 Task: Get directions from Kilimanjaro, Tanzania to Ngorongoro Conservation Area, Tanzania and explore the nearby things to do with rating 3 and above and open @ 11:00 am Monday
Action: Mouse moved to (254, 56)
Screenshot: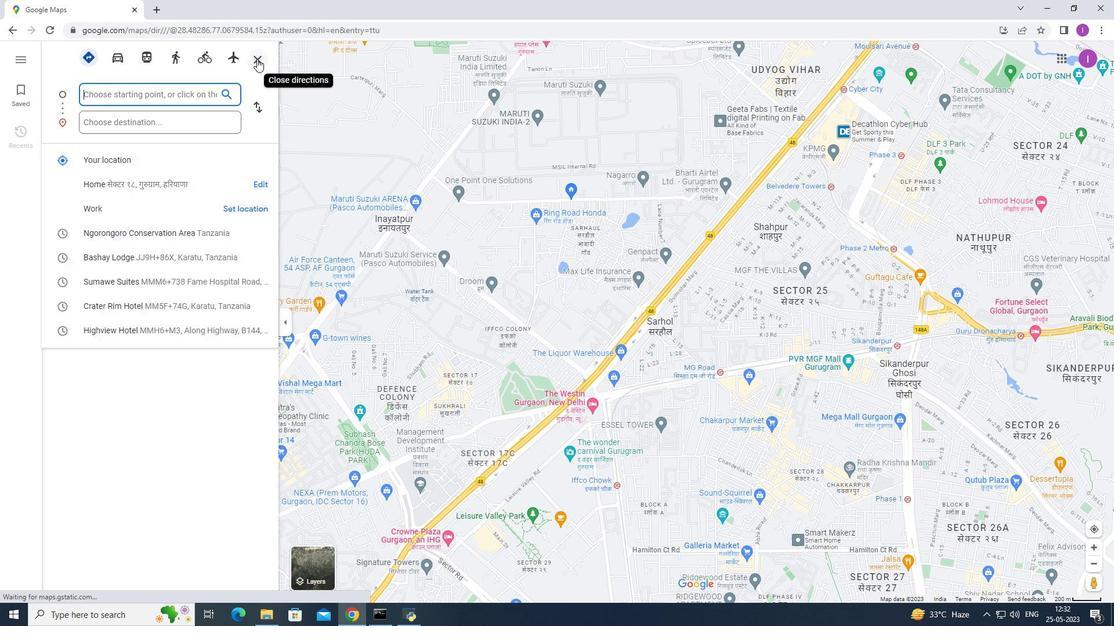 
Action: Mouse pressed left at (254, 56)
Screenshot: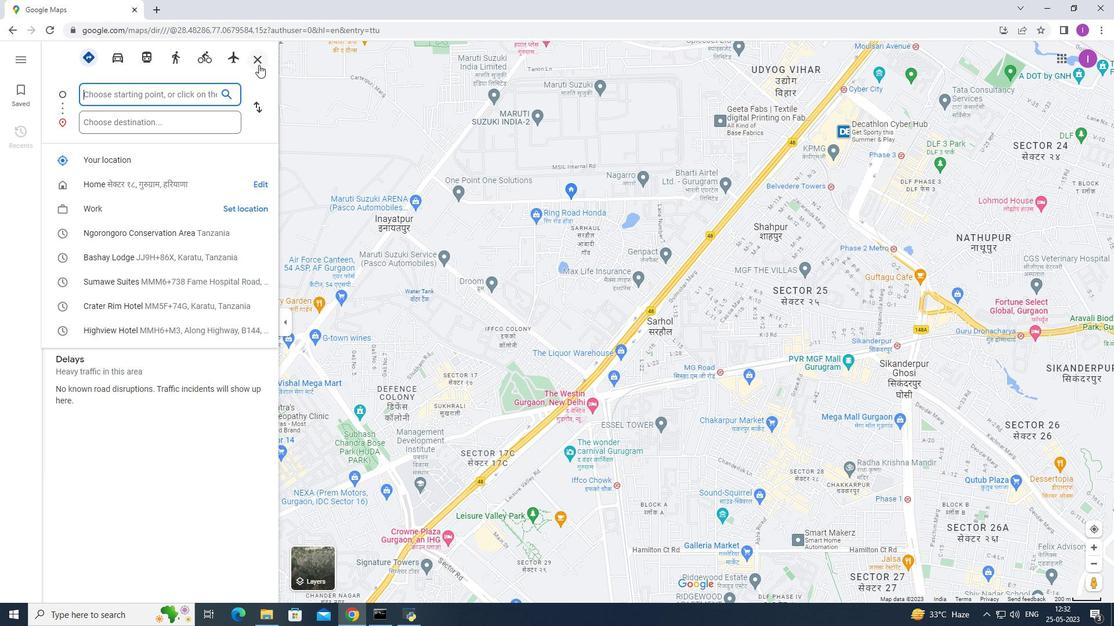 
Action: Mouse moved to (95, 95)
Screenshot: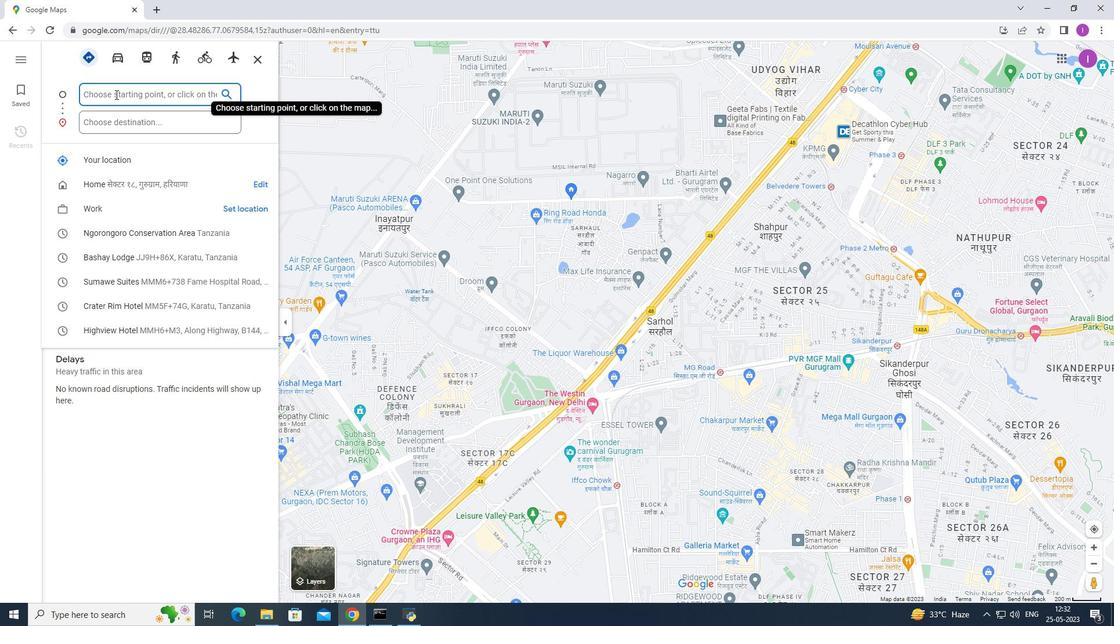 
Action: Mouse pressed left at (95, 95)
Screenshot: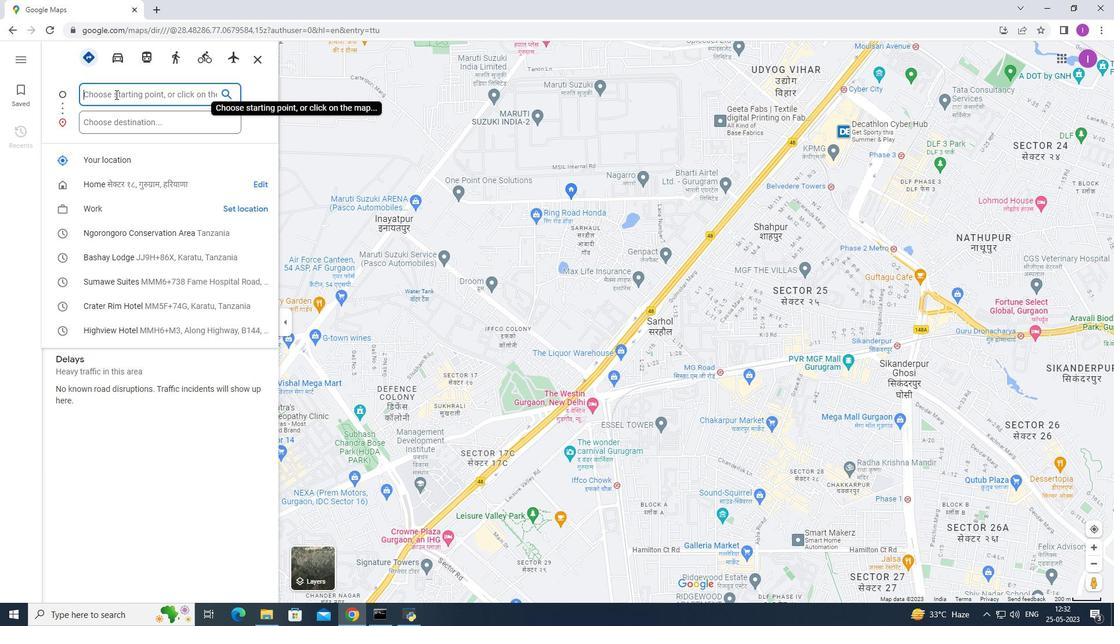 
Action: Key pressed <Key.shift><Key.shift><Key.shift><Key.shift><Key.shift><Key.shift><Key.shift><Key.shift><Key.shift>Kil
Screenshot: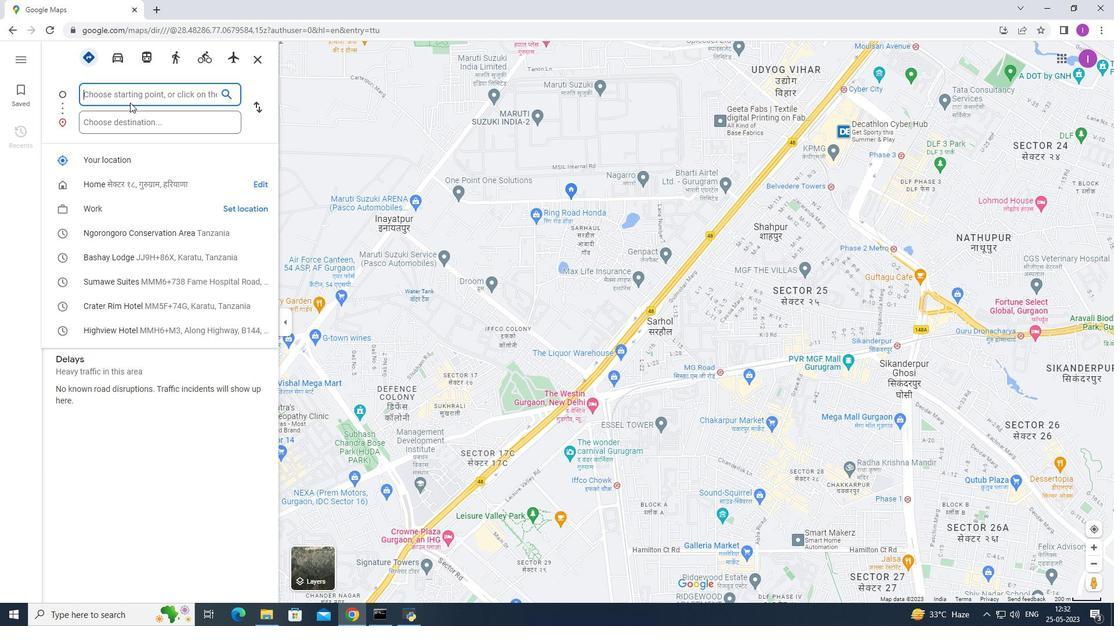 
Action: Mouse moved to (123, 161)
Screenshot: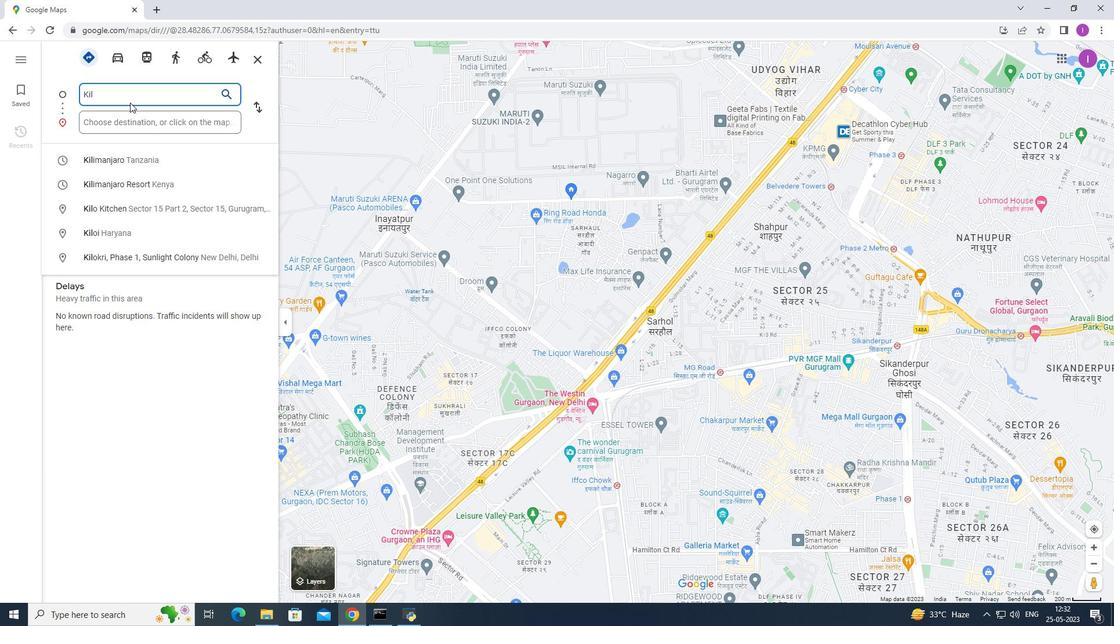 
Action: Mouse pressed left at (123, 161)
Screenshot: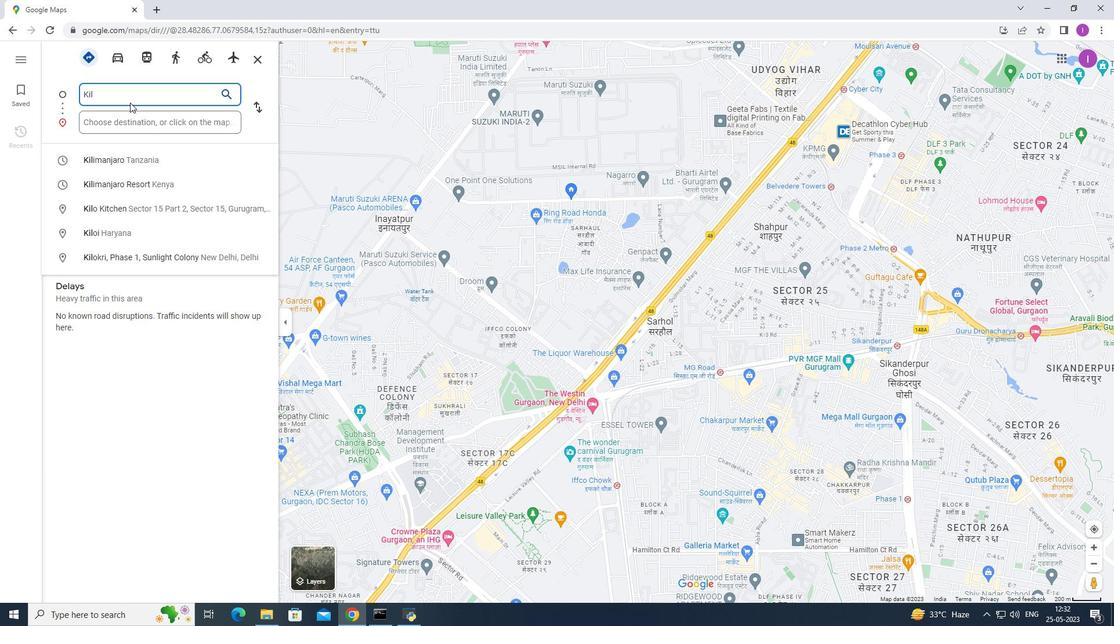 
Action: Mouse moved to (127, 124)
Screenshot: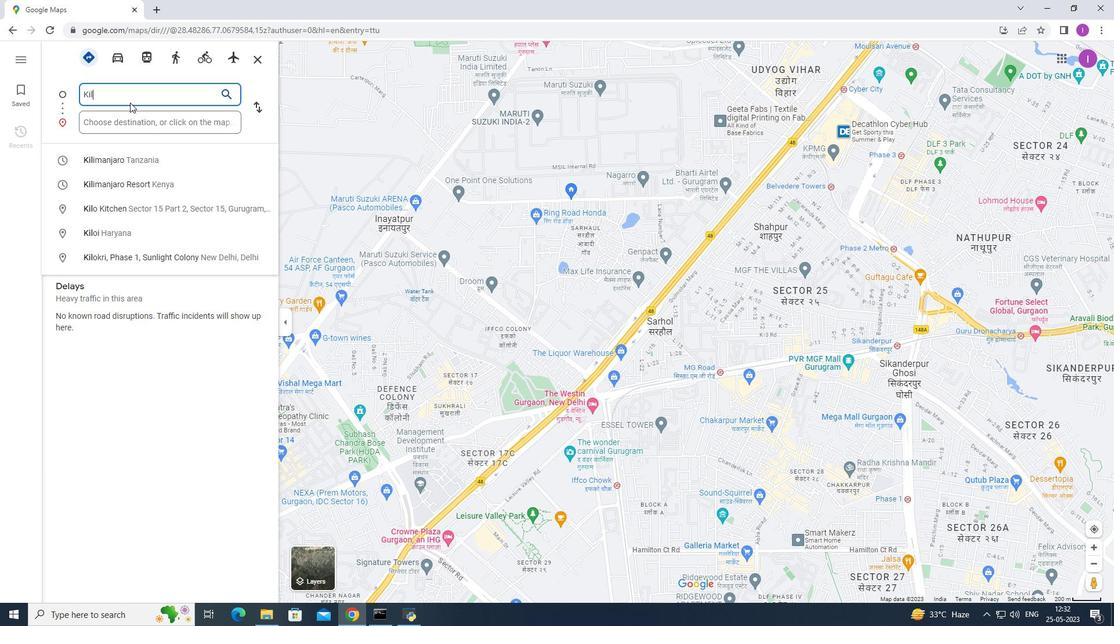 
Action: Mouse pressed left at (127, 124)
Screenshot: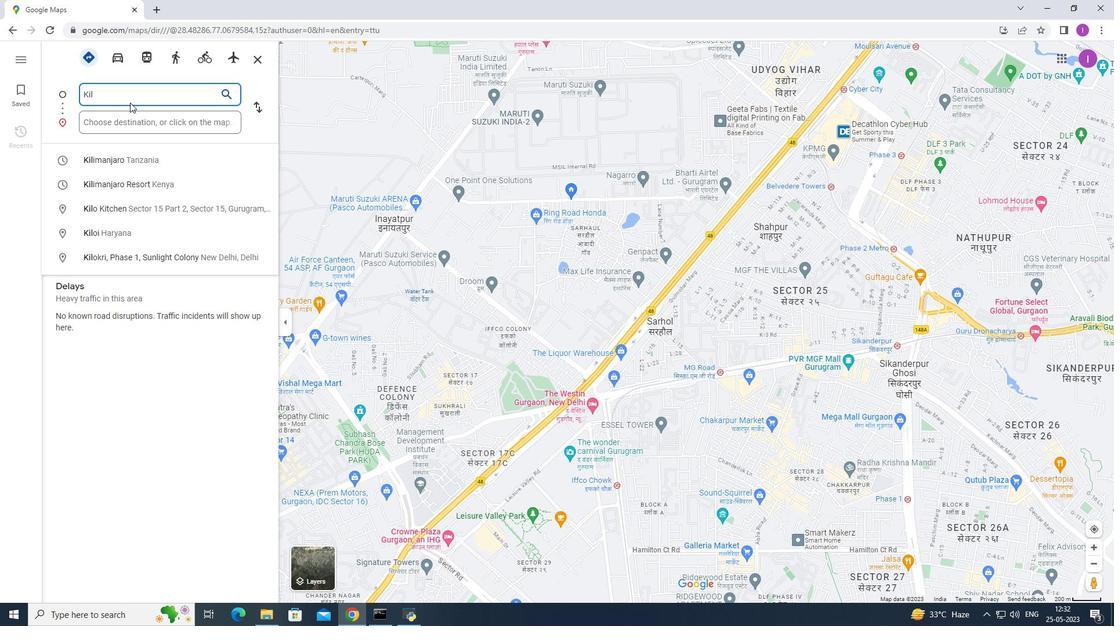 
Action: Key pressed <Key.shift>No<Key.backspace>gorongoro<Key.space><Key.shift>Conservation
Screenshot: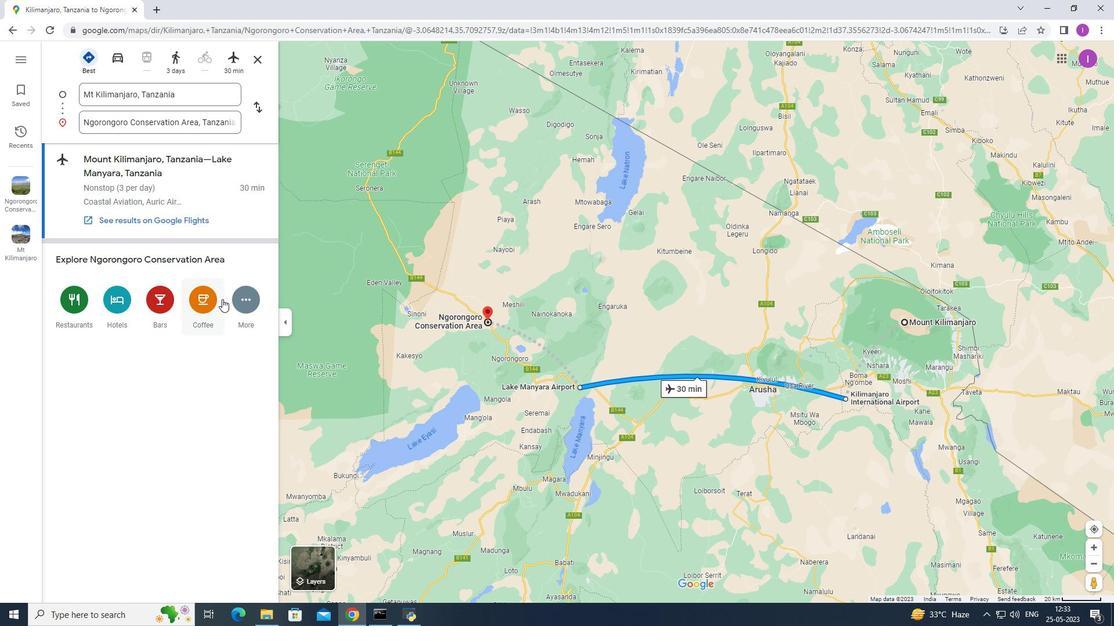 
Action: Mouse moved to (150, 164)
Screenshot: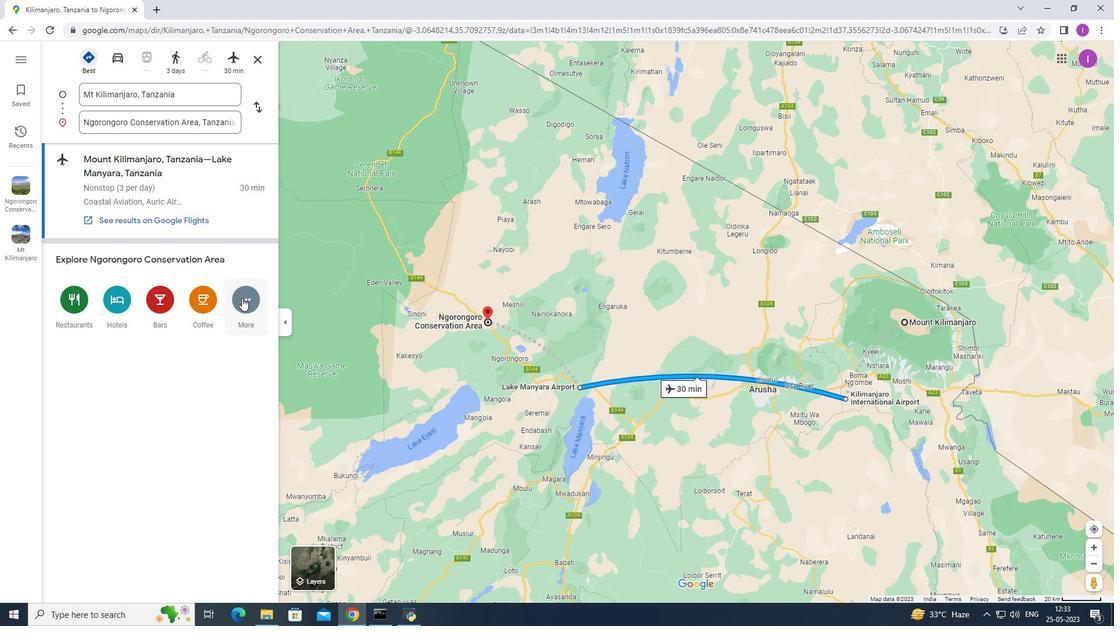 
Action: Mouse pressed left at (150, 164)
Screenshot: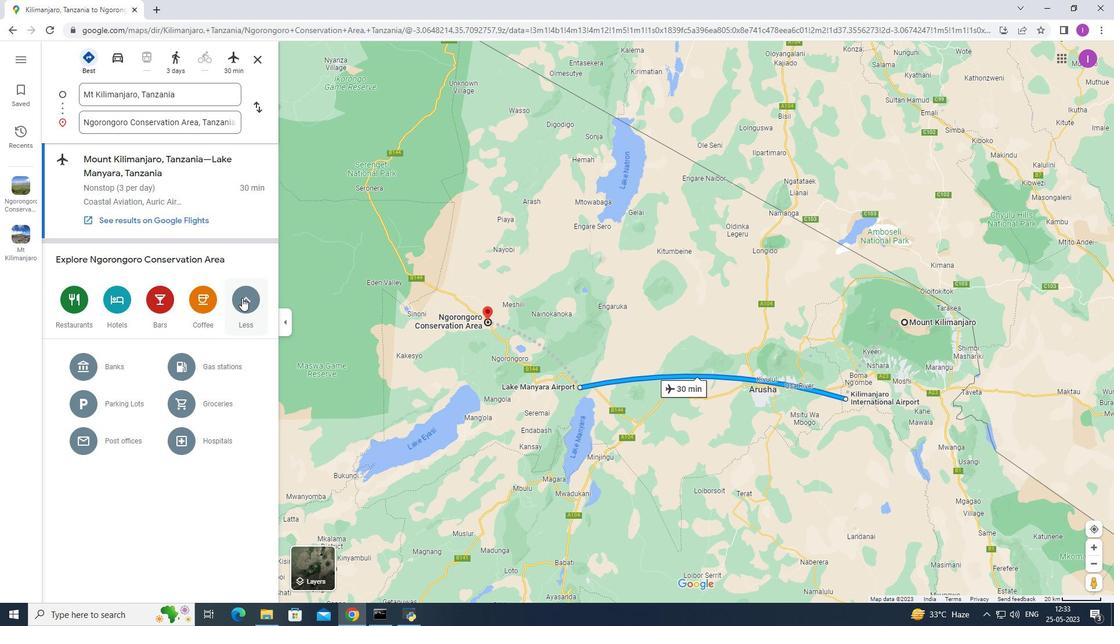 
Action: Mouse moved to (82, 59)
Screenshot: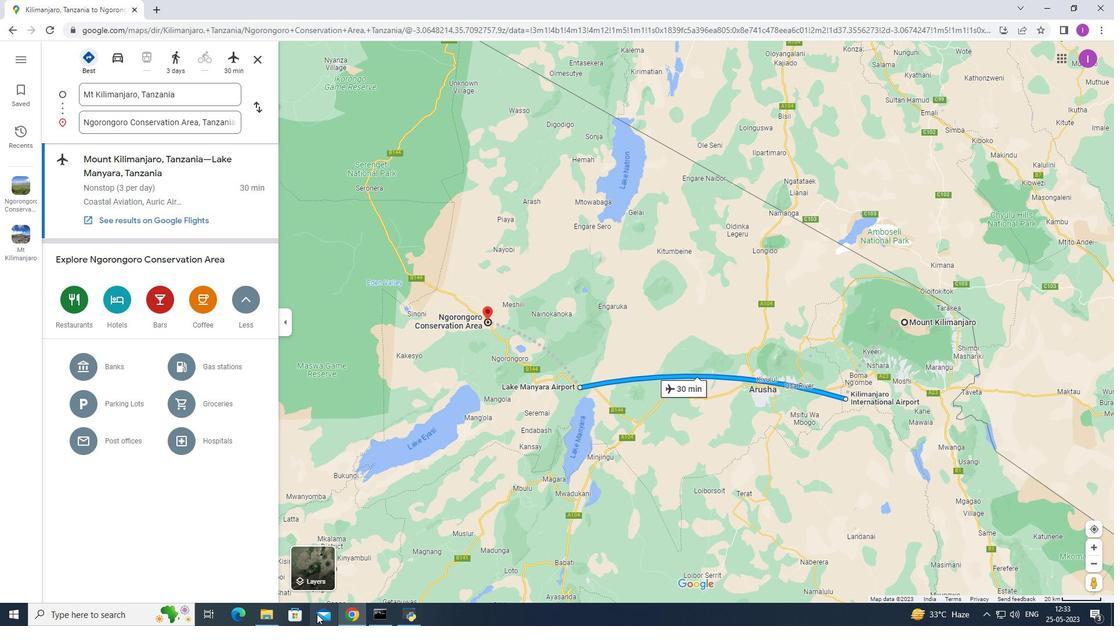 
Action: Mouse pressed left at (82, 59)
Screenshot: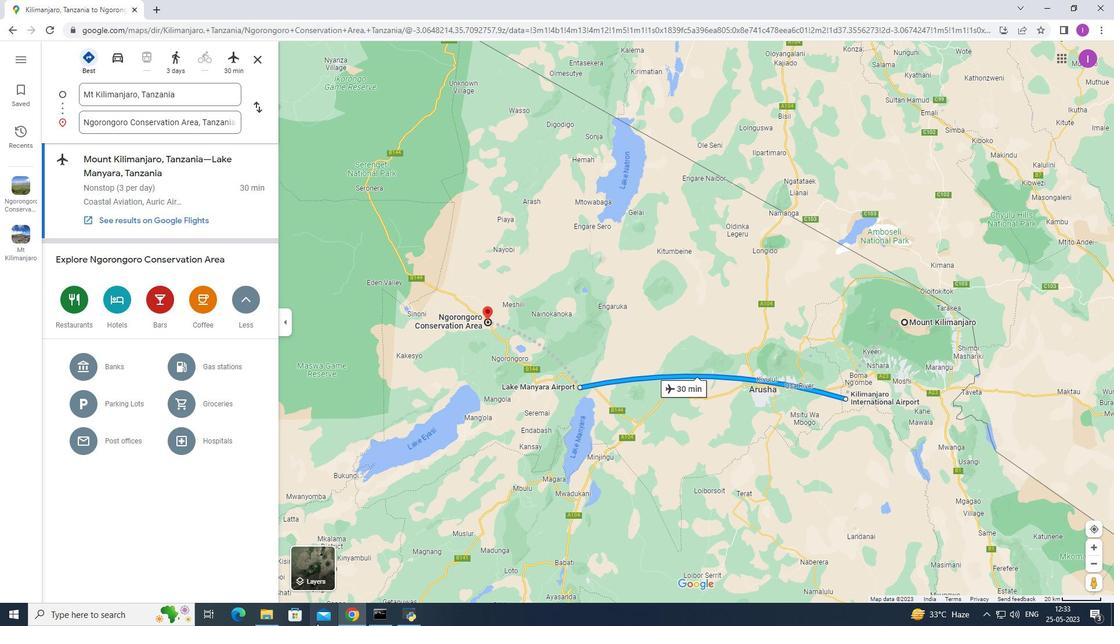 
Action: Mouse moved to (92, 57)
Screenshot: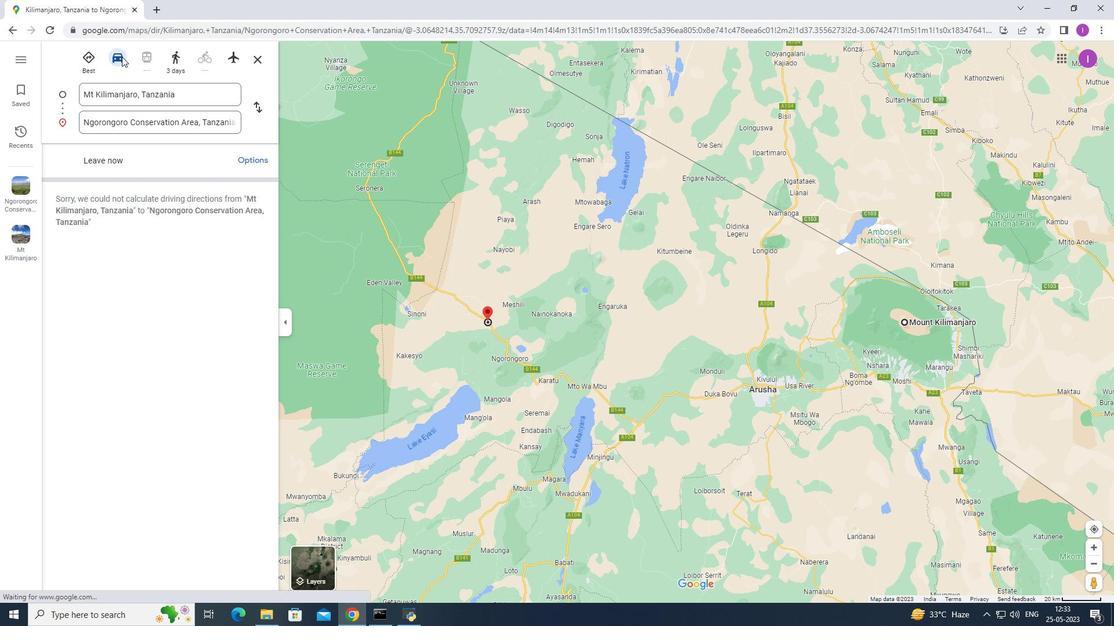 
Action: Mouse pressed left at (92, 57)
Screenshot: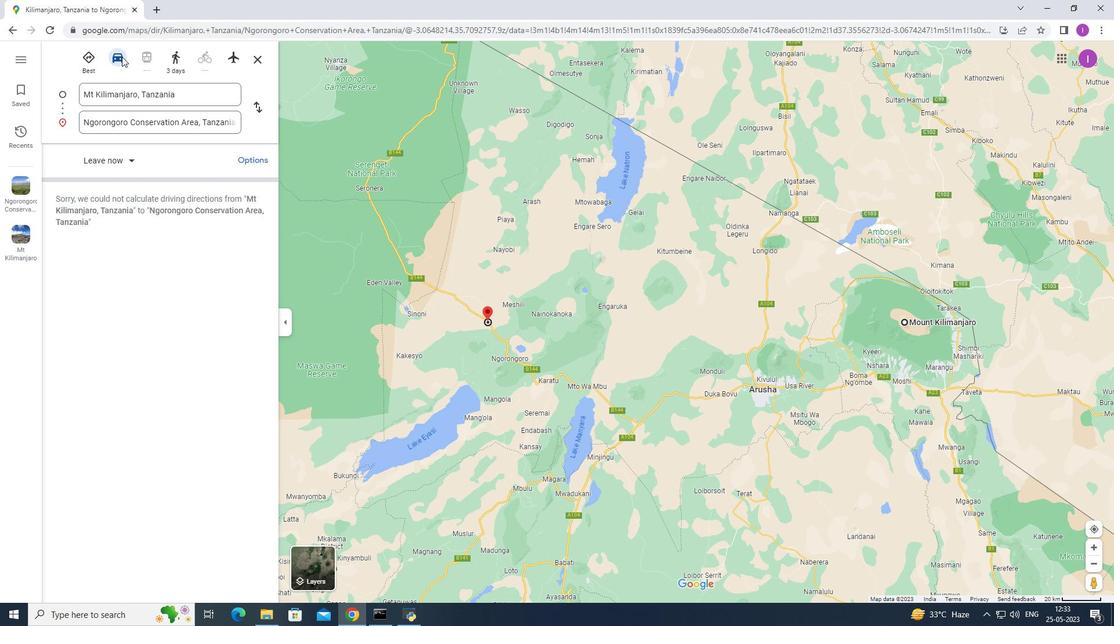 
Action: Mouse moved to (247, 298)
Screenshot: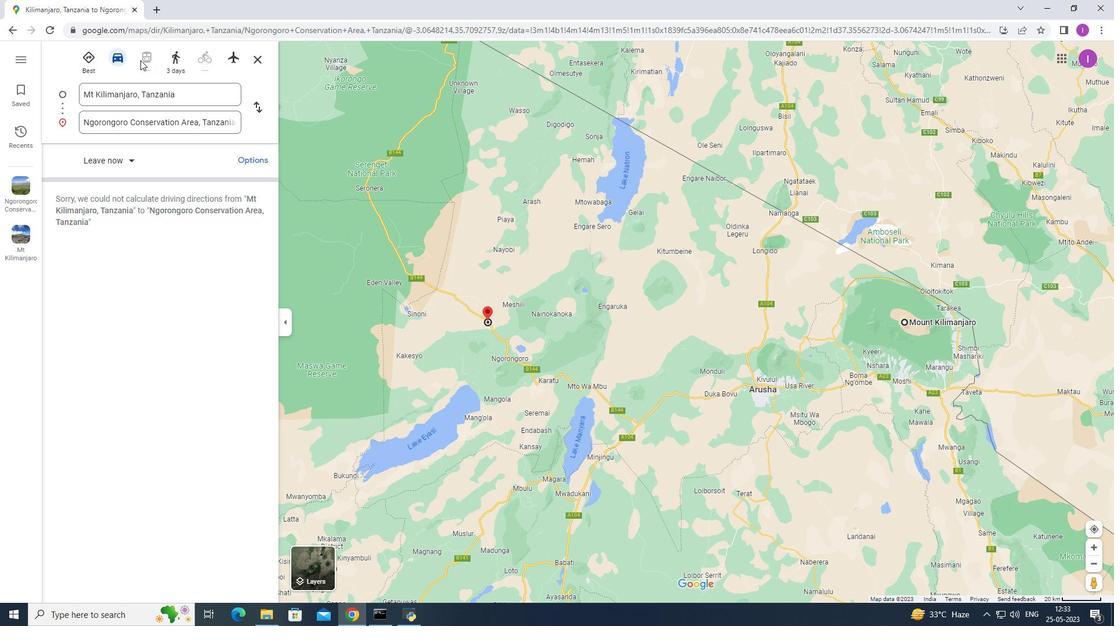 
Action: Mouse pressed left at (247, 298)
Screenshot: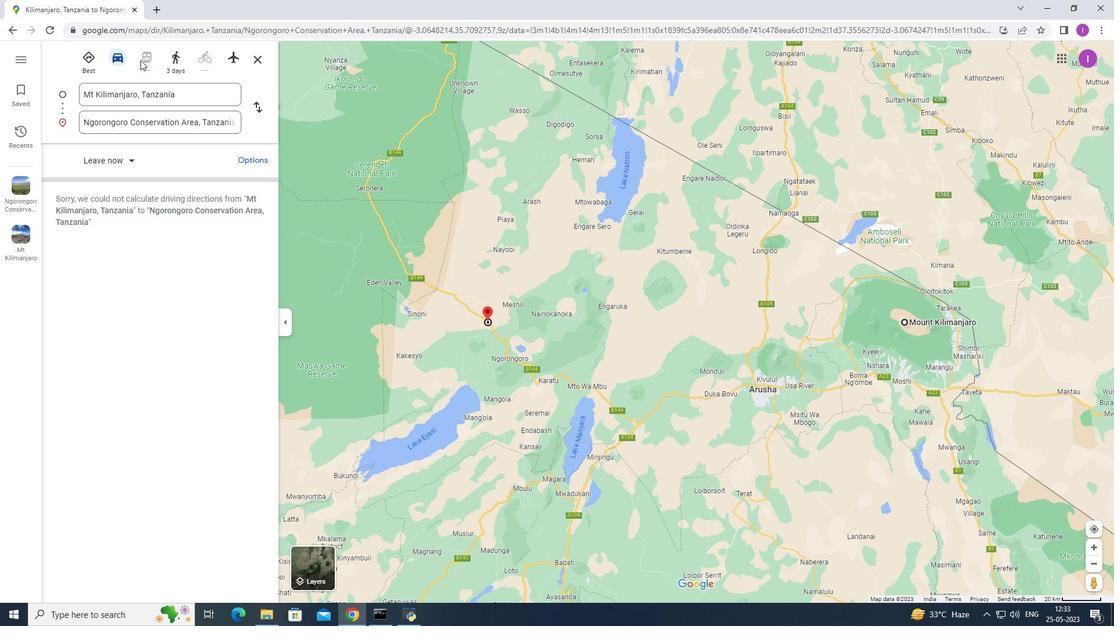 
Action: Mouse moved to (246, 298)
Screenshot: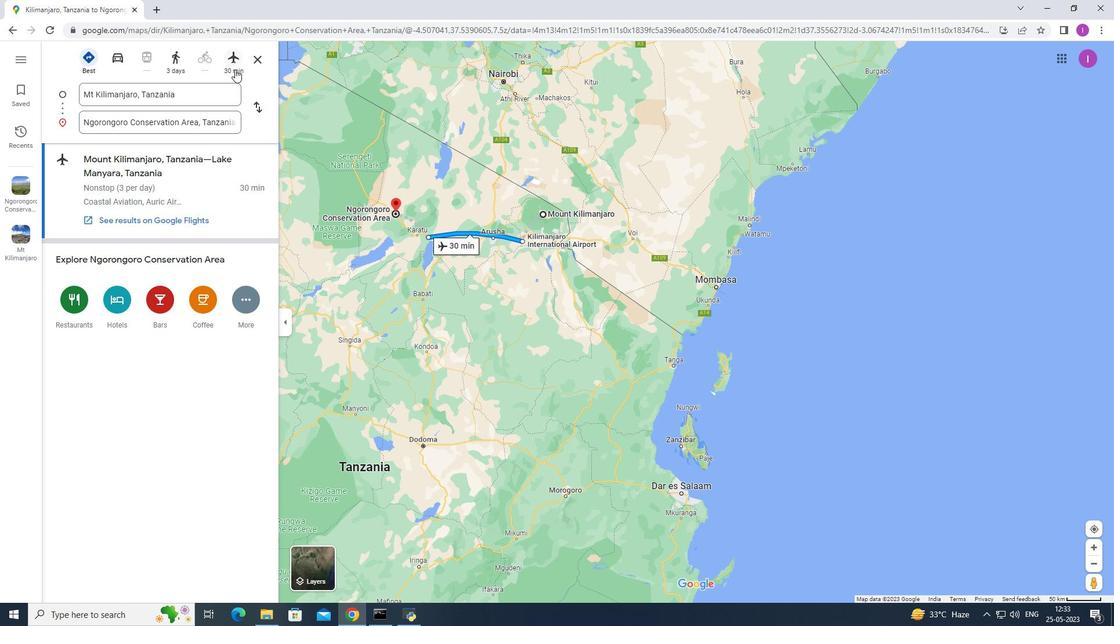 
Action: Mouse pressed left at (246, 298)
Screenshot: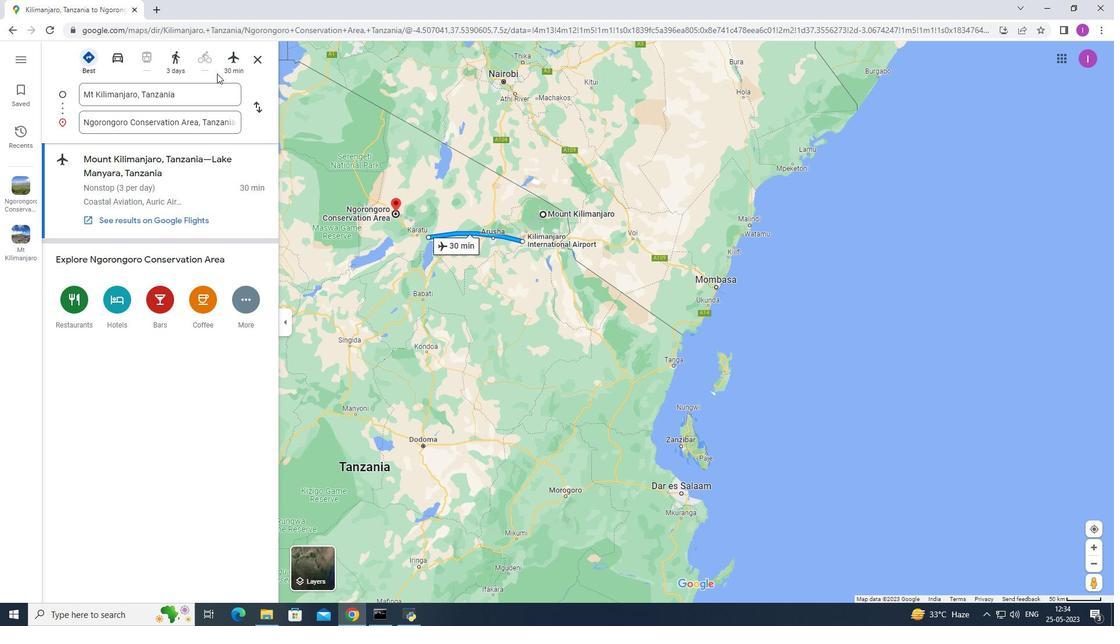
Action: Mouse moved to (118, 61)
Screenshot: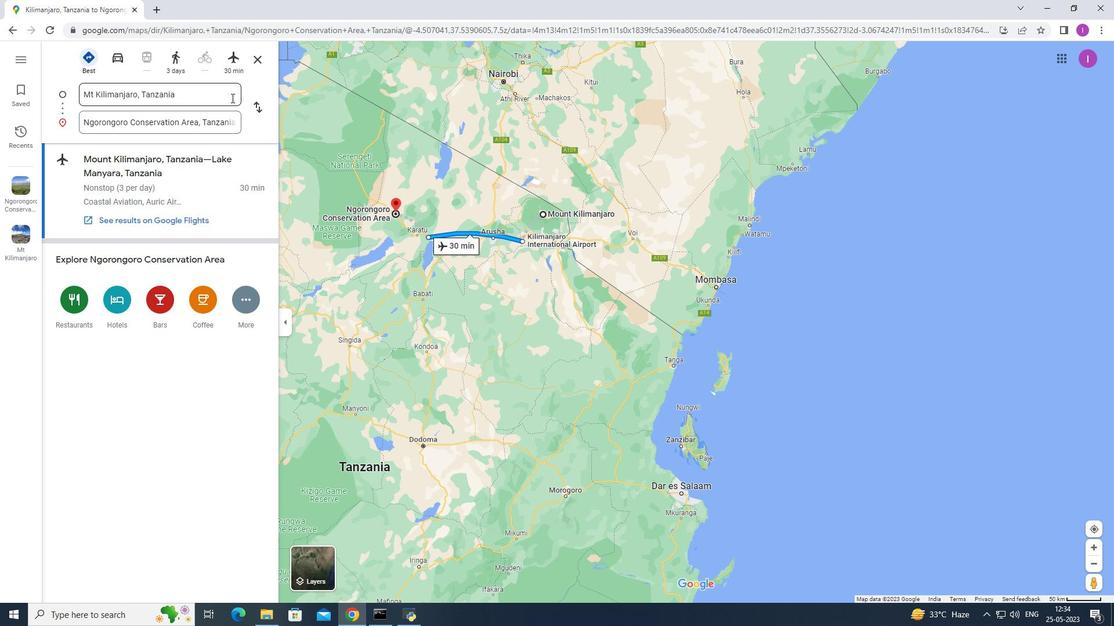 
Action: Mouse pressed left at (118, 61)
Screenshot: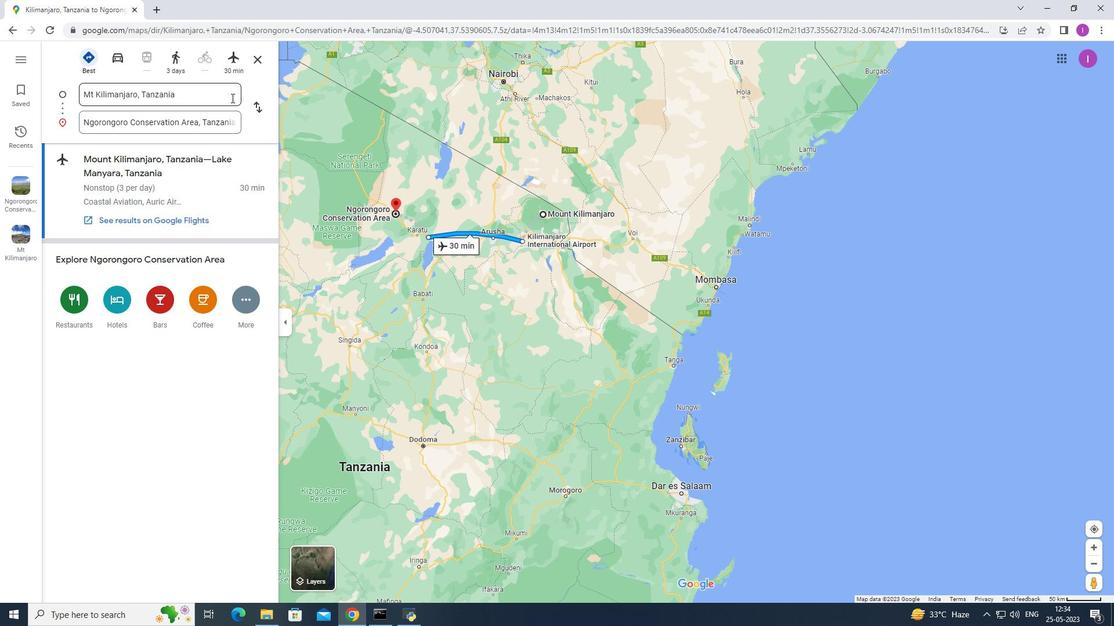 
Action: Mouse moved to (95, 70)
Screenshot: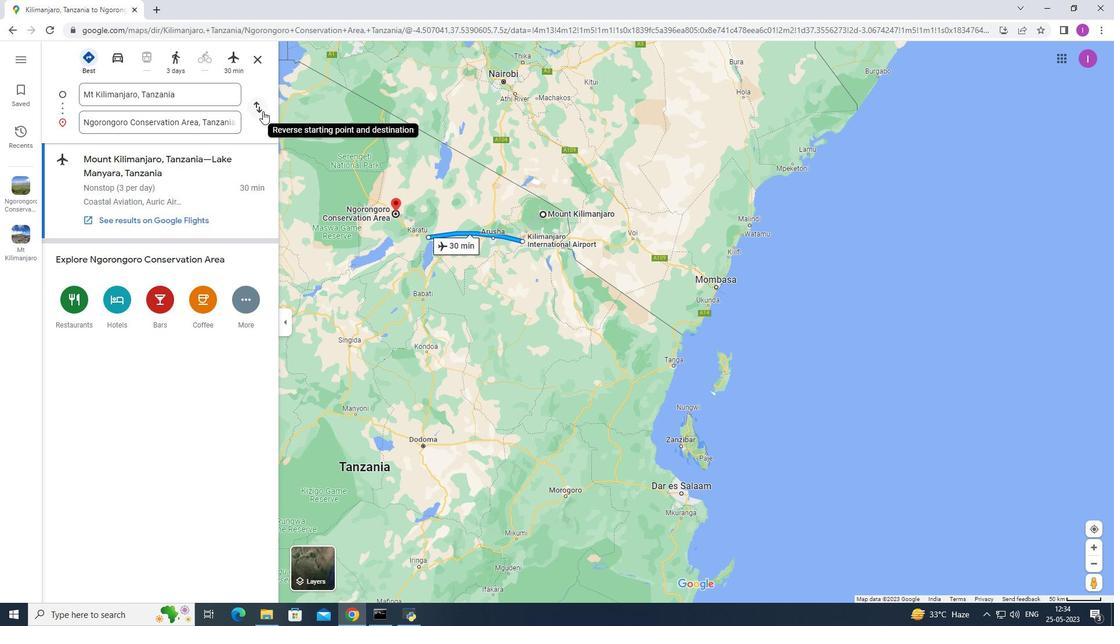 
Action: Mouse pressed left at (95, 70)
Screenshot: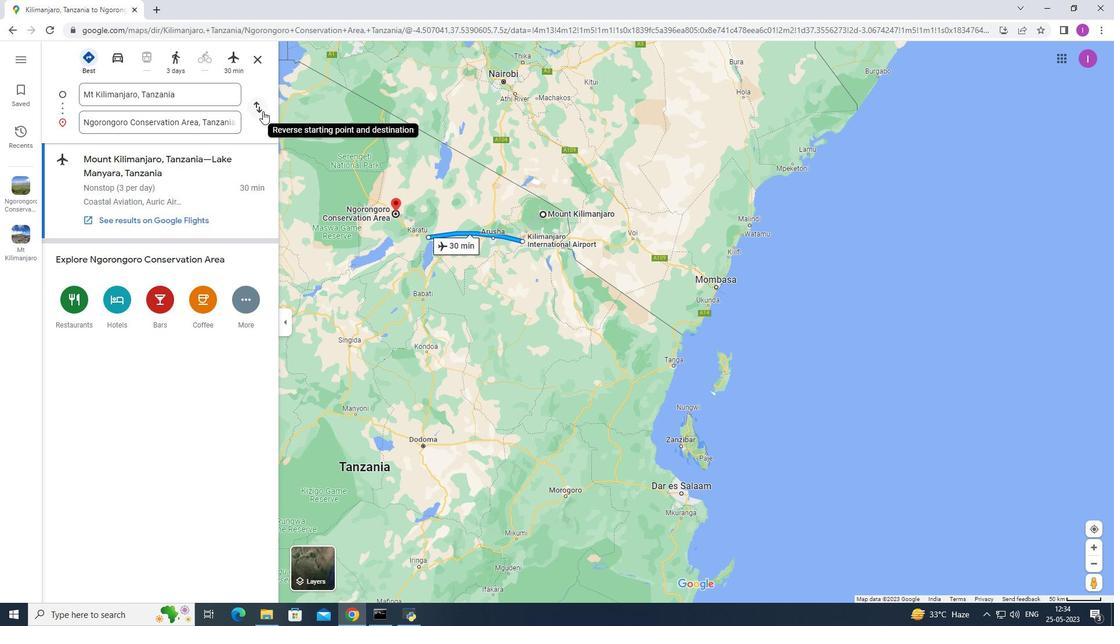 
Action: Mouse moved to (124, 218)
Screenshot: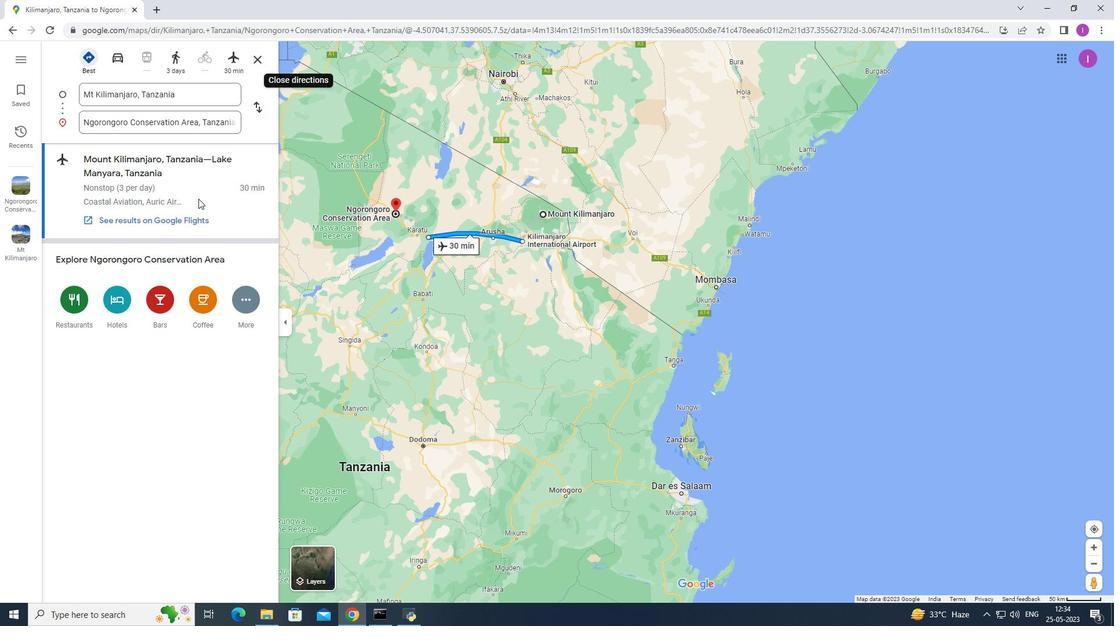 
Action: Mouse pressed left at (124, 218)
Screenshot: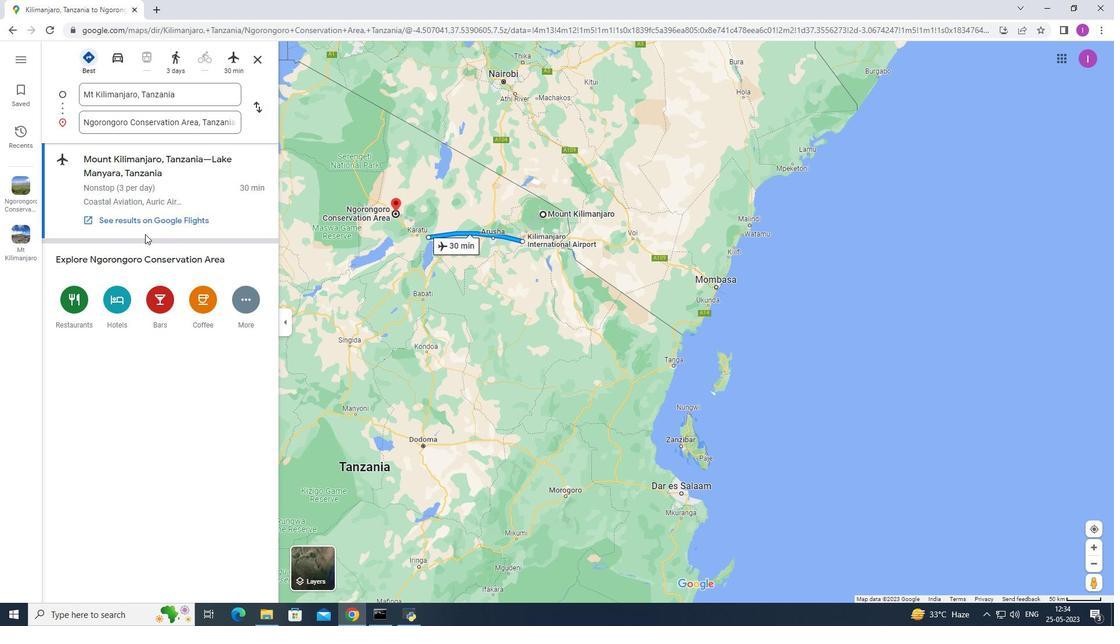 
Action: Mouse moved to (13, 31)
Screenshot: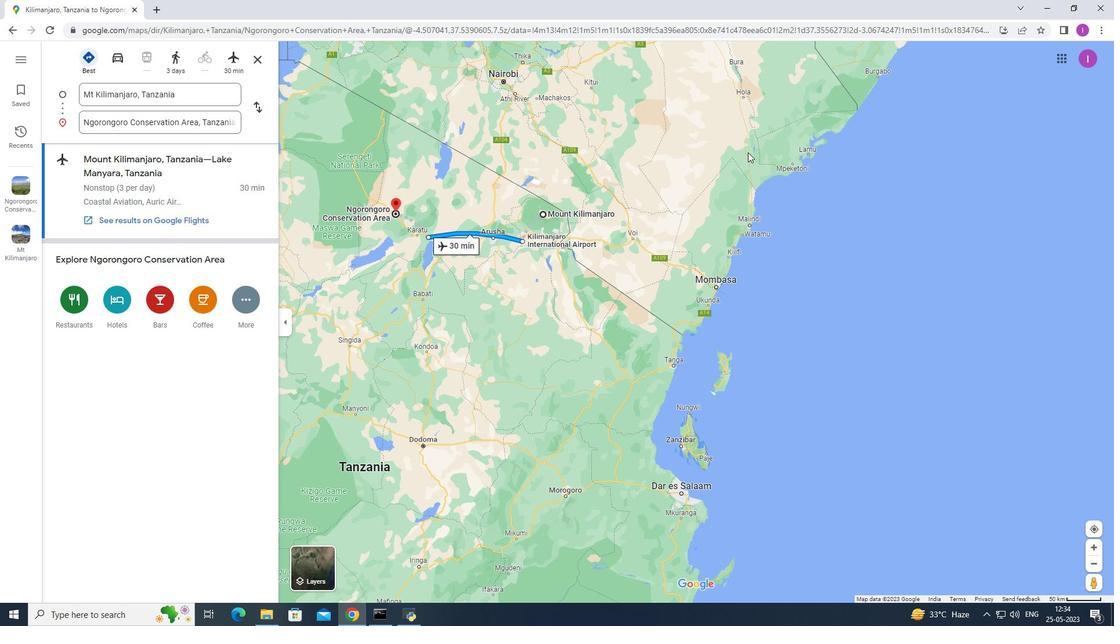 
Action: Mouse pressed left at (13, 31)
Screenshot: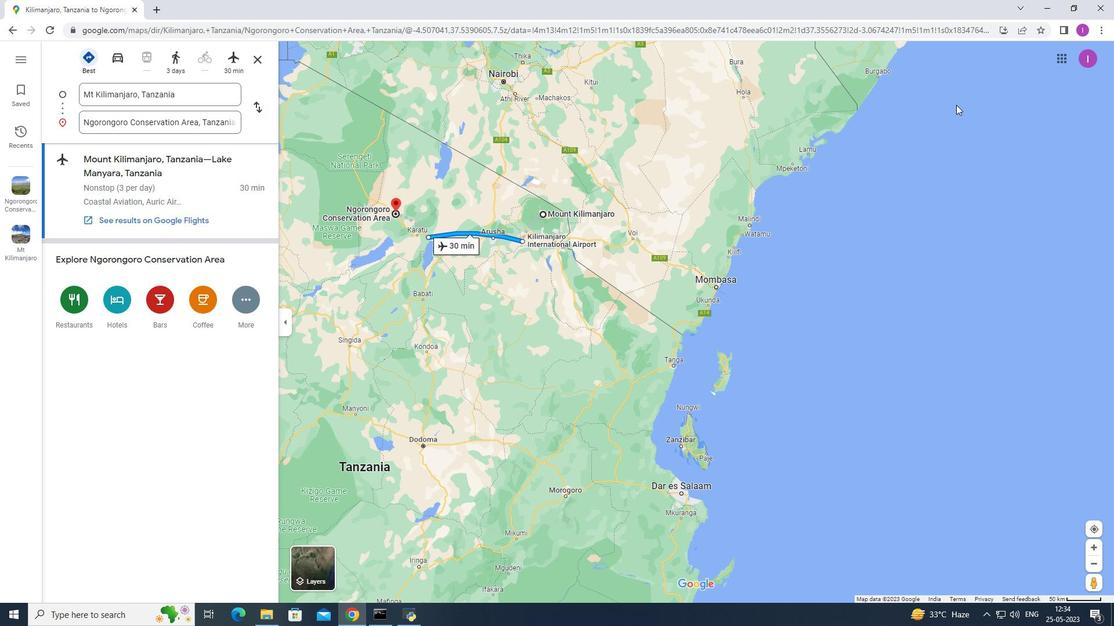 
Action: Mouse moved to (10, 30)
Screenshot: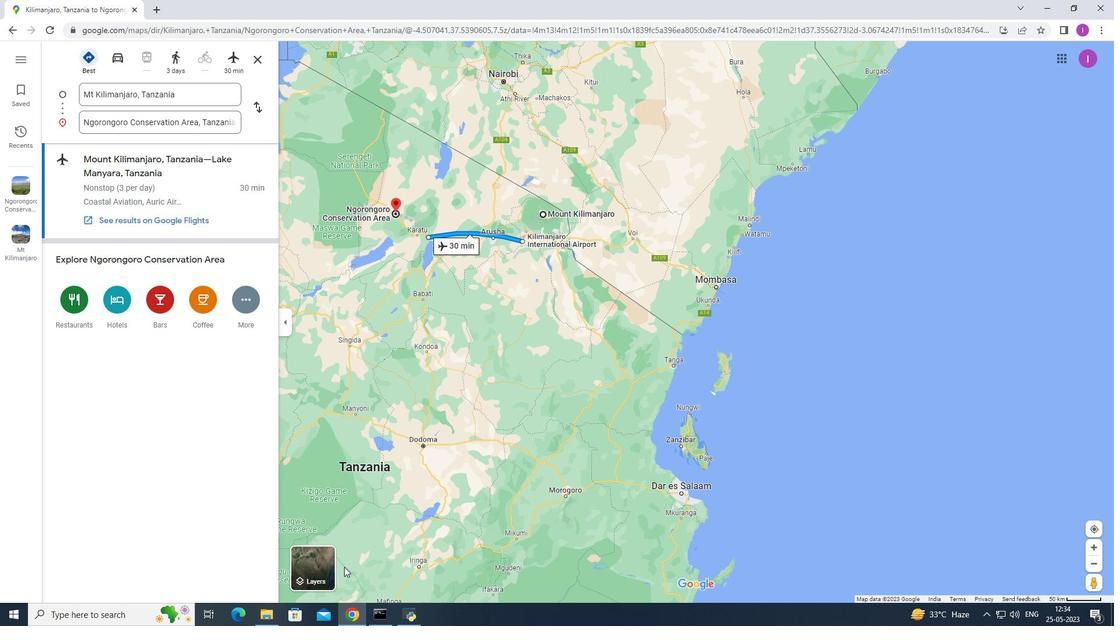 
Action: Mouse pressed left at (10, 30)
Screenshot: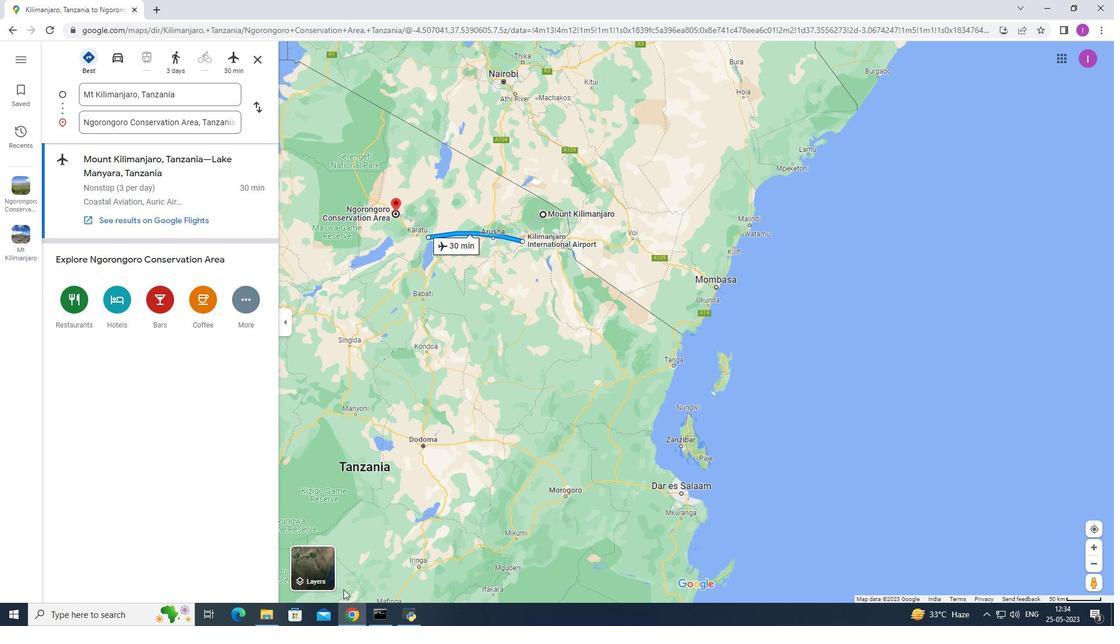 
Action: Mouse pressed left at (10, 30)
Screenshot: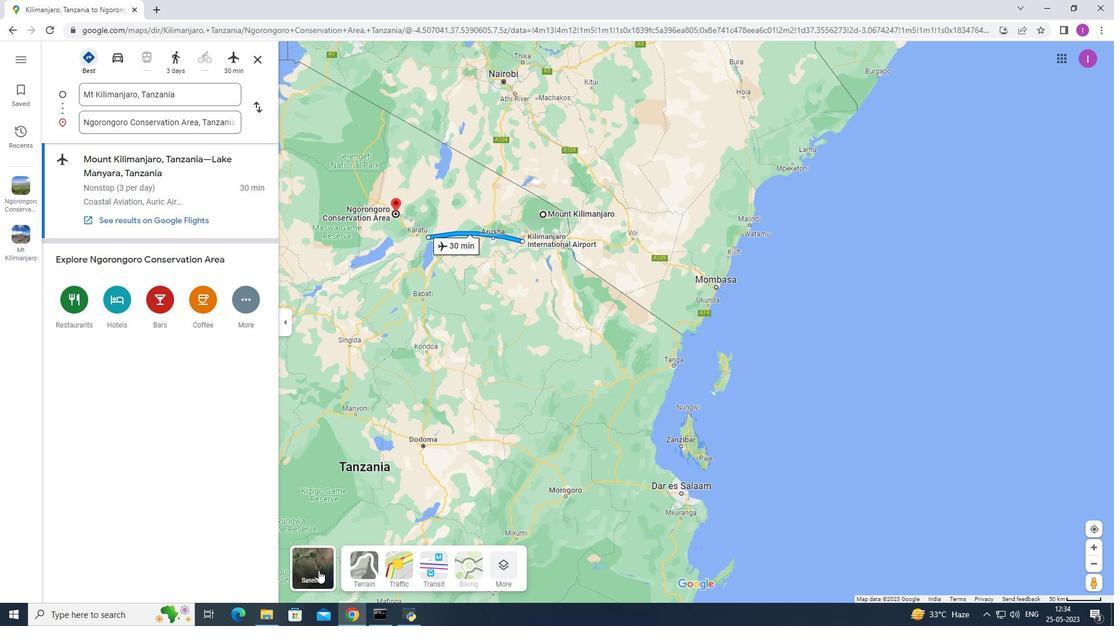 
Action: Mouse moved to (1102, 9)
Screenshot: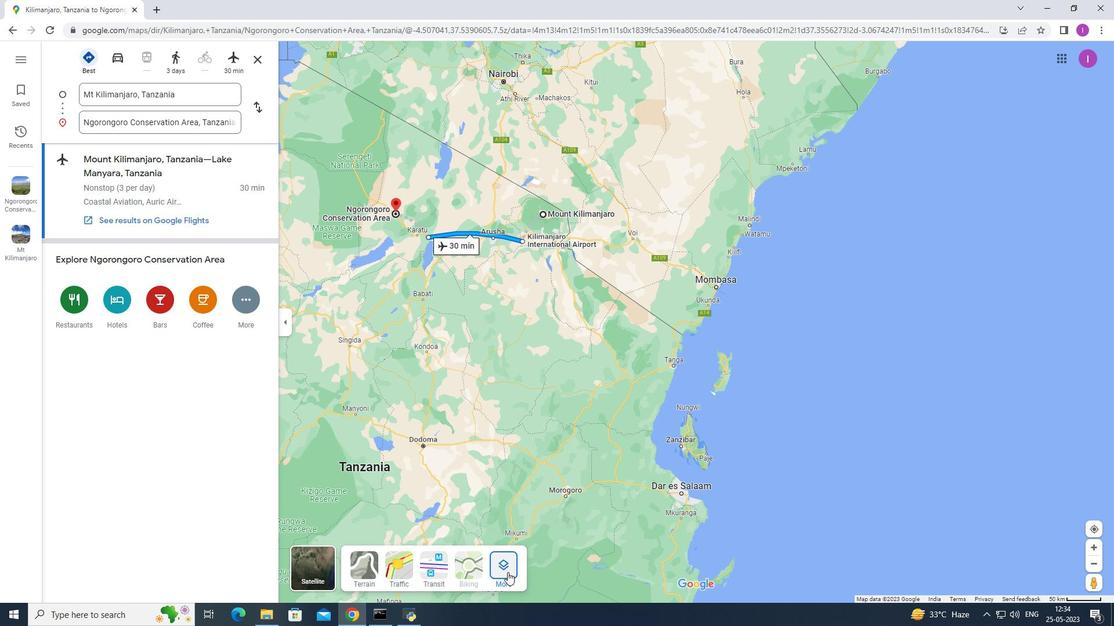 
Action: Mouse pressed left at (1102, 9)
Screenshot: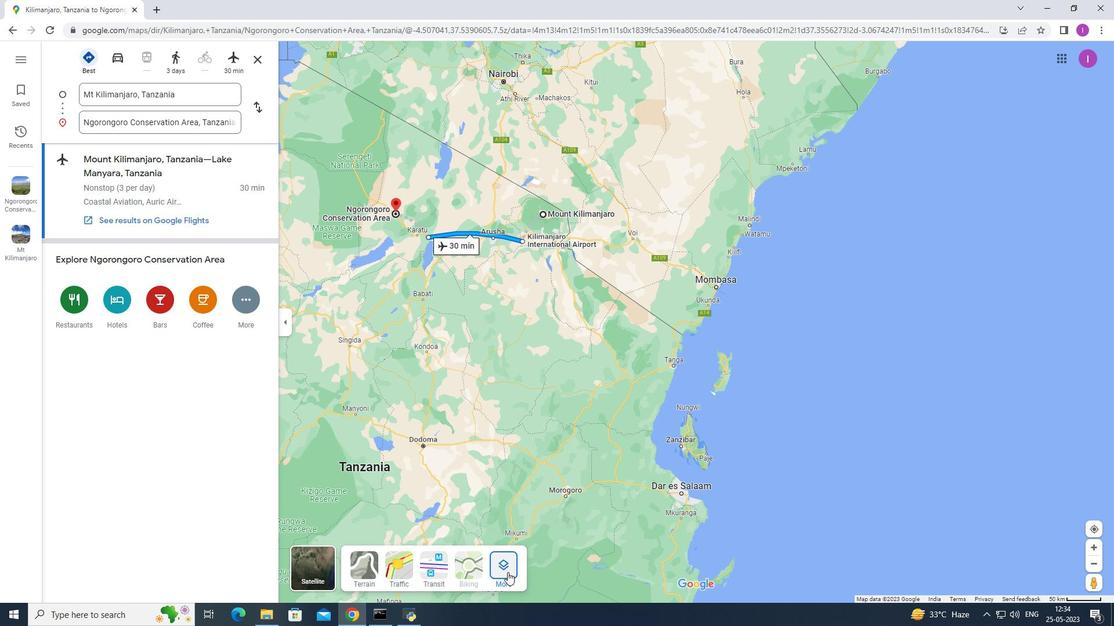 
Action: Mouse moved to (257, 58)
Screenshot: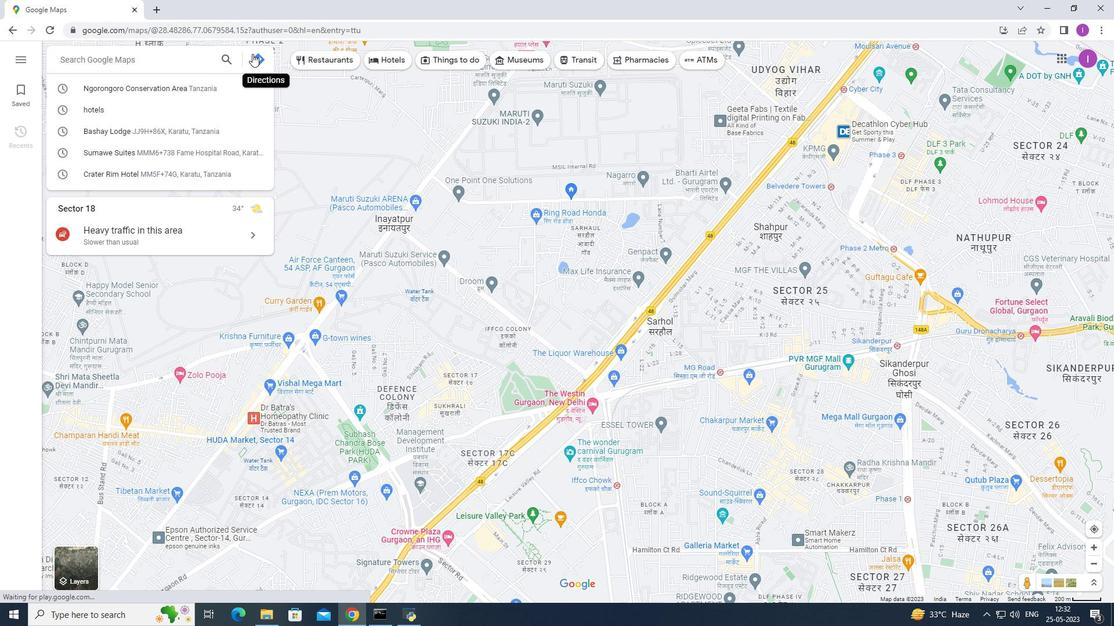 
Action: Mouse pressed left at (257, 58)
Screenshot: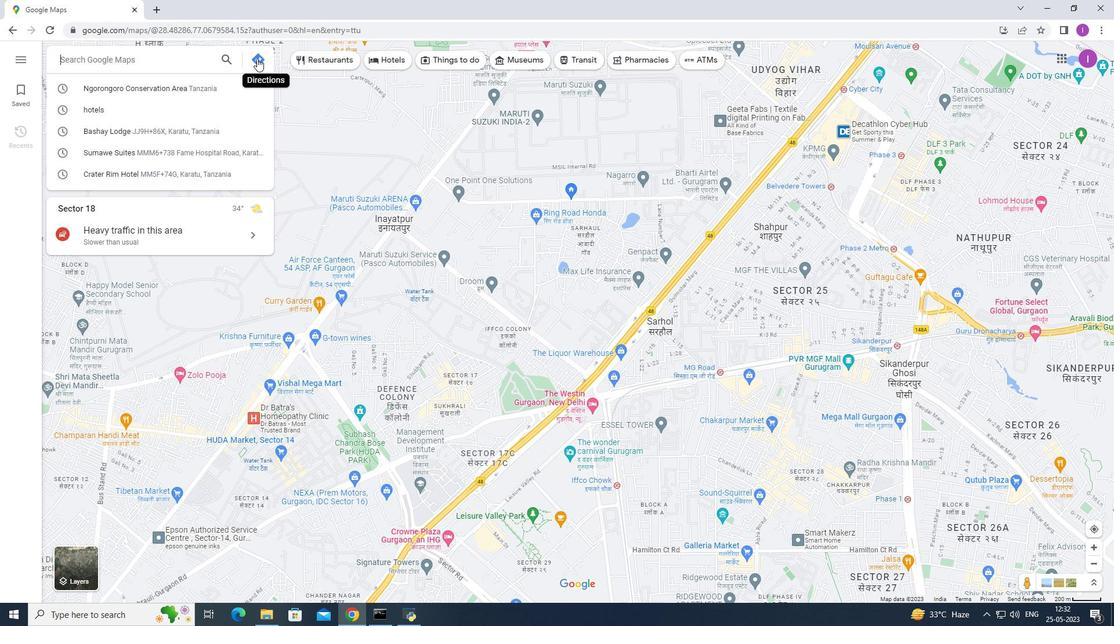 
Action: Mouse moved to (115, 94)
Screenshot: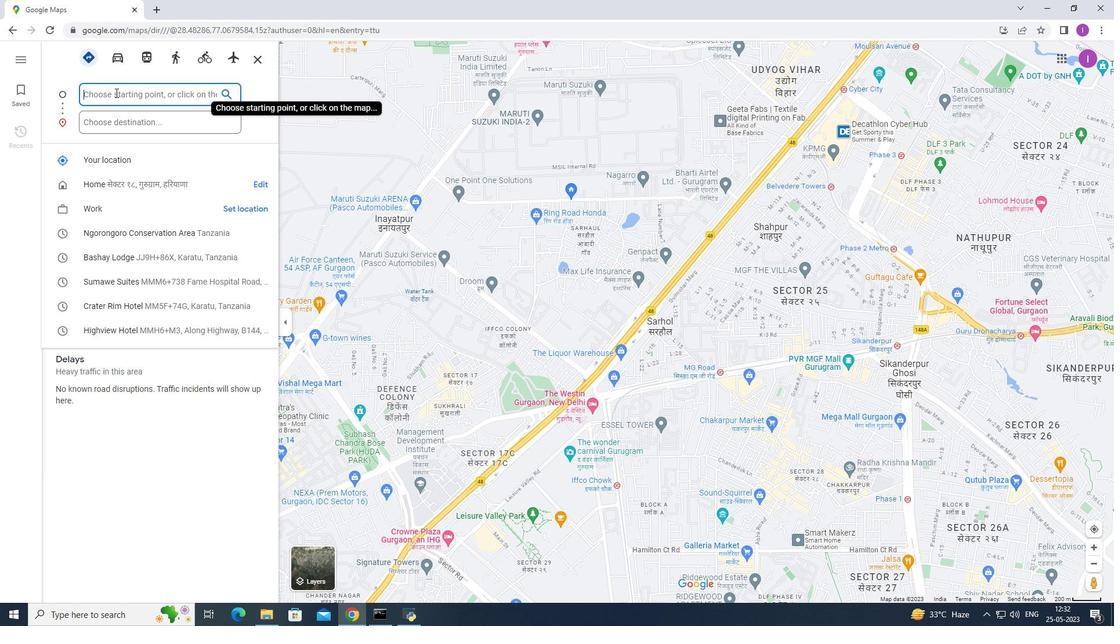 
Action: Mouse pressed left at (115, 94)
Screenshot: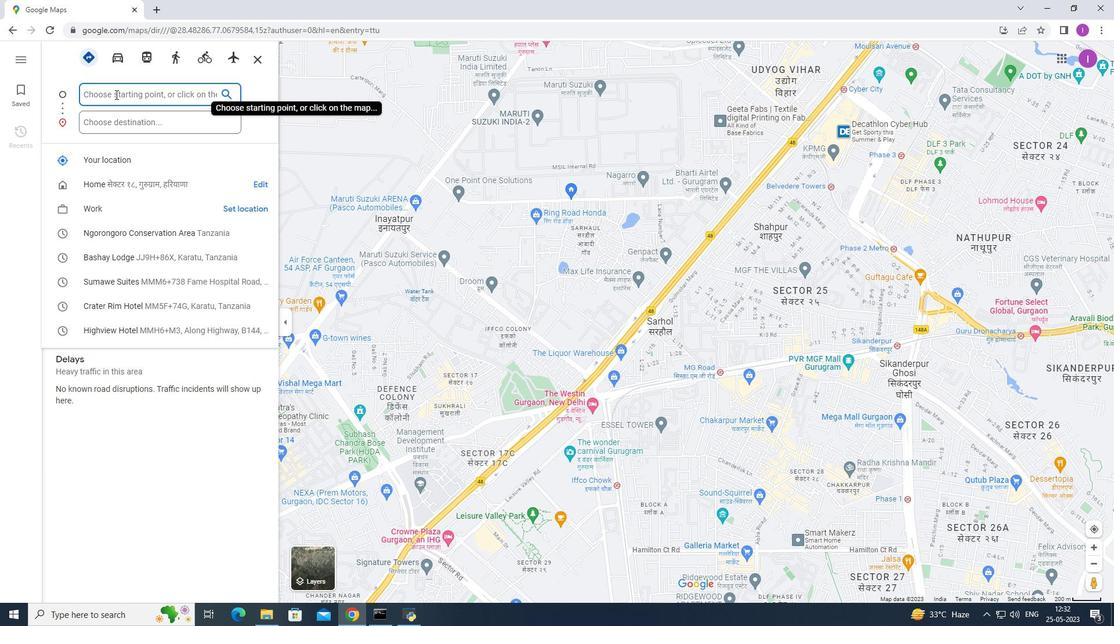
Action: Mouse moved to (130, 102)
Screenshot: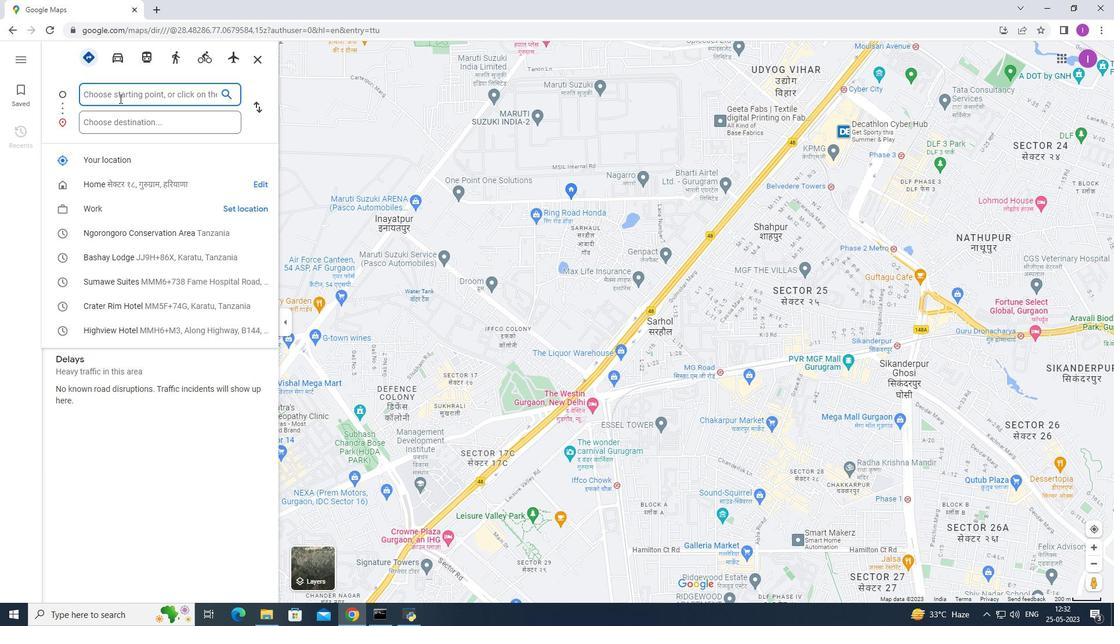 
Action: Key pressed <Key.shift>Kil
Screenshot: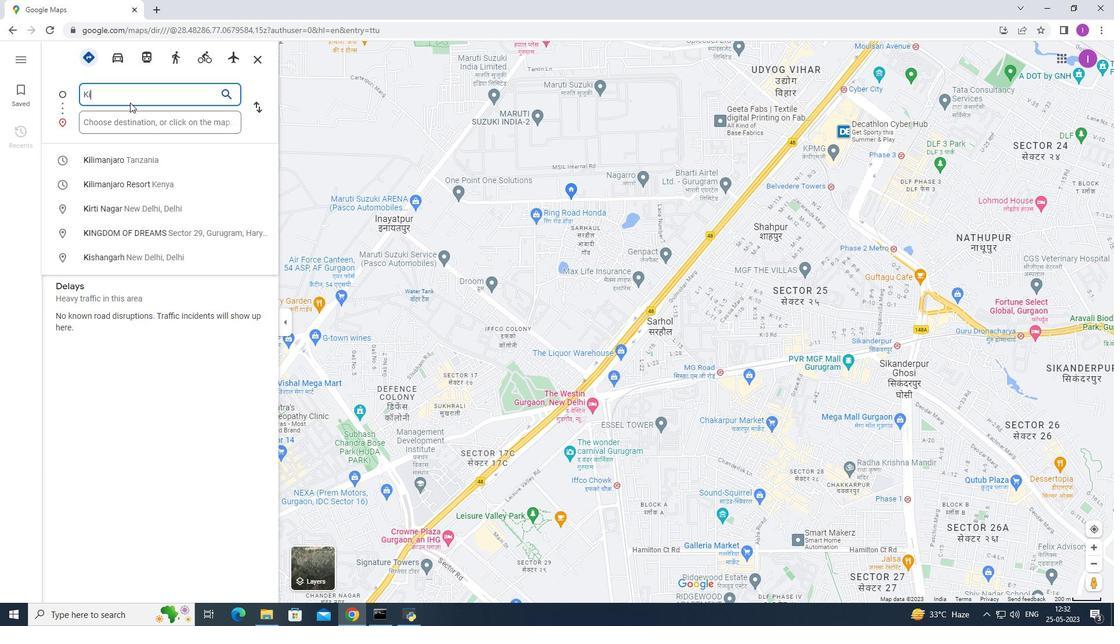 
Action: Mouse moved to (117, 161)
Screenshot: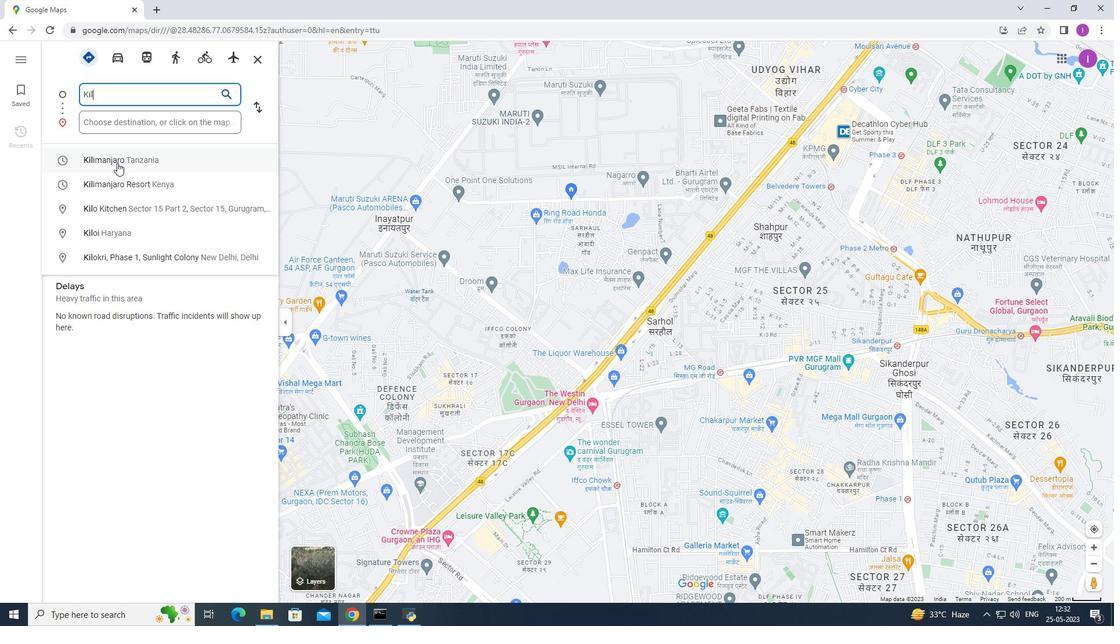 
Action: Mouse pressed left at (117, 161)
Screenshot: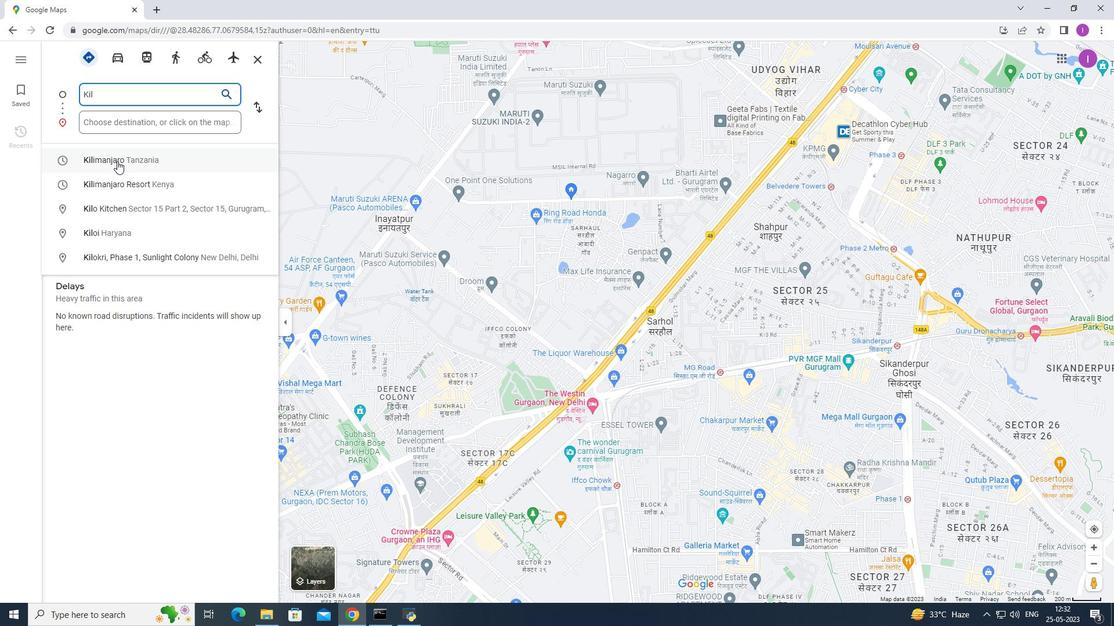 
Action: Mouse moved to (149, 126)
Screenshot: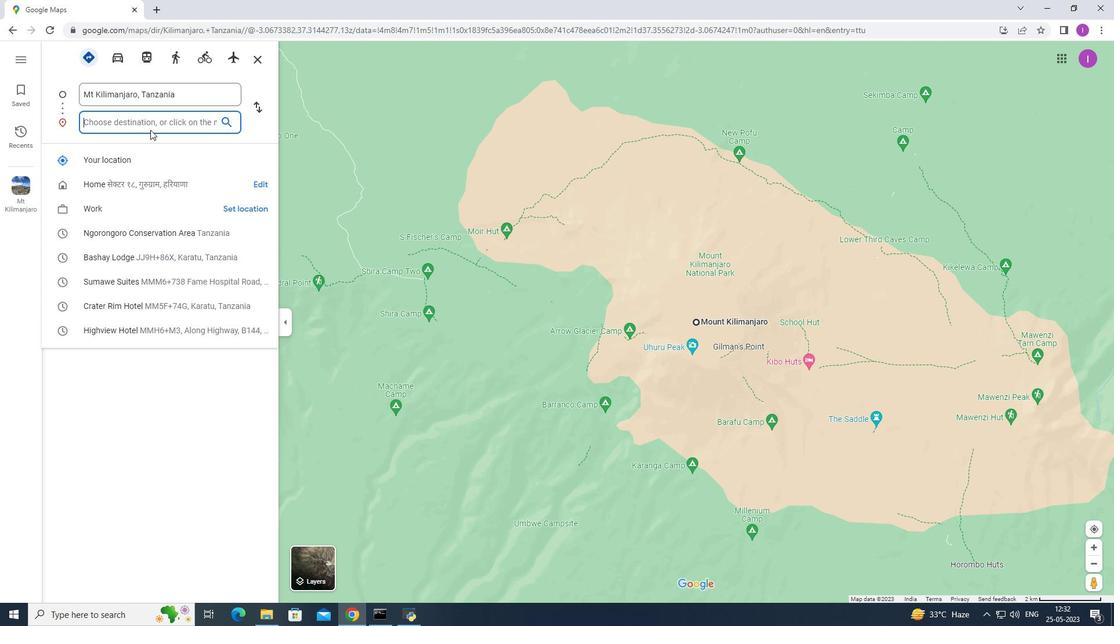 
Action: Mouse pressed left at (149, 126)
Screenshot: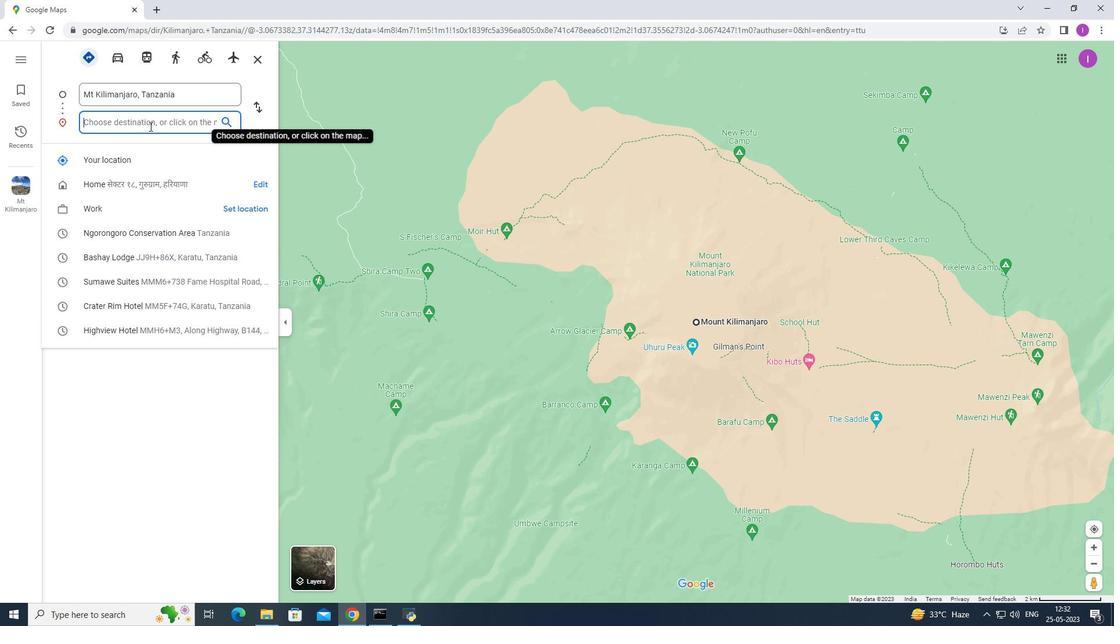 
Action: Key pressed <Key.shift>Ngor
Screenshot: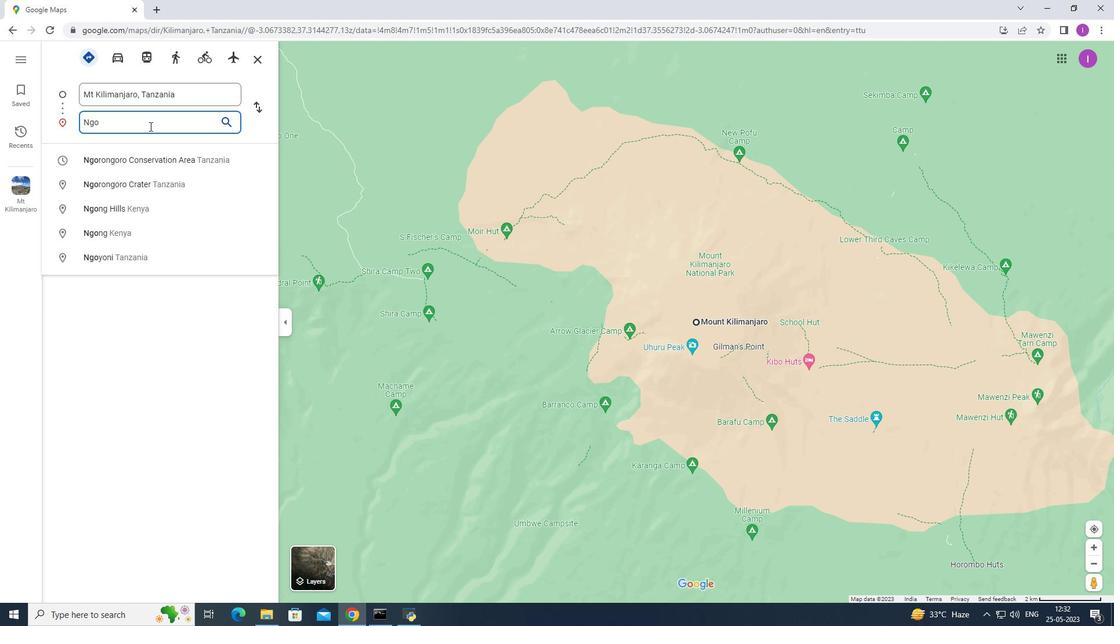 
Action: Mouse moved to (179, 156)
Screenshot: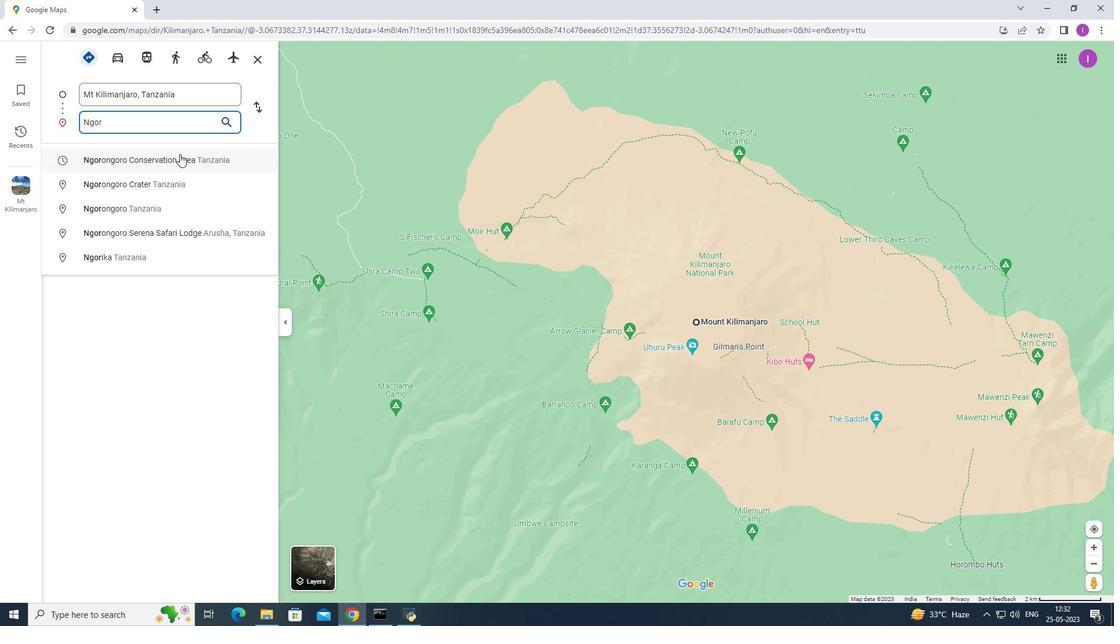
Action: Mouse pressed left at (179, 156)
Screenshot: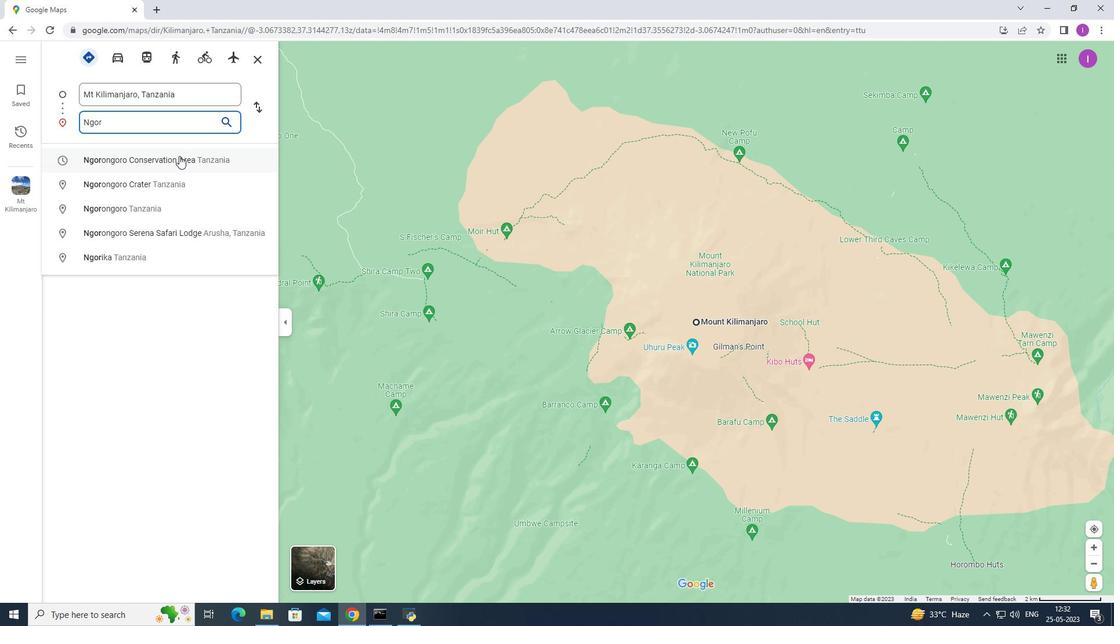 
Action: Mouse moved to (242, 298)
Screenshot: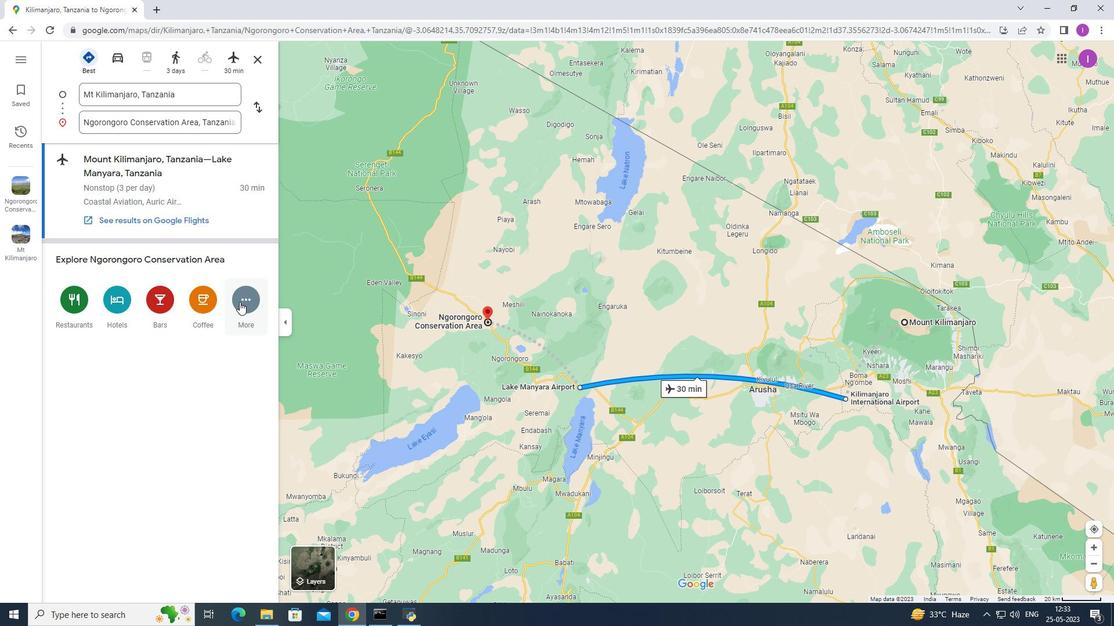 
Action: Mouse pressed left at (242, 298)
Screenshot: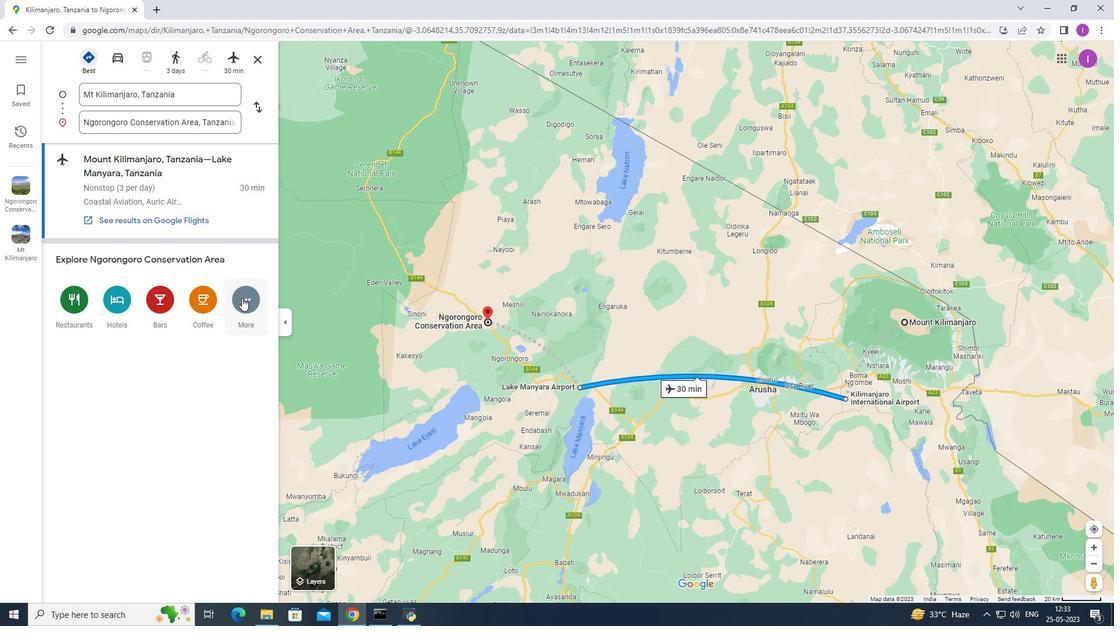 
Action: Mouse moved to (148, 470)
Screenshot: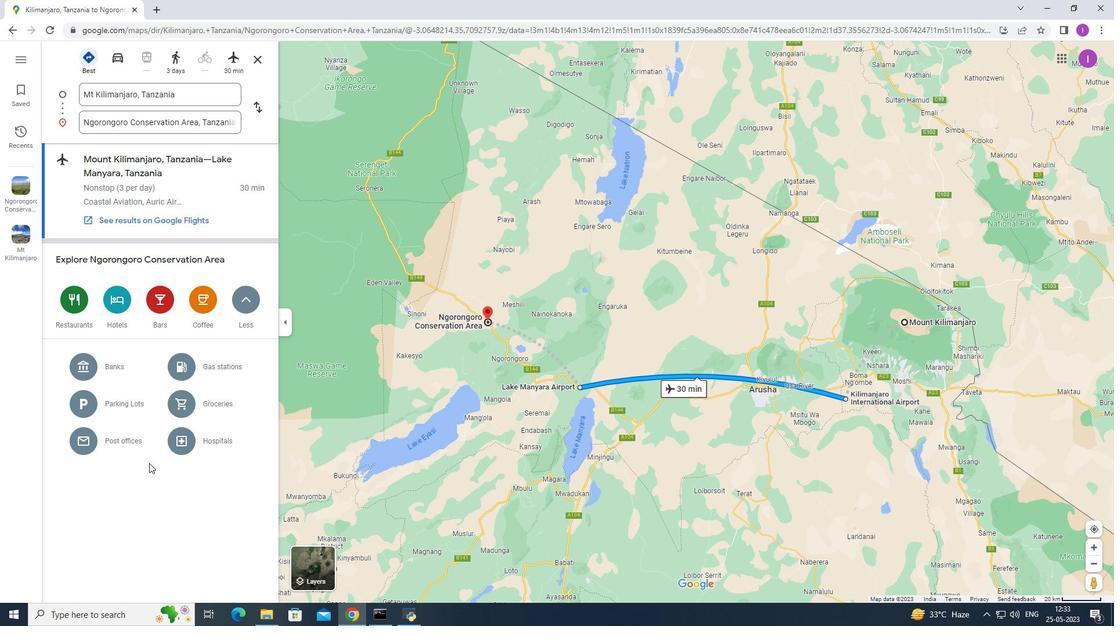 
Action: Mouse pressed left at (148, 470)
Screenshot: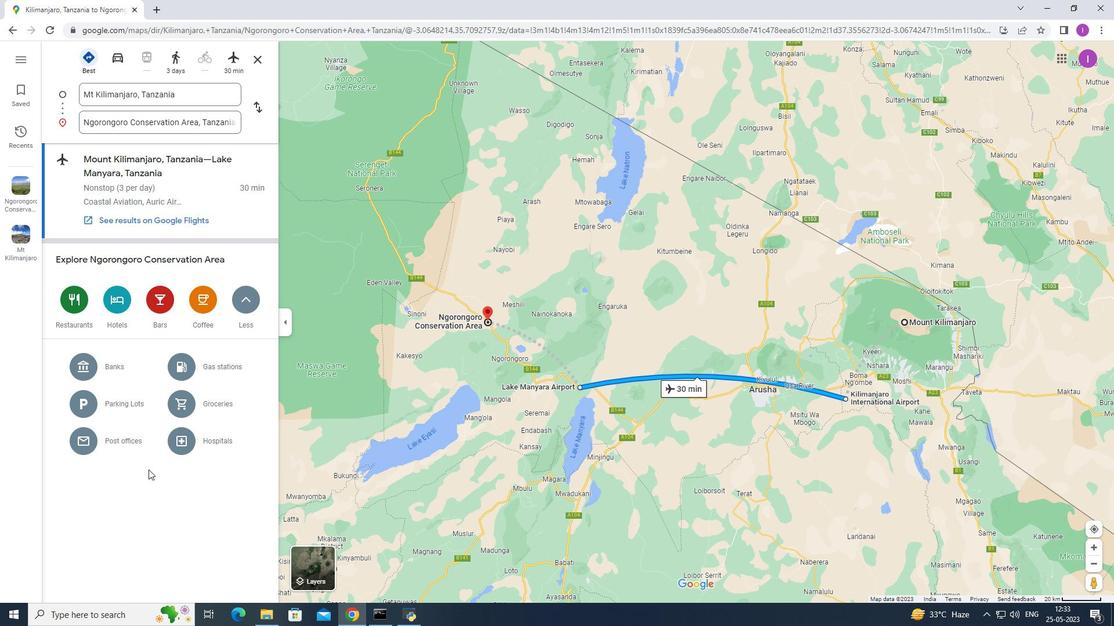 
Action: Mouse moved to (246, 205)
Screenshot: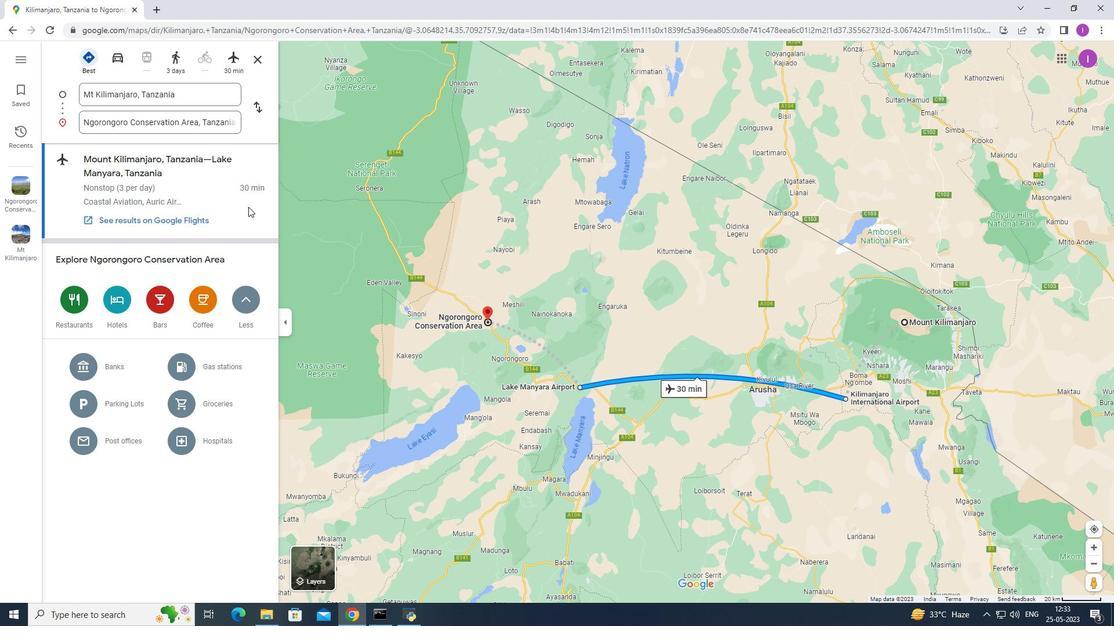 
Action: Mouse scrolled (246, 206) with delta (0, 0)
Screenshot: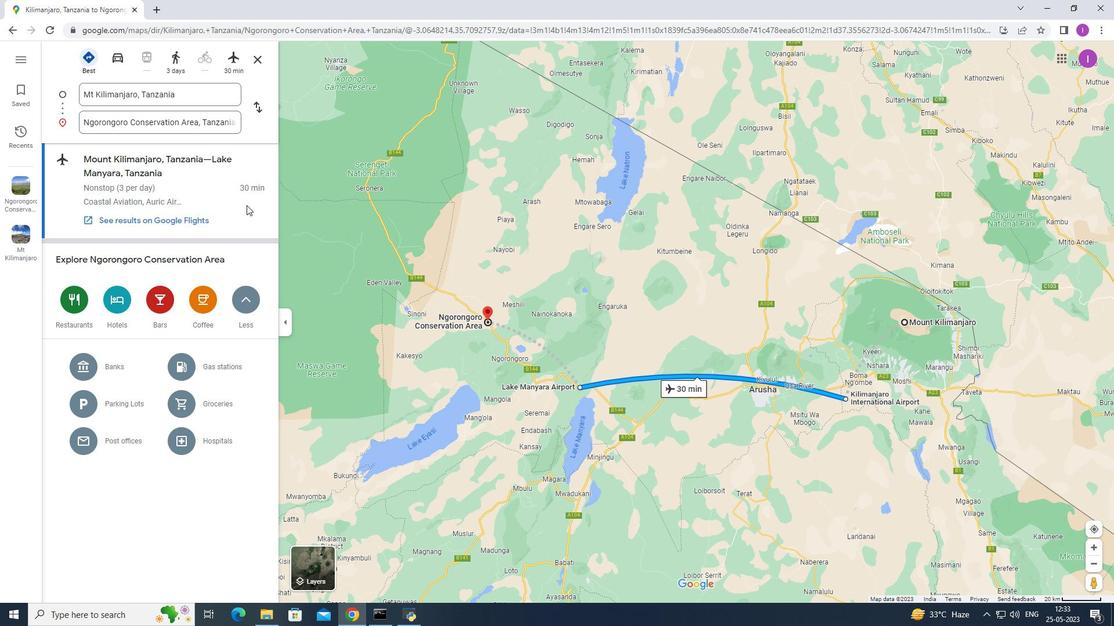 
Action: Mouse moved to (121, 57)
Screenshot: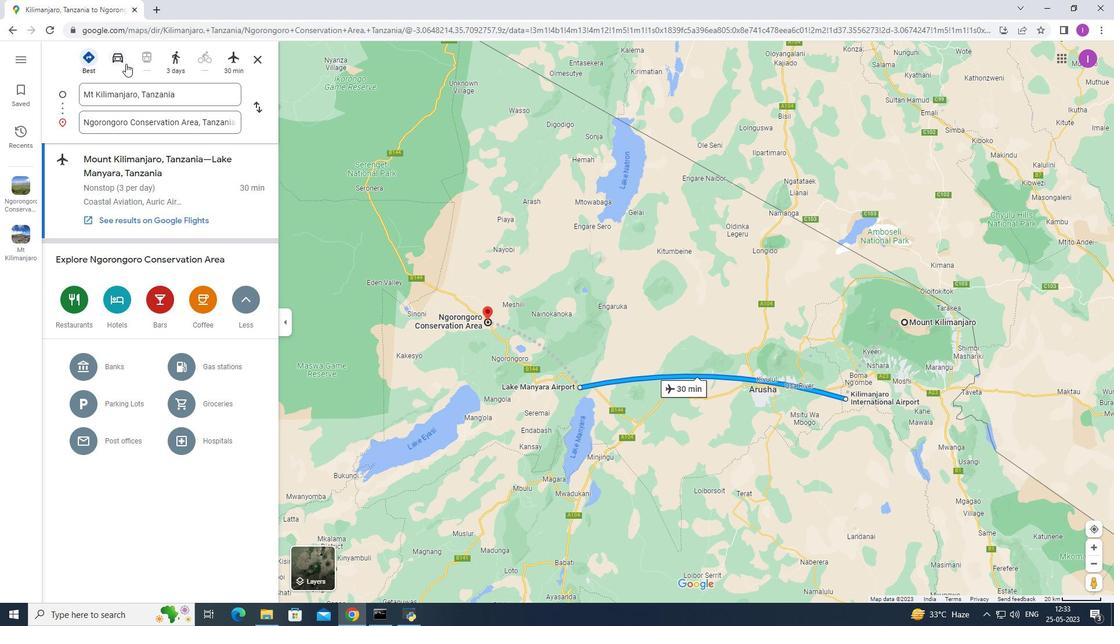 
Action: Mouse pressed left at (121, 57)
Screenshot: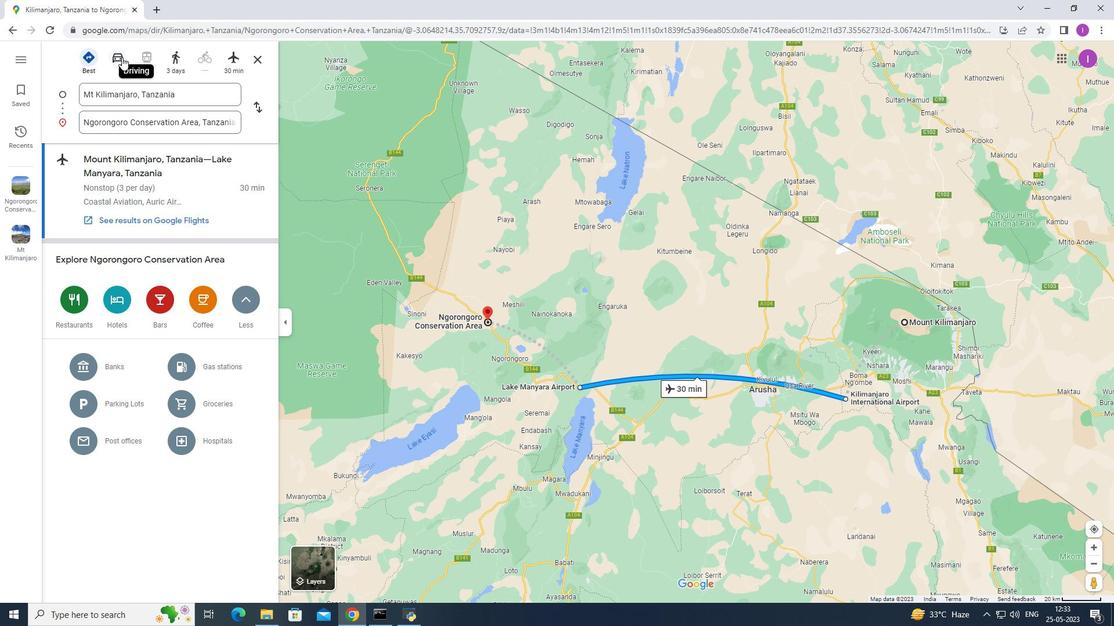 
Action: Mouse moved to (140, 60)
Screenshot: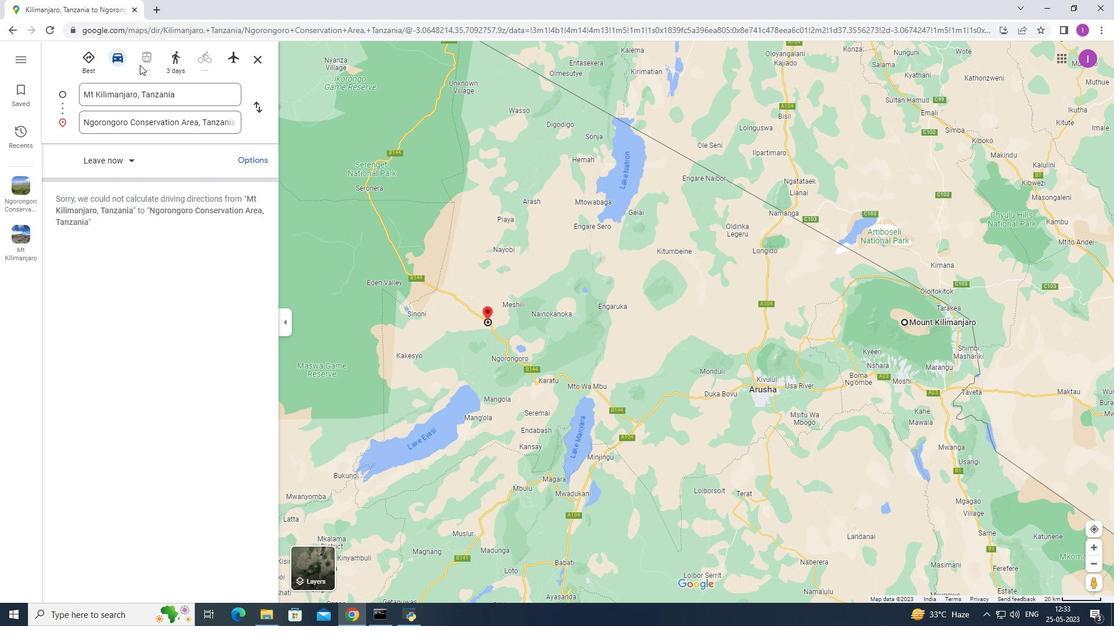 
Action: Mouse pressed left at (140, 60)
Screenshot: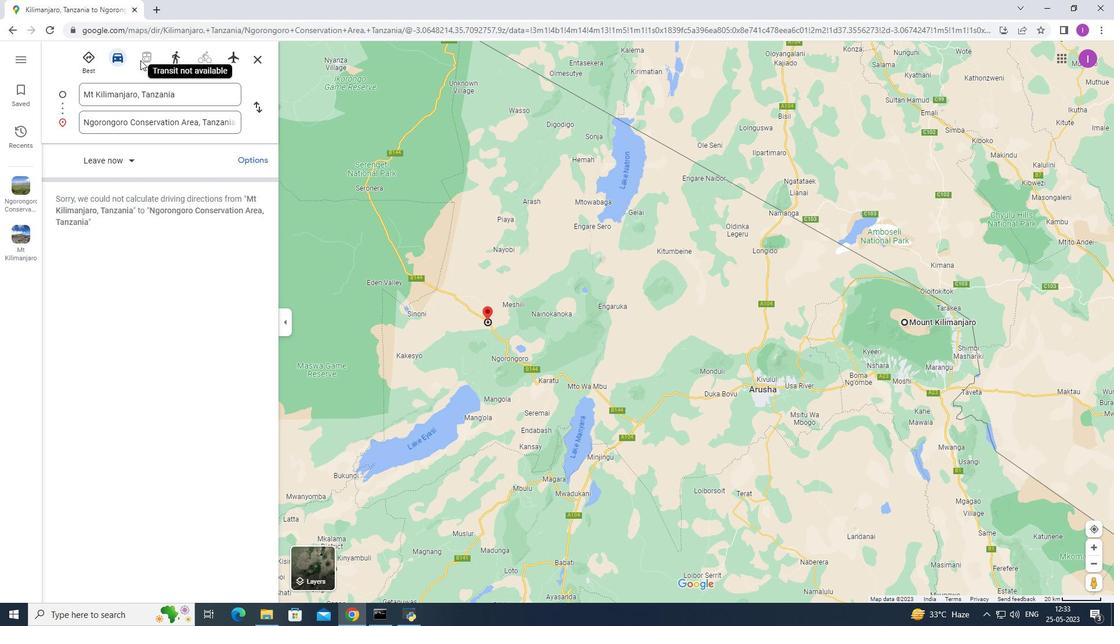 
Action: Mouse moved to (94, 63)
Screenshot: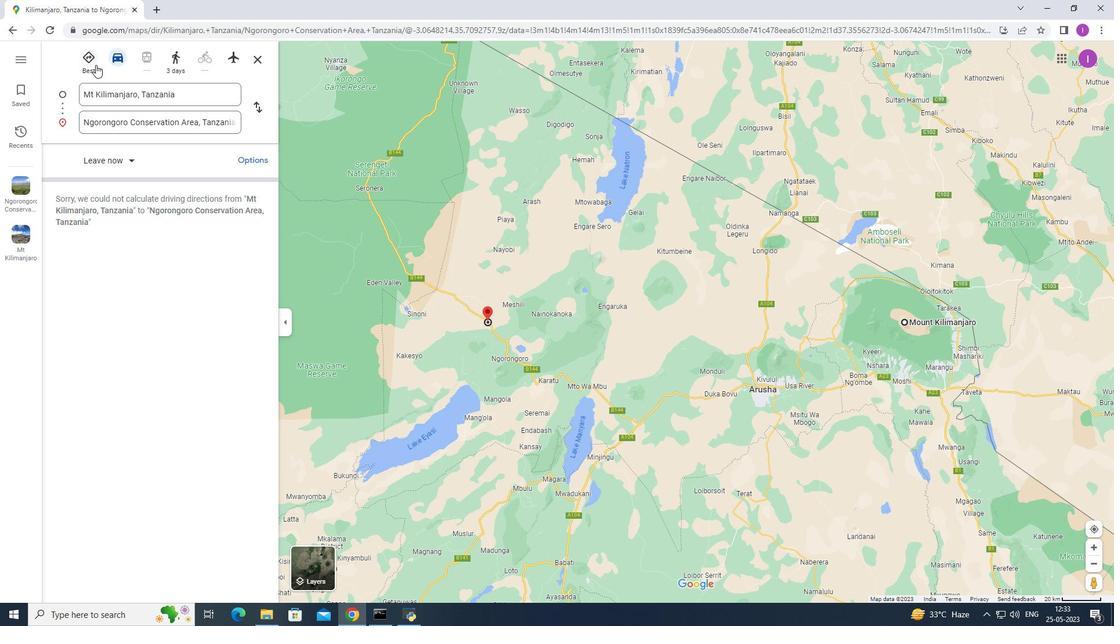 
Action: Mouse pressed left at (94, 63)
Screenshot: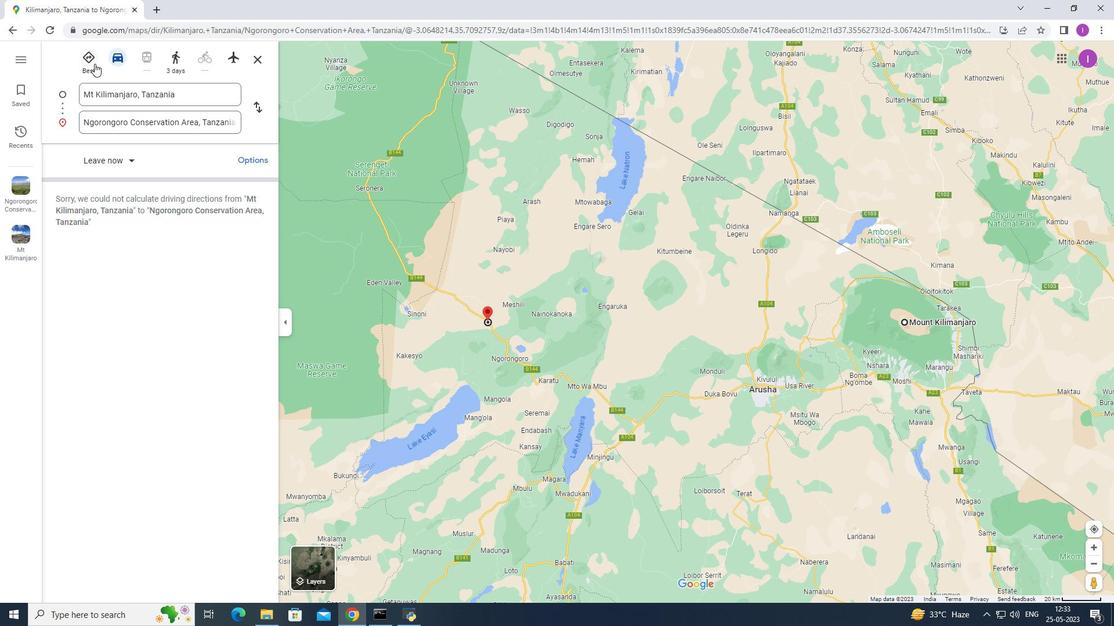
Action: Mouse moved to (342, 156)
Screenshot: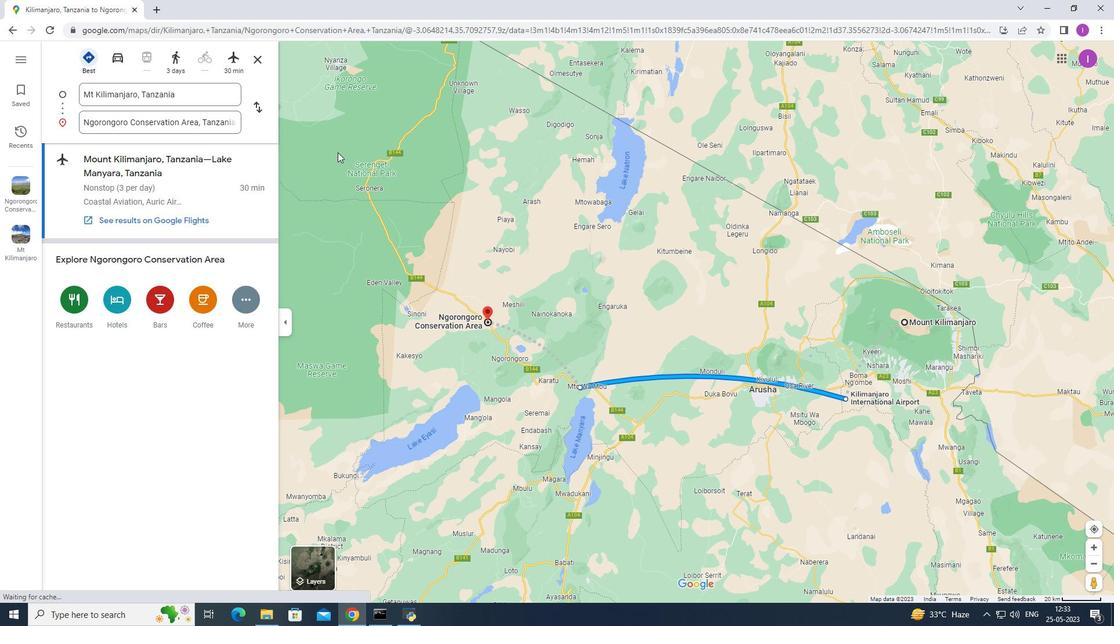 
Action: Mouse scrolled (342, 157) with delta (0, 0)
Screenshot: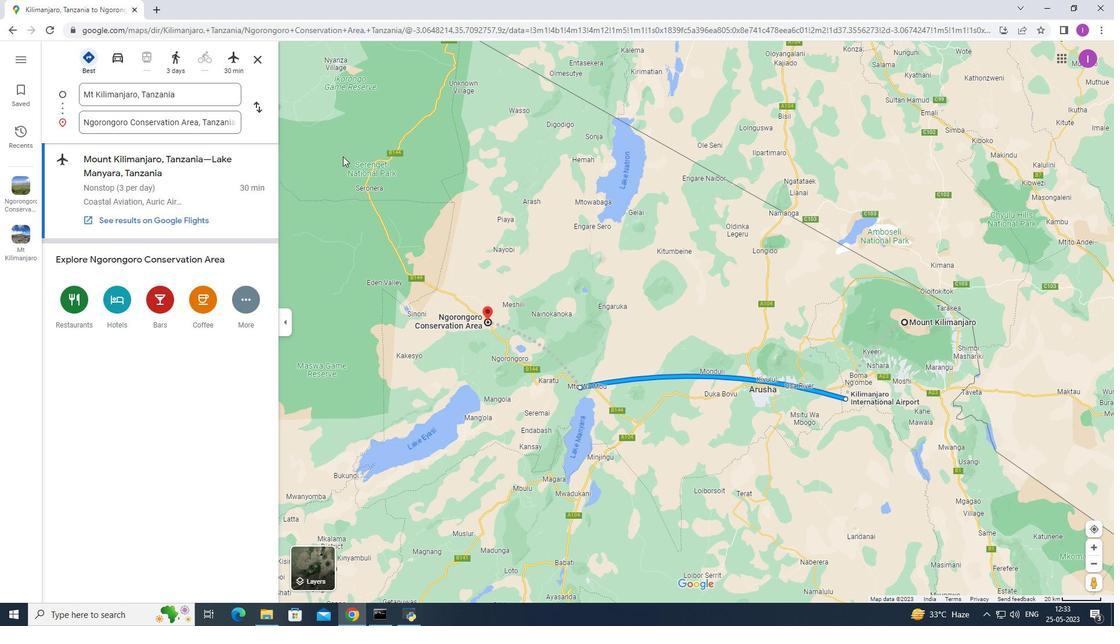 
Action: Mouse scrolled (342, 157) with delta (0, 0)
Screenshot: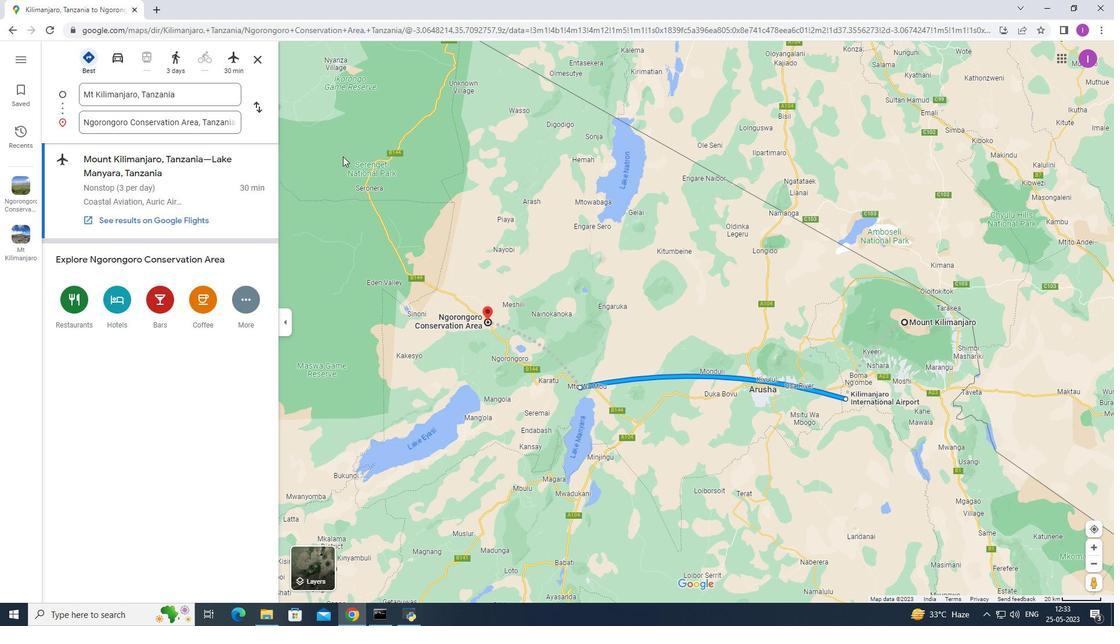 
Action: Mouse moved to (345, 155)
Screenshot: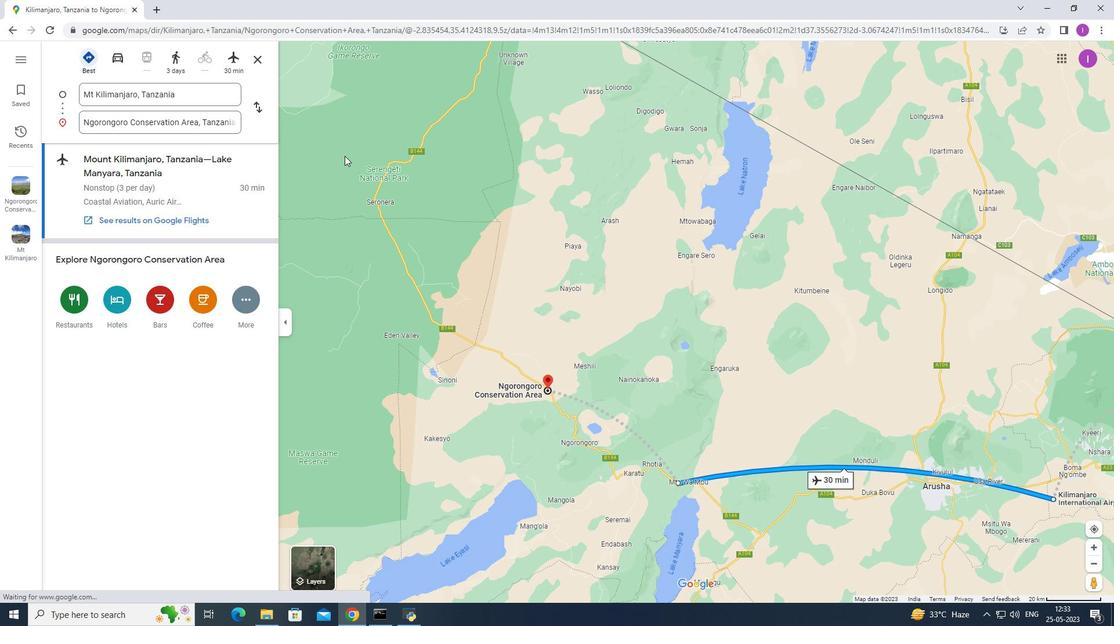 
Action: Mouse scrolled (345, 154) with delta (0, 0)
Screenshot: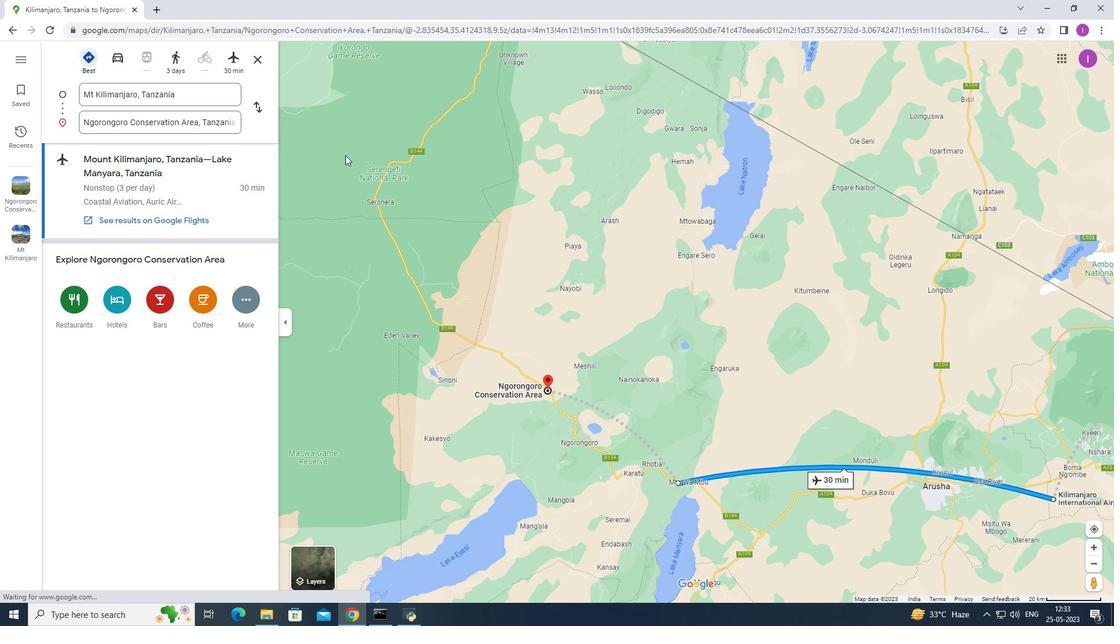 
Action: Mouse scrolled (345, 154) with delta (0, 0)
Screenshot: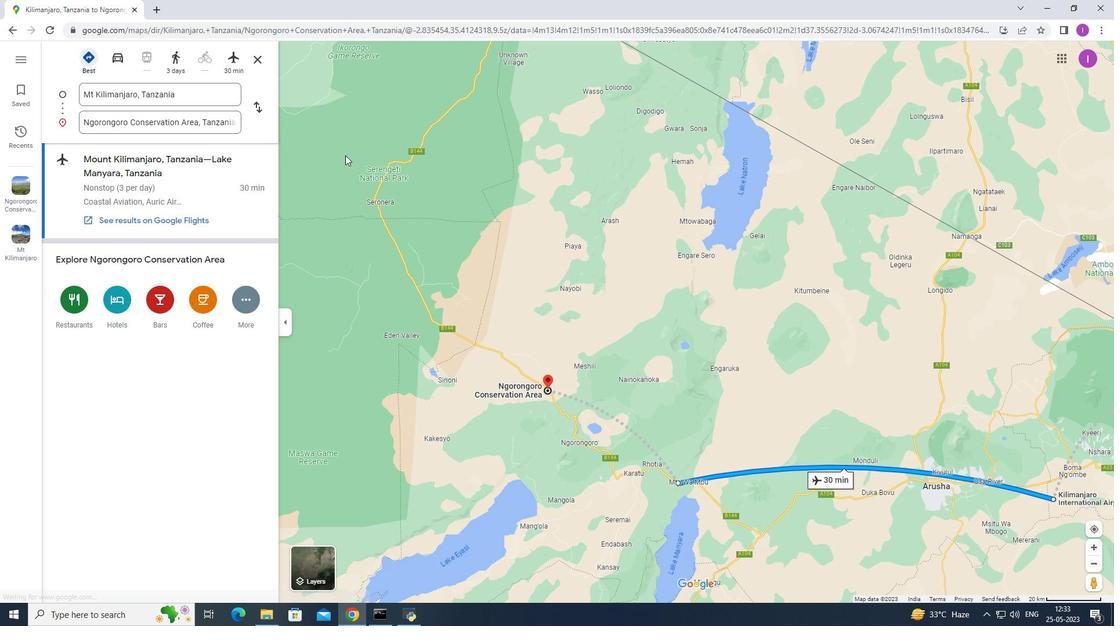 
Action: Mouse scrolled (345, 154) with delta (0, 0)
Screenshot: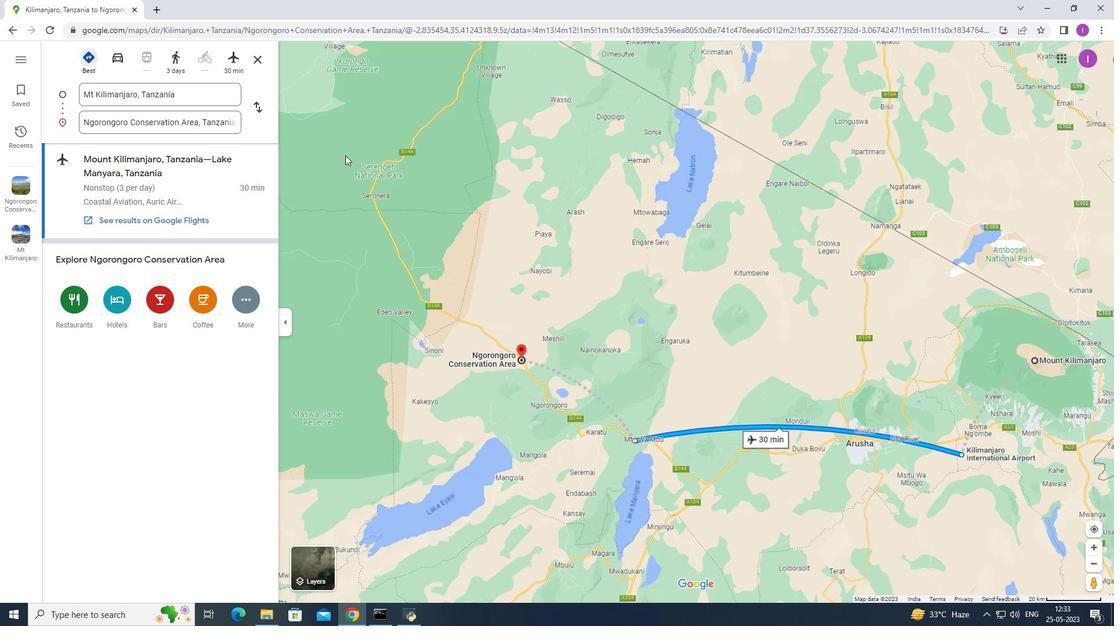 
Action: Mouse scrolled (345, 154) with delta (0, 0)
Screenshot: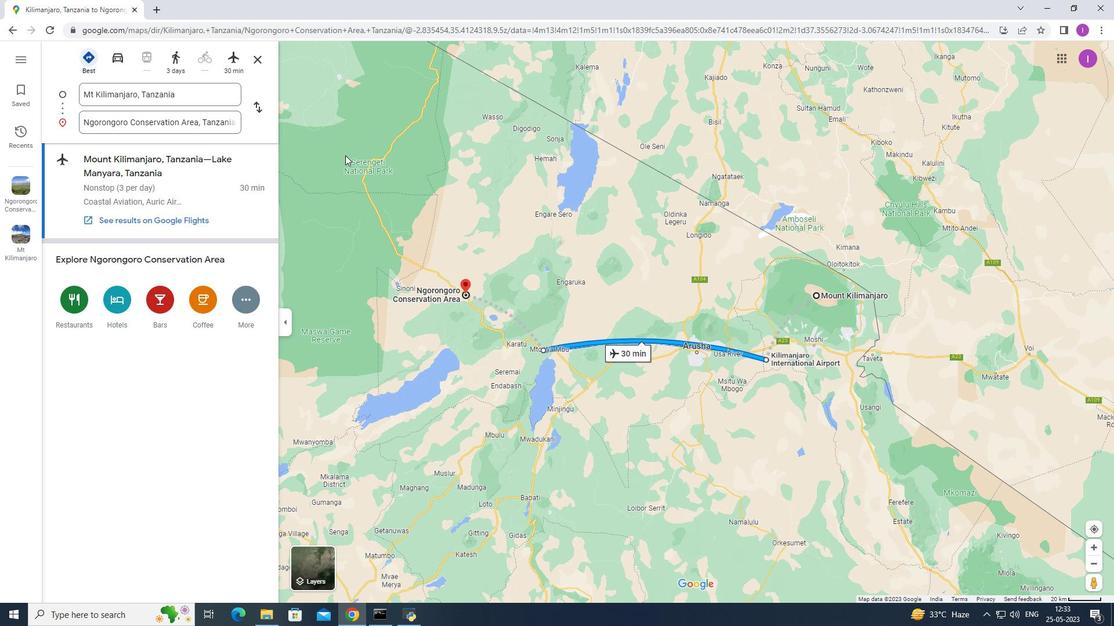 
Action: Mouse scrolled (345, 154) with delta (0, 0)
Screenshot: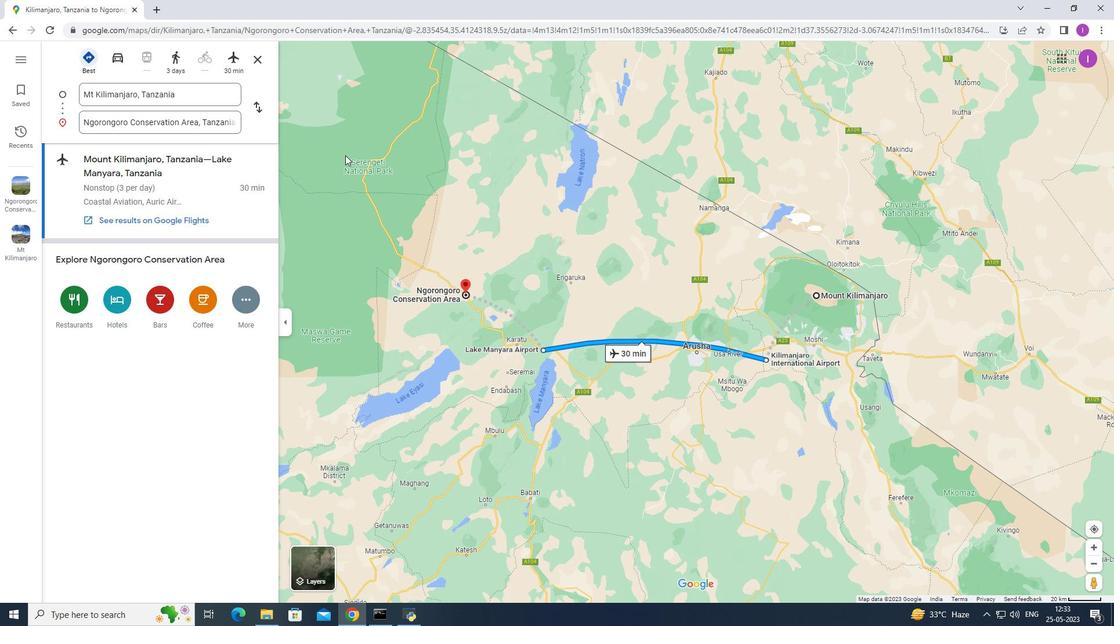 
Action: Mouse scrolled (345, 154) with delta (0, 0)
Screenshot: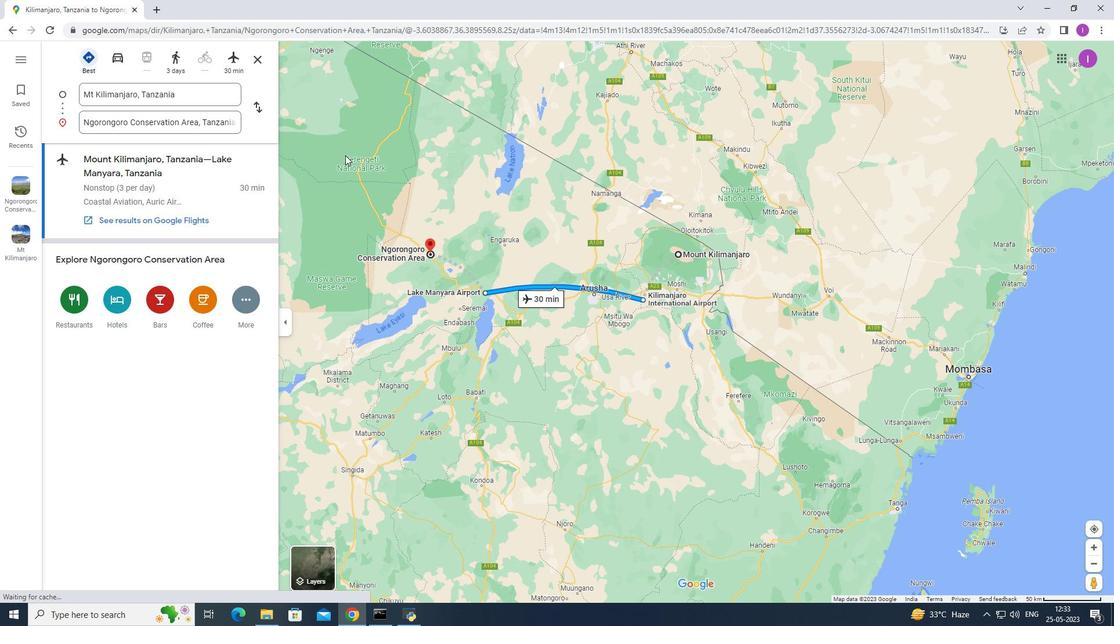 
Action: Mouse scrolled (345, 154) with delta (0, 0)
Screenshot: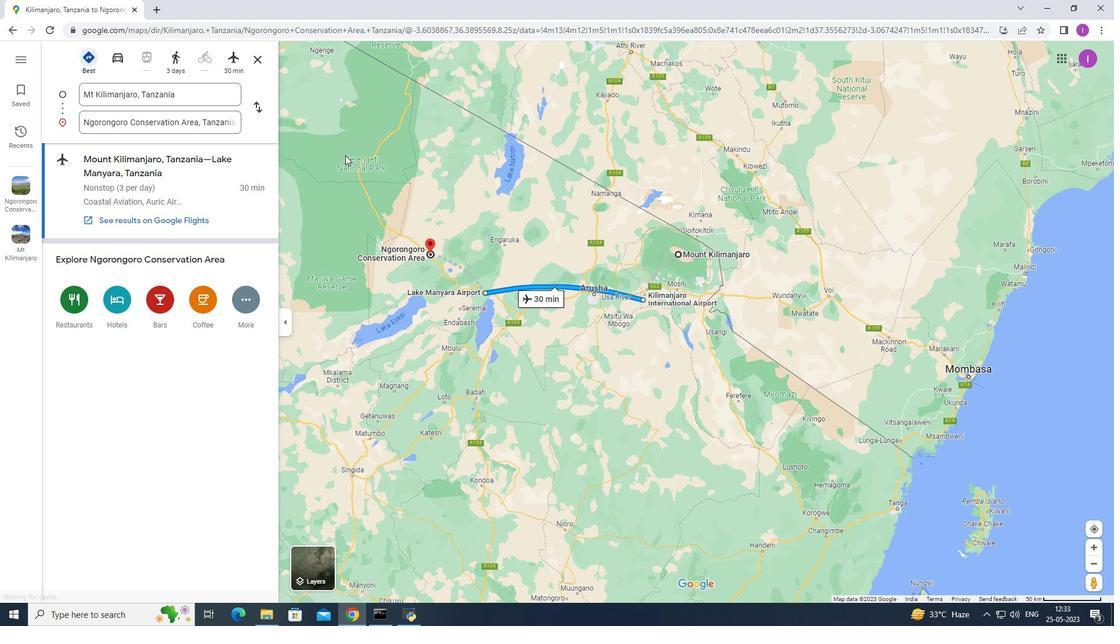 
Action: Mouse scrolled (345, 154) with delta (0, 0)
Screenshot: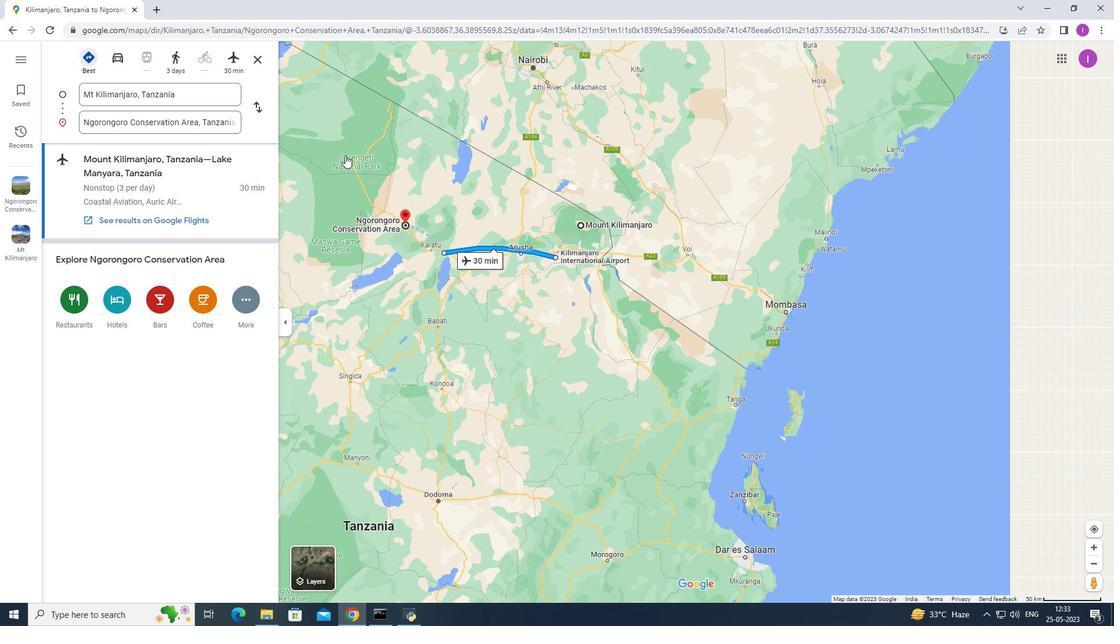 
Action: Mouse moved to (503, 558)
Screenshot: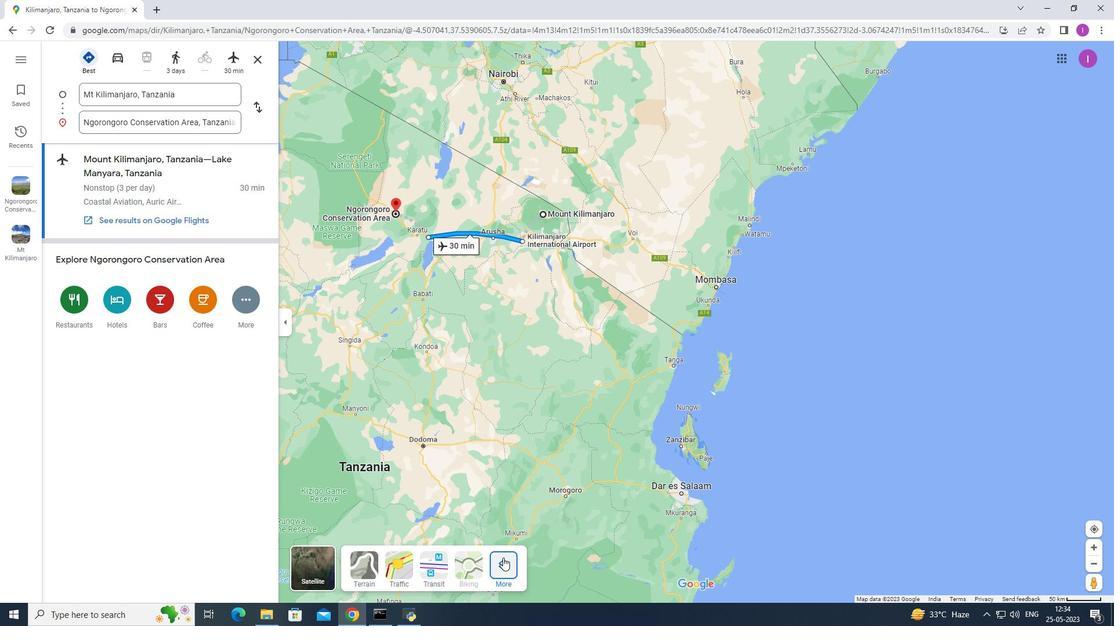 
Action: Mouse pressed left at (503, 558)
Screenshot: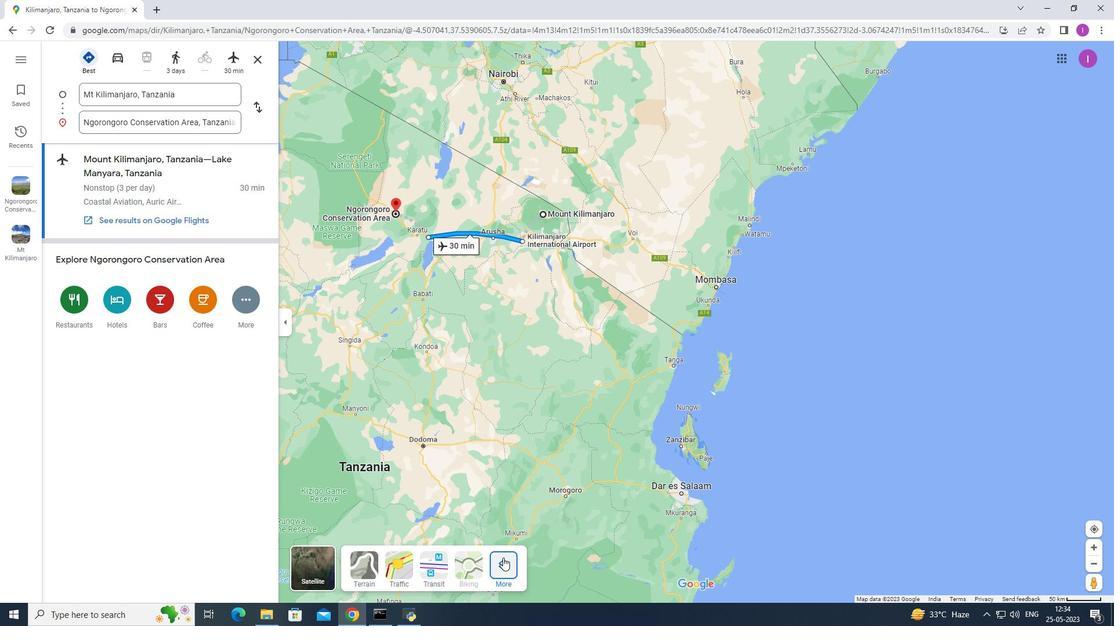 
Action: Mouse moved to (539, 459)
Screenshot: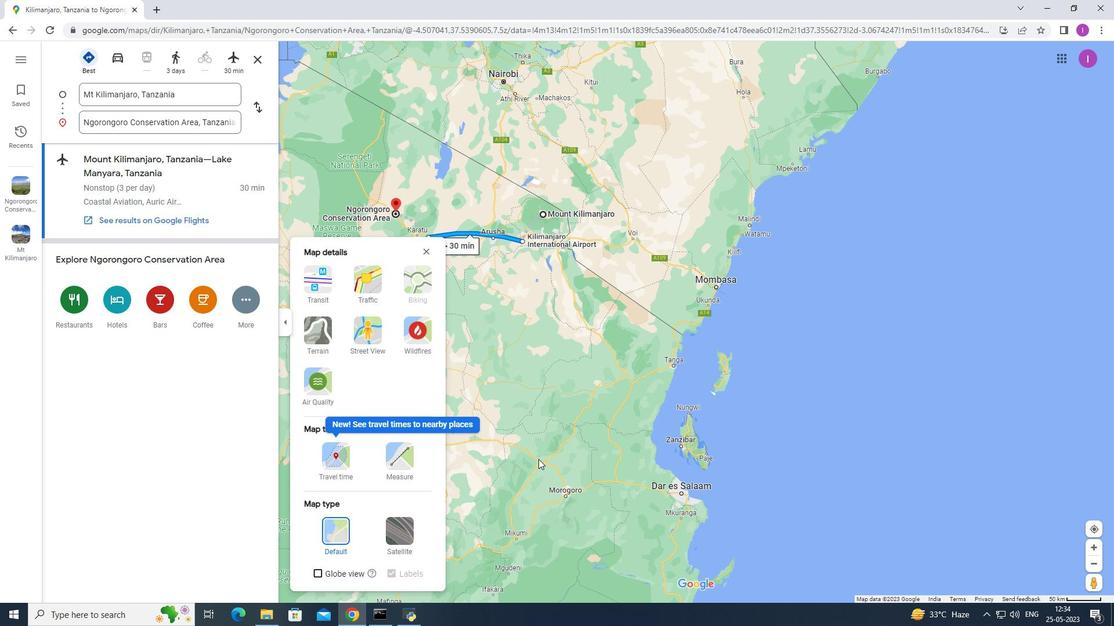 
Action: Mouse pressed left at (539, 459)
Screenshot: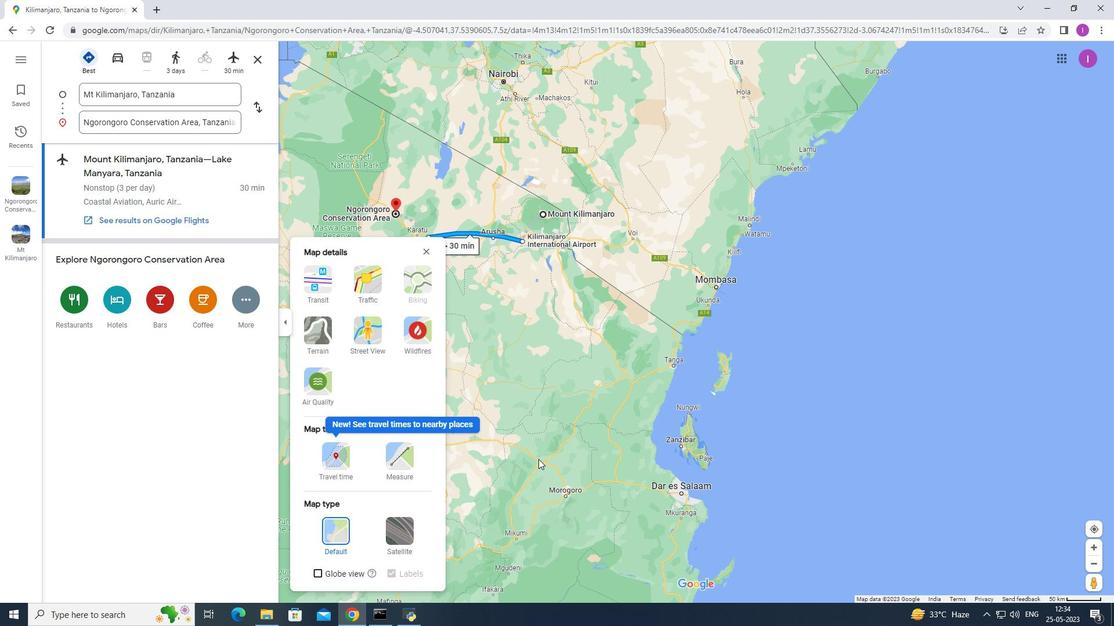 
Action: Mouse moved to (427, 253)
Screenshot: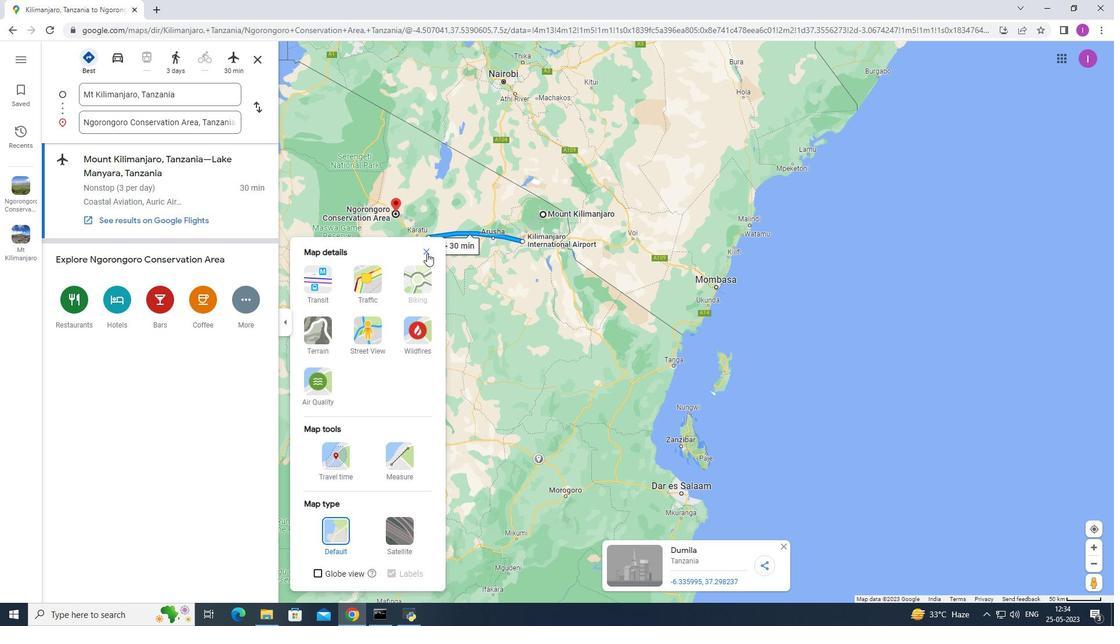 
Action: Mouse pressed left at (427, 253)
Screenshot: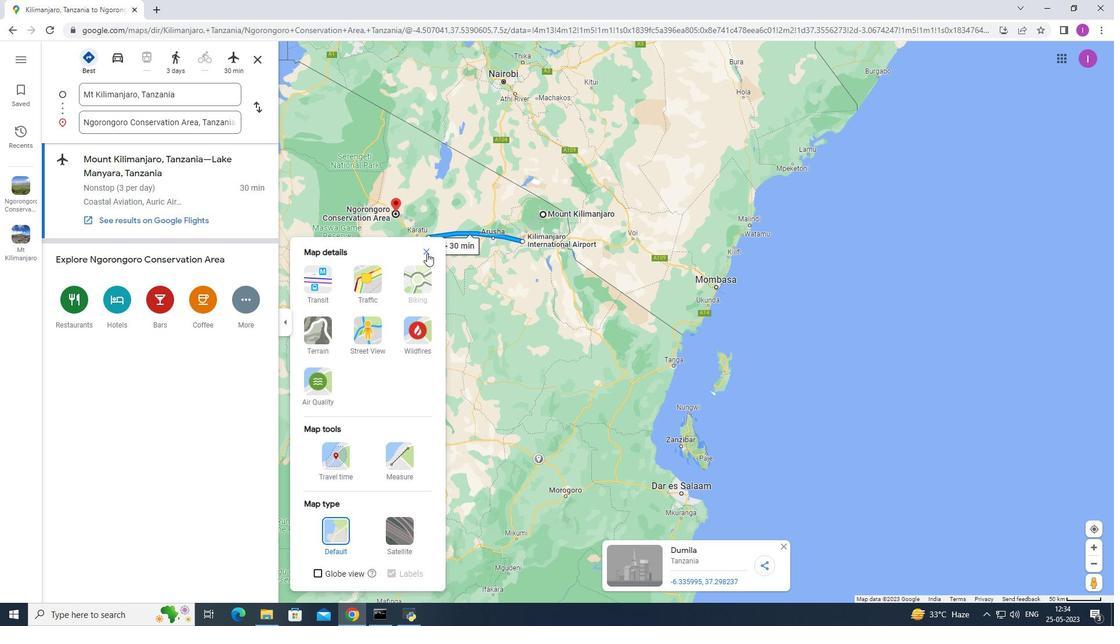 
Action: Mouse moved to (232, 60)
Screenshot: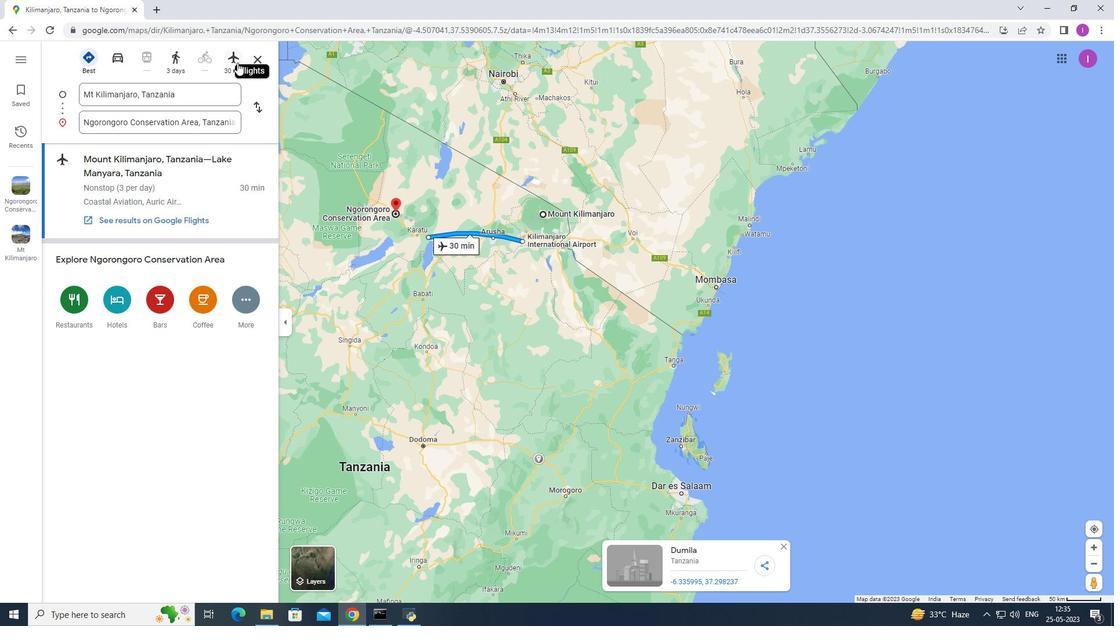
Action: Mouse pressed left at (232, 60)
Screenshot: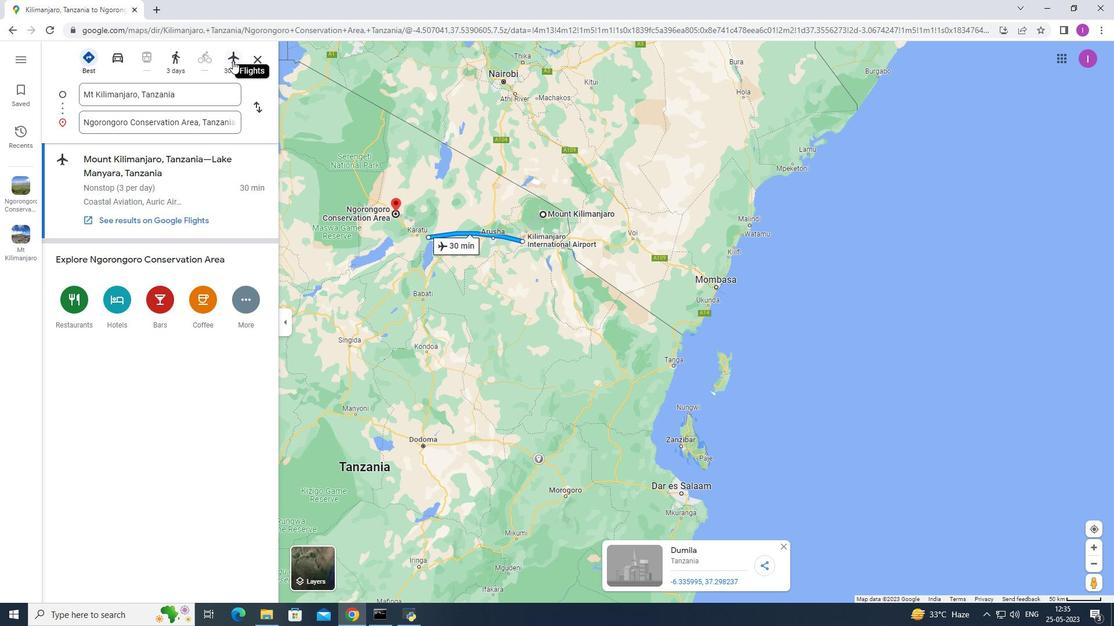
Action: Mouse moved to (84, 61)
Screenshot: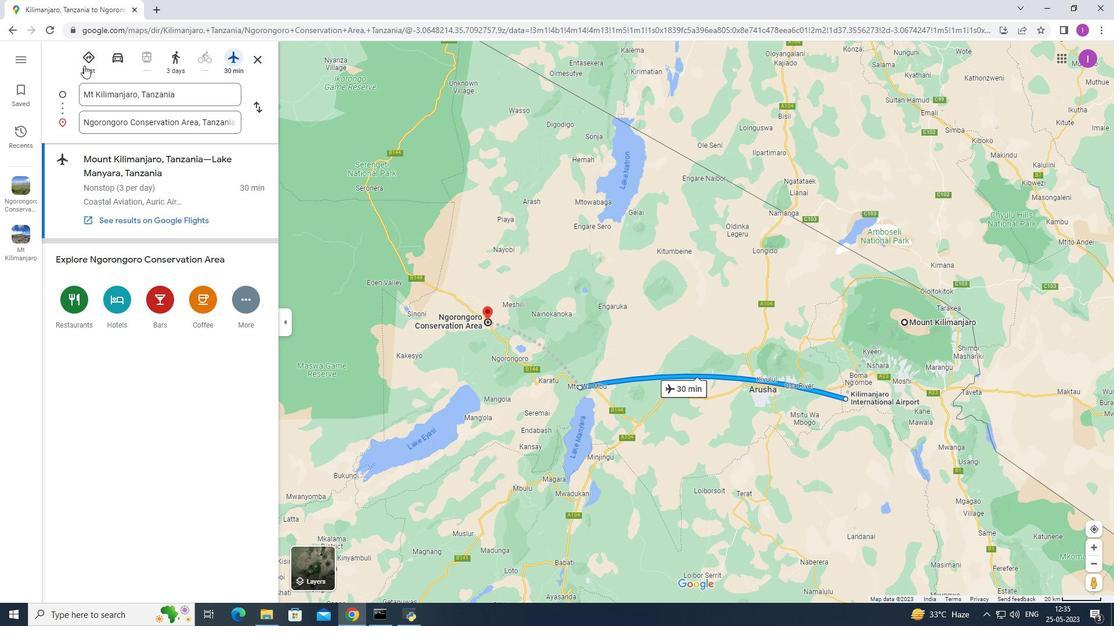 
Action: Mouse pressed left at (84, 61)
Screenshot: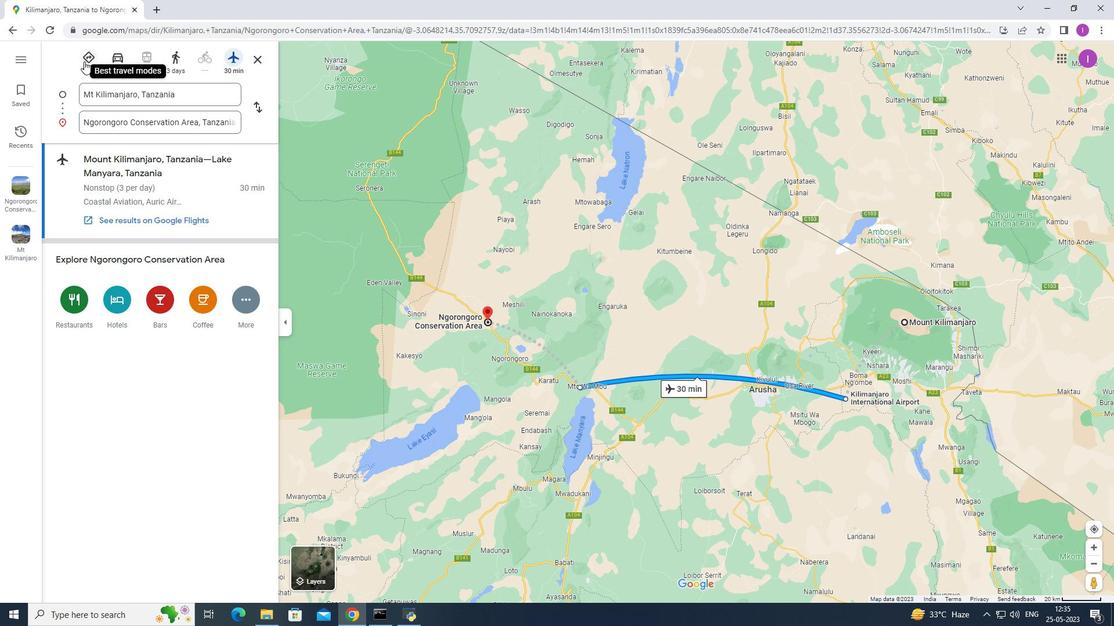 
Action: Mouse moved to (253, 298)
Screenshot: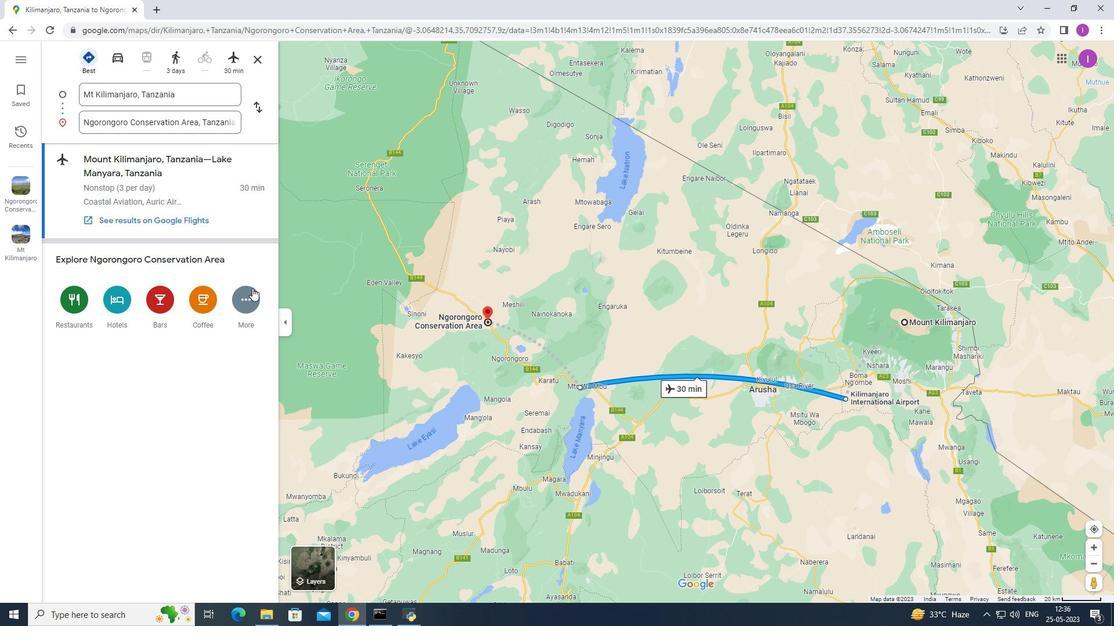 
Action: Mouse pressed left at (253, 298)
Screenshot: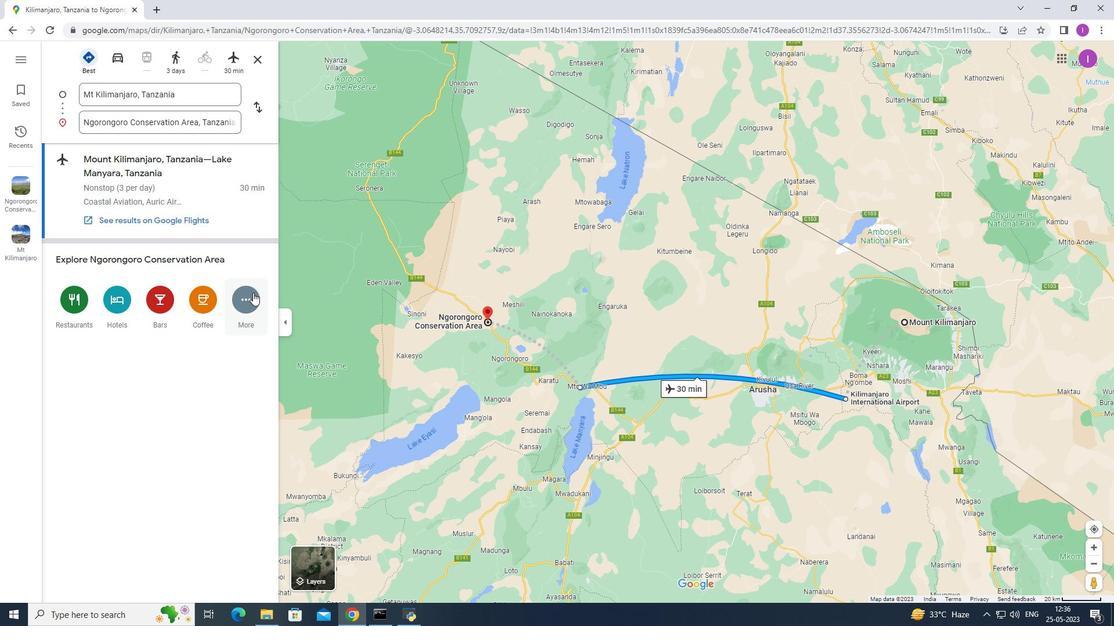 
Action: Mouse moved to (257, 108)
Screenshot: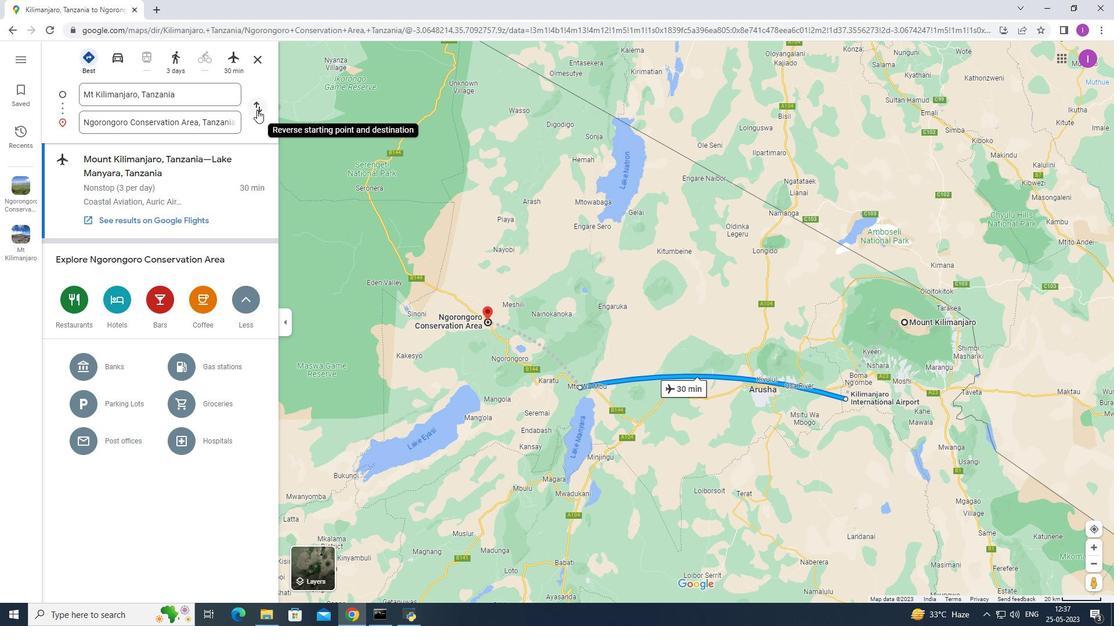 
Action: Mouse pressed left at (257, 108)
Screenshot: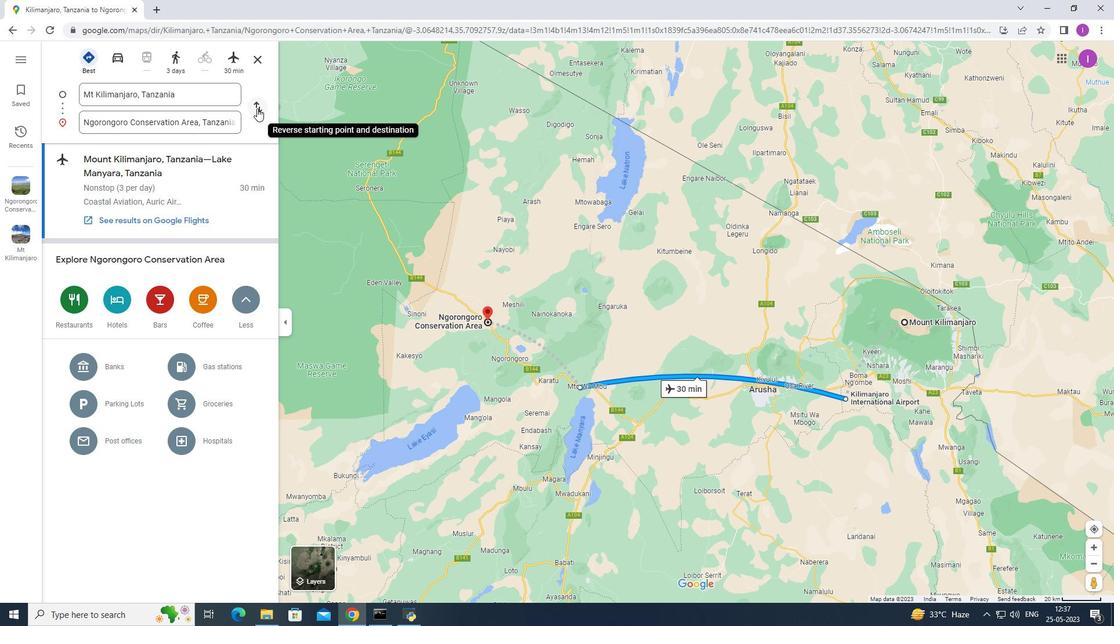 
Action: Mouse pressed left at (257, 108)
Screenshot: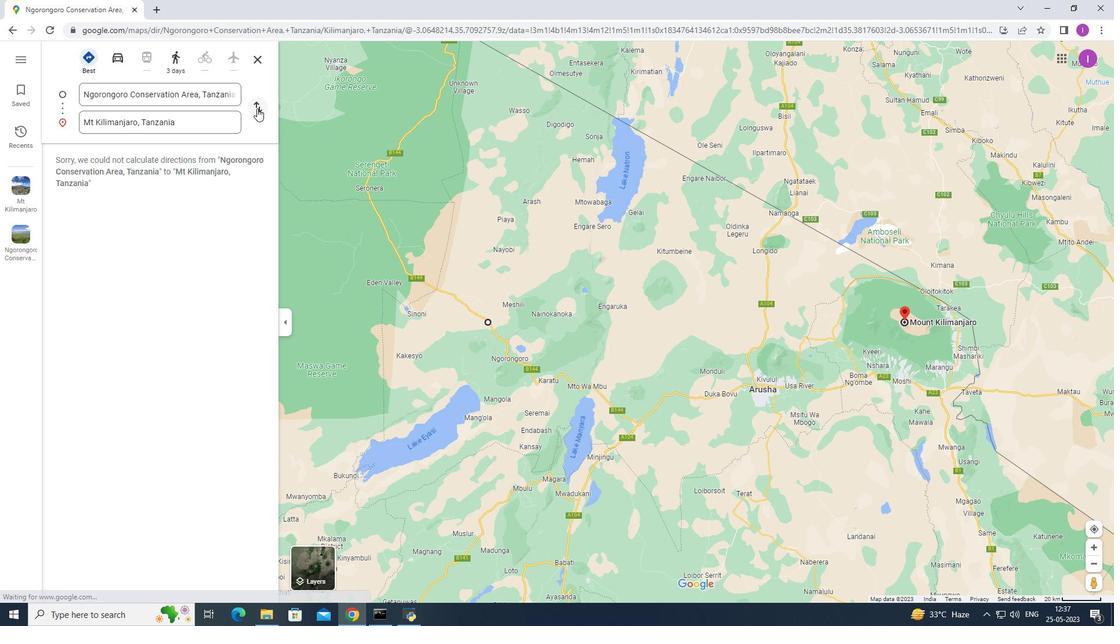 
Action: Mouse moved to (254, 69)
Screenshot: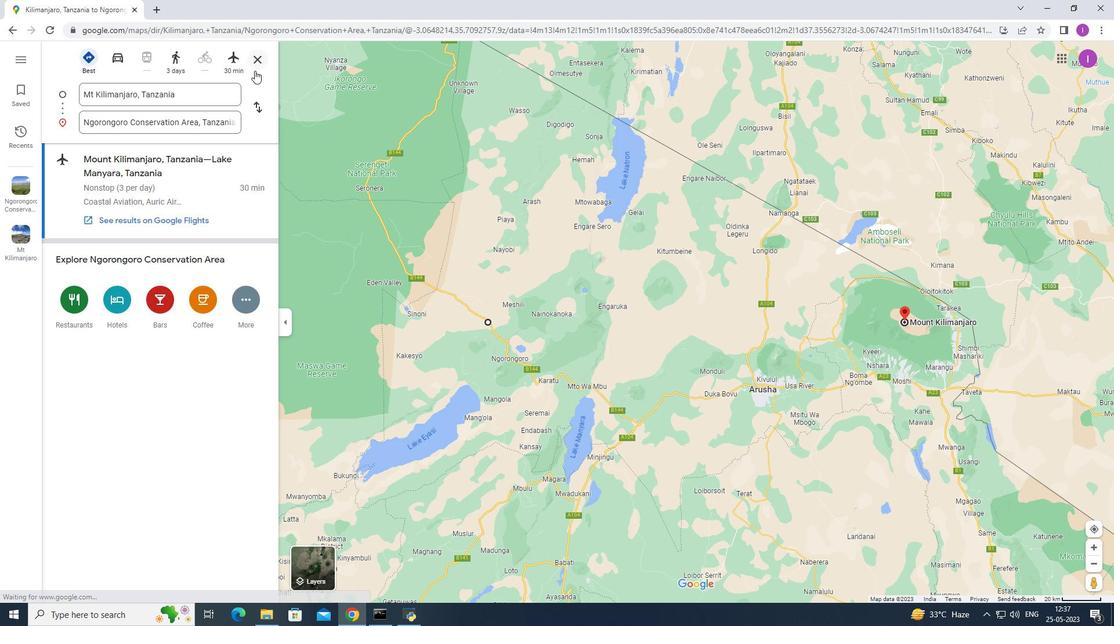 
Action: Mouse pressed left at (254, 69)
Screenshot: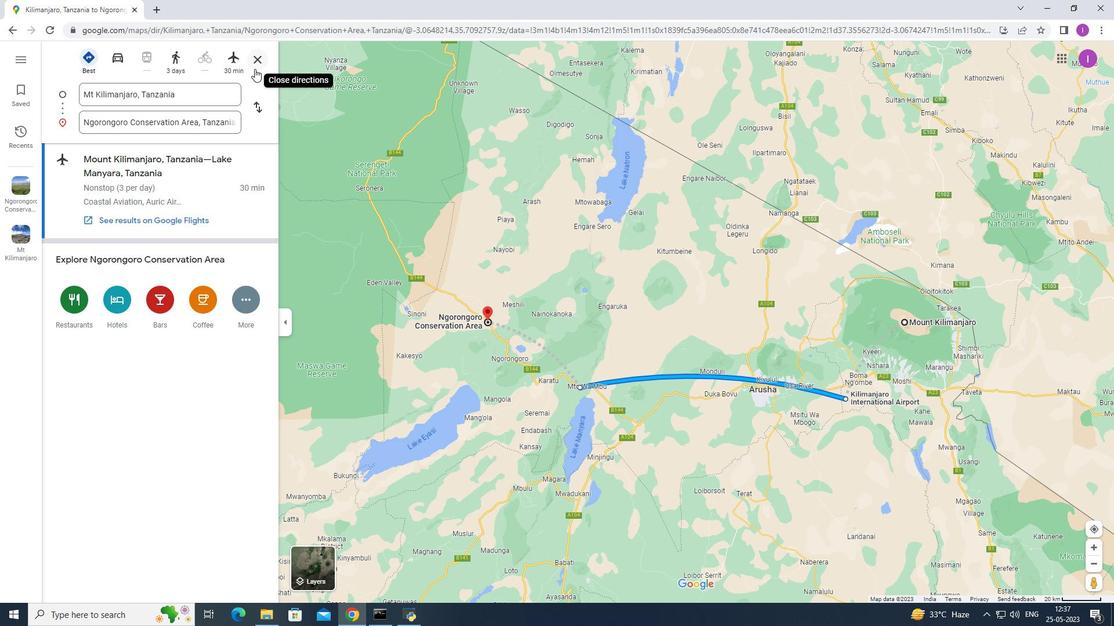 
Action: Mouse moved to (159, 64)
Screenshot: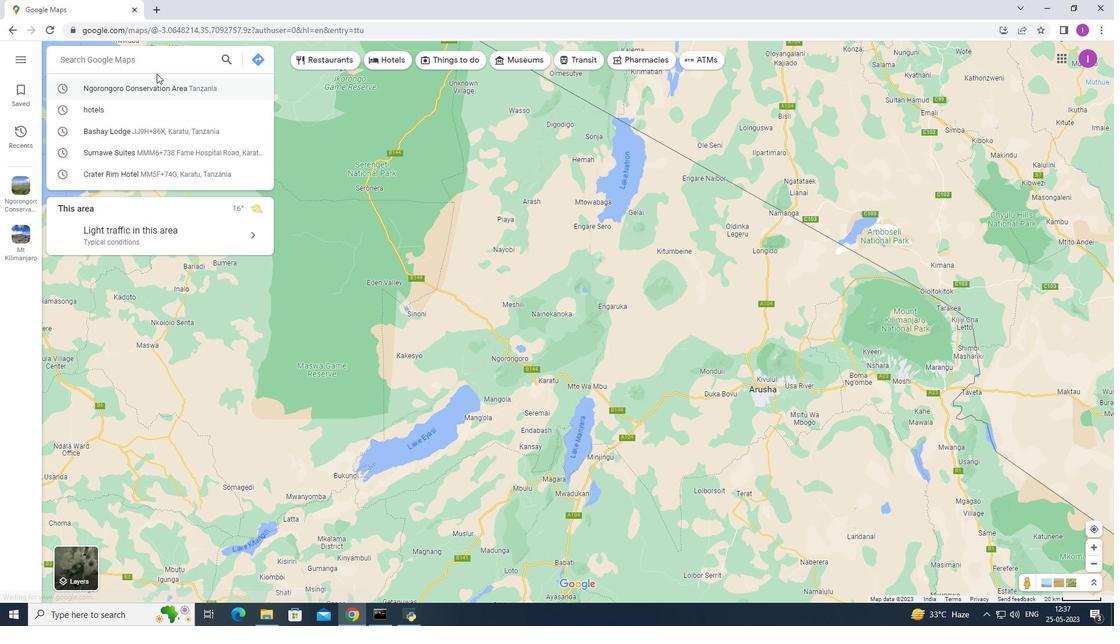 
Action: Mouse pressed left at (159, 64)
Screenshot: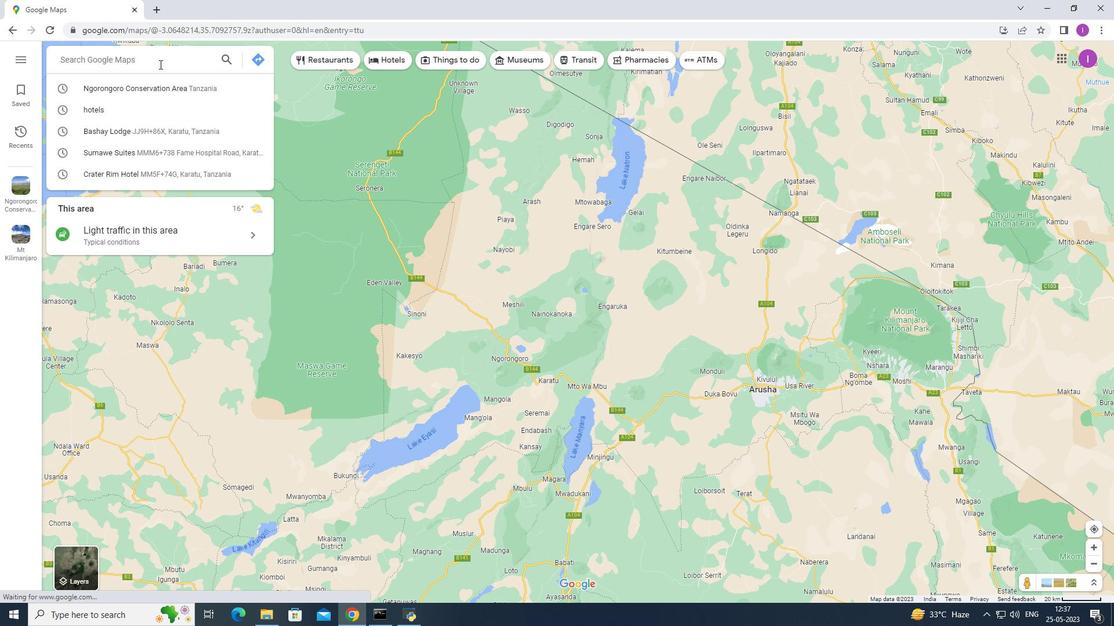 
Action: Mouse moved to (248, 59)
Screenshot: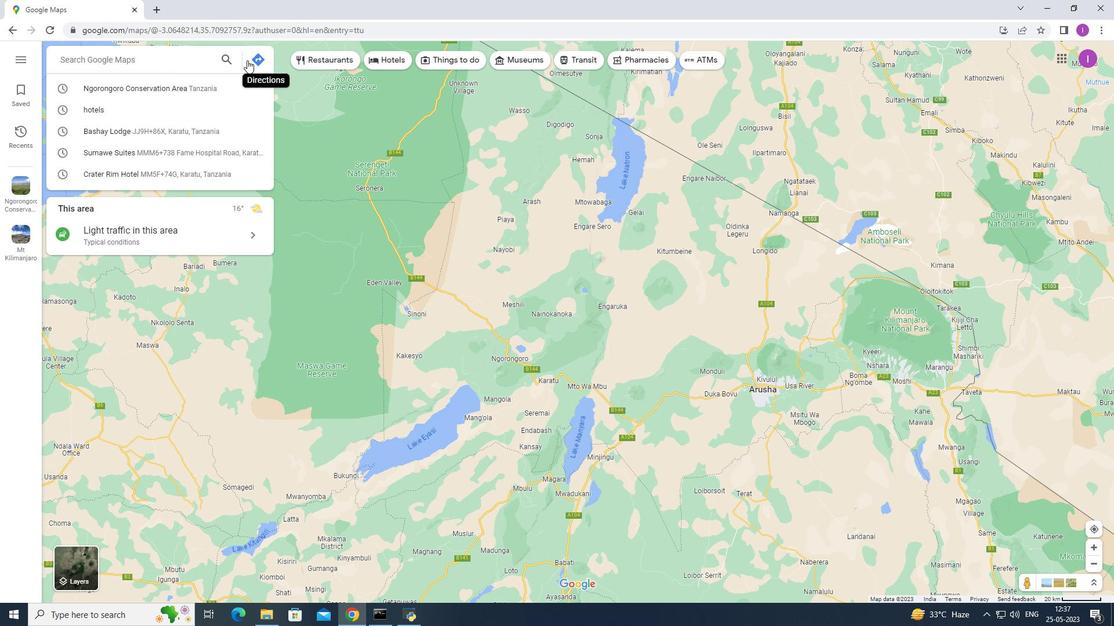 
Action: Mouse pressed left at (248, 59)
Screenshot: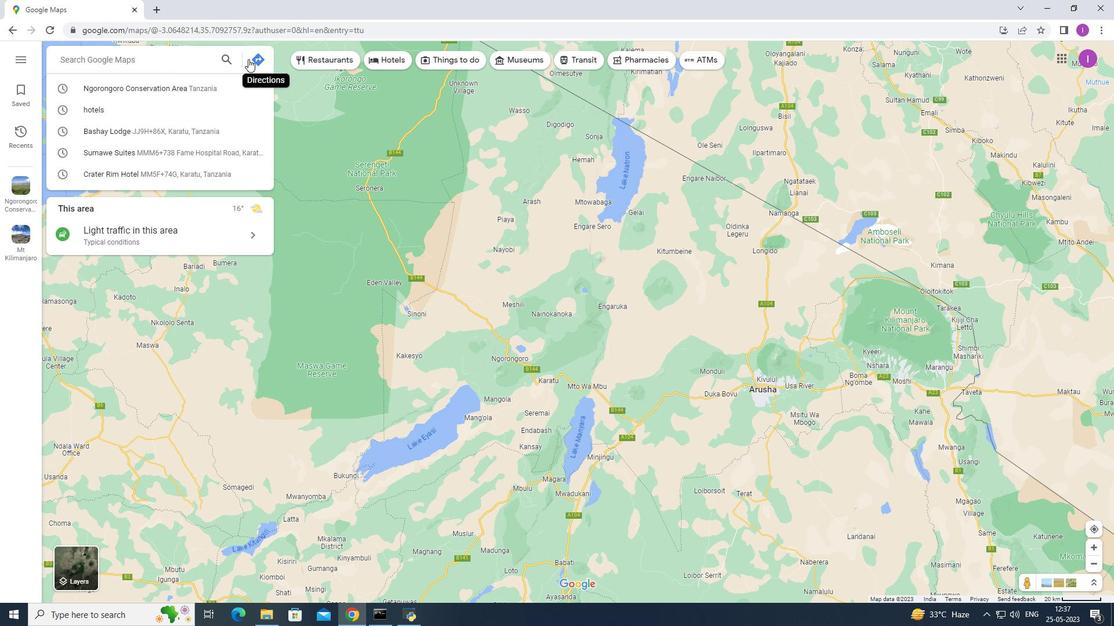 
Action: Mouse moved to (164, 98)
Screenshot: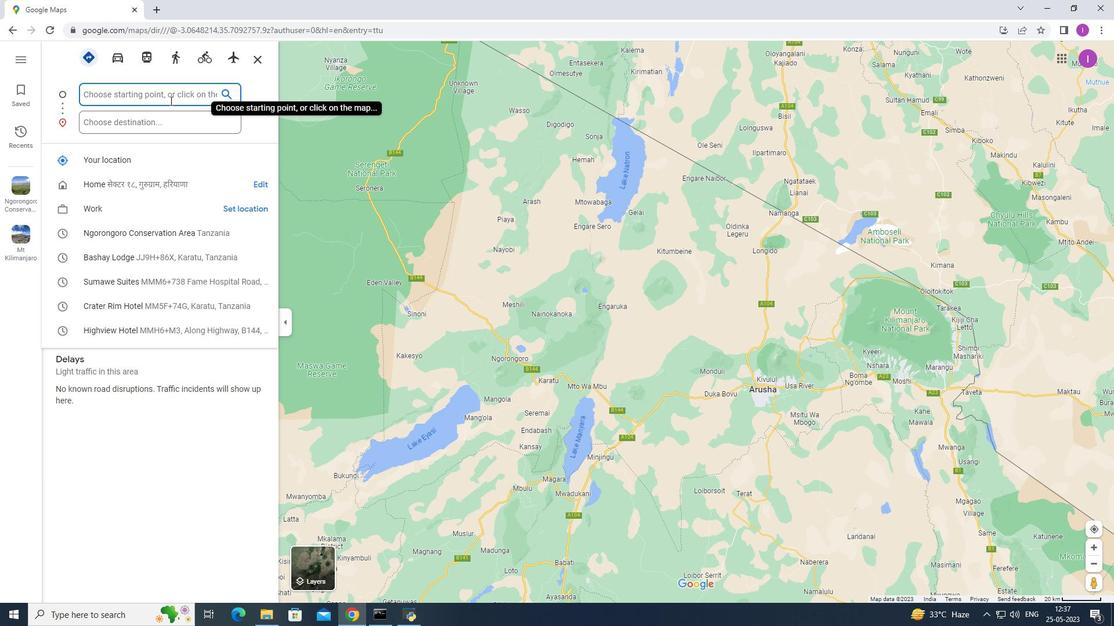 
Action: Mouse pressed left at (164, 98)
Screenshot: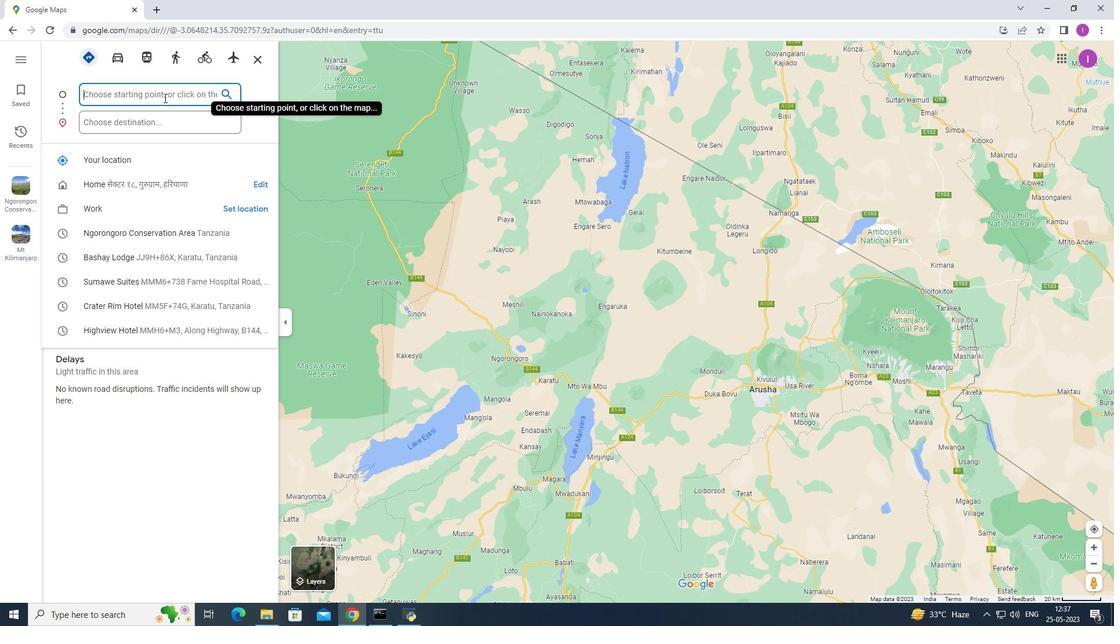 
Action: Mouse moved to (152, 92)
Screenshot: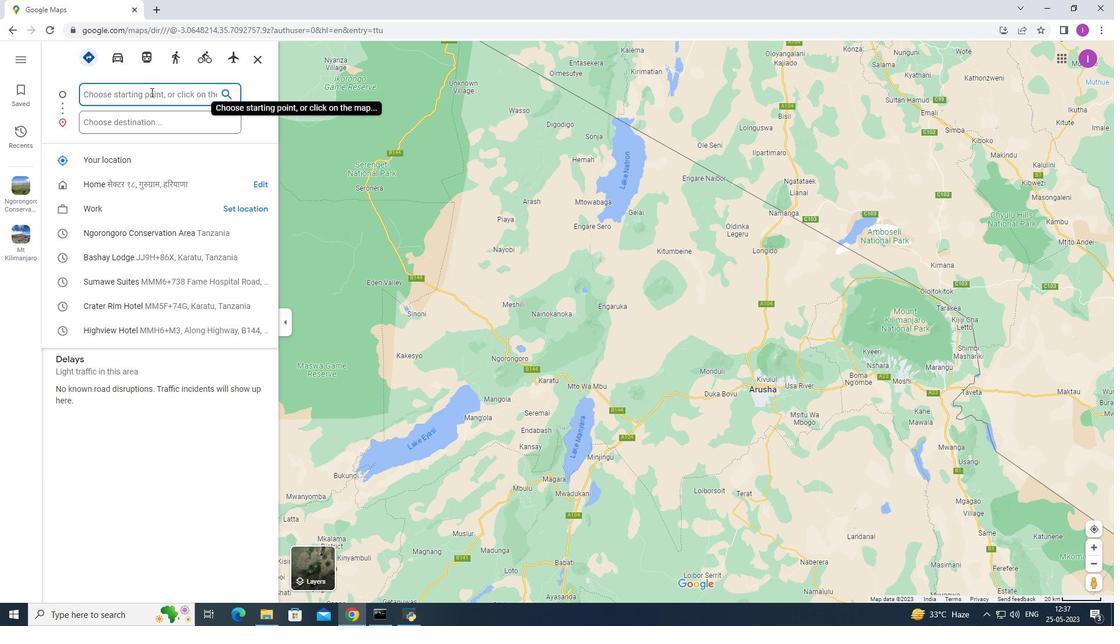 
Action: Key pressed <Key.shift>Kili
Screenshot: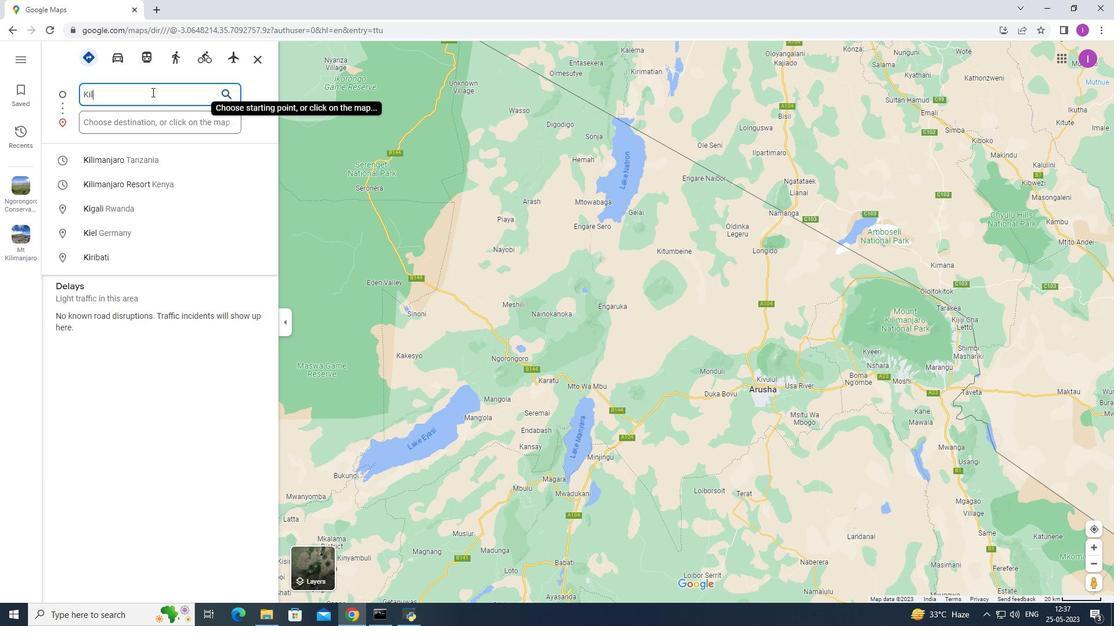 
Action: Mouse moved to (163, 163)
Screenshot: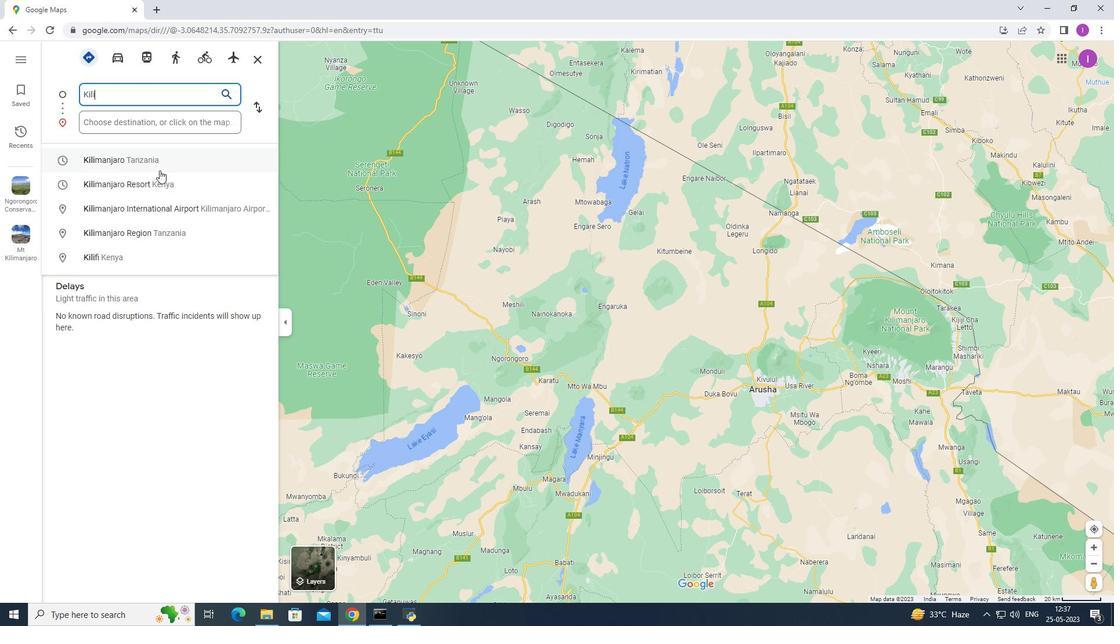 
Action: Mouse pressed left at (163, 163)
Screenshot: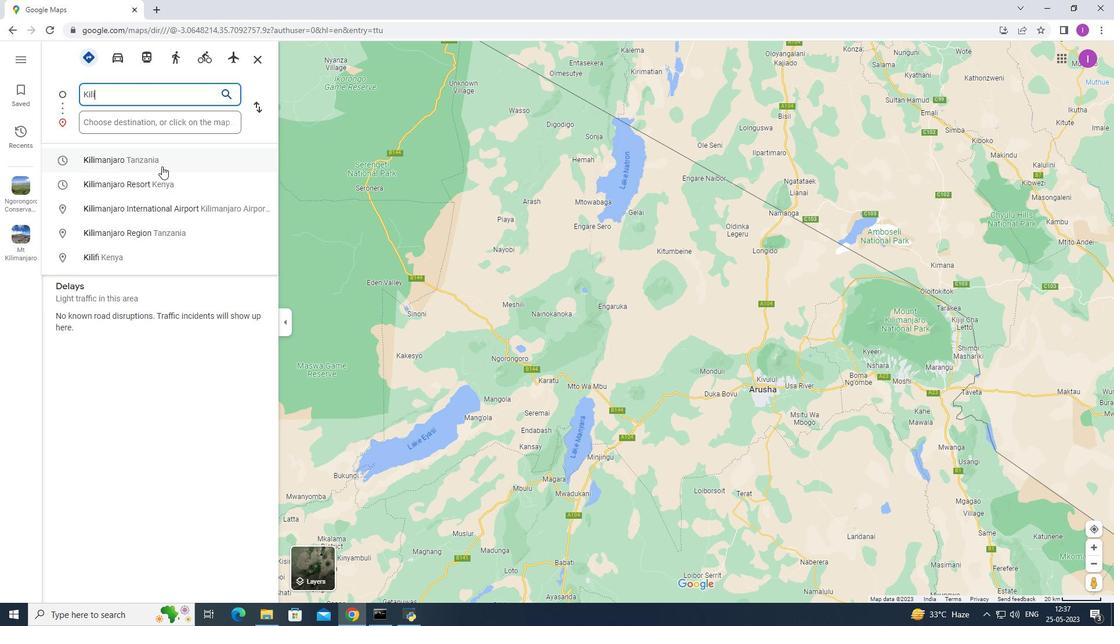 
Action: Mouse moved to (161, 236)
Screenshot: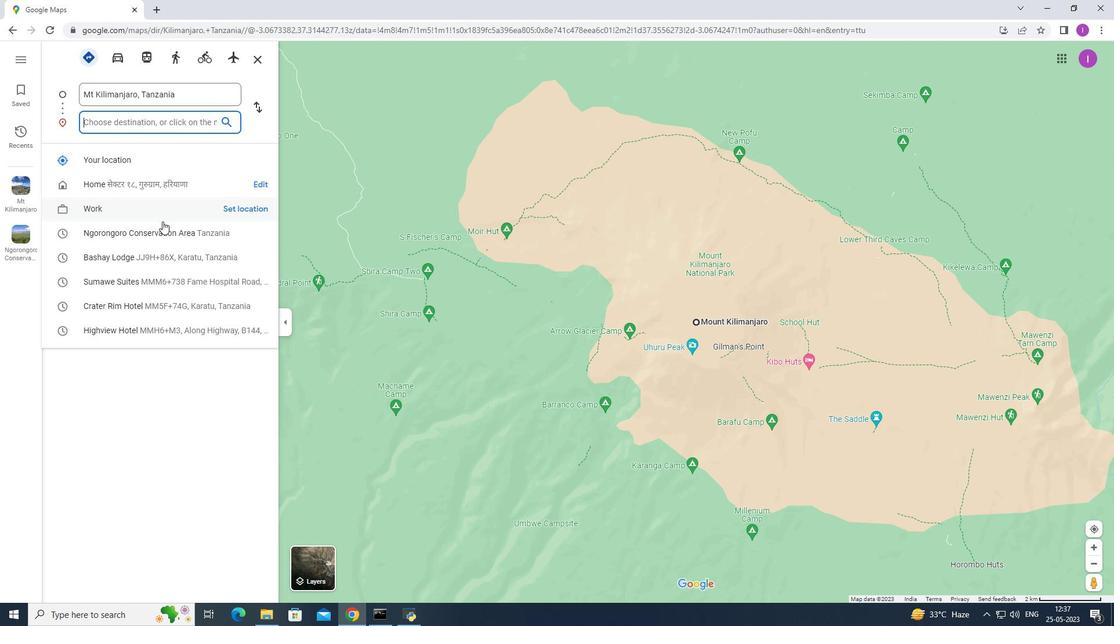 
Action: Mouse pressed left at (161, 236)
Screenshot: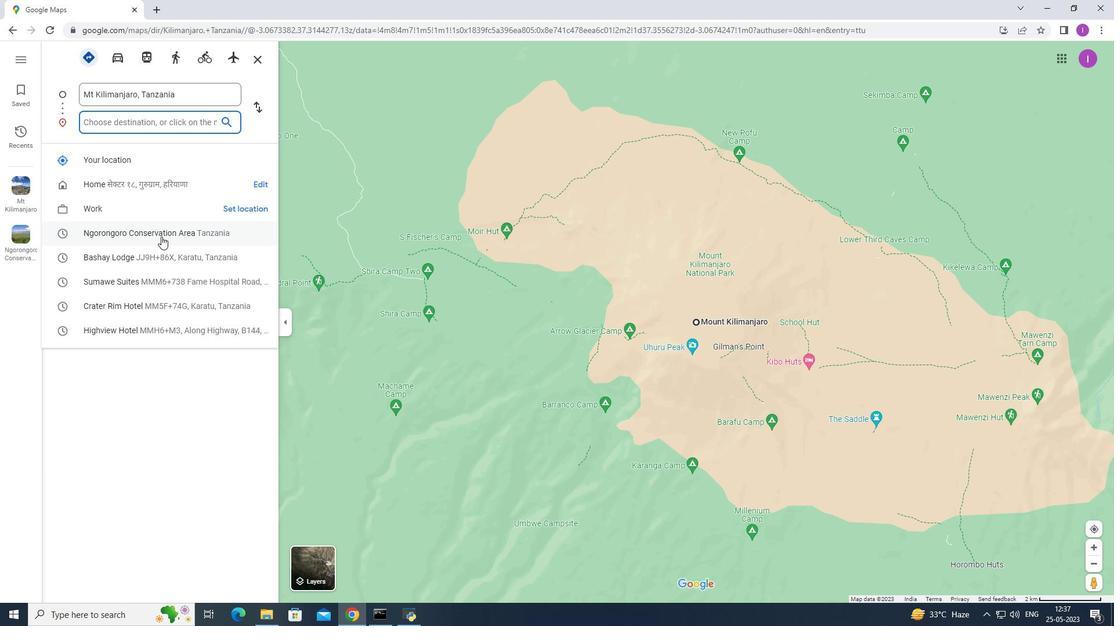 
Action: Mouse moved to (758, 389)
Screenshot: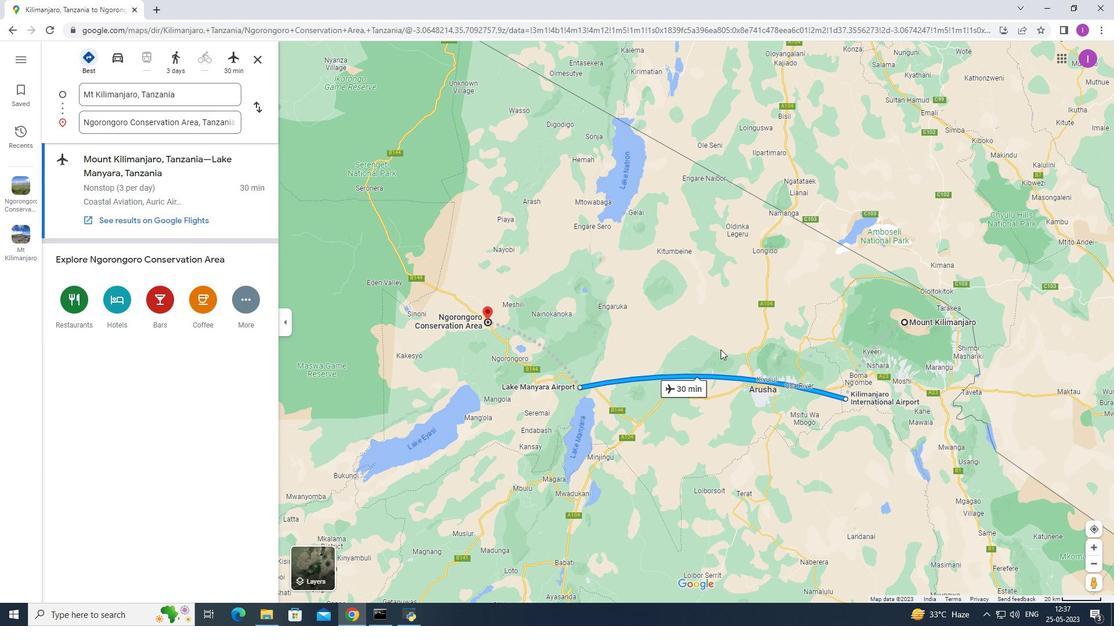 
Action: Mouse scrolled (757, 389) with delta (0, 0)
Screenshot: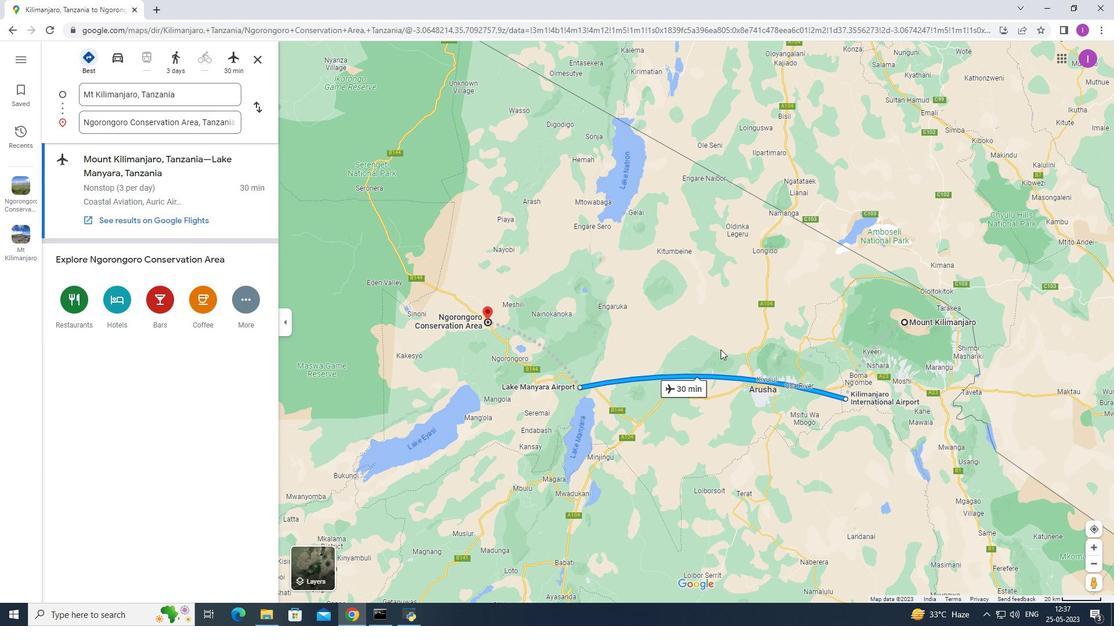 
Action: Mouse moved to (760, 391)
Screenshot: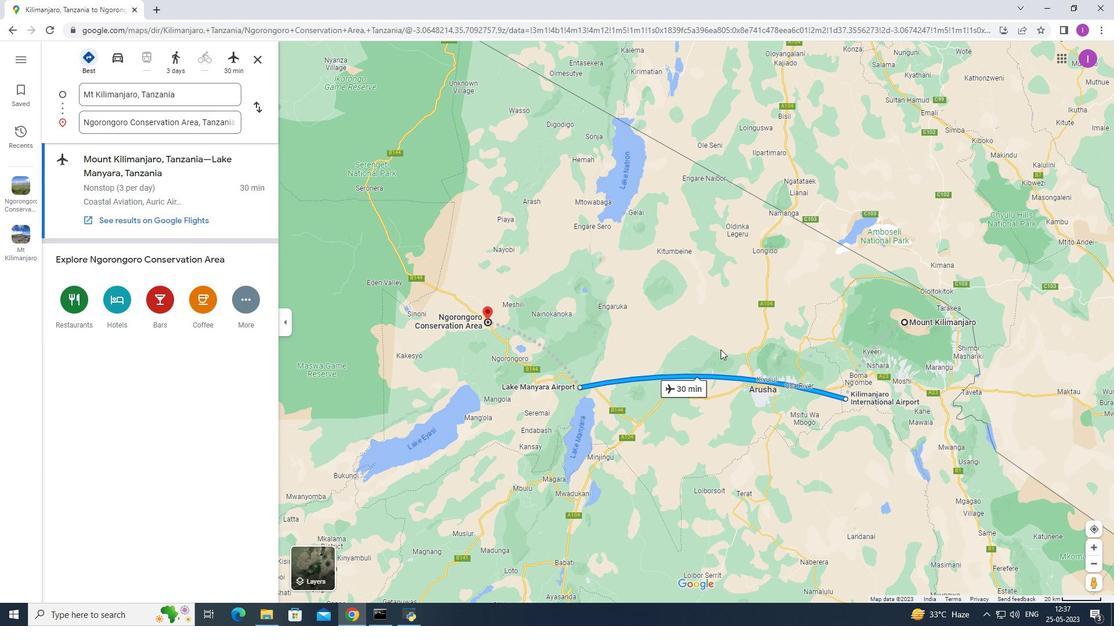 
Action: Mouse scrolled (760, 391) with delta (0, 0)
Screenshot: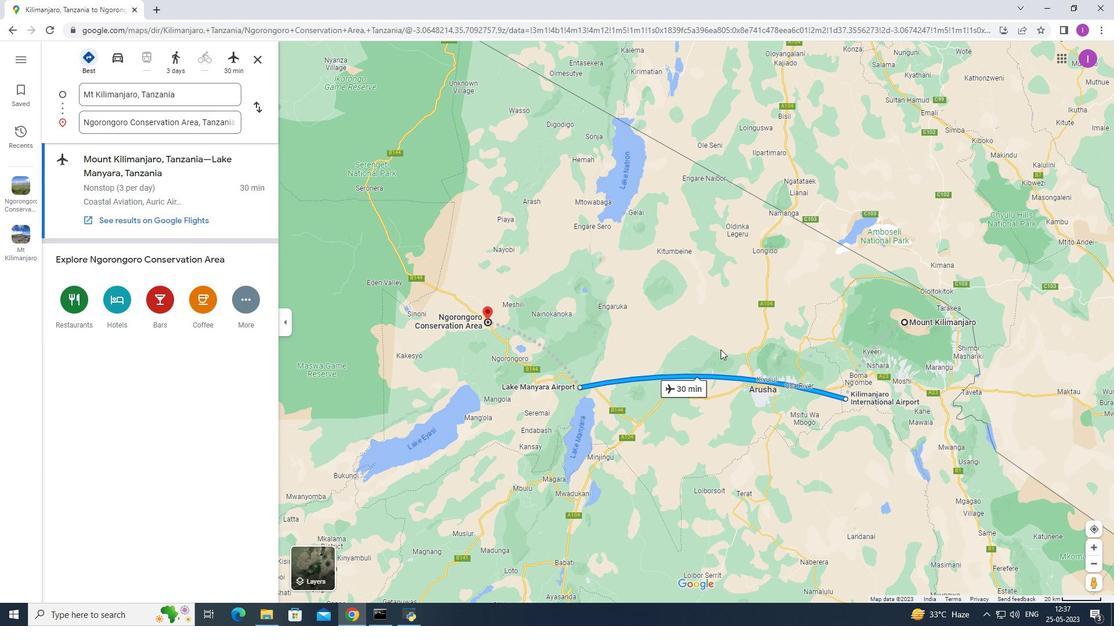 
Action: Mouse scrolled (760, 391) with delta (0, 0)
Screenshot: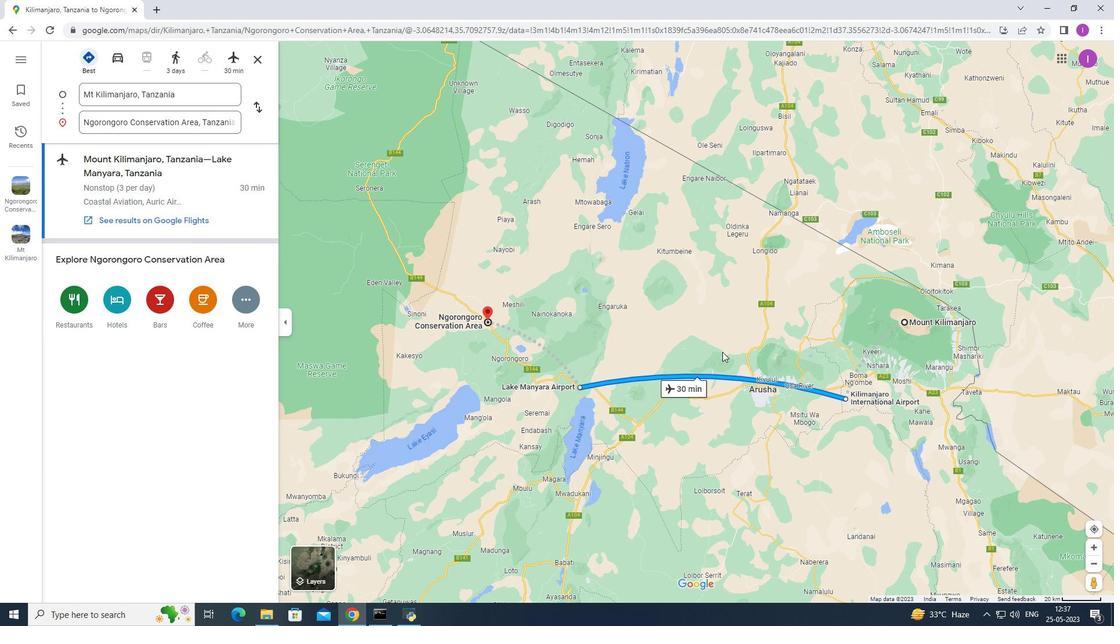 
Action: Mouse scrolled (760, 391) with delta (0, 0)
Screenshot: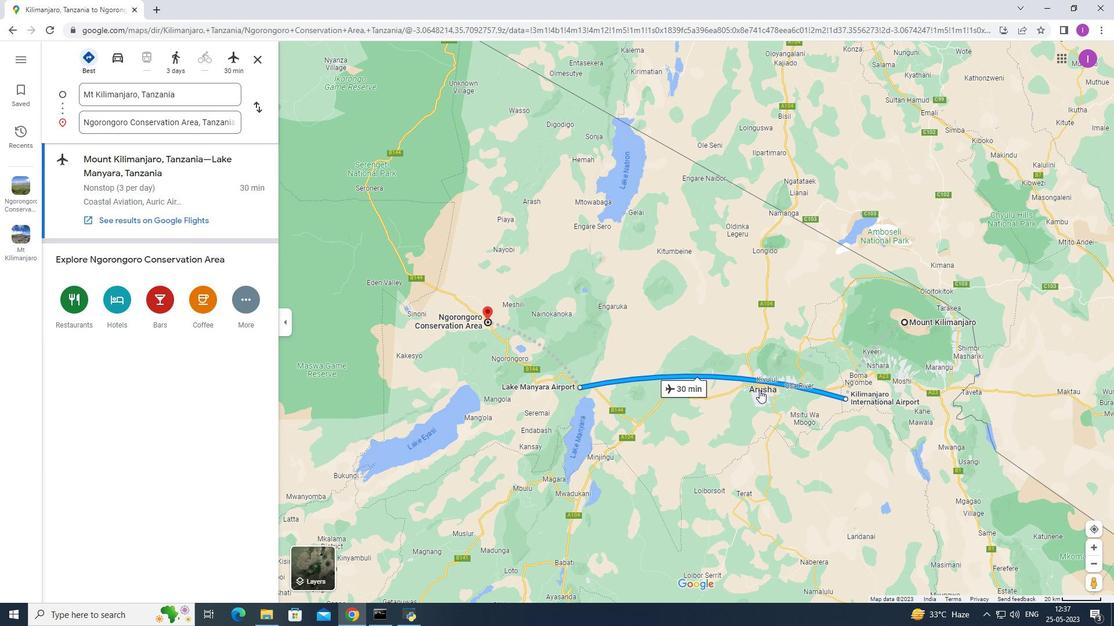 
Action: Mouse moved to (793, 412)
Screenshot: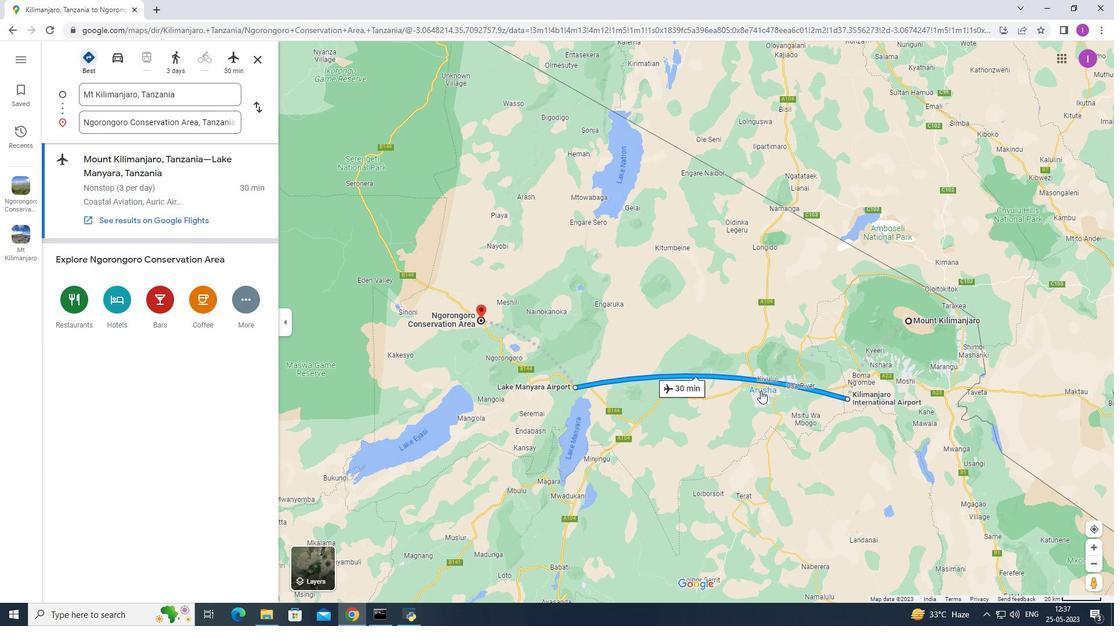 
Action: Mouse scrolled (792, 412) with delta (0, 0)
Screenshot: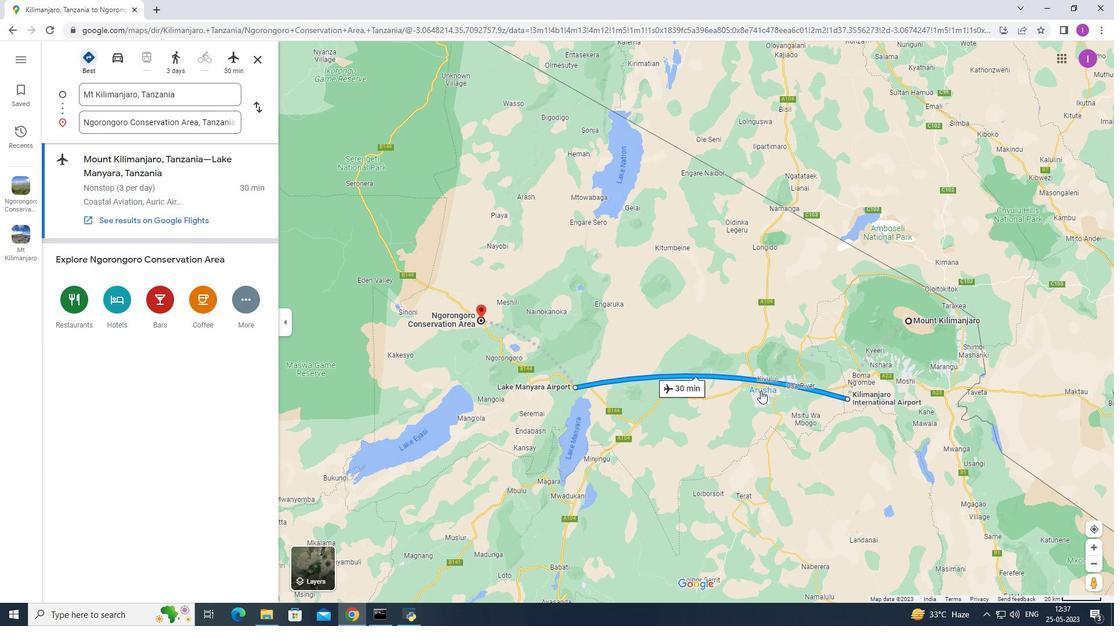 
Action: Mouse scrolled (793, 413) with delta (0, 0)
Screenshot: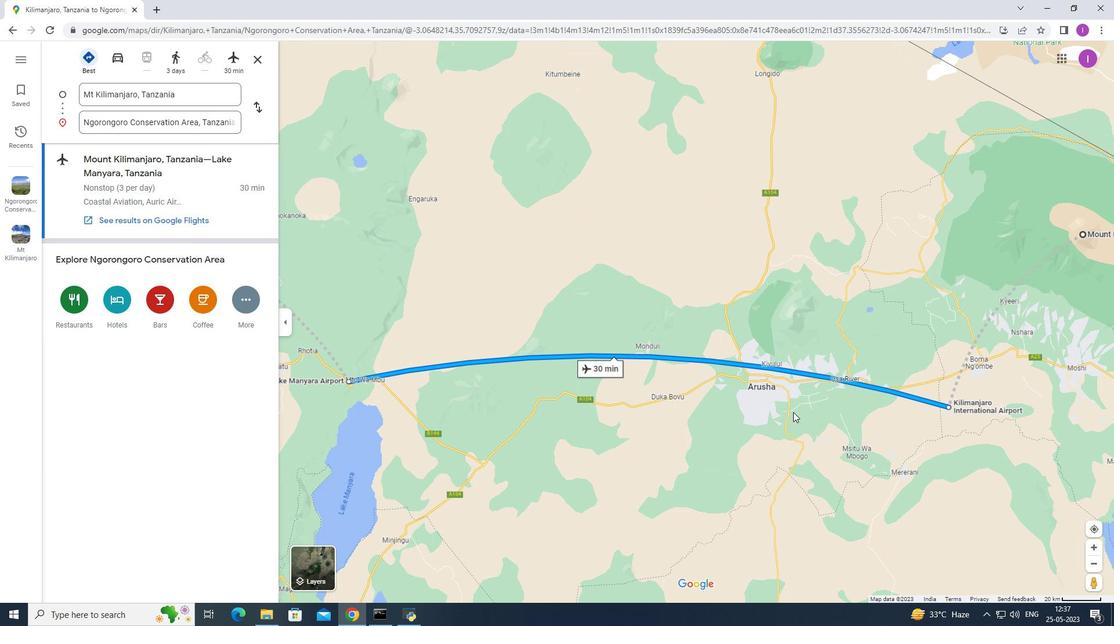 
Action: Mouse scrolled (793, 413) with delta (0, 0)
Screenshot: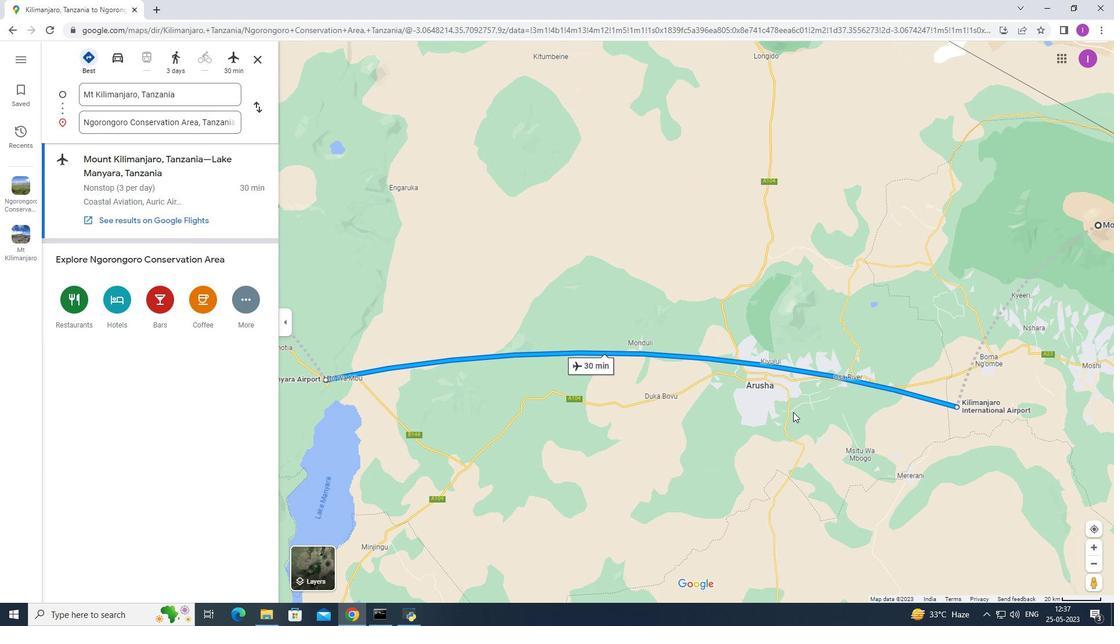 
Action: Mouse scrolled (793, 413) with delta (0, 0)
Screenshot: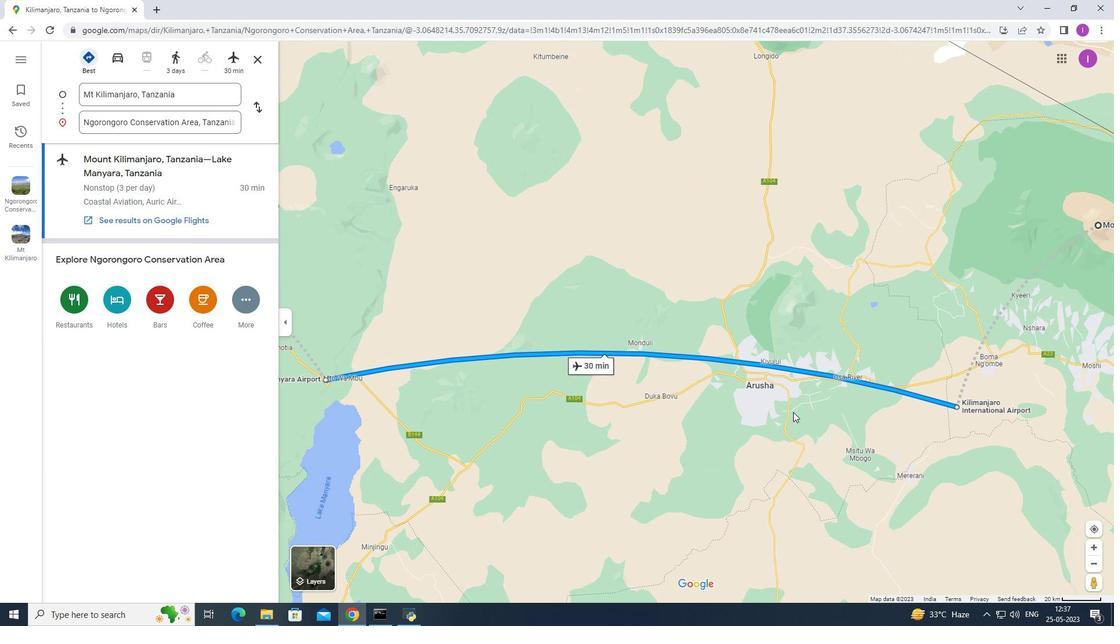
Action: Mouse scrolled (793, 413) with delta (0, 0)
Screenshot: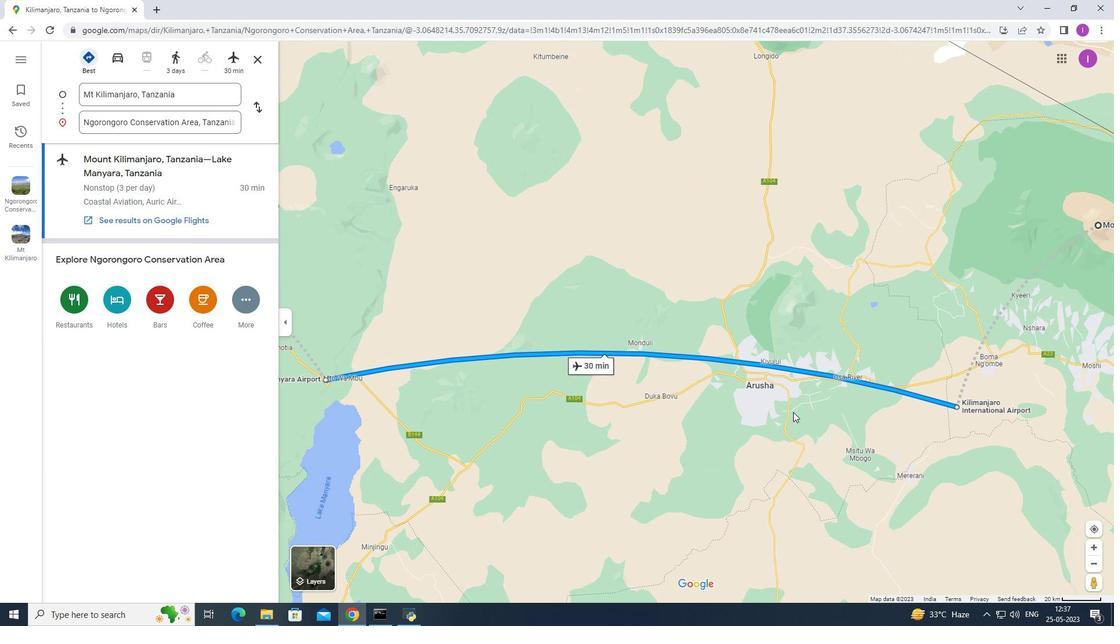 
Action: Mouse scrolled (793, 413) with delta (0, 0)
Screenshot: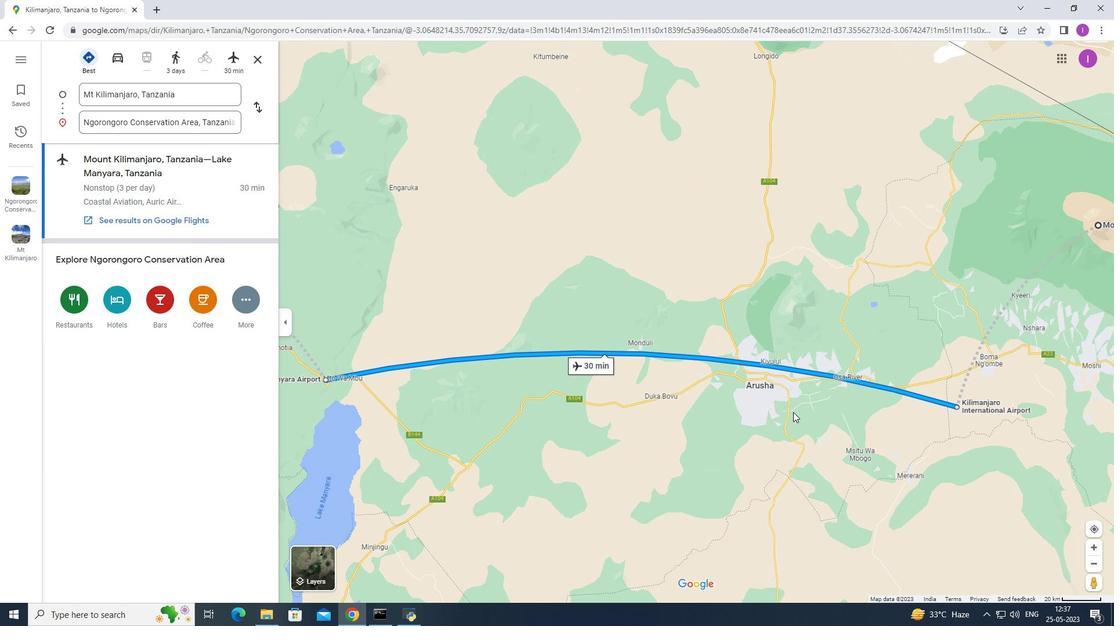 
Action: Mouse scrolled (793, 413) with delta (0, 0)
Screenshot: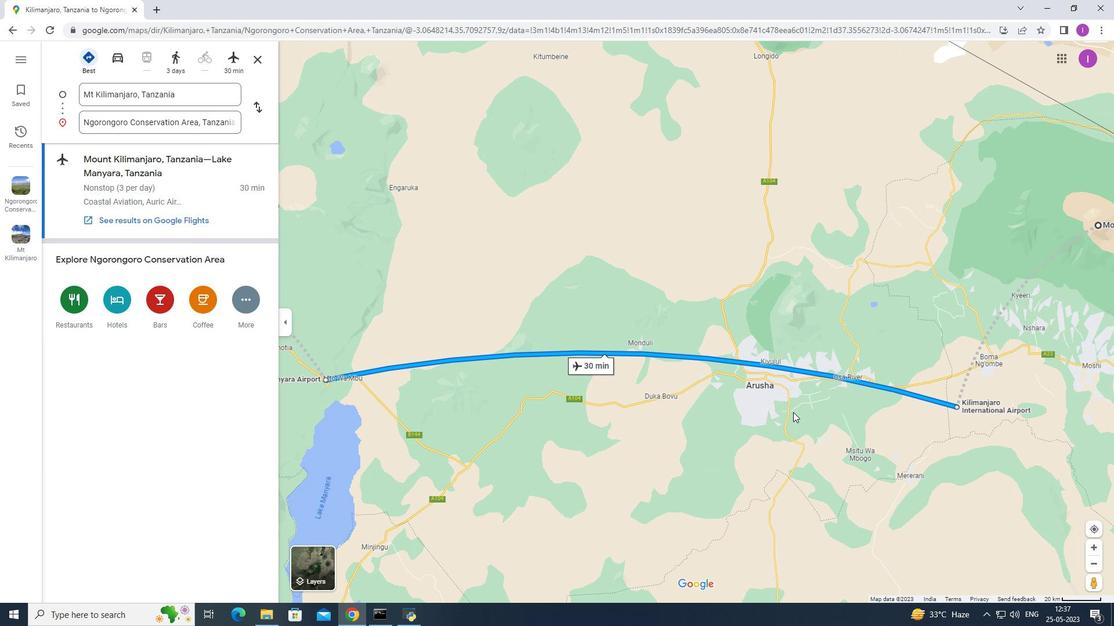 
Action: Mouse moved to (695, 298)
Screenshot: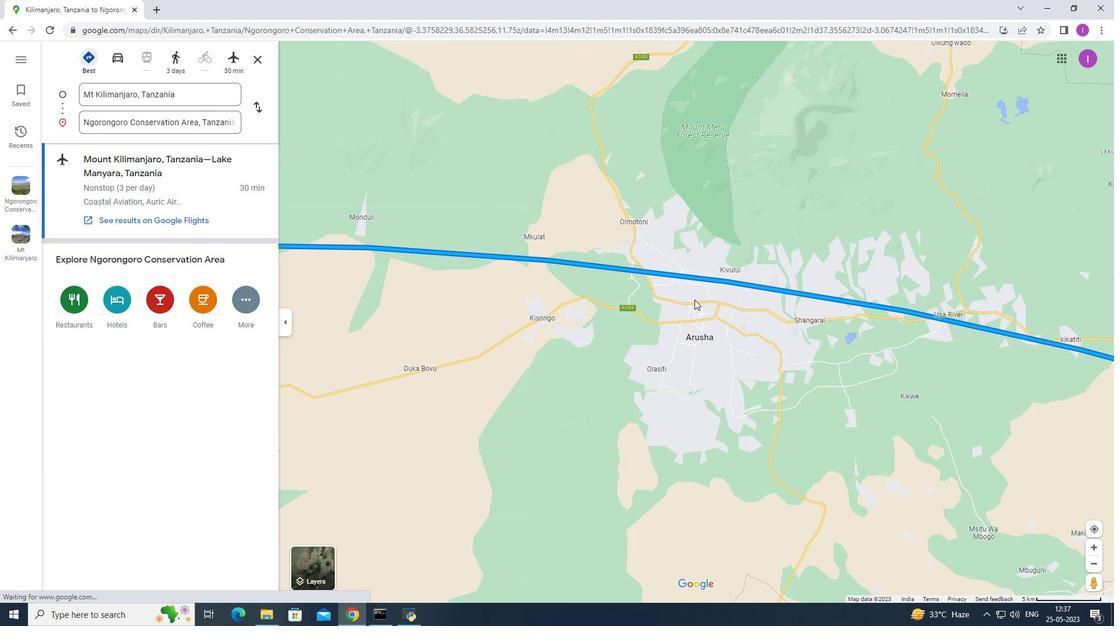 
Action: Mouse scrolled (695, 297) with delta (0, 0)
Screenshot: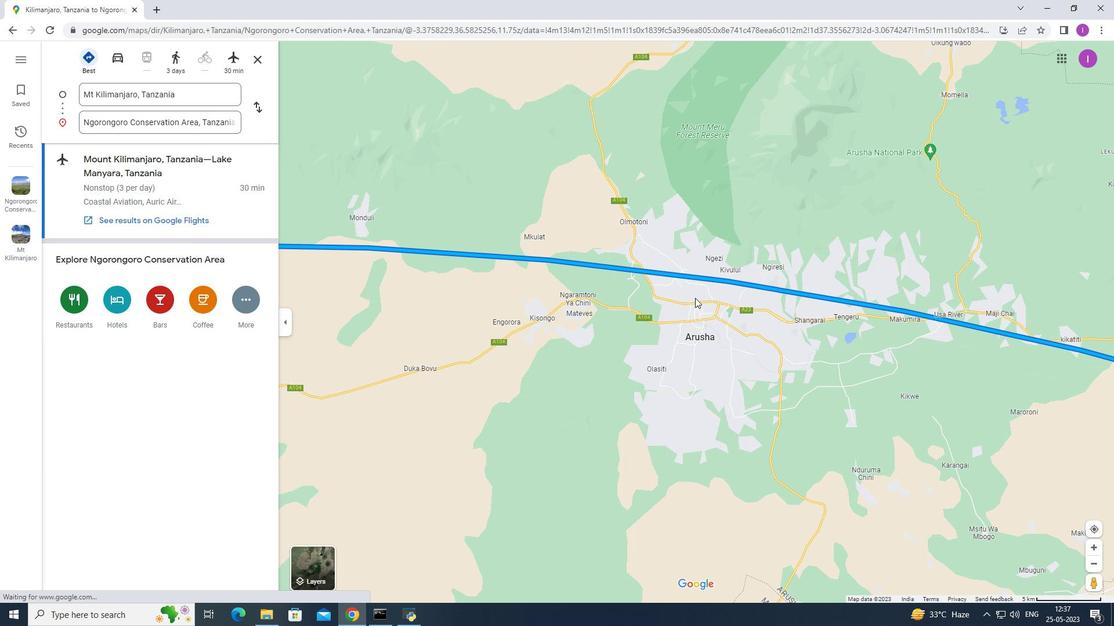 
Action: Mouse scrolled (695, 297) with delta (0, 0)
Screenshot: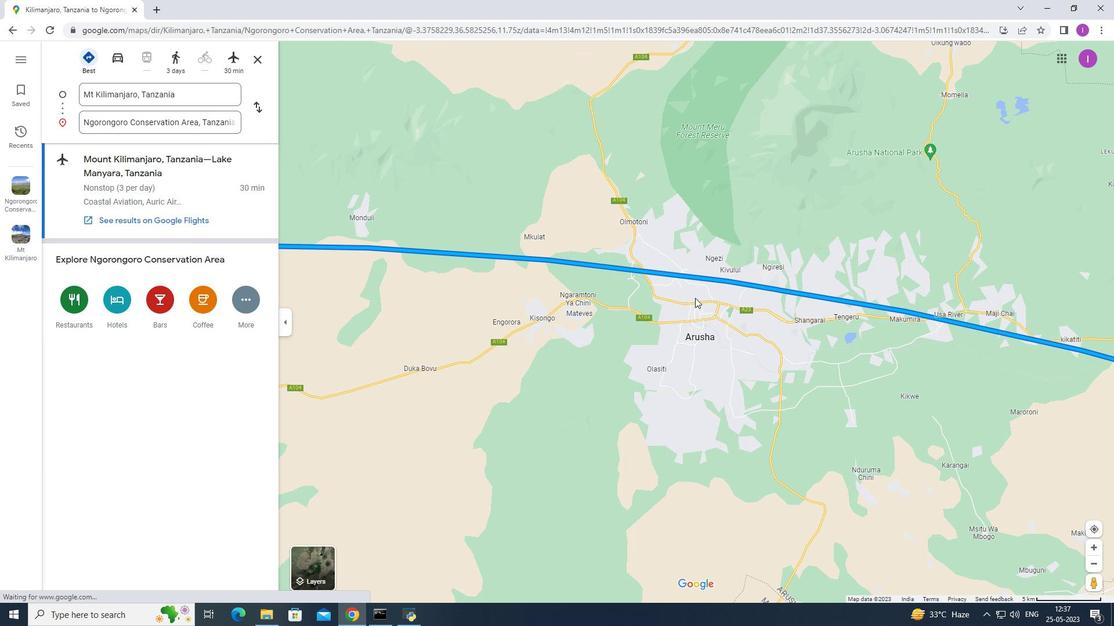 
Action: Mouse scrolled (695, 297) with delta (0, 0)
Screenshot: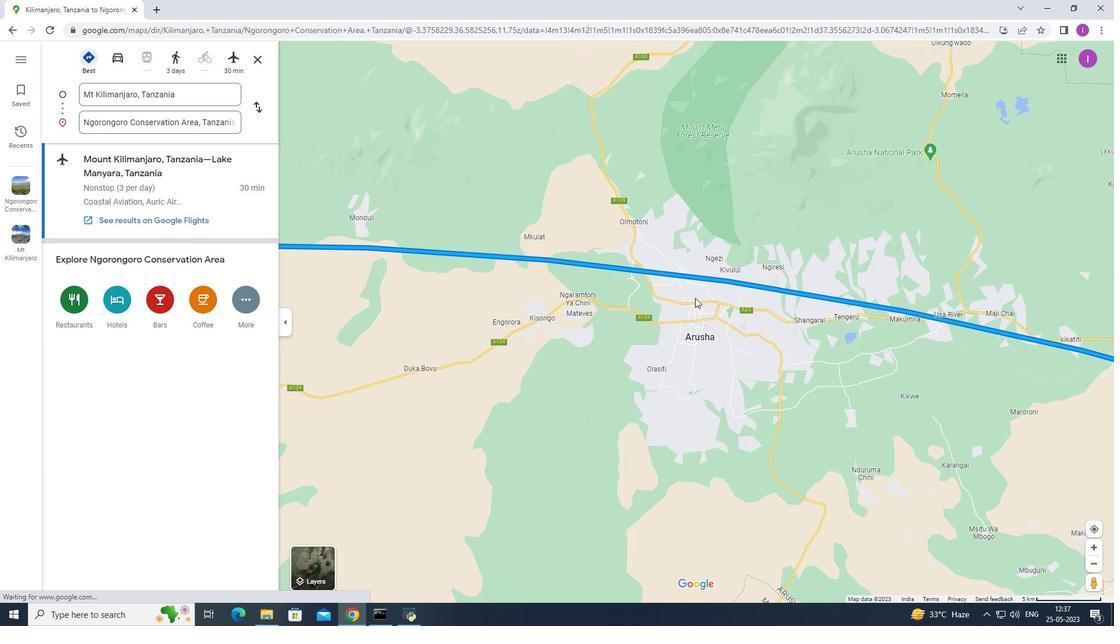 
Action: Mouse scrolled (695, 297) with delta (0, 0)
Screenshot: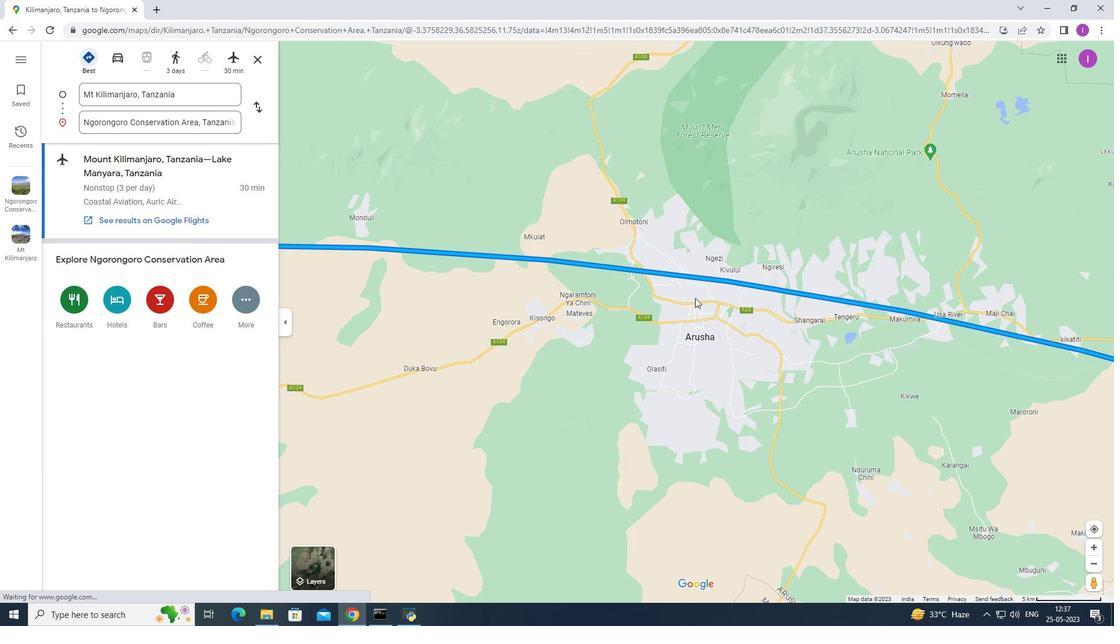 
Action: Mouse scrolled (695, 297) with delta (0, 0)
Screenshot: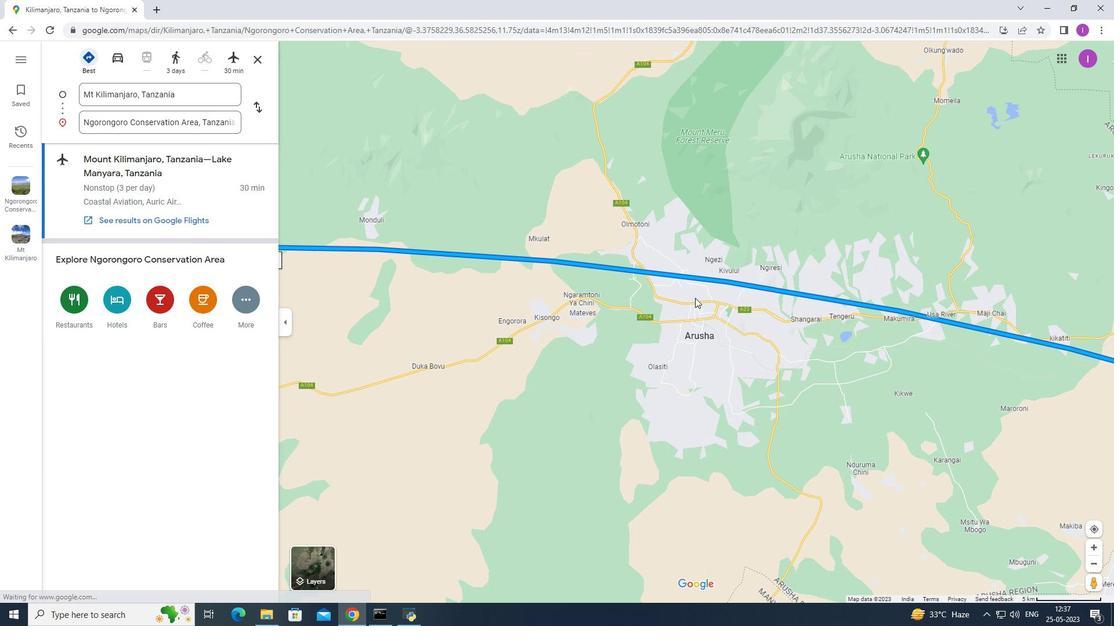 
Action: Mouse moved to (642, 312)
Screenshot: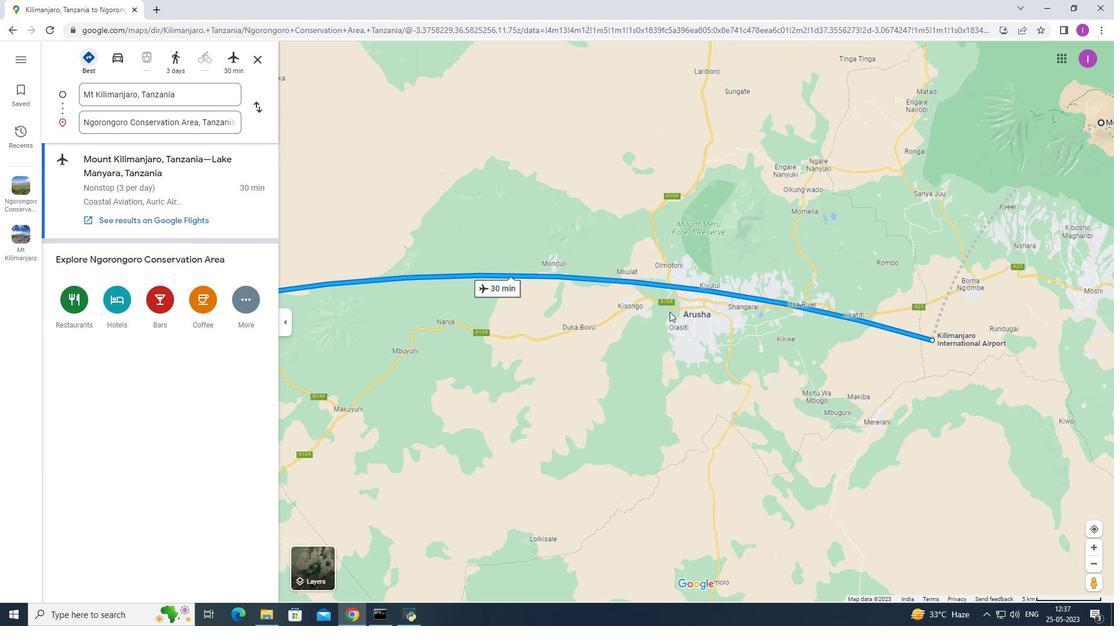 
Action: Mouse scrolled (642, 311) with delta (0, 0)
Screenshot: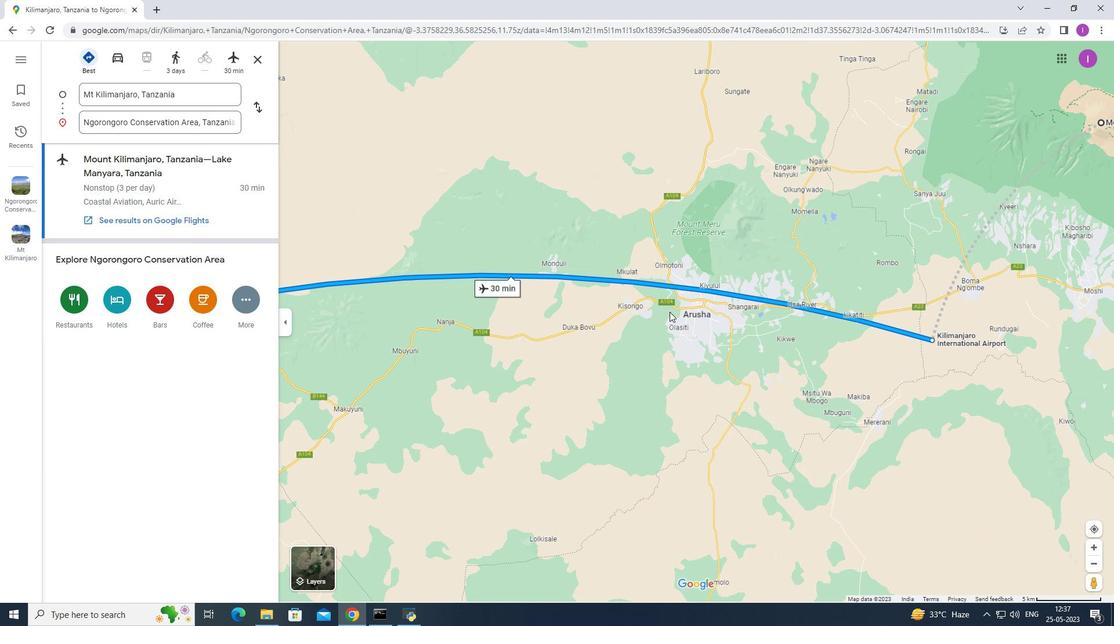 
Action: Mouse scrolled (642, 311) with delta (0, 0)
Screenshot: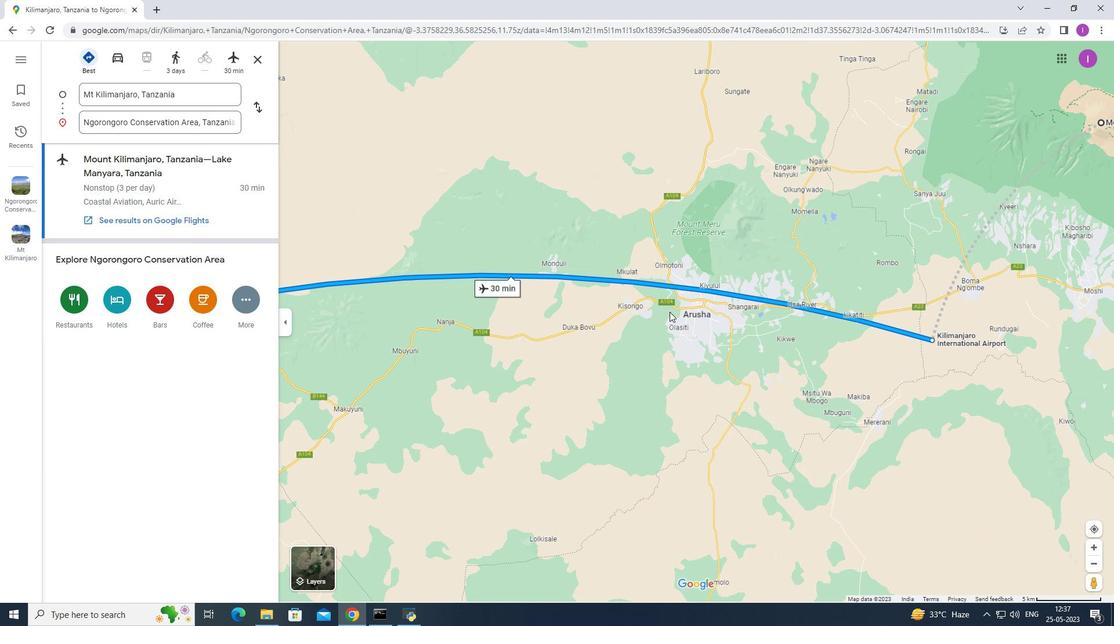
Action: Mouse scrolled (642, 311) with delta (0, 0)
Screenshot: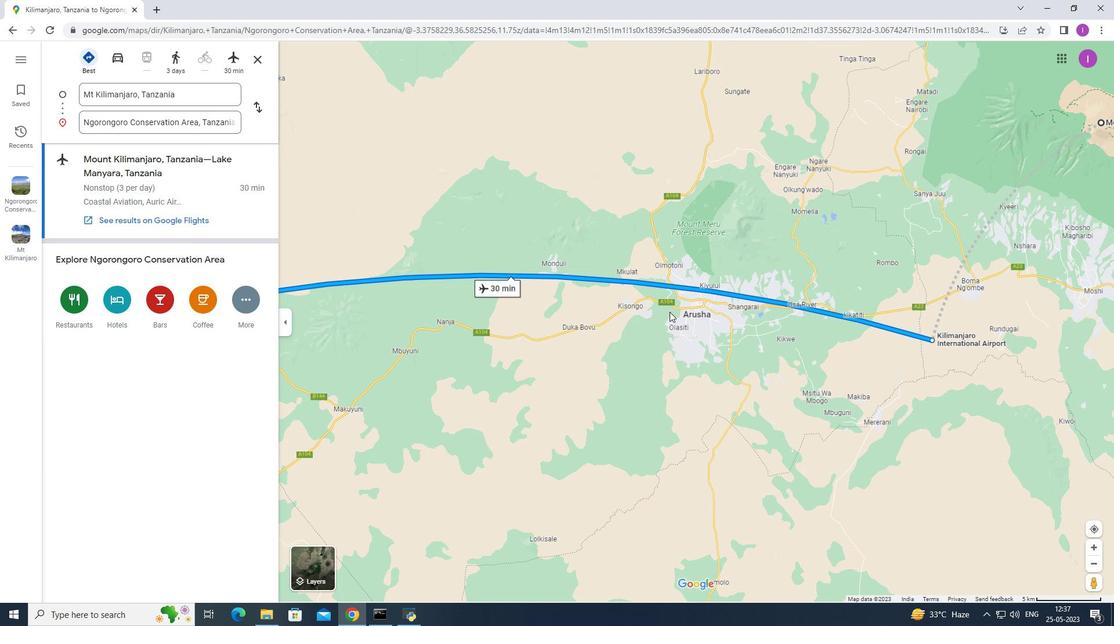 
Action: Mouse scrolled (642, 311) with delta (0, 0)
Screenshot: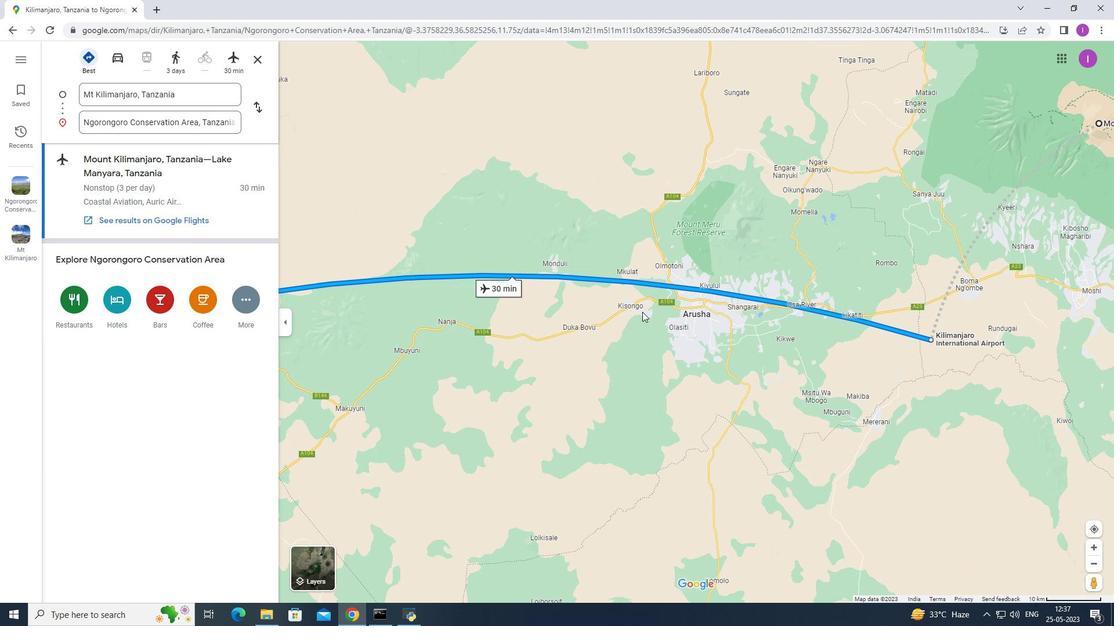 
Action: Mouse moved to (240, 295)
Screenshot: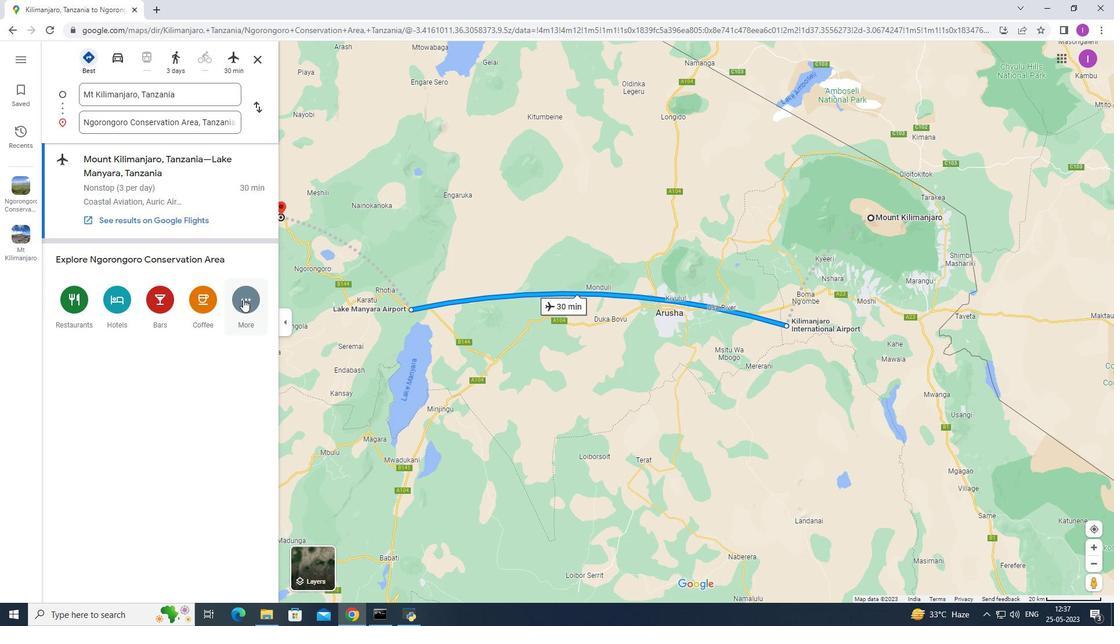
Action: Mouse pressed left at (240, 295)
Screenshot: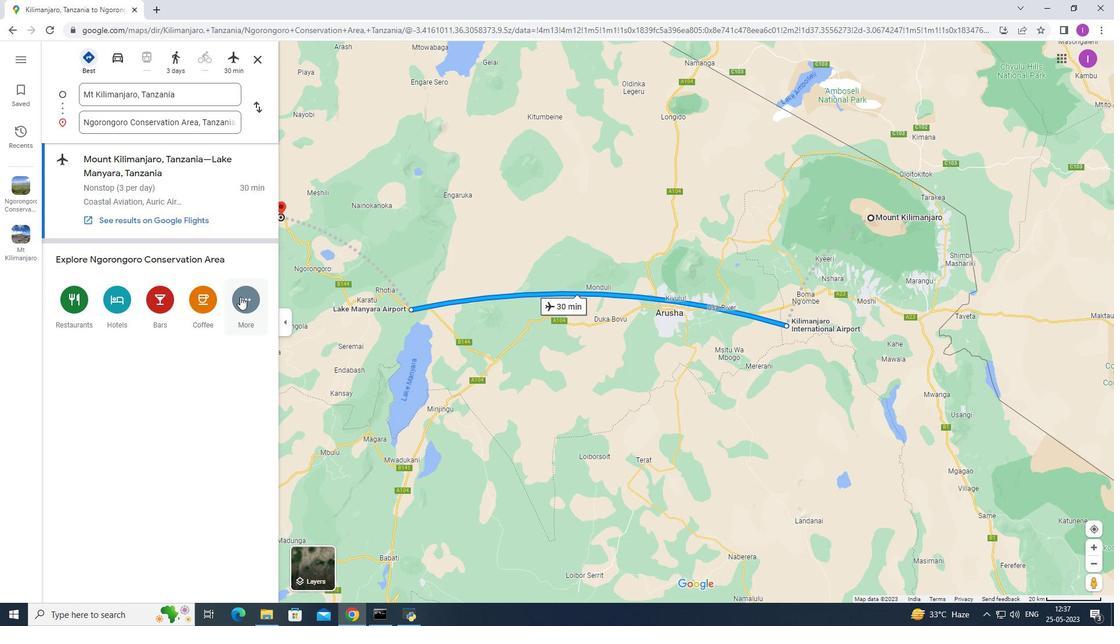 
Action: Mouse moved to (146, 302)
Screenshot: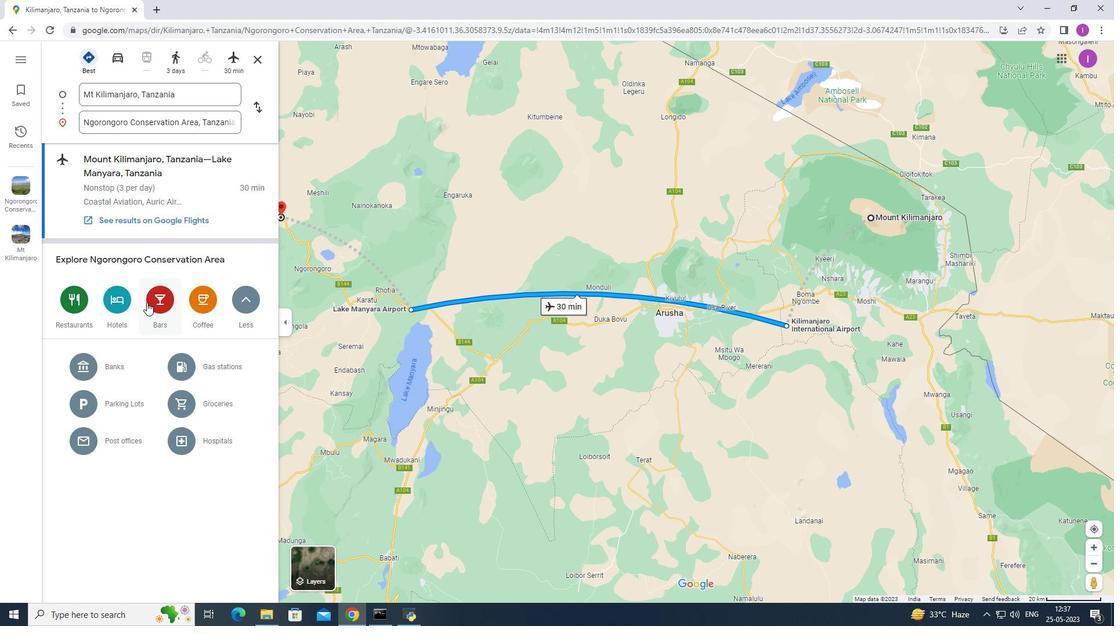 
Action: Mouse pressed left at (146, 302)
Screenshot: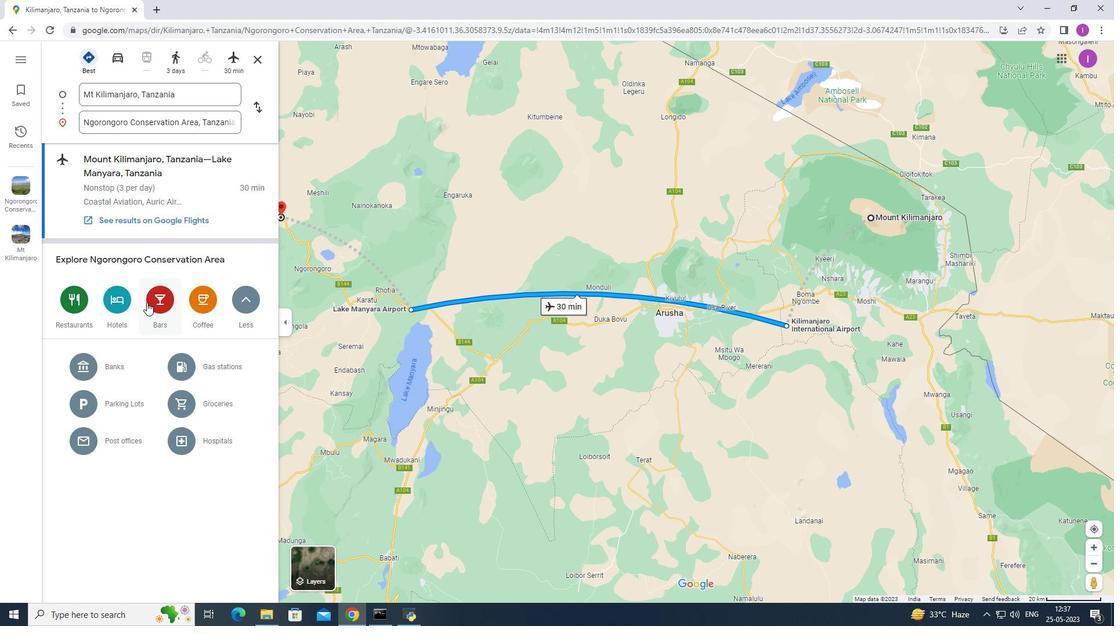 
Action: Mouse moved to (325, 63)
Screenshot: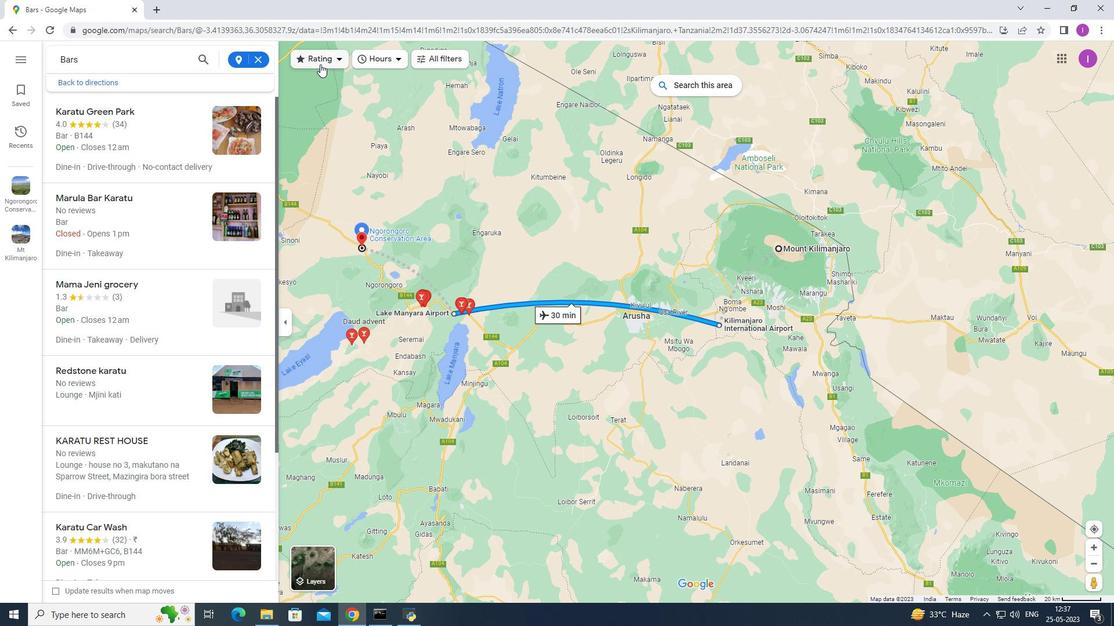 
Action: Mouse pressed left at (325, 63)
Screenshot: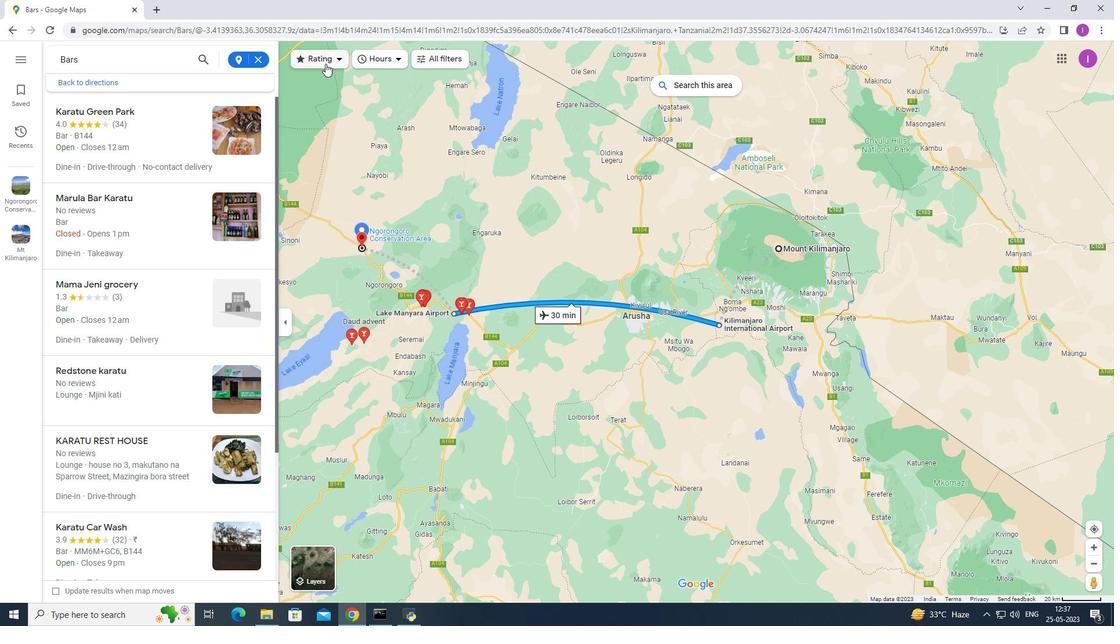
Action: Mouse moved to (341, 142)
Screenshot: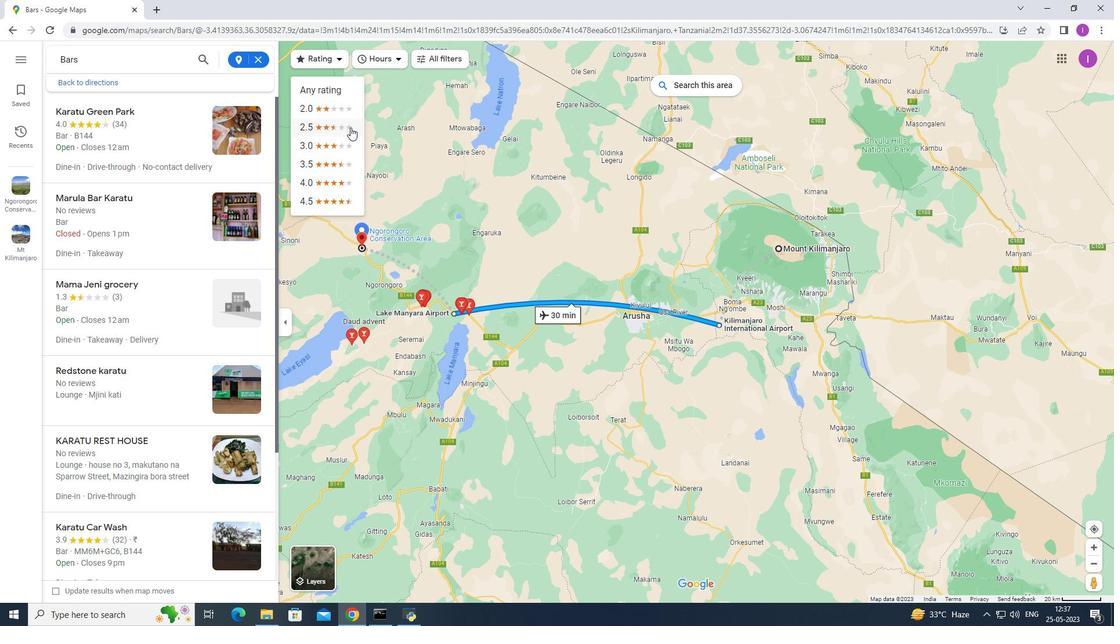 
Action: Mouse pressed left at (341, 142)
Screenshot: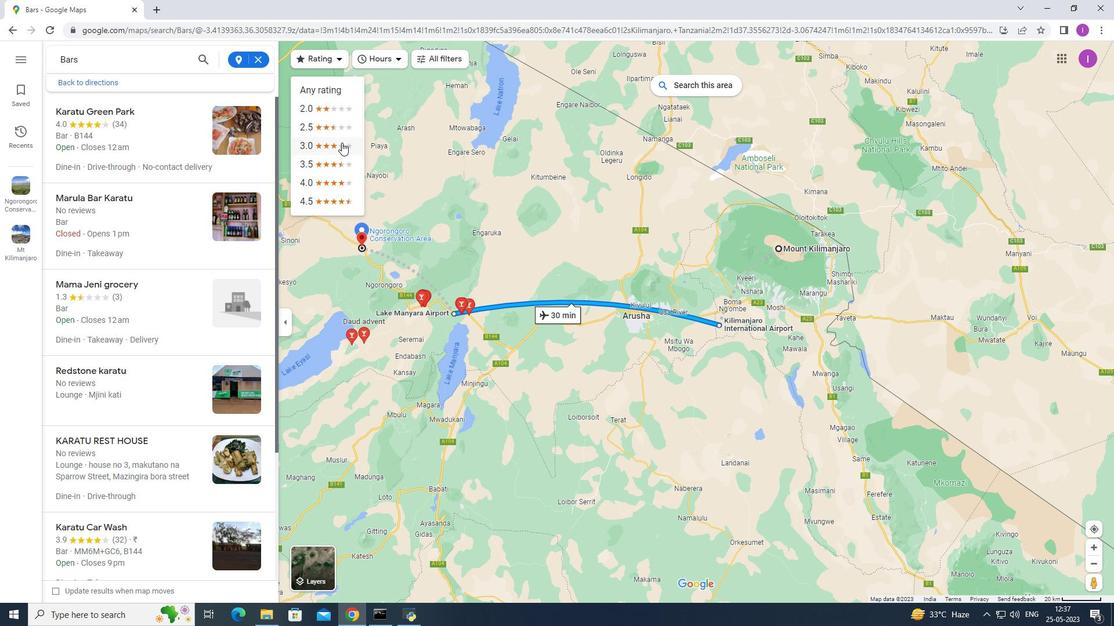 
Action: Mouse moved to (387, 63)
Screenshot: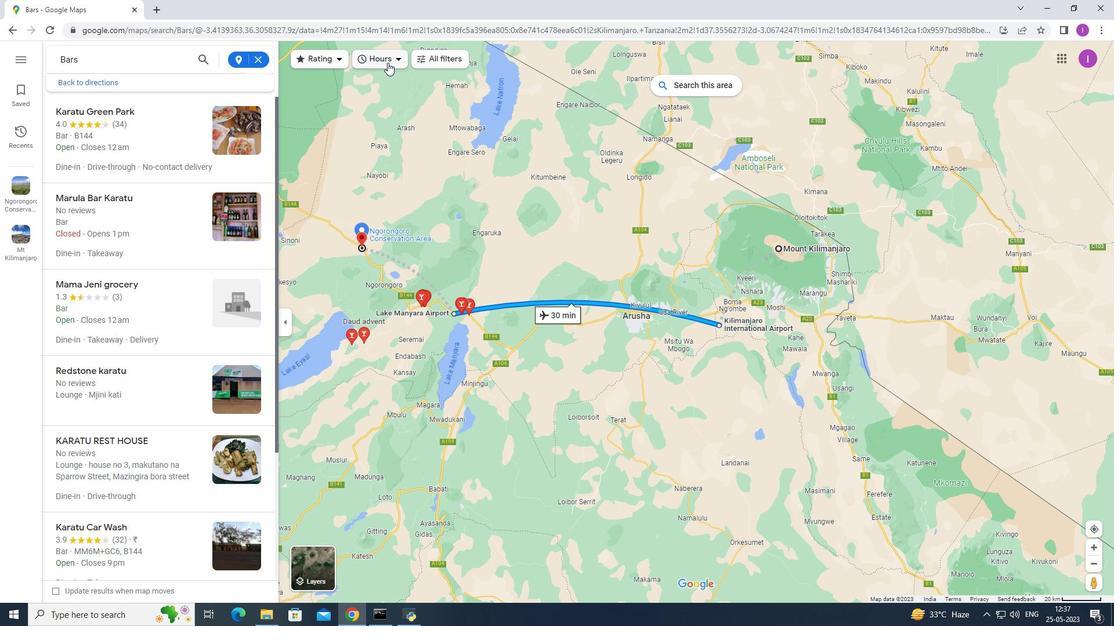 
Action: Mouse pressed left at (387, 63)
Screenshot: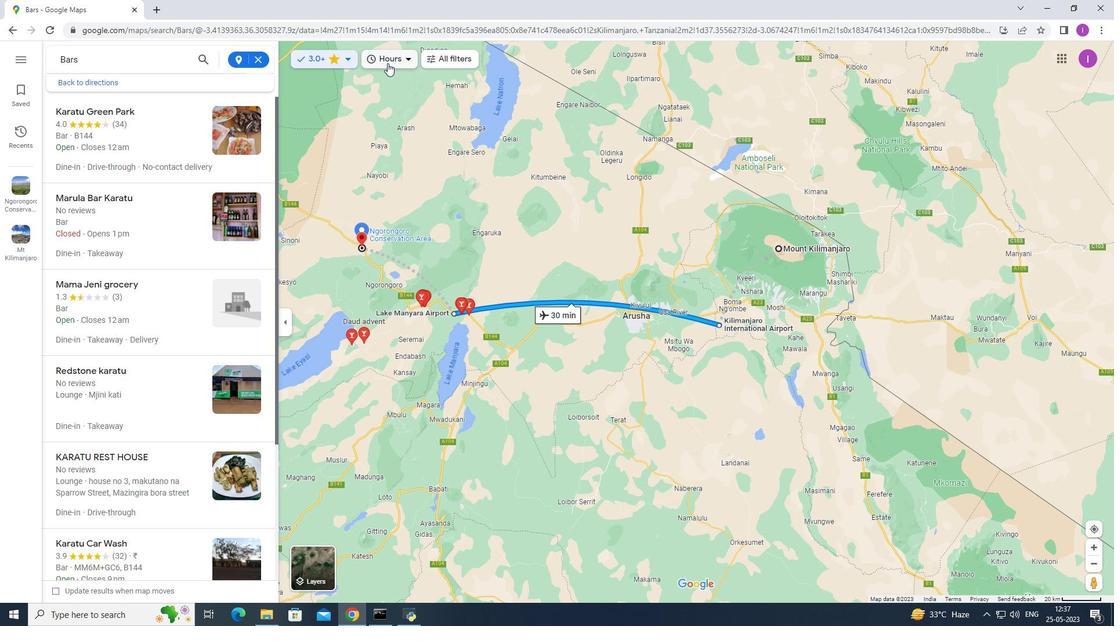 
Action: Mouse moved to (377, 151)
Screenshot: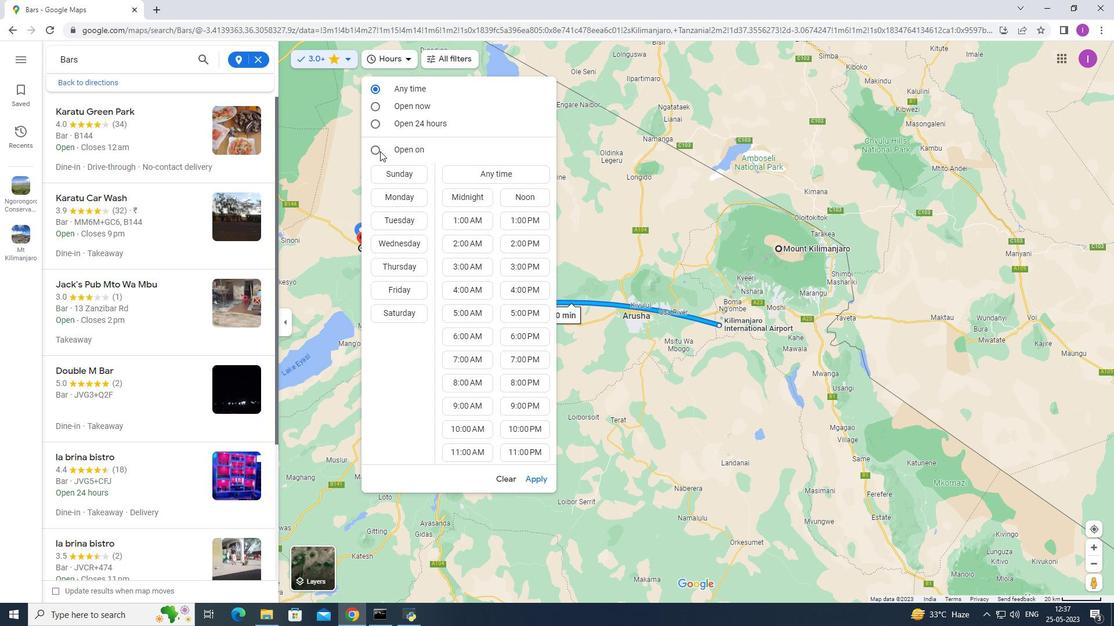 
Action: Mouse pressed left at (377, 151)
Screenshot: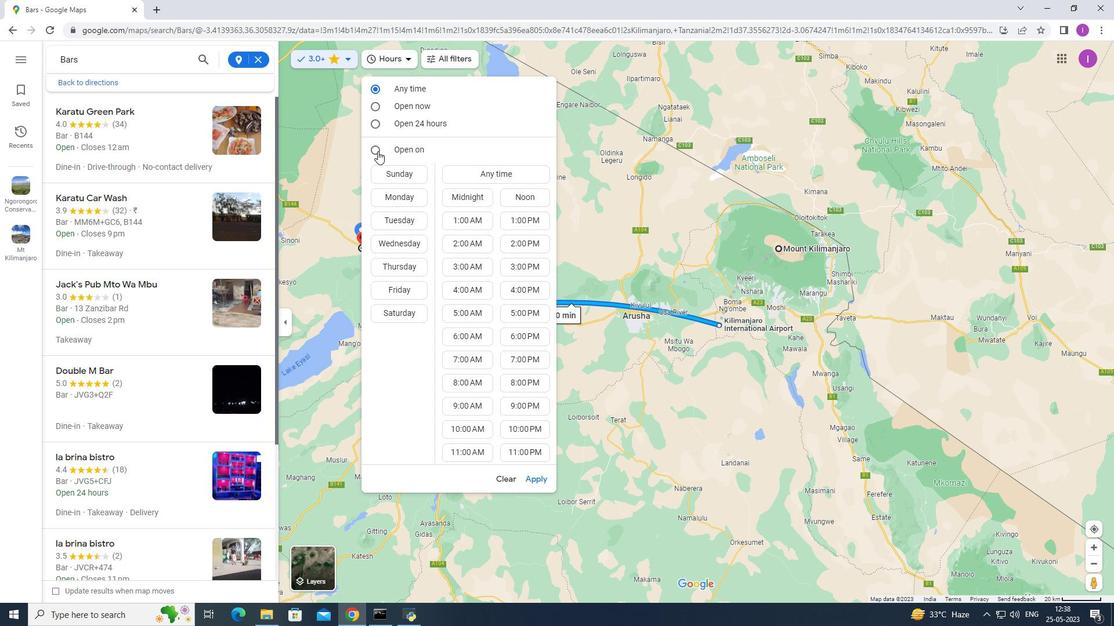 
Action: Mouse moved to (406, 201)
Screenshot: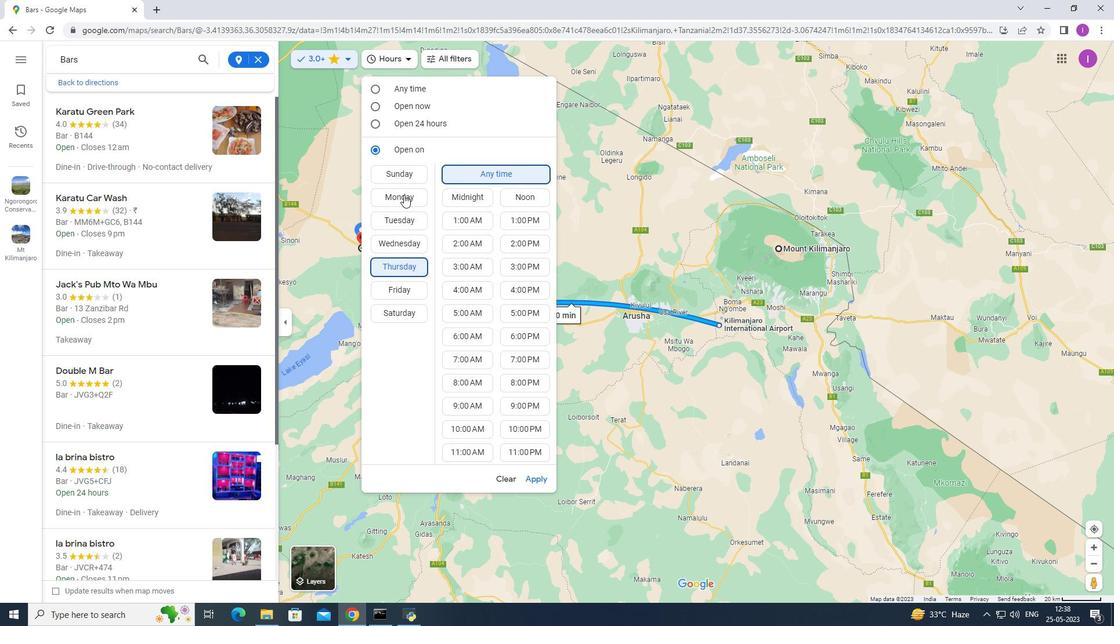 
Action: Mouse pressed left at (406, 201)
Screenshot: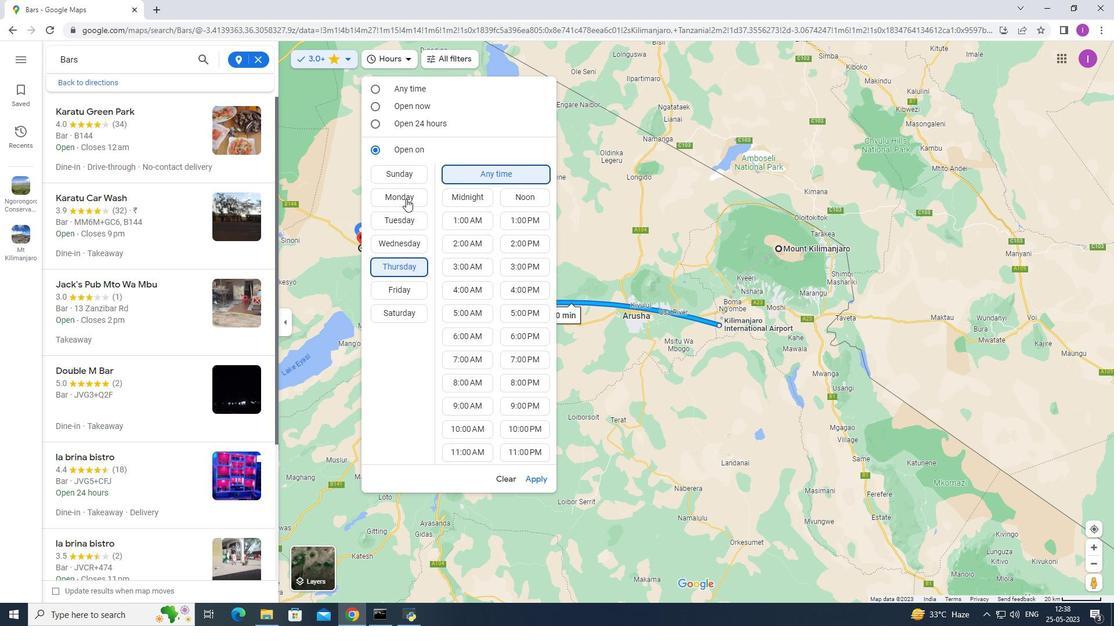 
Action: Mouse moved to (475, 457)
Screenshot: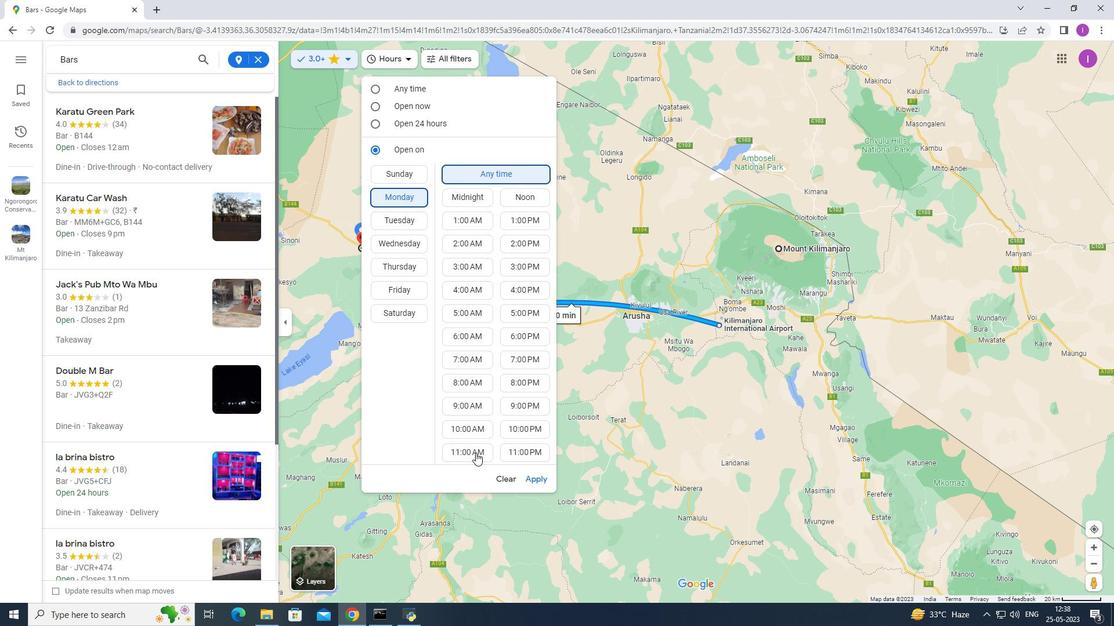 
Action: Mouse pressed left at (475, 457)
Screenshot: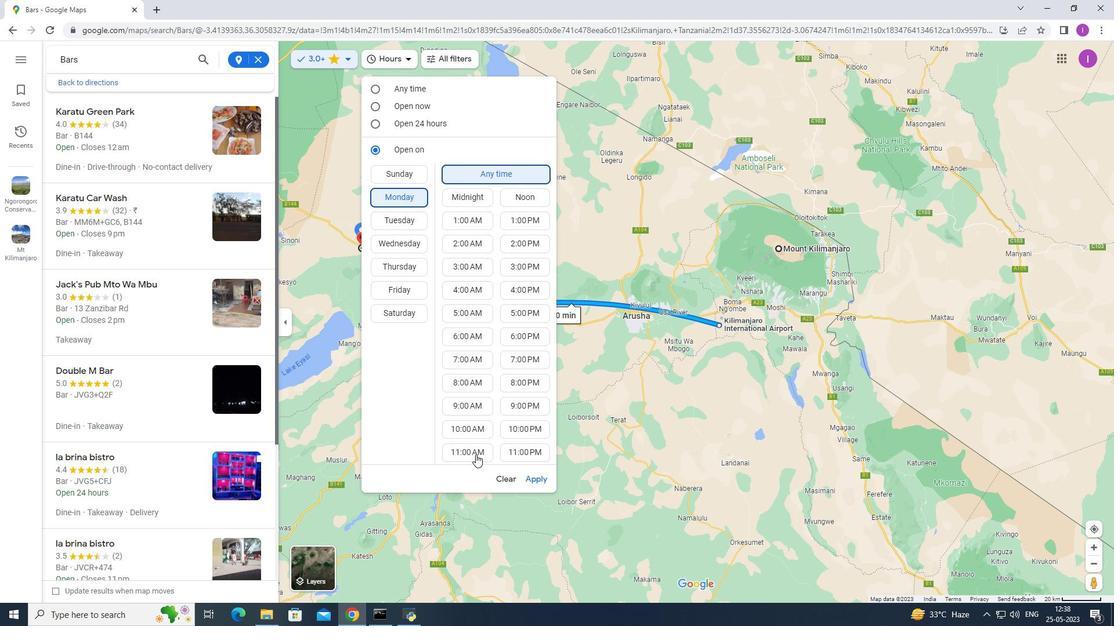 
Action: Mouse moved to (539, 485)
Screenshot: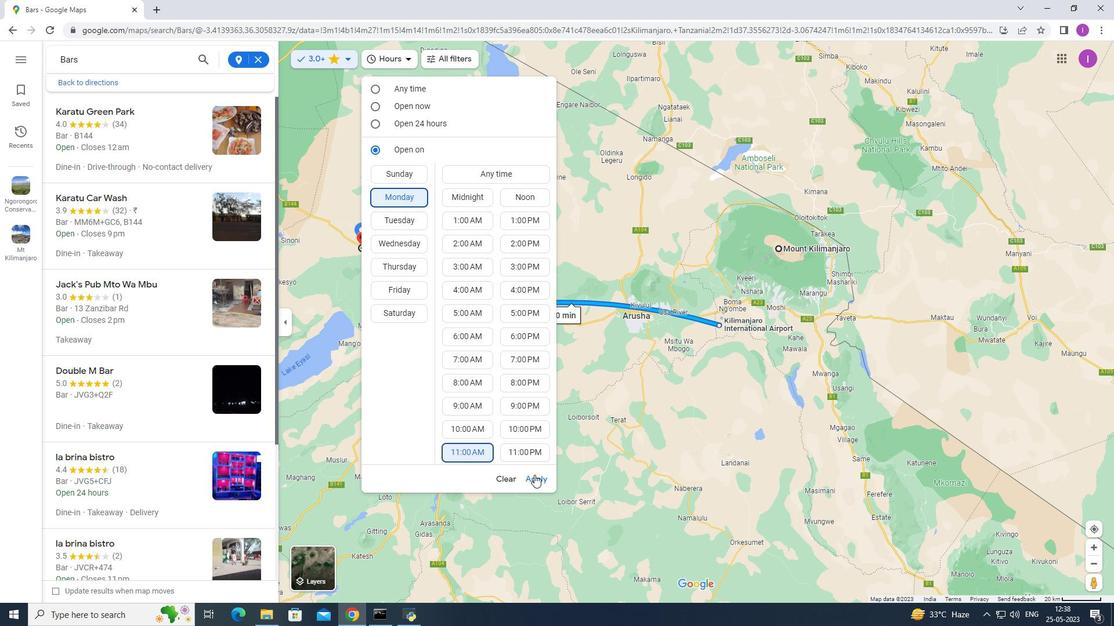 
Action: Mouse pressed left at (539, 485)
Screenshot: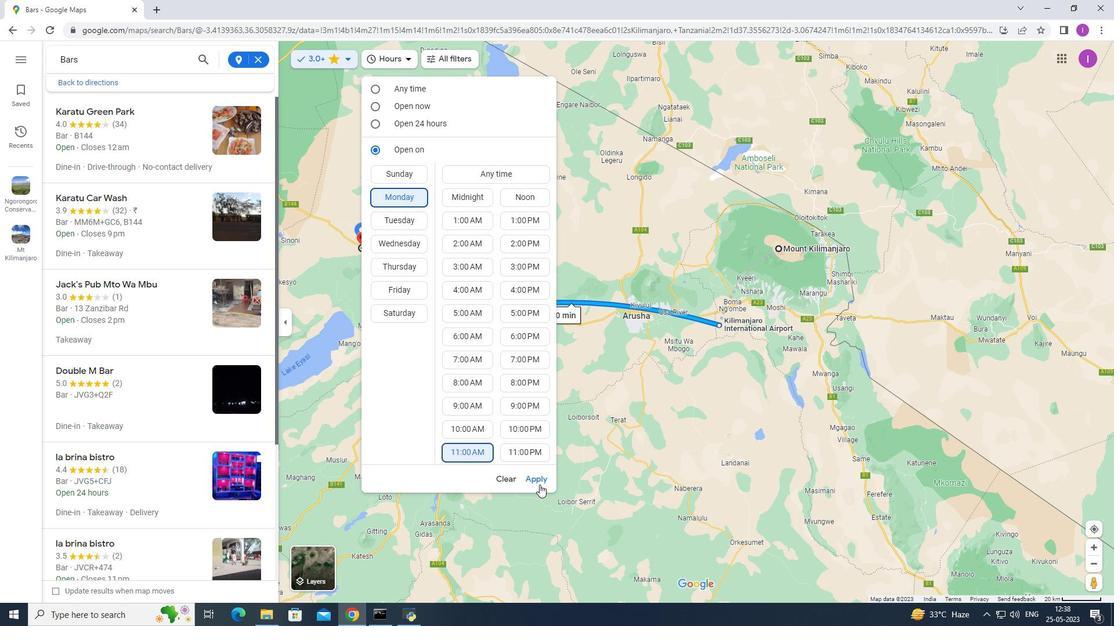 
Action: Mouse moved to (143, 136)
Screenshot: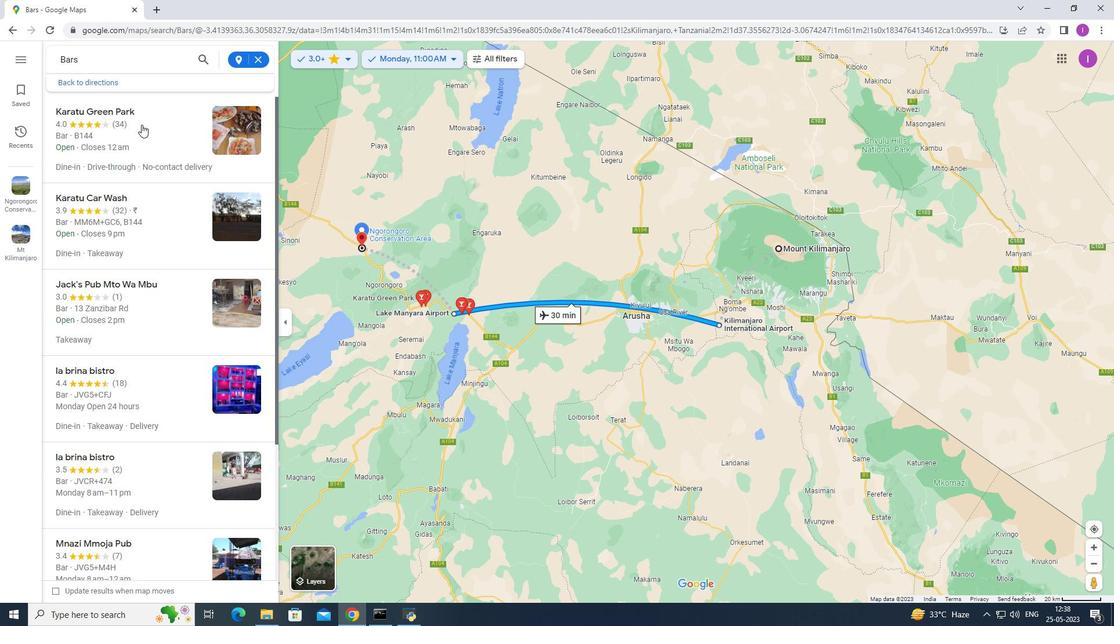 
Action: Mouse pressed left at (143, 136)
Screenshot: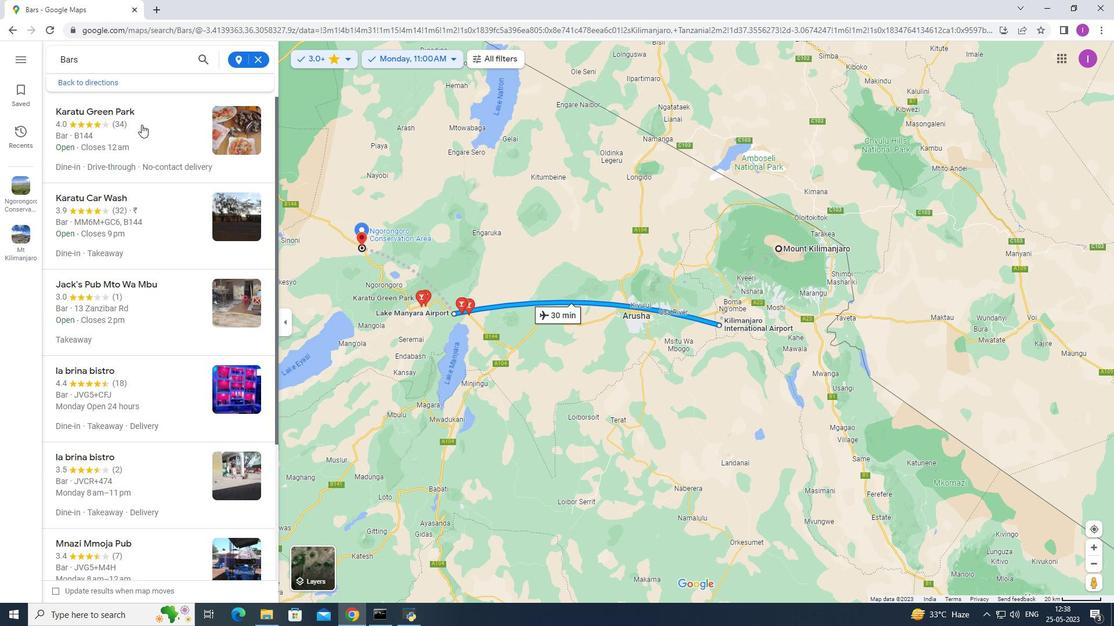 
Action: Mouse moved to (157, 279)
Screenshot: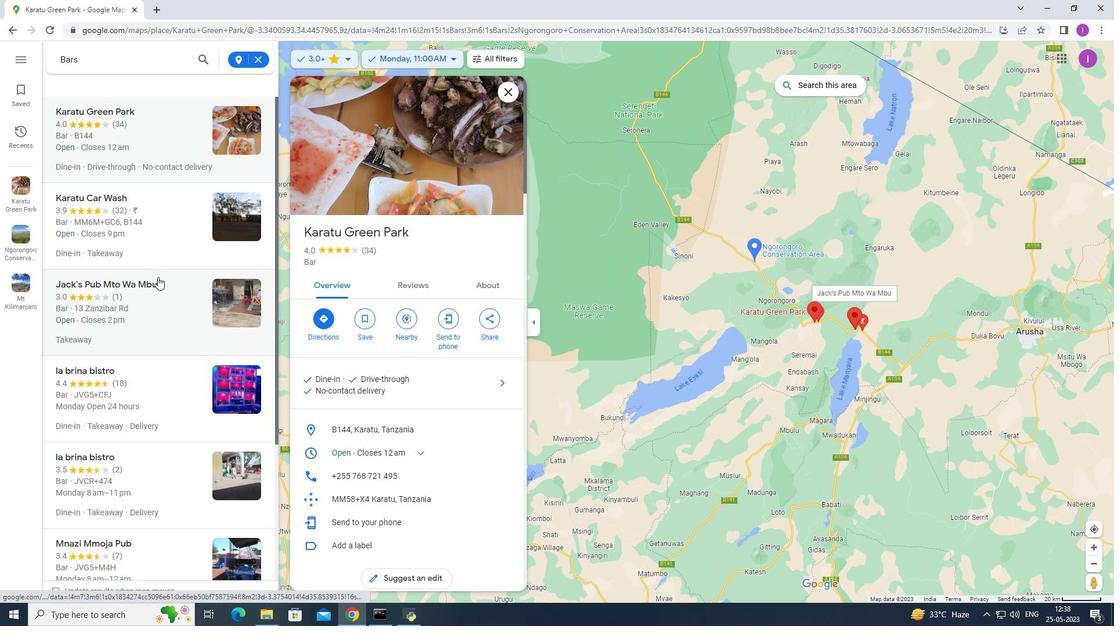 
Action: Mouse scrolled (157, 278) with delta (0, 0)
Screenshot: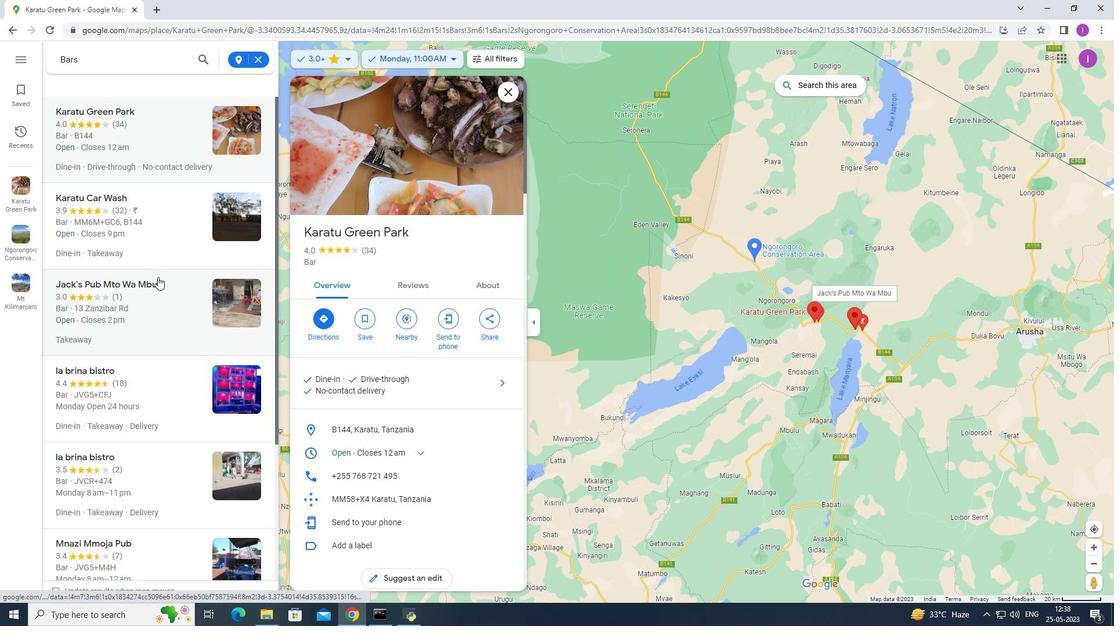 
Action: Mouse moved to (157, 286)
Screenshot: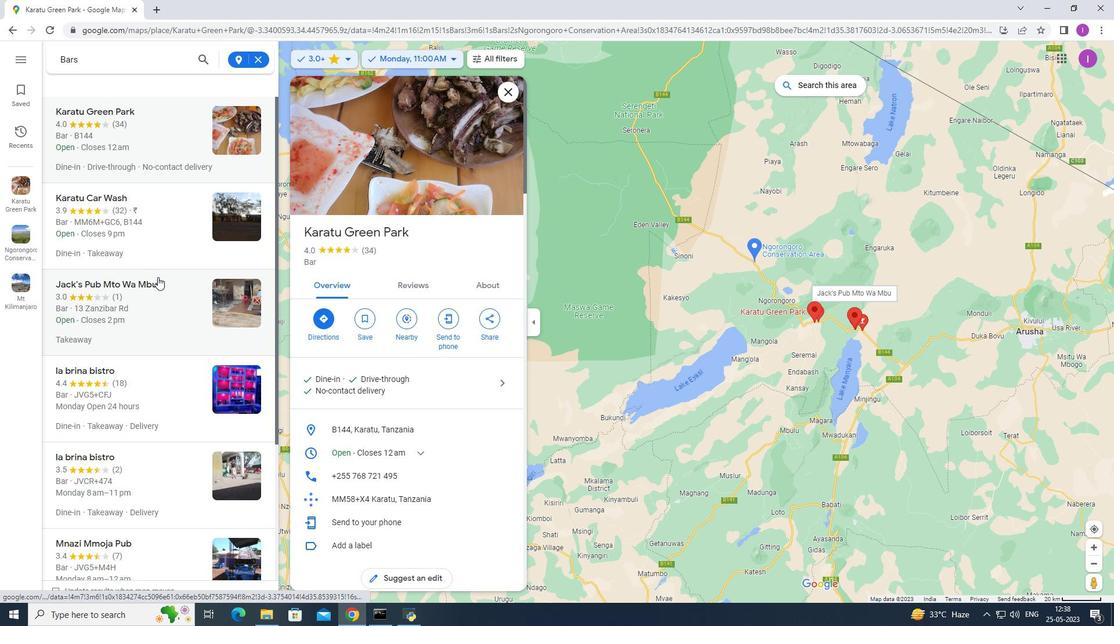 
Action: Mouse scrolled (157, 285) with delta (0, 0)
Screenshot: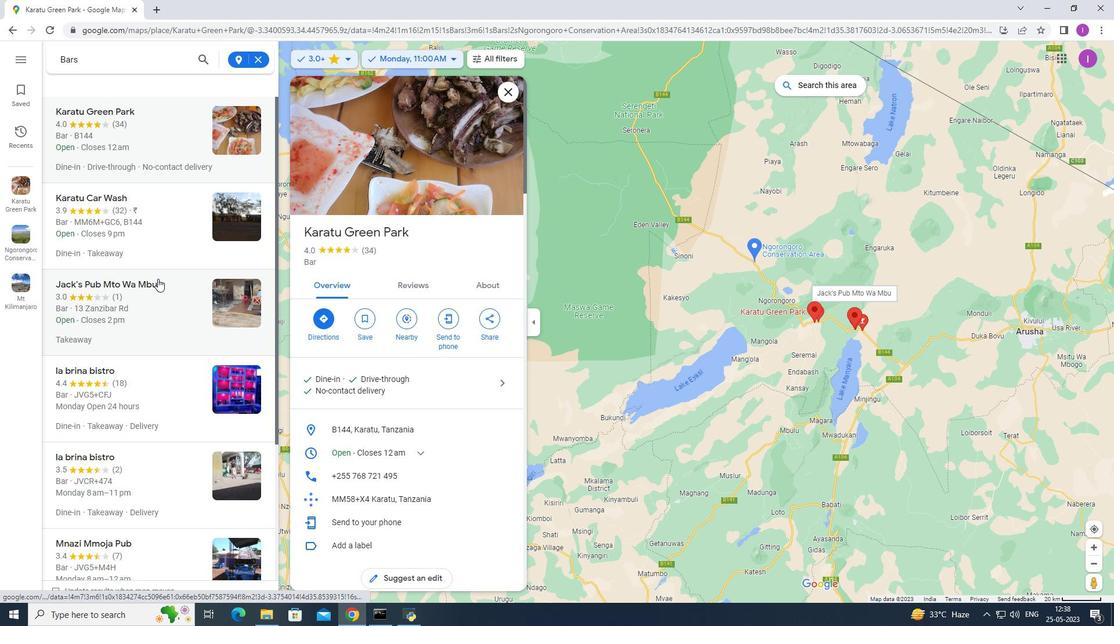 
Action: Mouse scrolled (157, 285) with delta (0, 0)
Screenshot: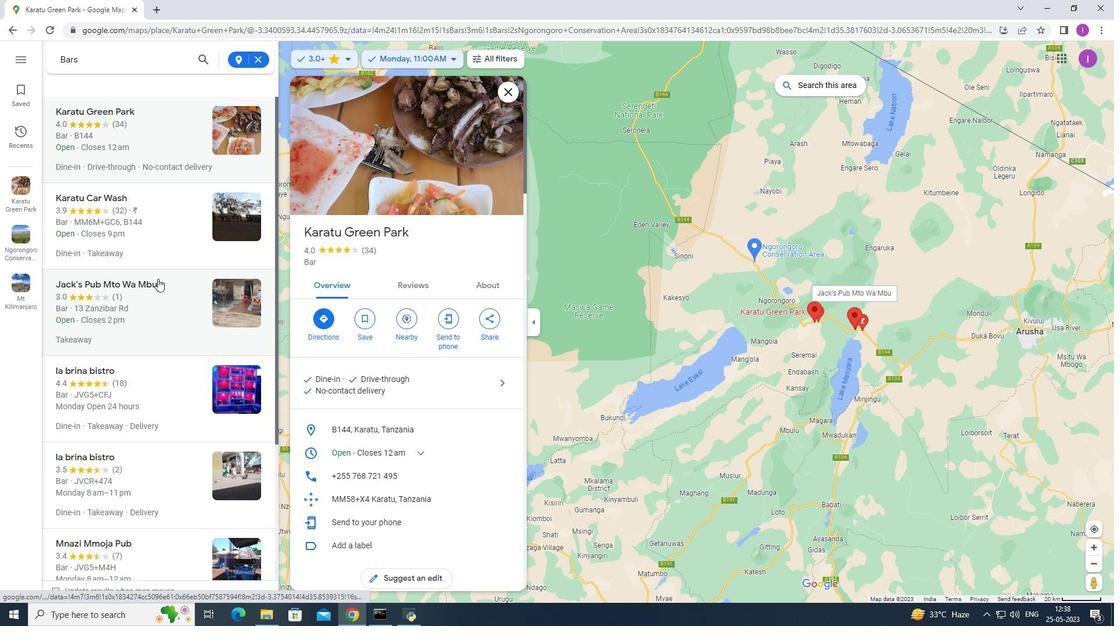 
Action: Mouse moved to (161, 229)
Screenshot: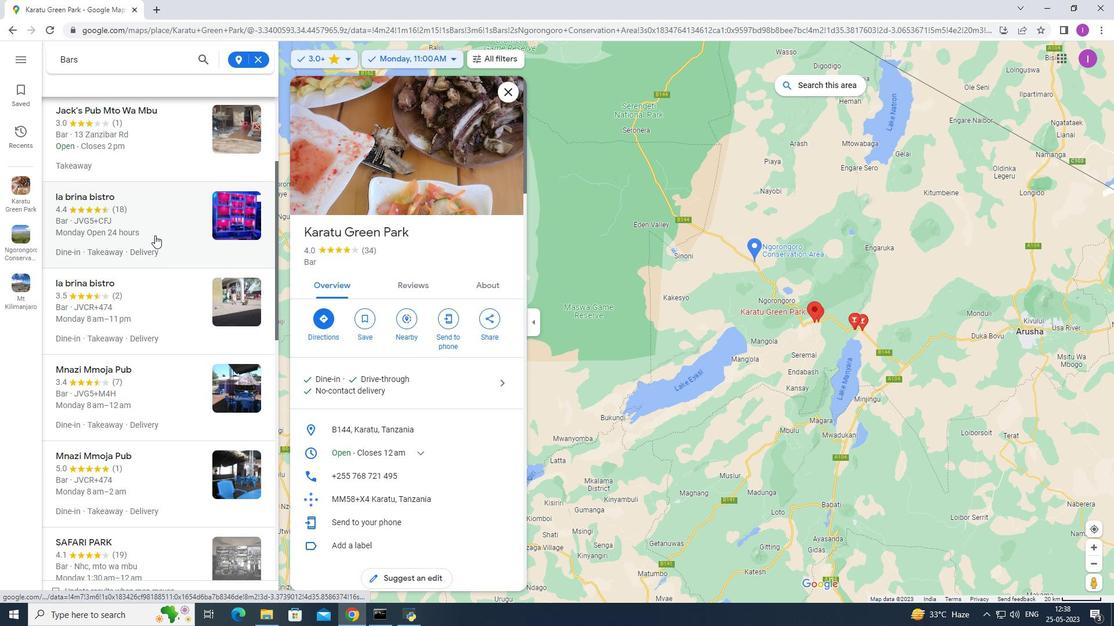 
Action: Mouse pressed left at (161, 229)
Screenshot: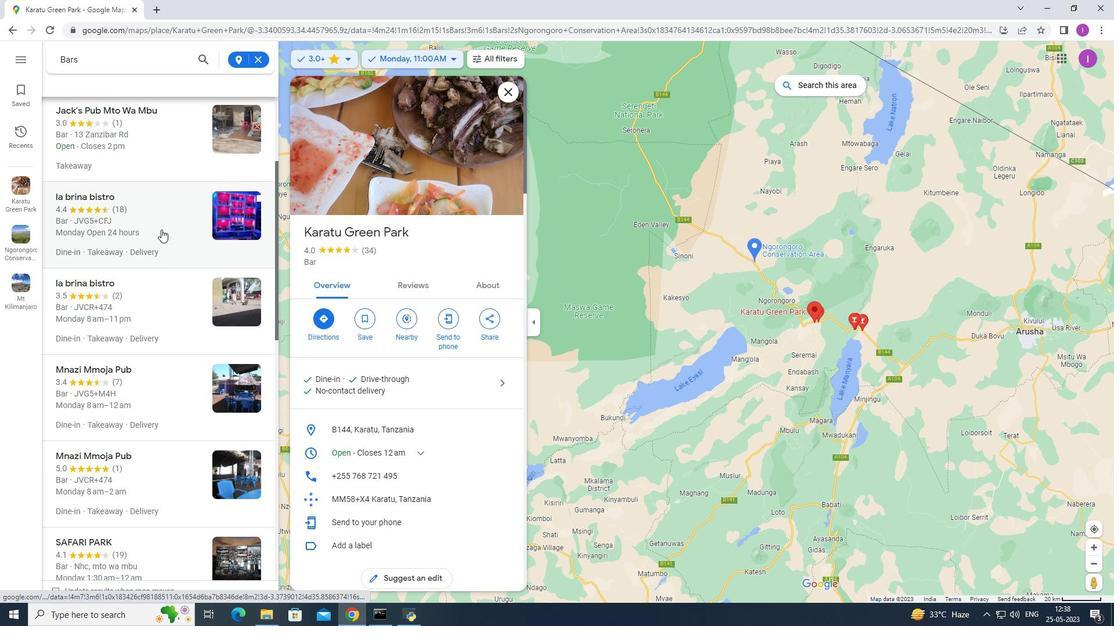 
Action: Mouse moved to (169, 305)
Screenshot: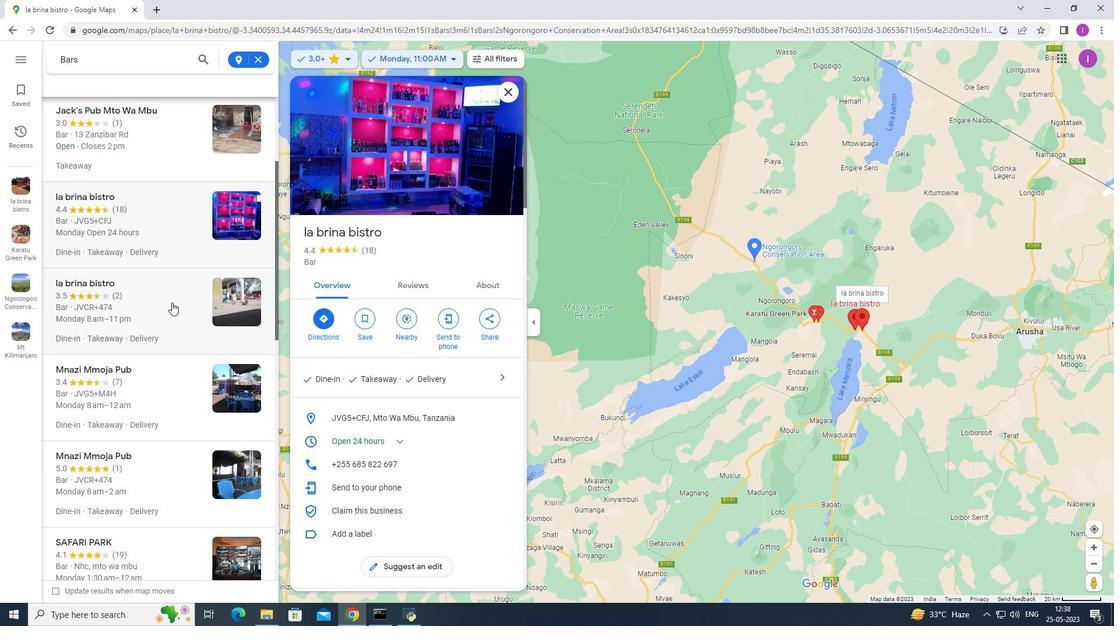 
Action: Mouse pressed left at (169, 305)
Screenshot: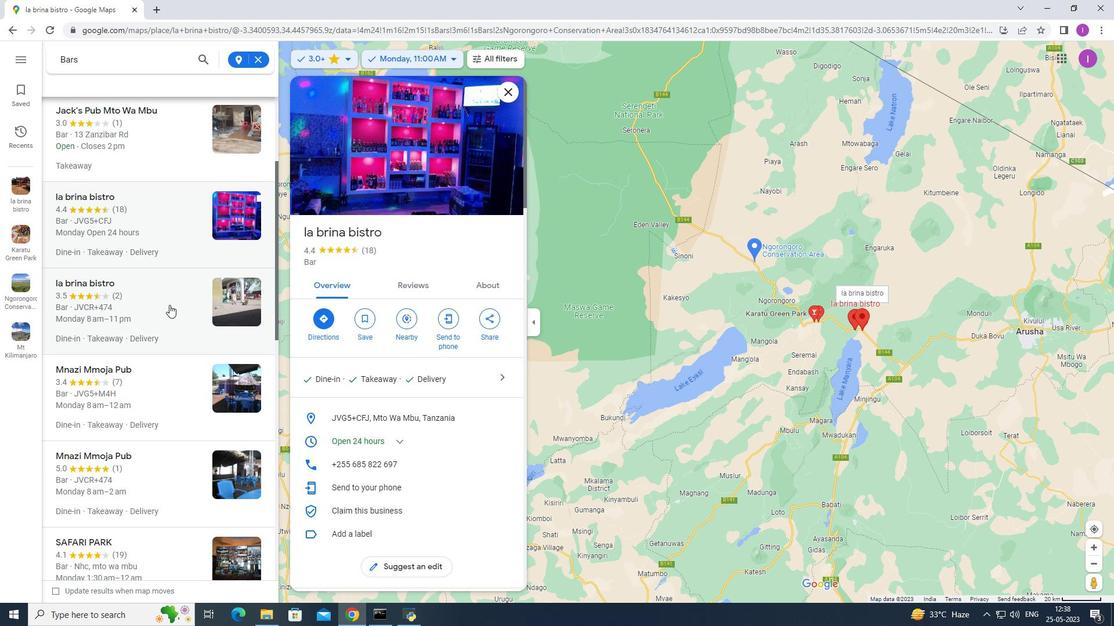 
Action: Mouse moved to (178, 377)
Screenshot: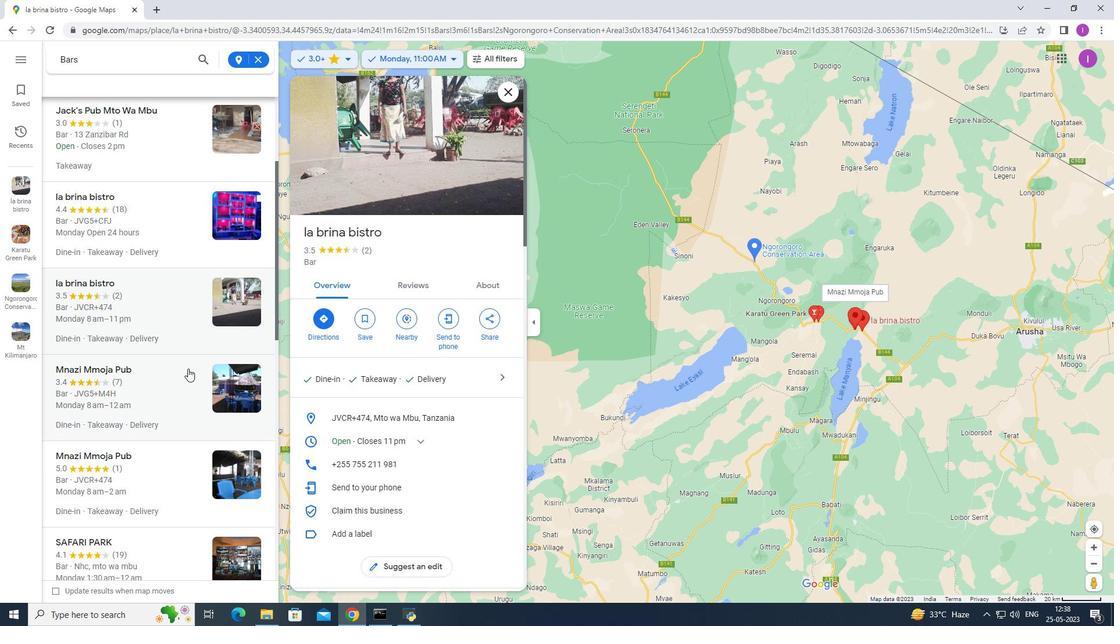 
Action: Mouse pressed left at (178, 377)
Screenshot: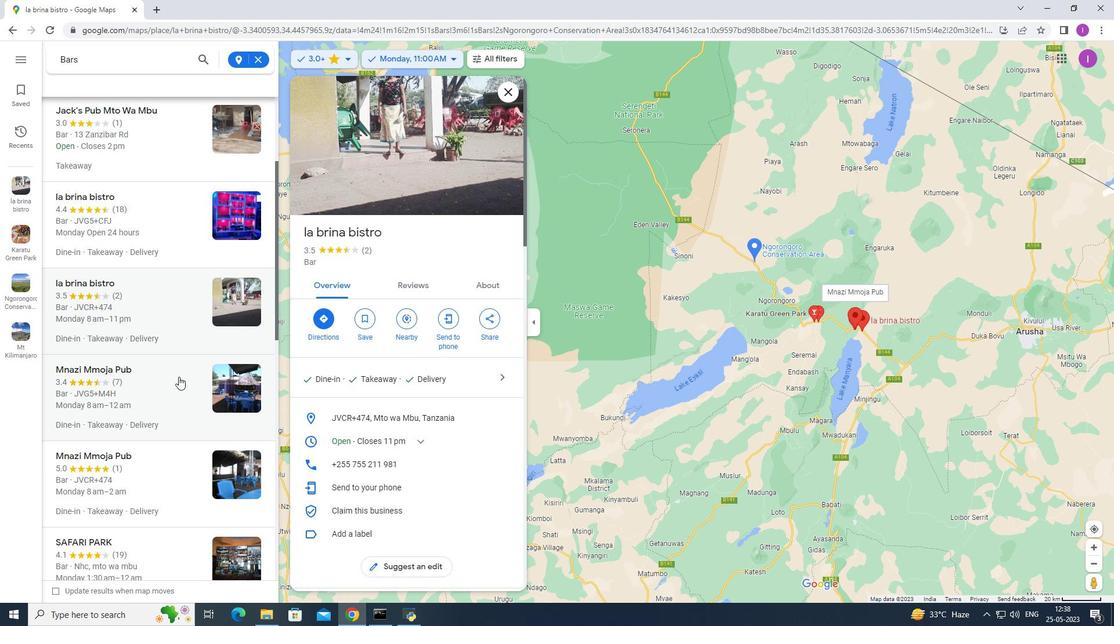 
Action: Mouse moved to (381, 180)
Screenshot: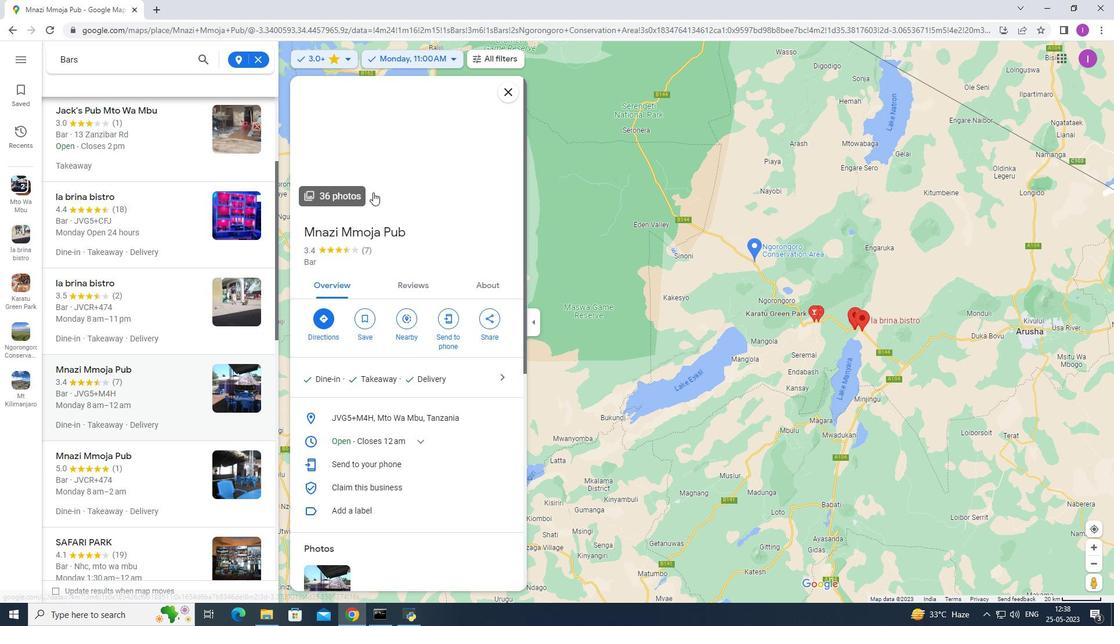 
Action: Mouse pressed left at (381, 180)
Screenshot: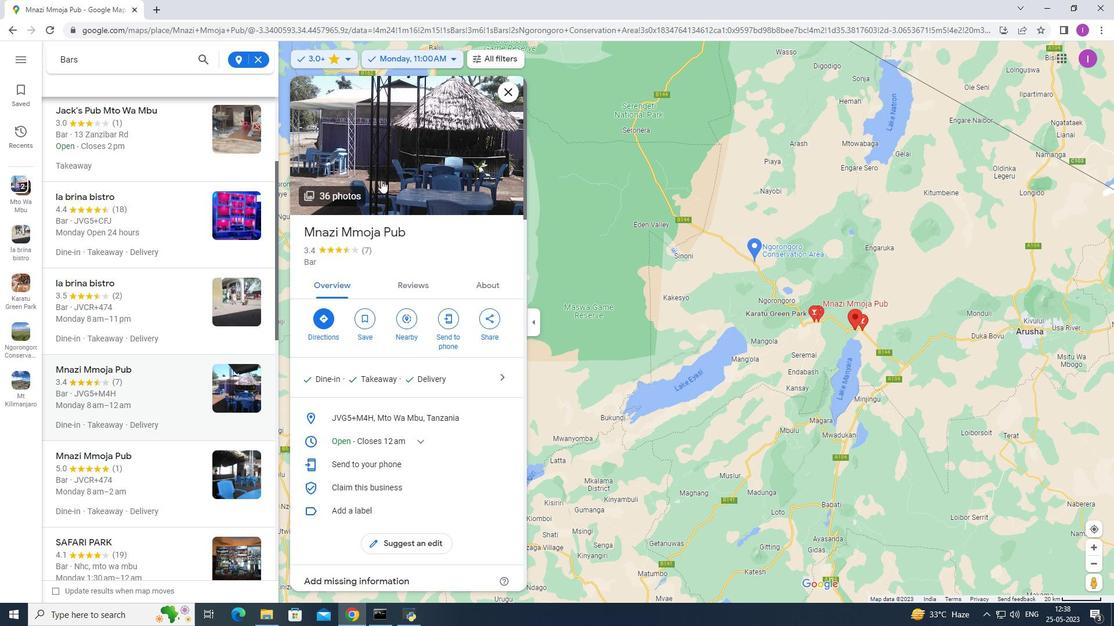 
Action: Mouse moved to (382, 179)
Screenshot: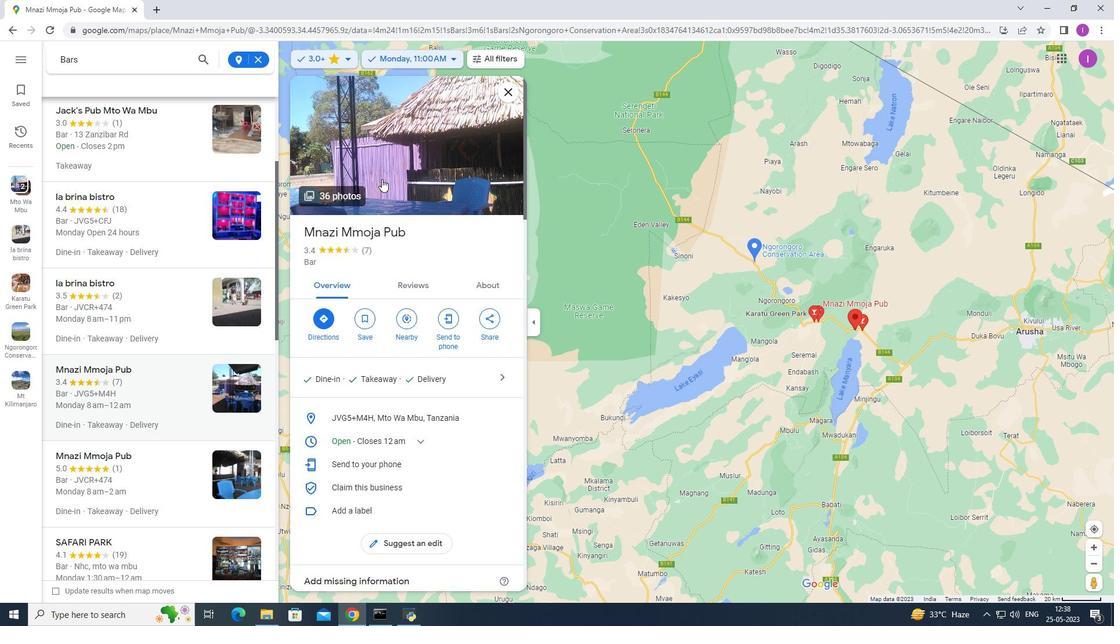 
Action: Mouse pressed left at (382, 179)
Screenshot: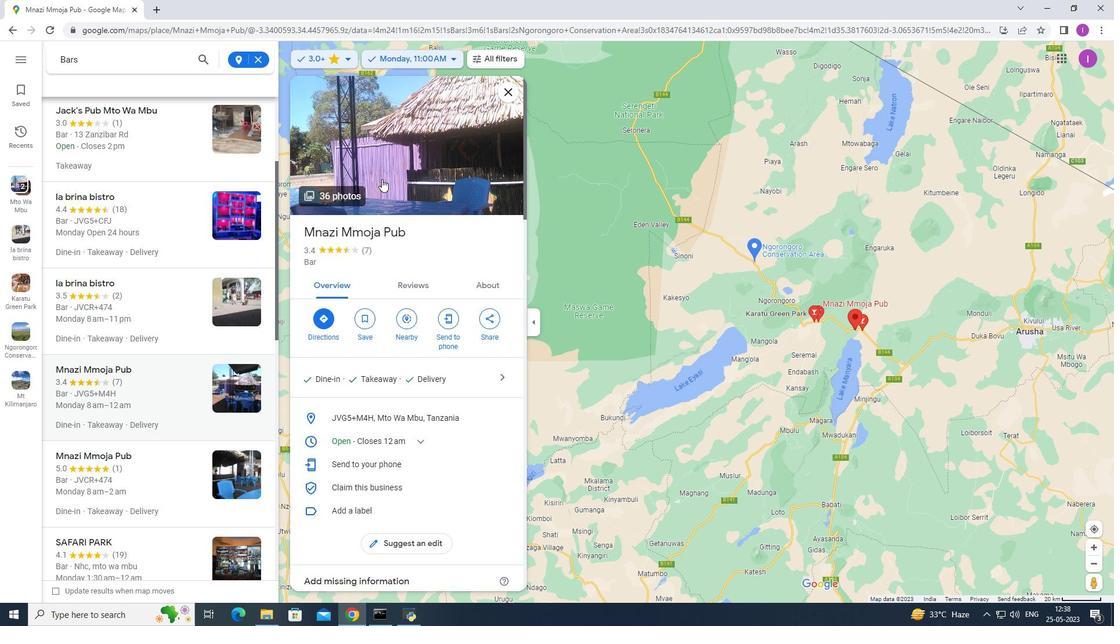 
Action: Mouse moved to (383, 179)
Screenshot: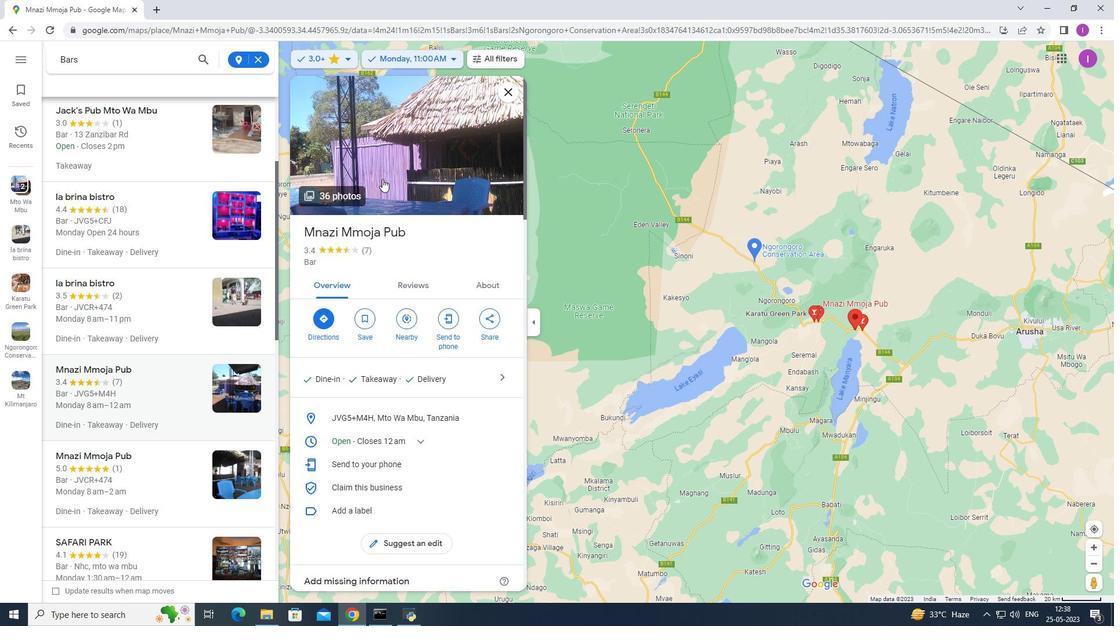 
Action: Key pressed <Key.tab><Key.tab><Key.tab><Key.down><Key.right><Key.left><Key.right><Key.left>
Screenshot: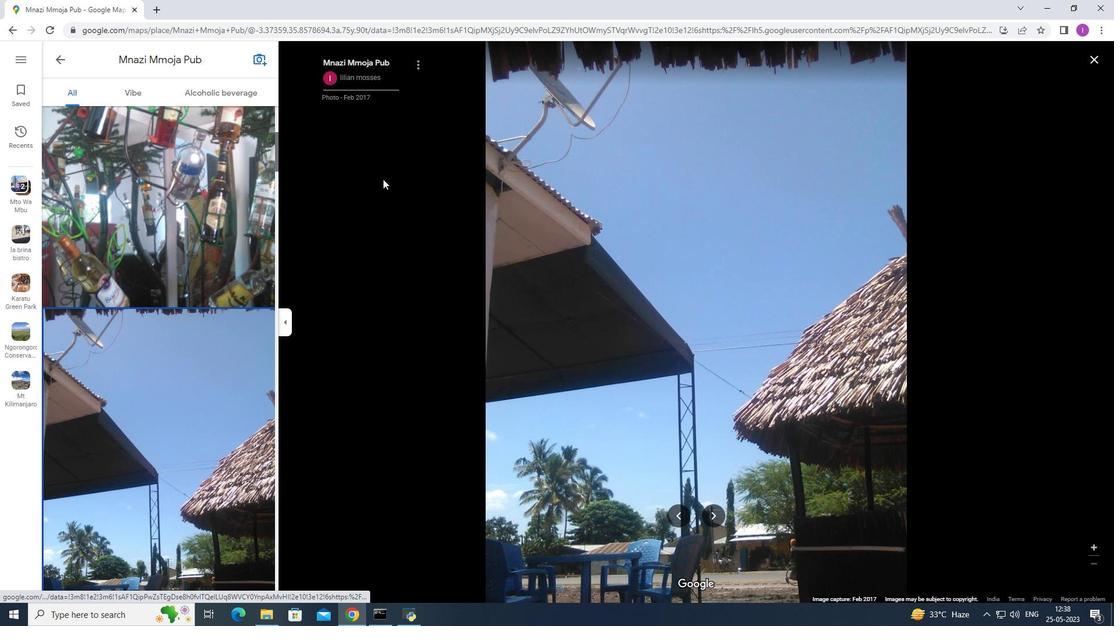 
Action: Mouse moved to (745, 270)
Screenshot: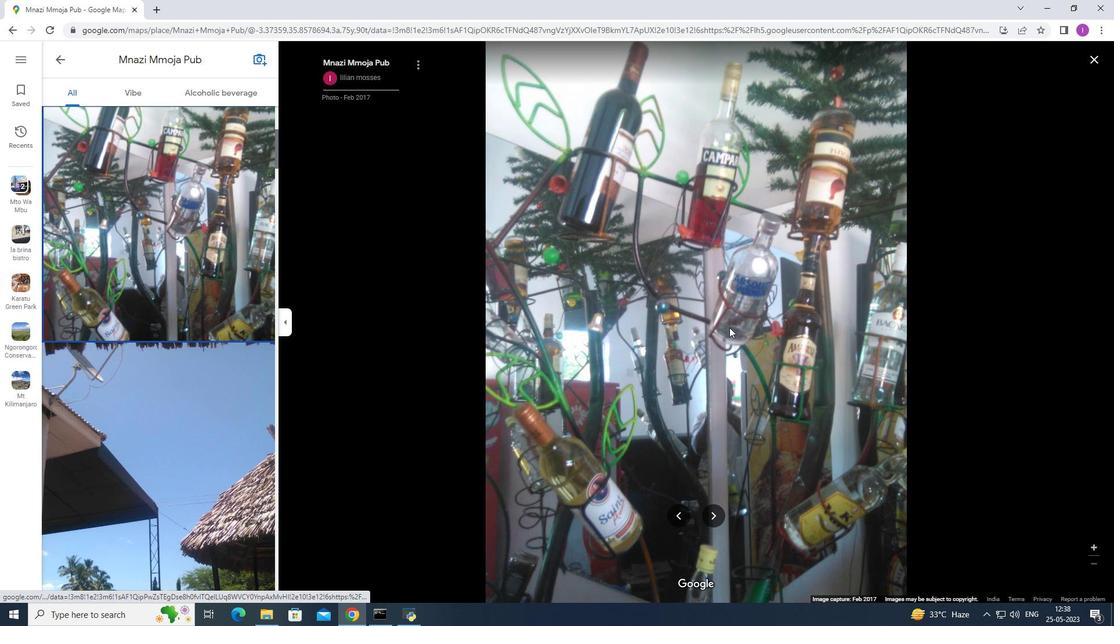 
Action: Mouse scrolled (745, 271) with delta (0, 0)
Screenshot: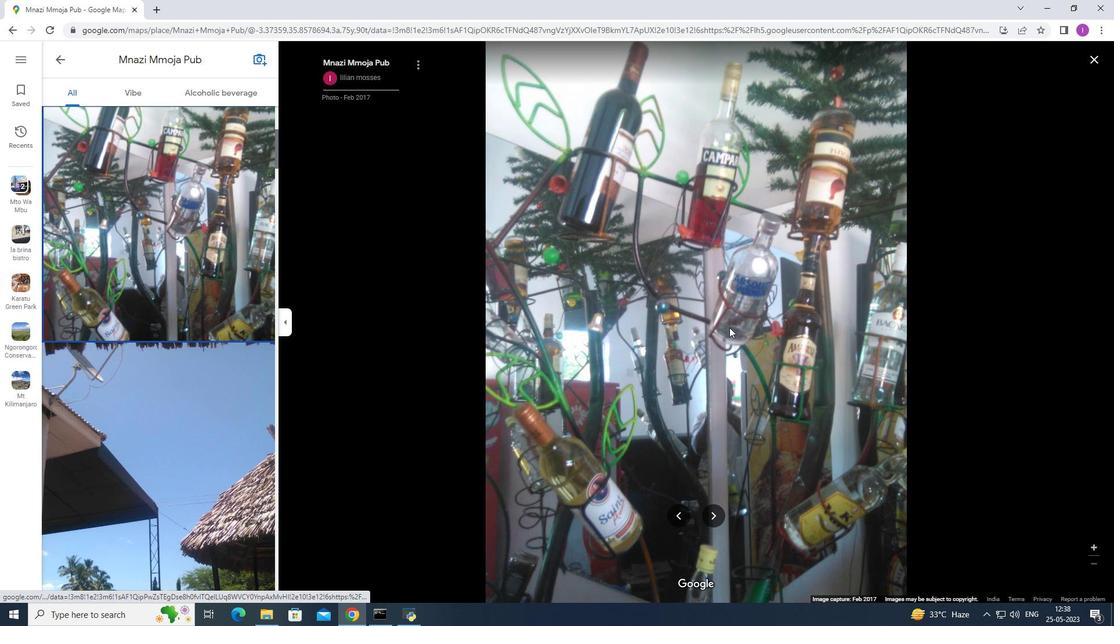 
Action: Mouse moved to (745, 269)
Screenshot: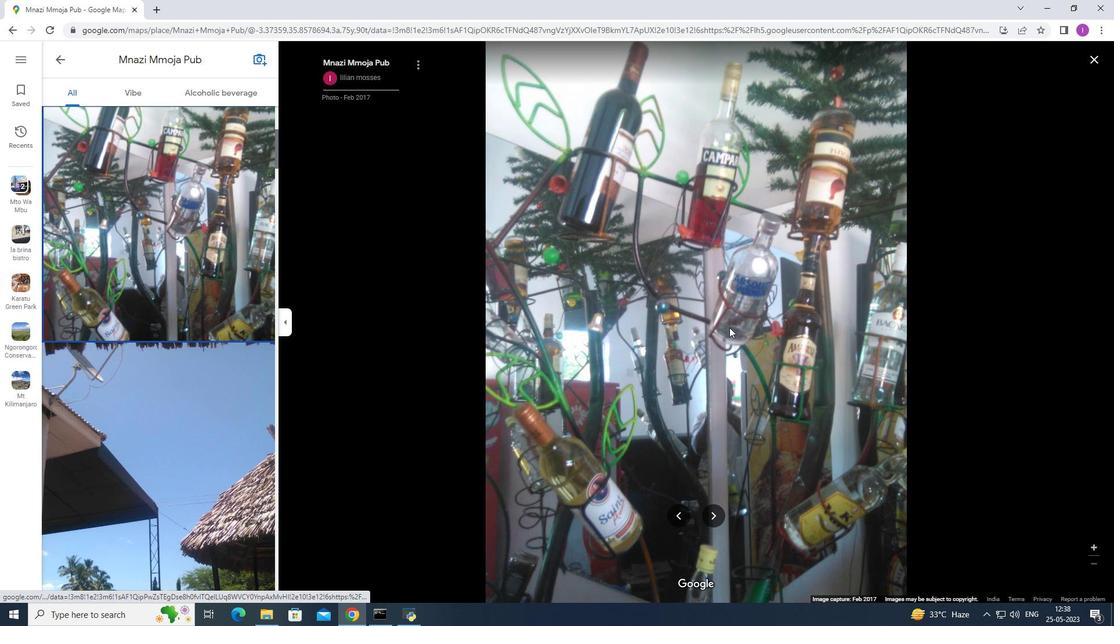 
Action: Mouse scrolled (745, 270) with delta (0, 0)
Screenshot: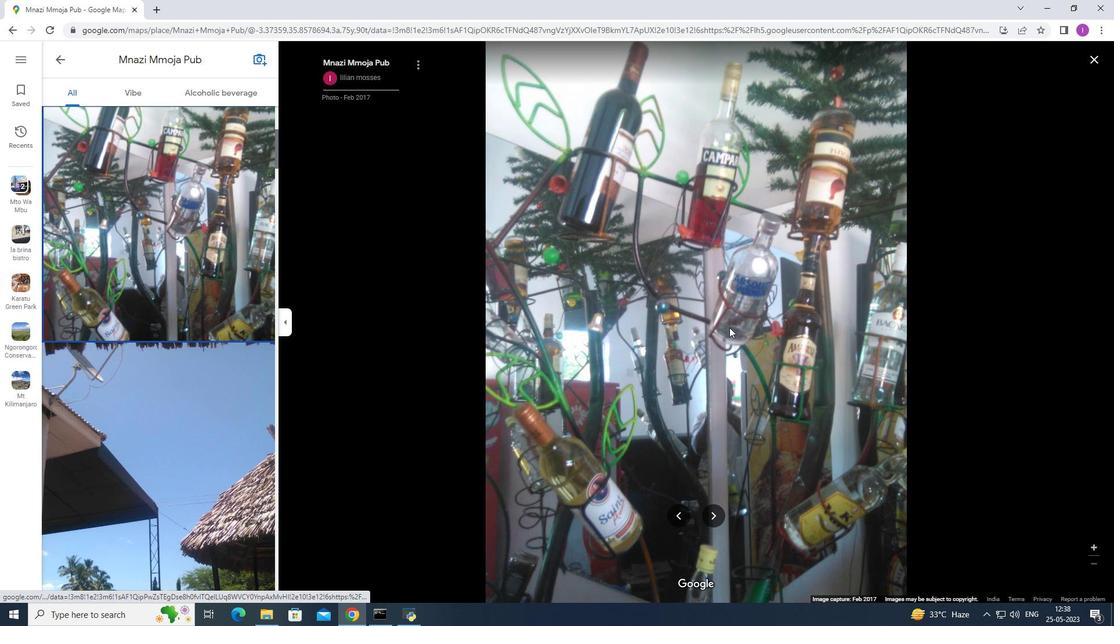 
Action: Mouse moved to (746, 268)
Screenshot: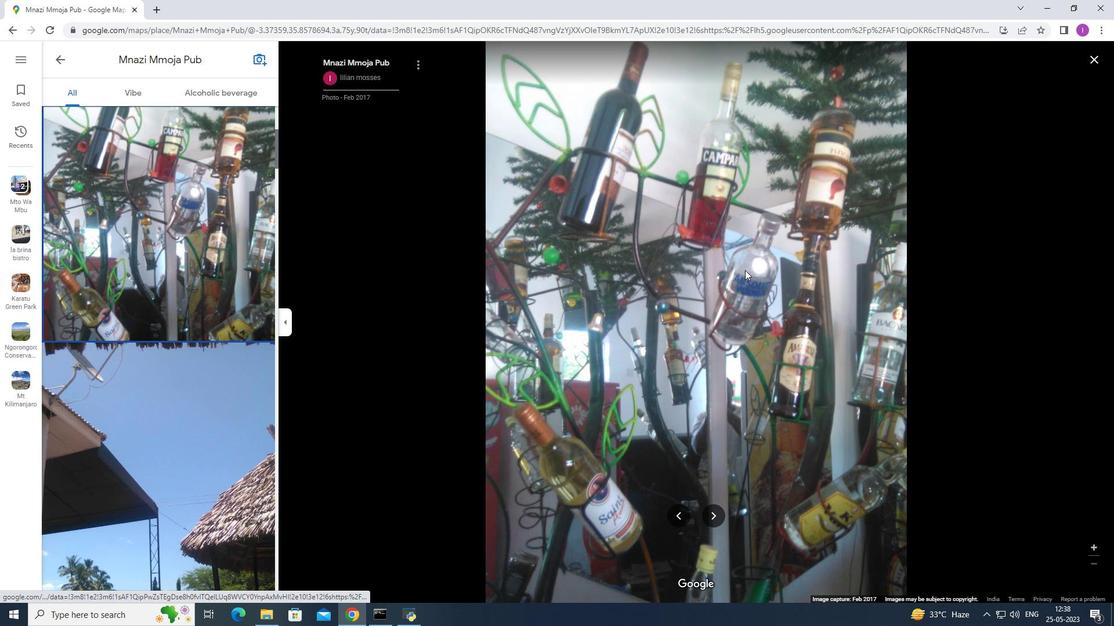 
Action: Mouse scrolled (746, 269) with delta (0, 0)
Screenshot: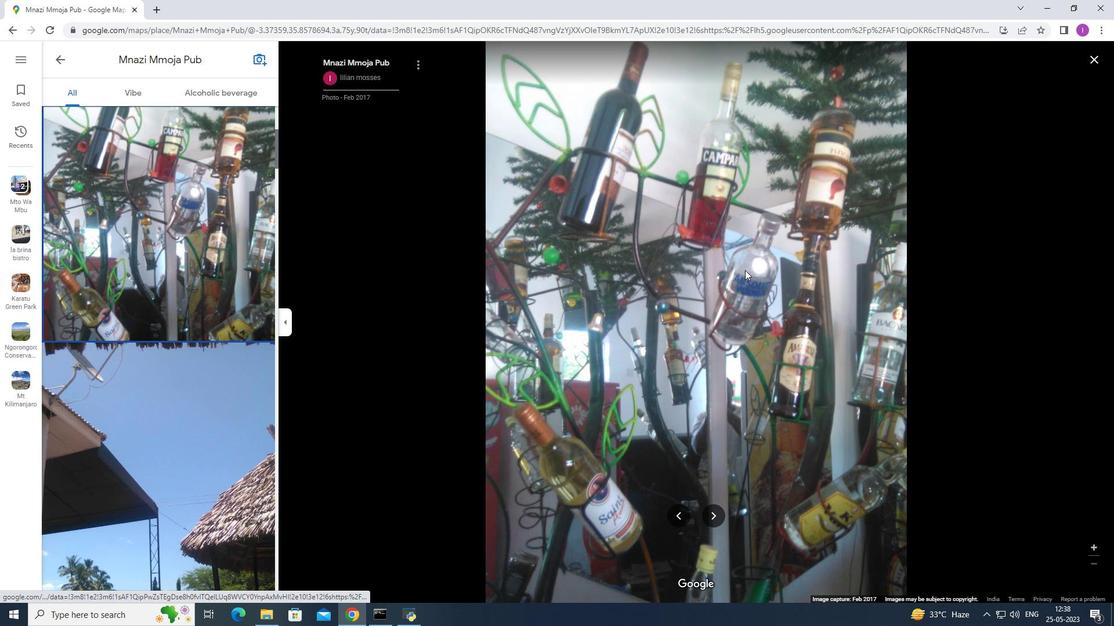 
Action: Mouse moved to (748, 265)
Screenshot: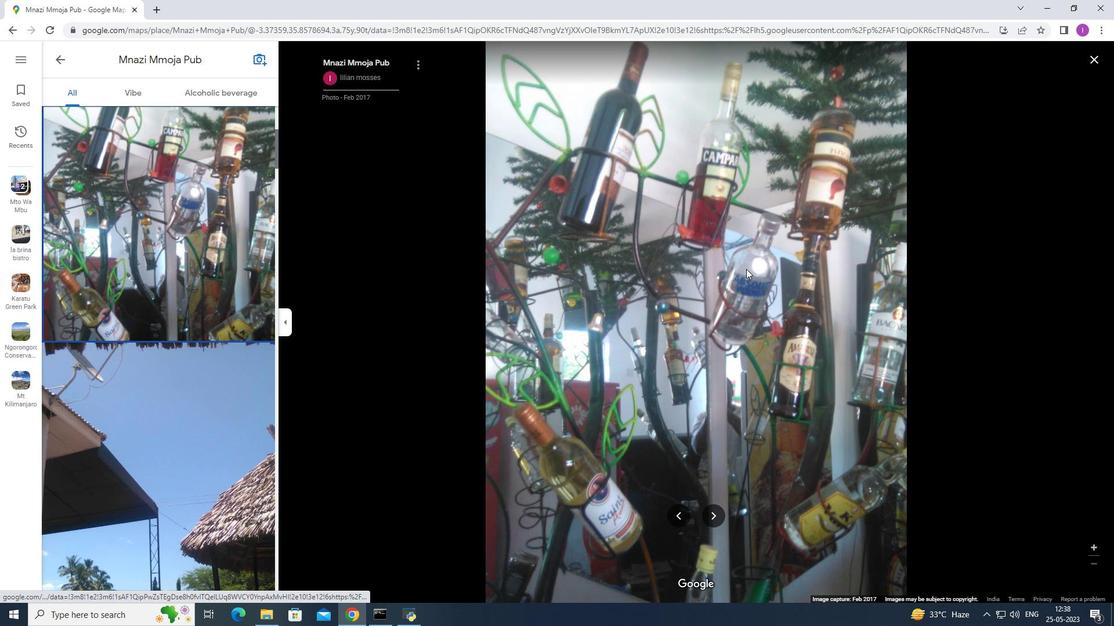 
Action: Mouse scrolled (748, 265) with delta (0, 0)
Screenshot: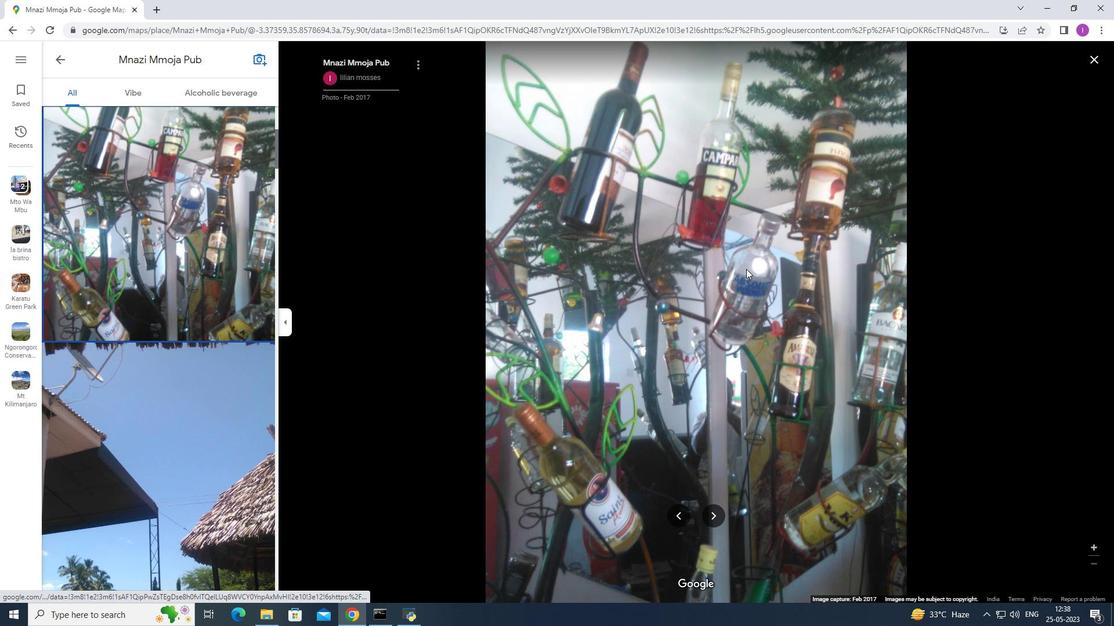 
Action: Mouse moved to (749, 264)
Screenshot: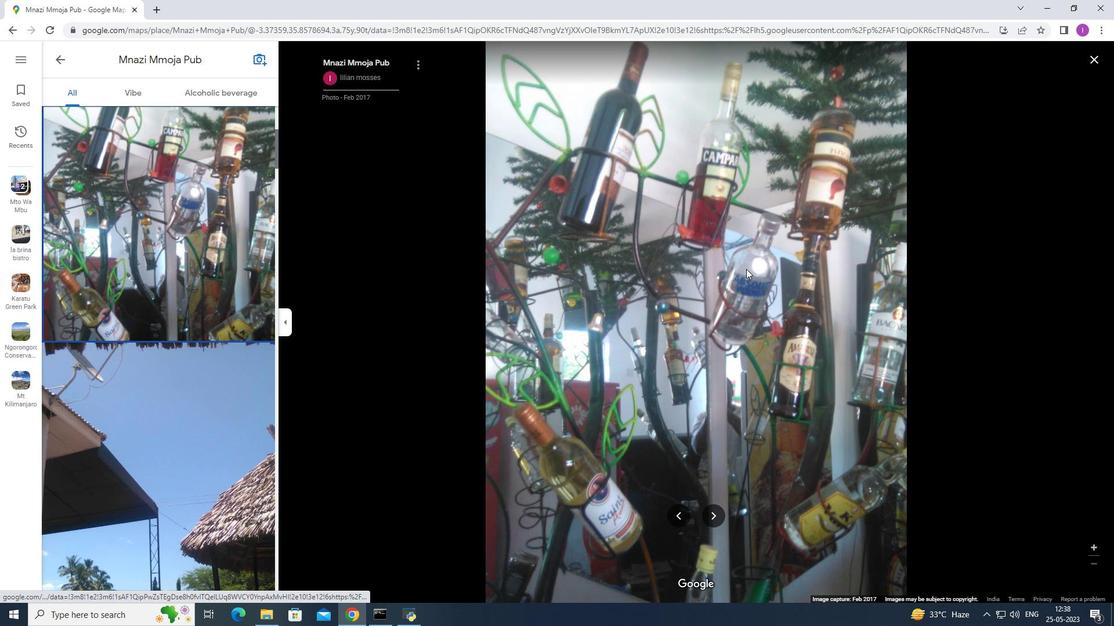 
Action: Mouse scrolled (749, 265) with delta (0, 0)
Screenshot: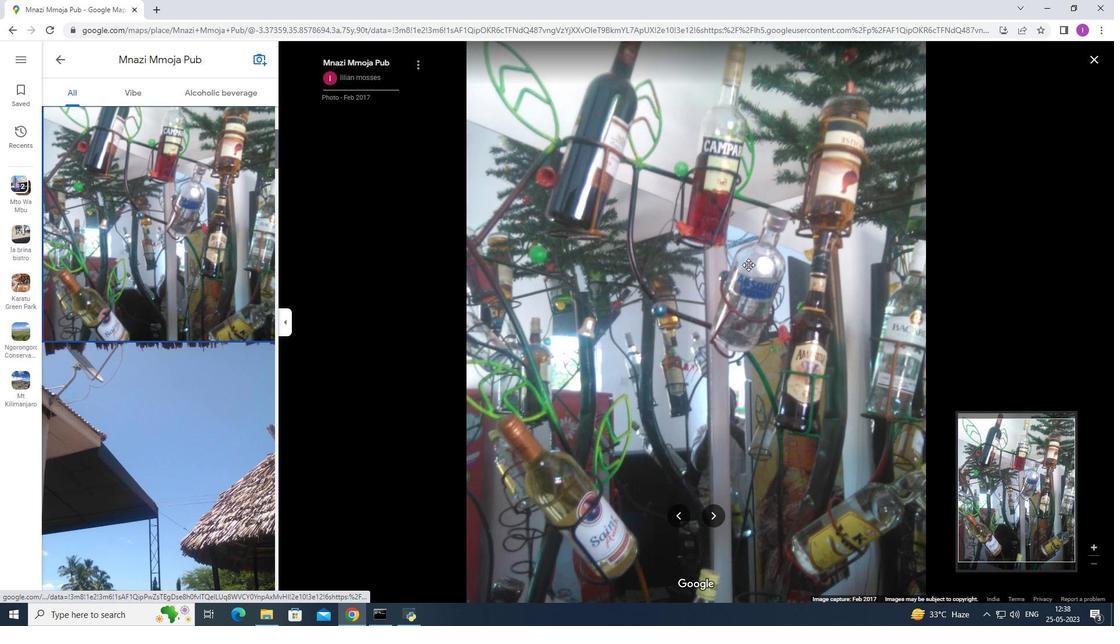 
Action: Mouse scrolled (749, 265) with delta (0, 0)
Screenshot: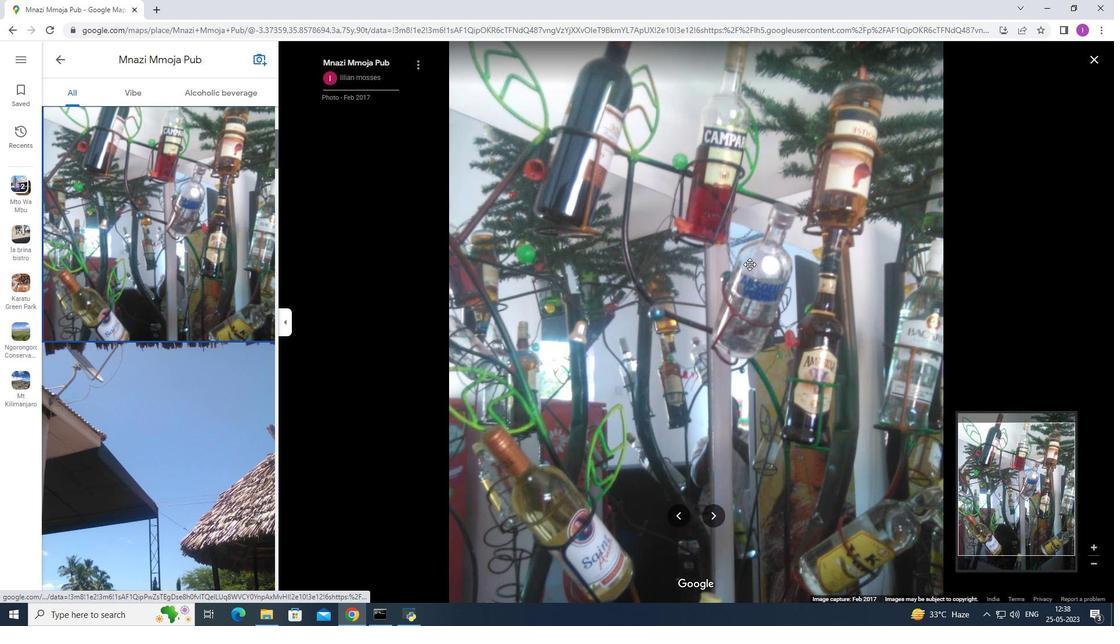 
Action: Mouse moved to (770, 295)
Screenshot: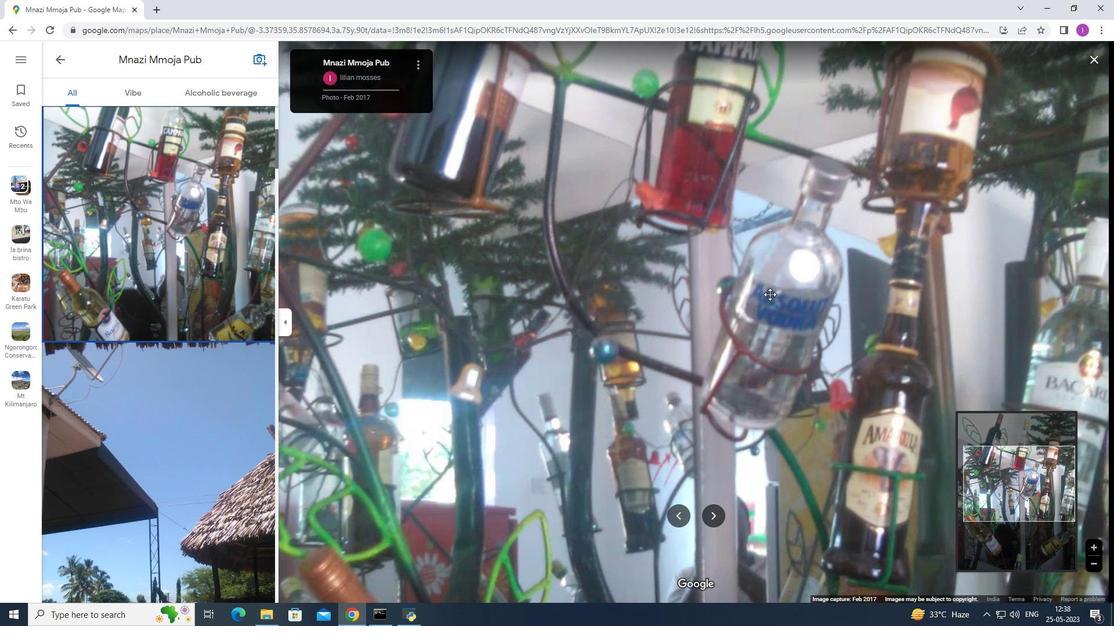 
Action: Mouse scrolled (770, 295) with delta (0, 0)
Screenshot: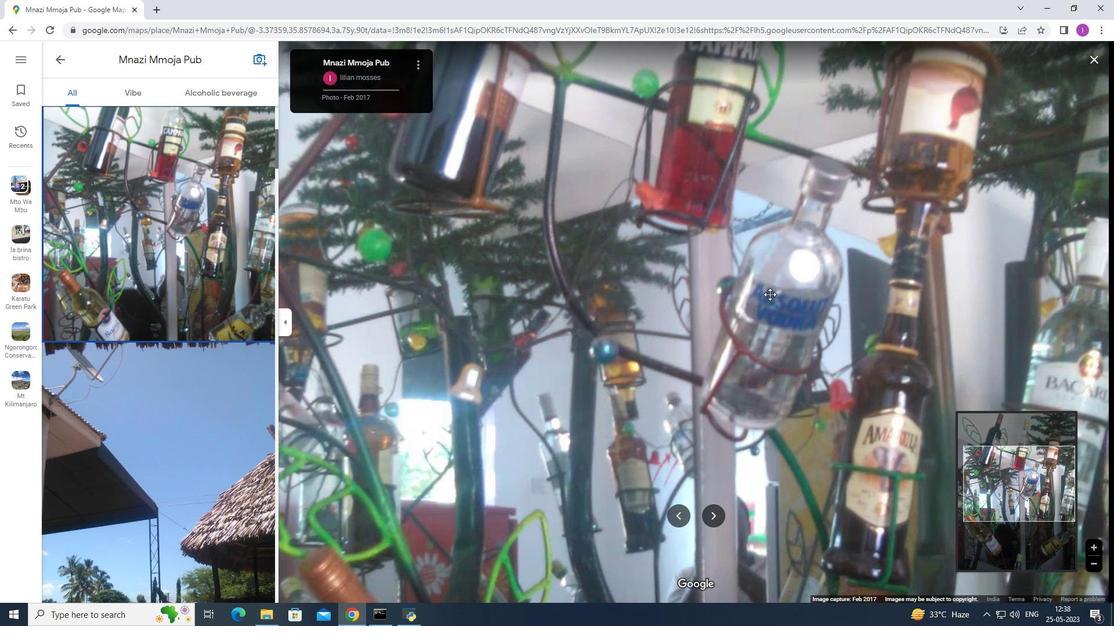 
Action: Mouse moved to (771, 296)
Screenshot: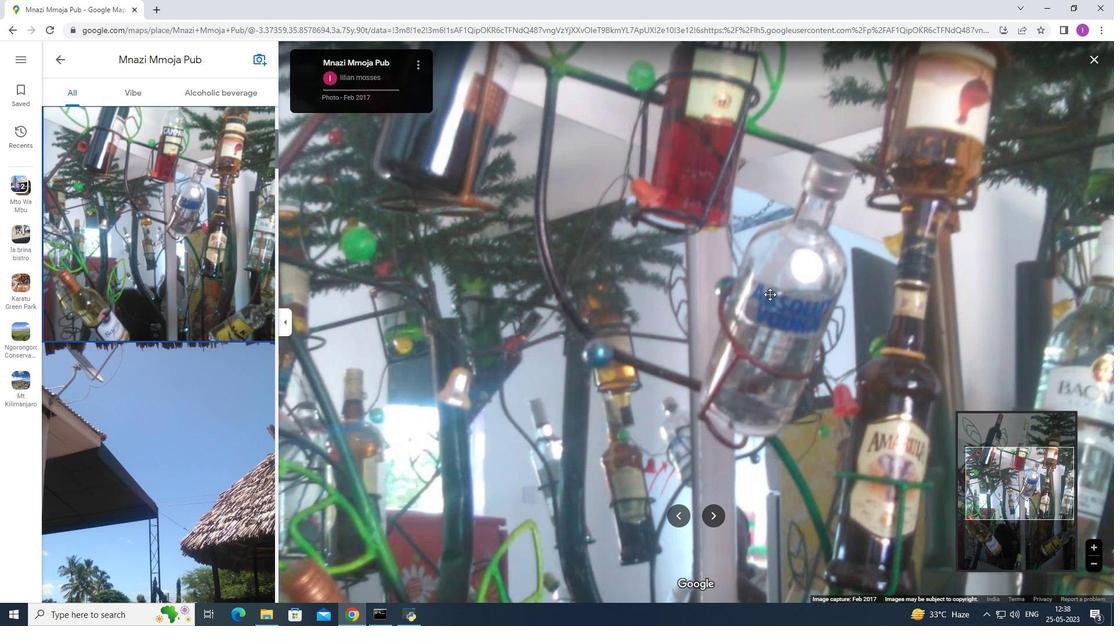 
Action: Mouse scrolled (771, 297) with delta (0, 0)
Screenshot: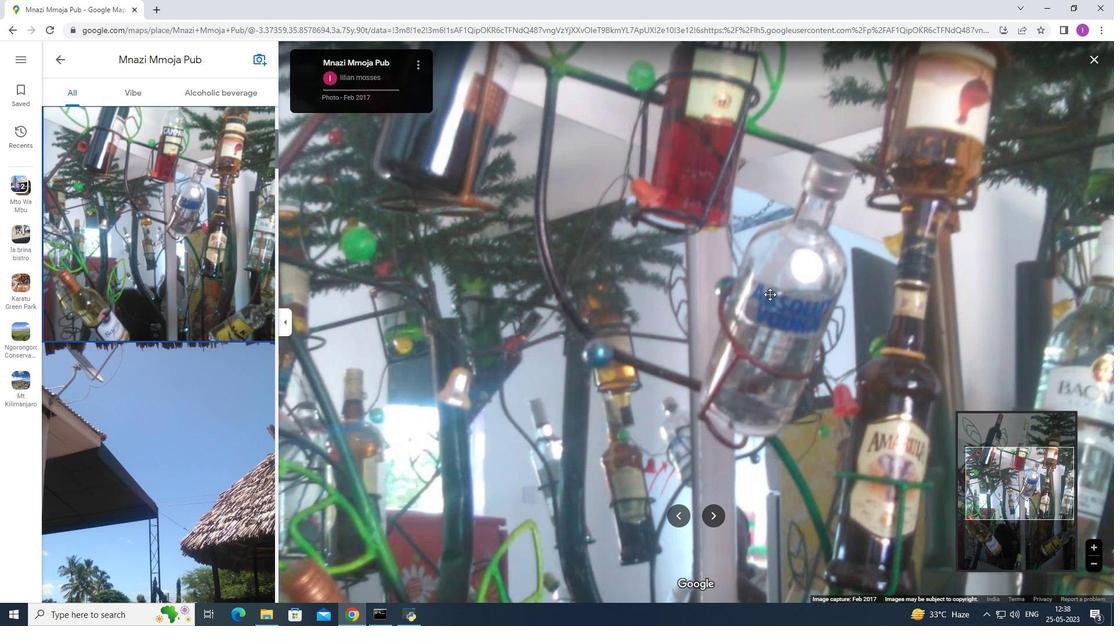 
Action: Mouse moved to (786, 316)
Screenshot: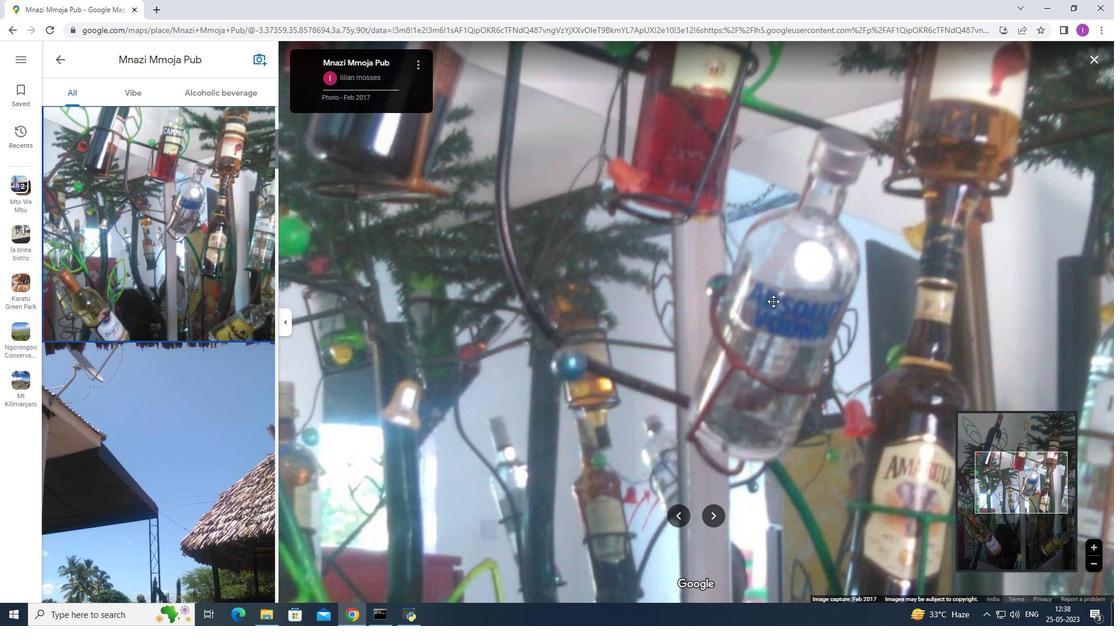 
Action: Mouse scrolled (774, 305) with delta (0, 0)
Screenshot: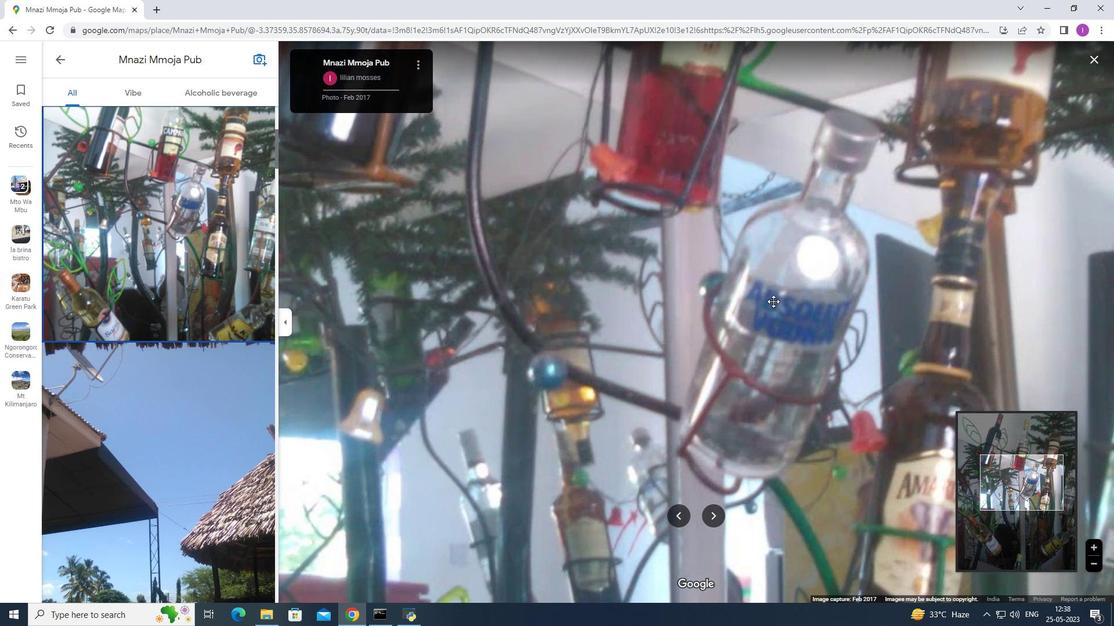 
Action: Mouse moved to (887, 385)
Screenshot: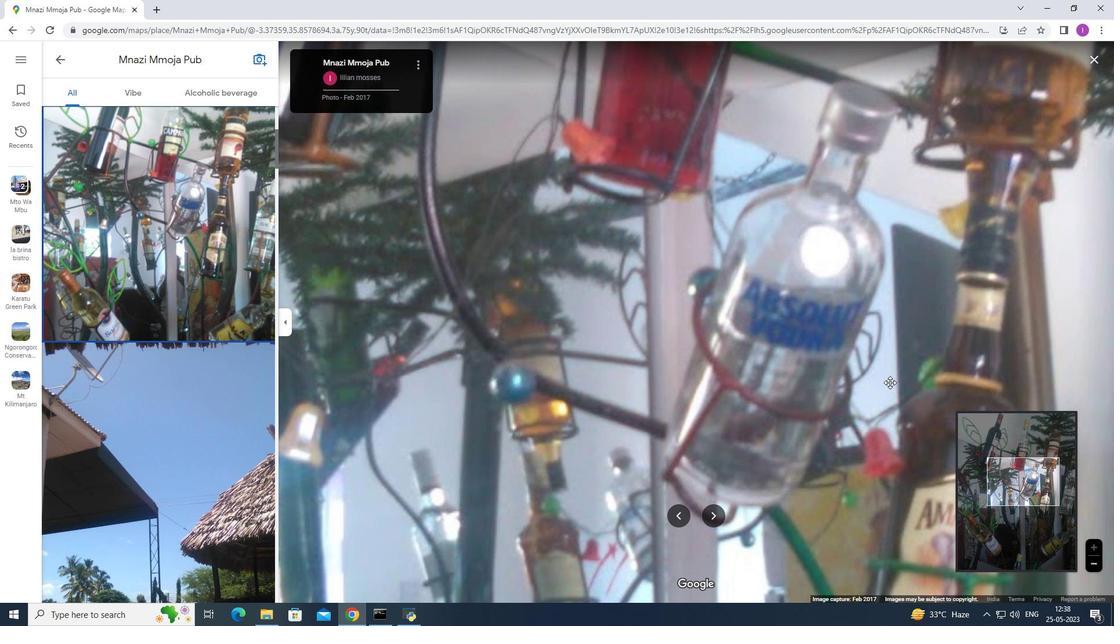 
Action: Key pressed <Key.down><Key.right>
Screenshot: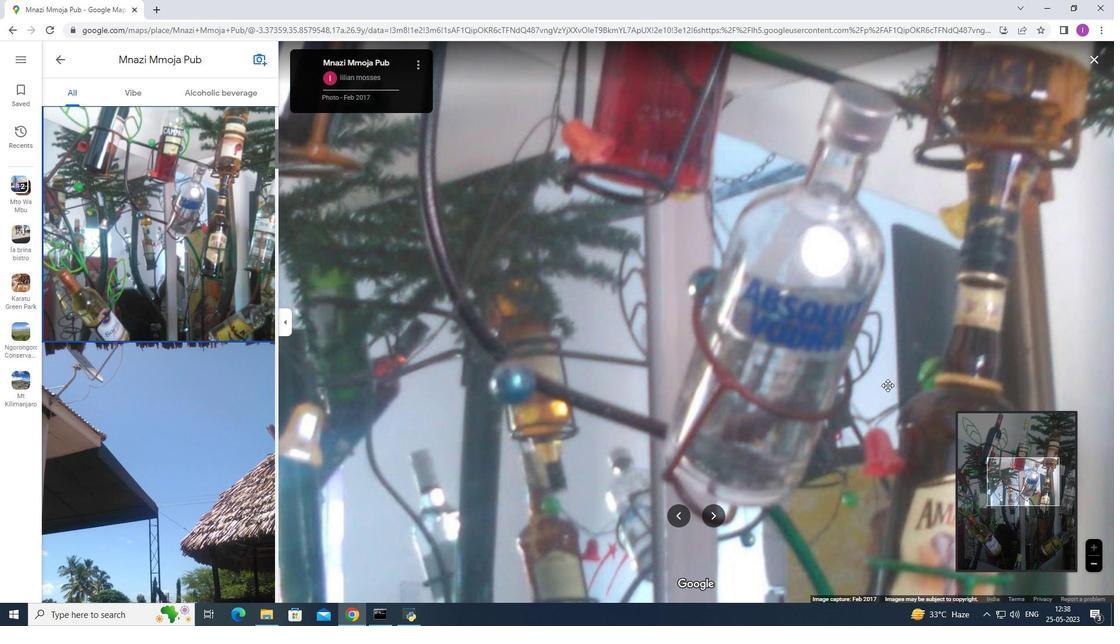 
Action: Mouse moved to (837, 421)
Screenshot: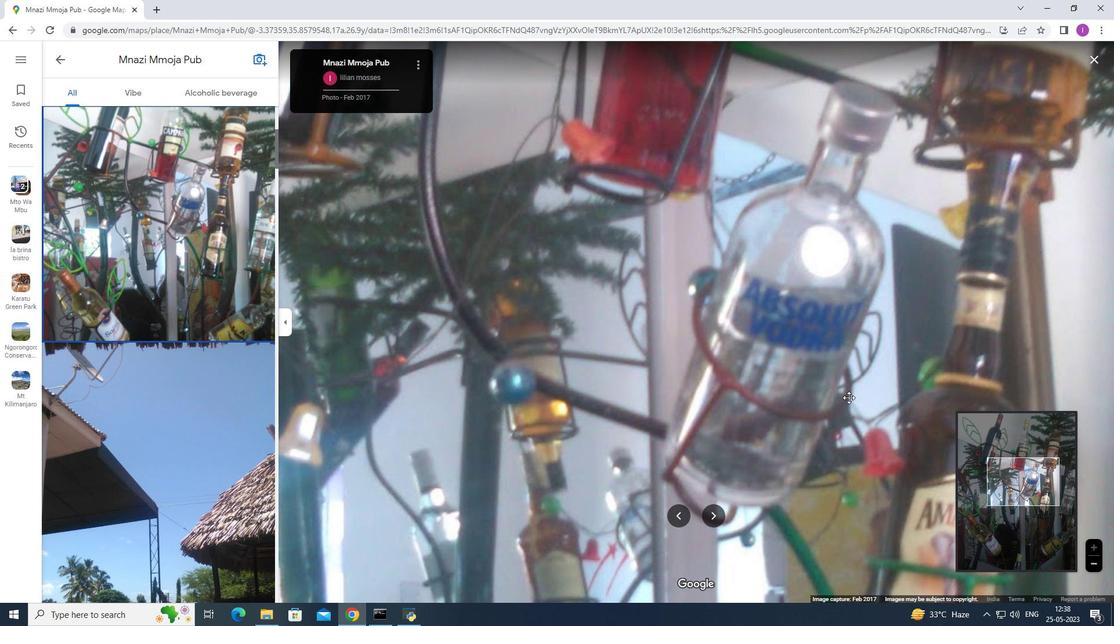 
Action: Mouse scrolled (837, 420) with delta (0, 0)
Screenshot: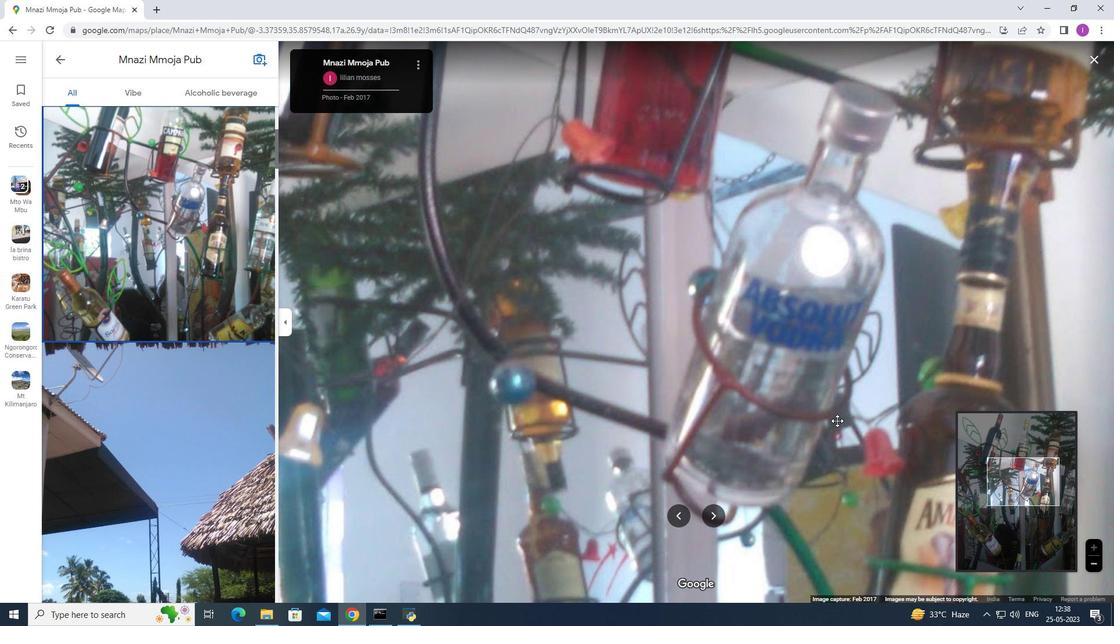 
Action: Mouse scrolled (837, 420) with delta (0, 0)
Screenshot: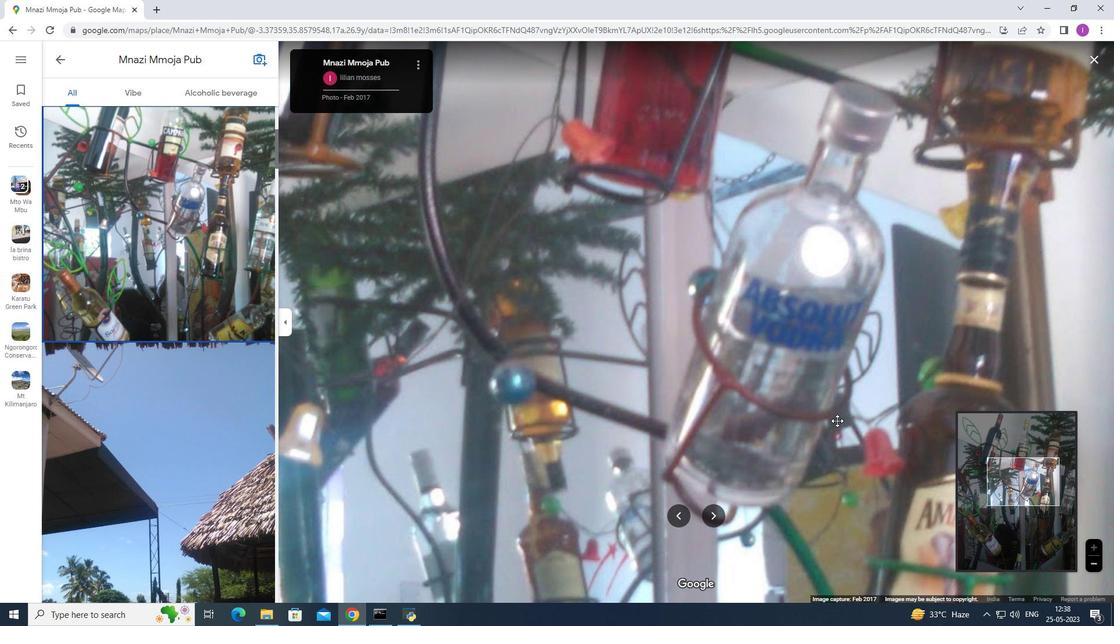 
Action: Mouse scrolled (837, 420) with delta (0, 0)
Screenshot: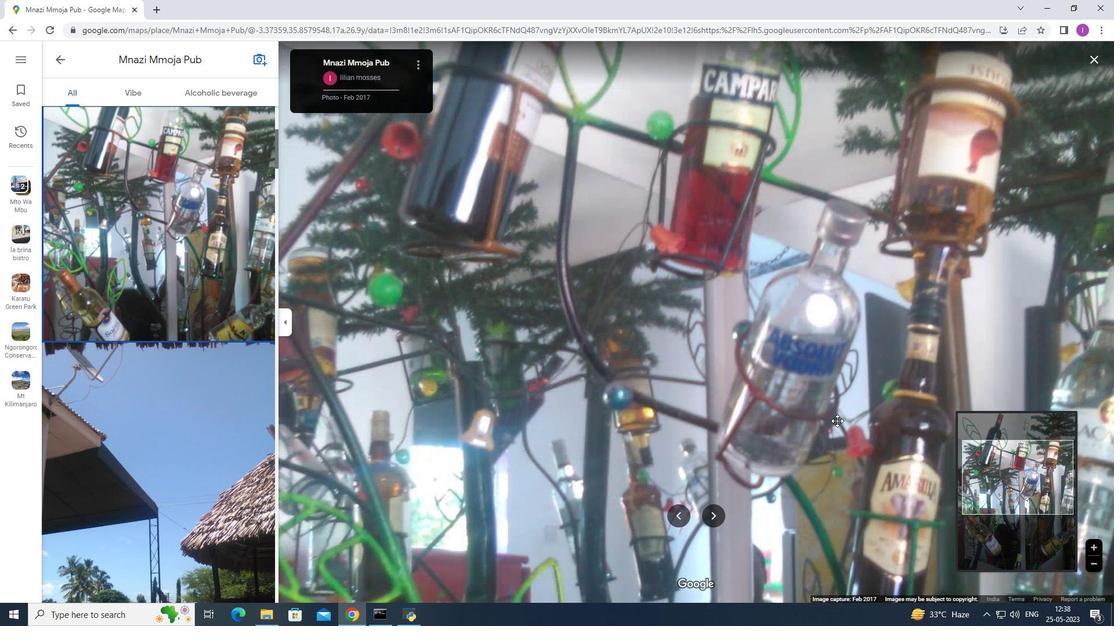 
Action: Mouse scrolled (837, 420) with delta (0, 0)
Screenshot: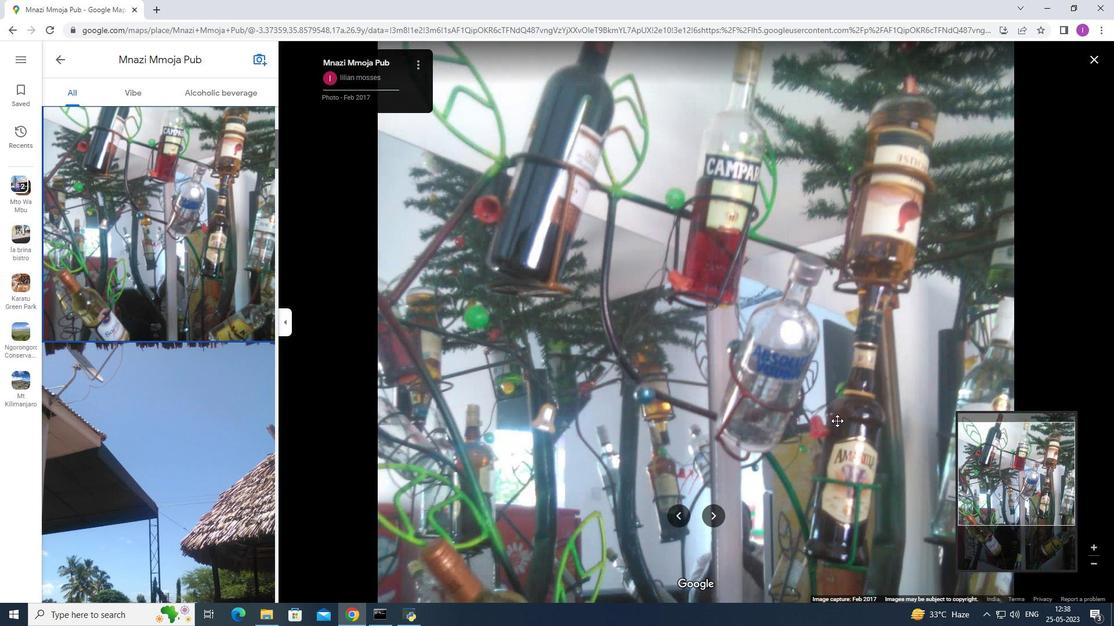 
Action: Mouse scrolled (837, 420) with delta (0, 0)
Screenshot: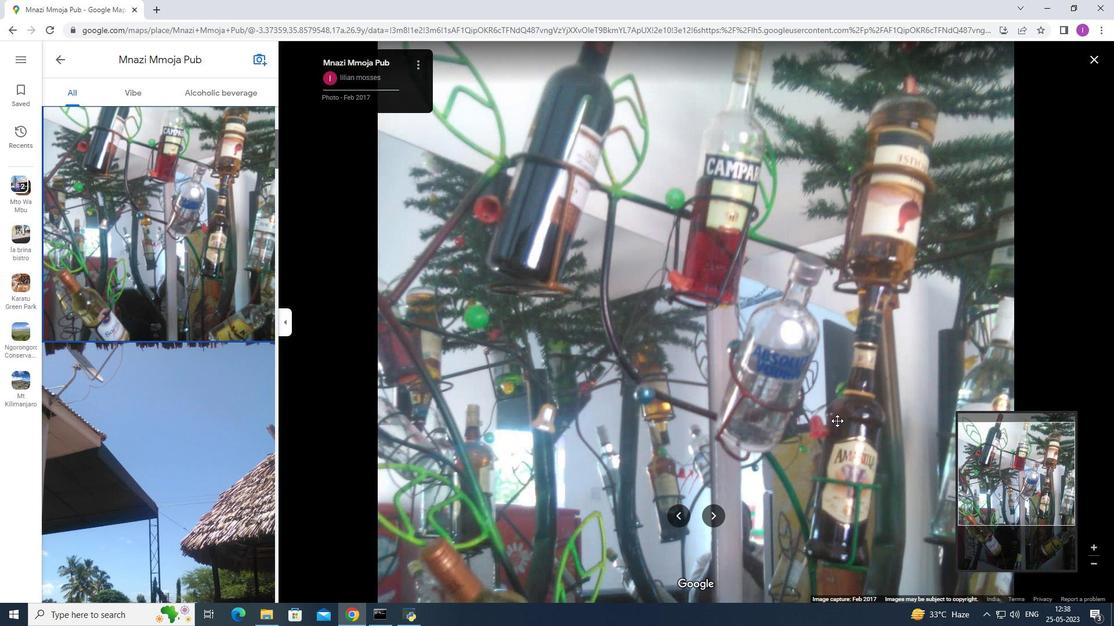 
Action: Mouse scrolled (837, 420) with delta (0, 0)
Screenshot: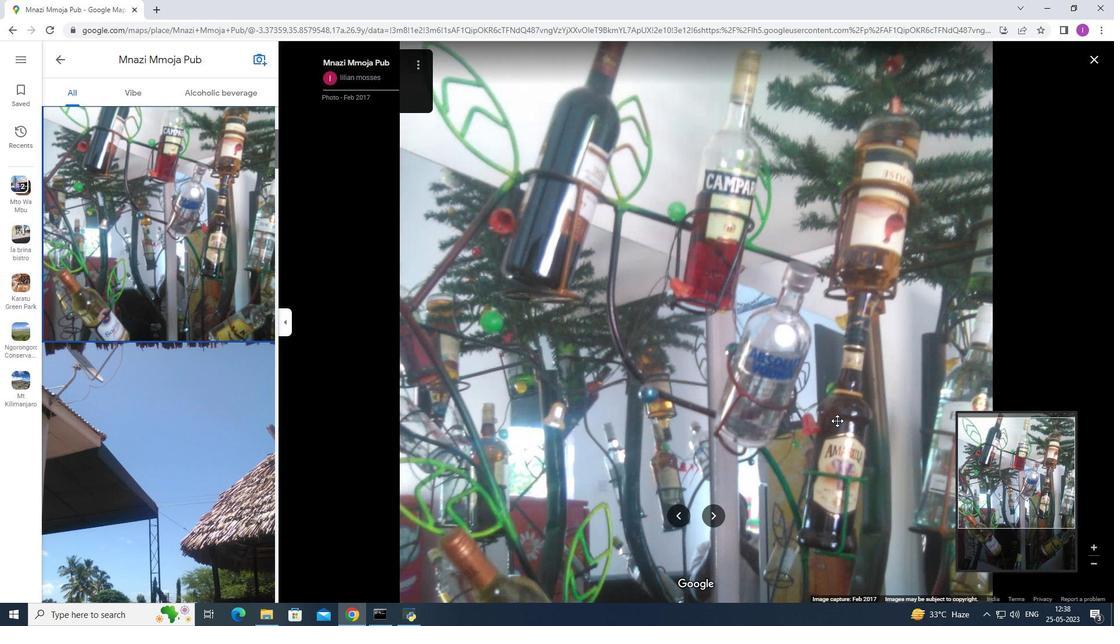 
Action: Mouse moved to (831, 421)
Screenshot: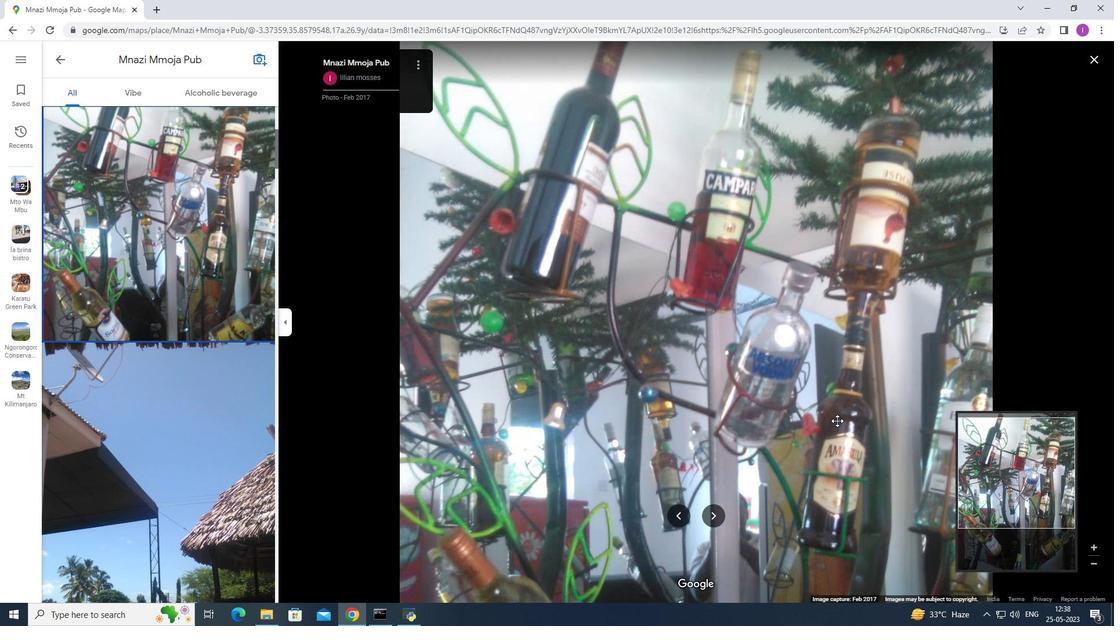 
Action: Mouse scrolled (833, 420) with delta (0, 0)
Screenshot: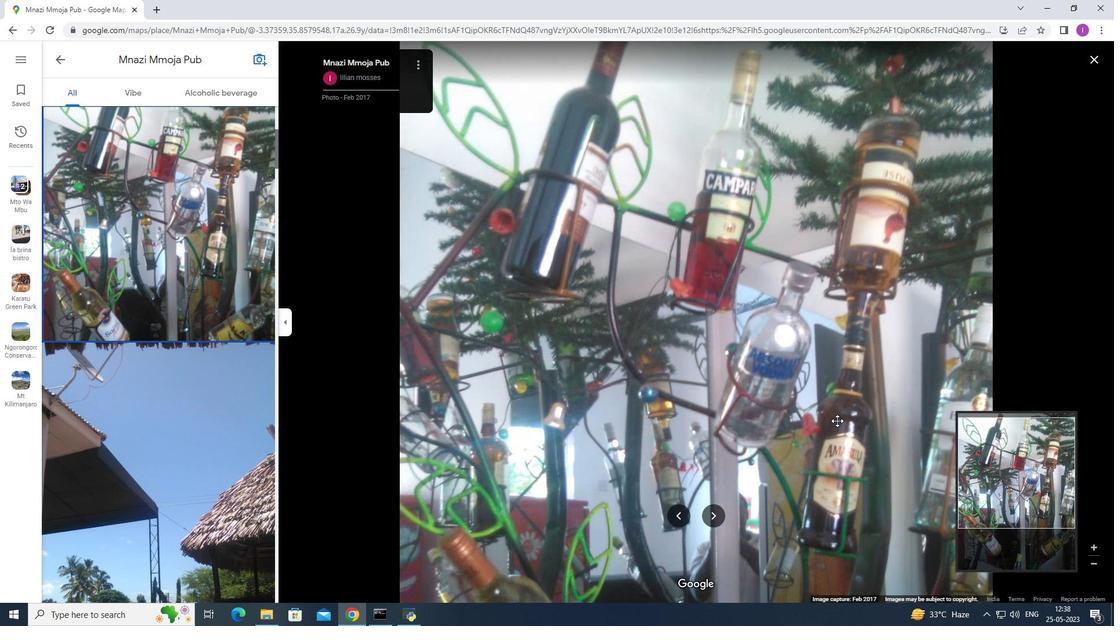 
Action: Mouse moved to (829, 420)
Screenshot: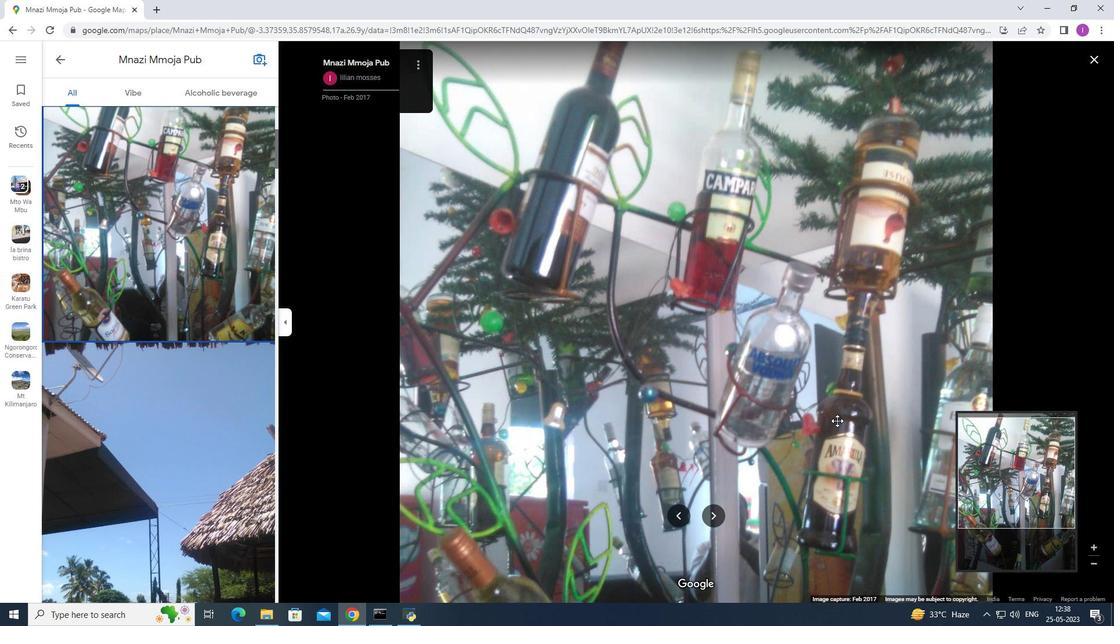 
Action: Mouse scrolled (829, 420) with delta (0, 0)
Screenshot: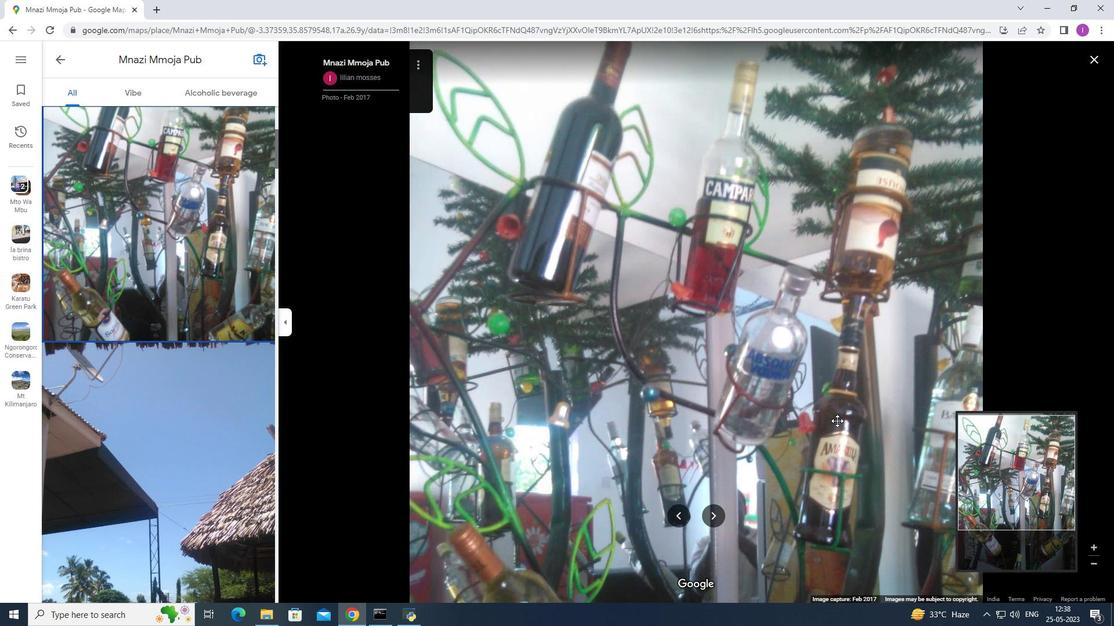 
Action: Mouse moved to (715, 516)
Screenshot: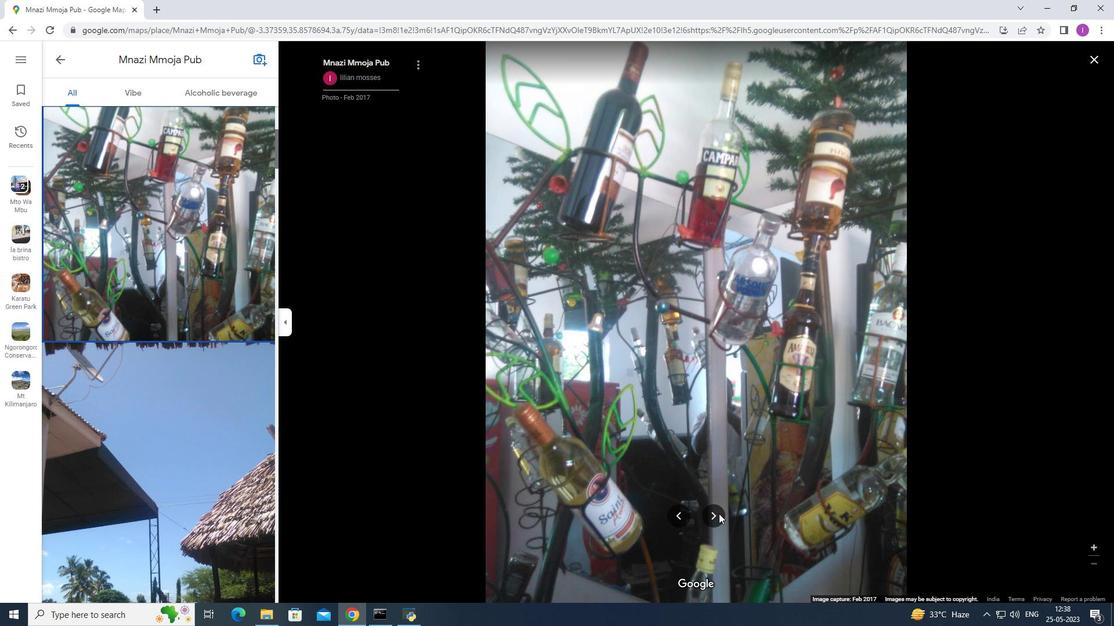 
Action: Mouse pressed left at (715, 516)
Screenshot: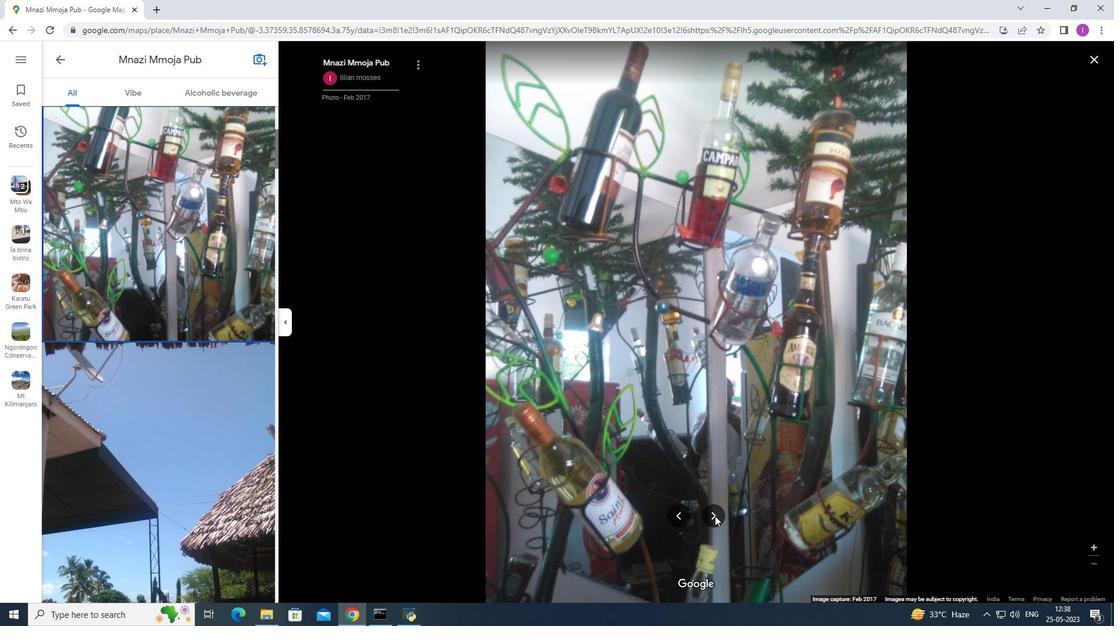
Action: Mouse moved to (785, 465)
Screenshot: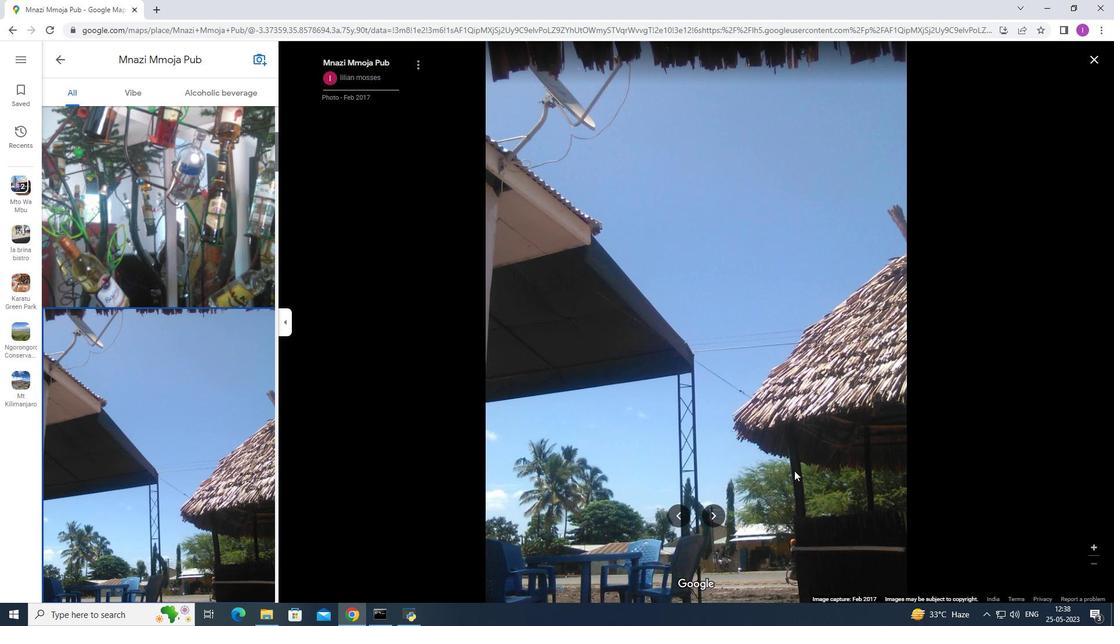 
Action: Key pressed <Key.right><Key.right><Key.right><Key.right>
Screenshot: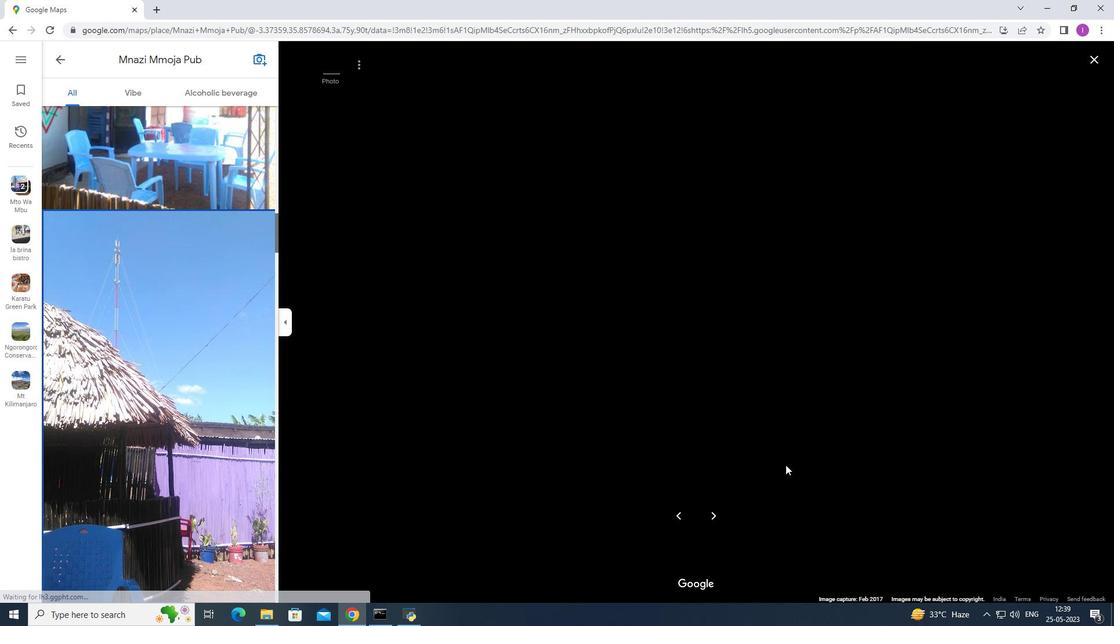 
Action: Mouse moved to (8, 29)
Screenshot: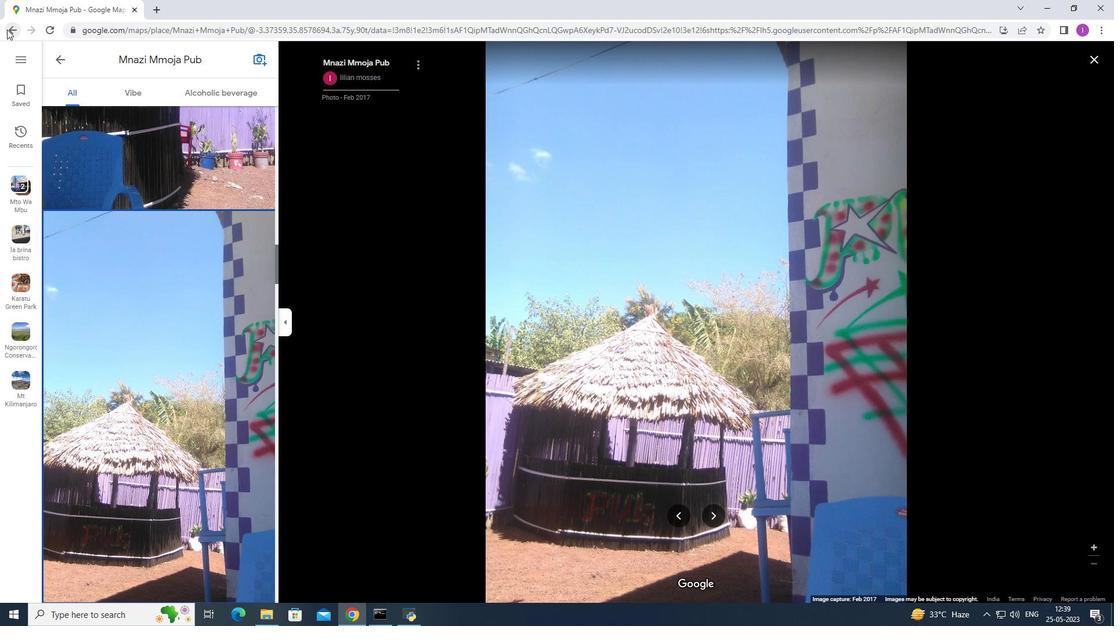 
Action: Mouse pressed left at (8, 29)
Screenshot: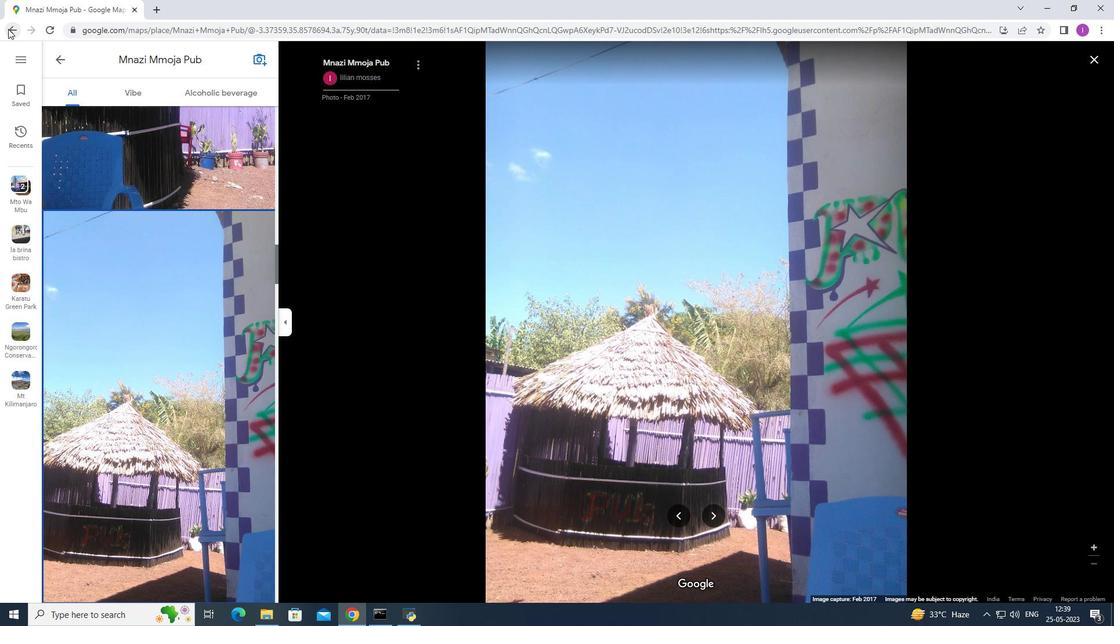 
Action: Mouse moved to (13, 31)
Screenshot: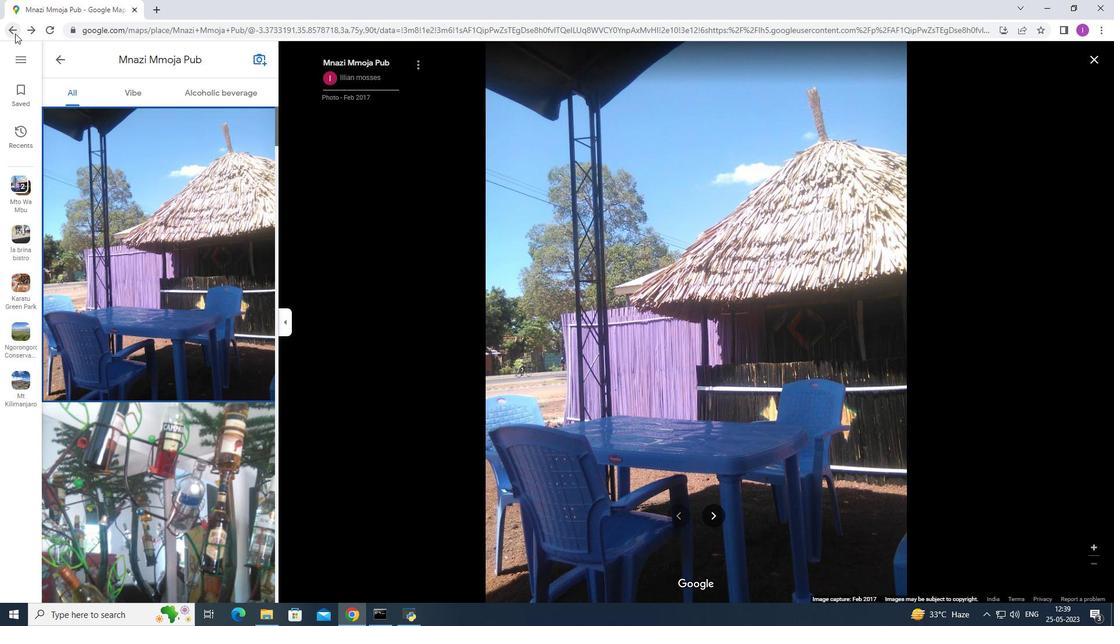 
Action: Mouse pressed left at (13, 31)
Screenshot: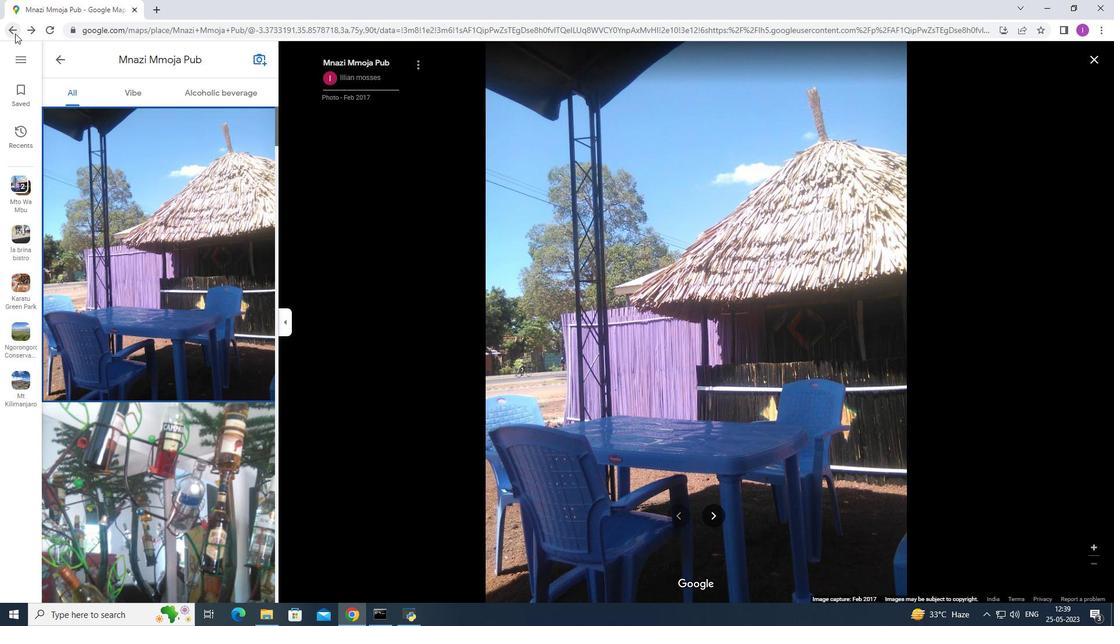 
Action: Mouse moved to (196, 239)
Screenshot: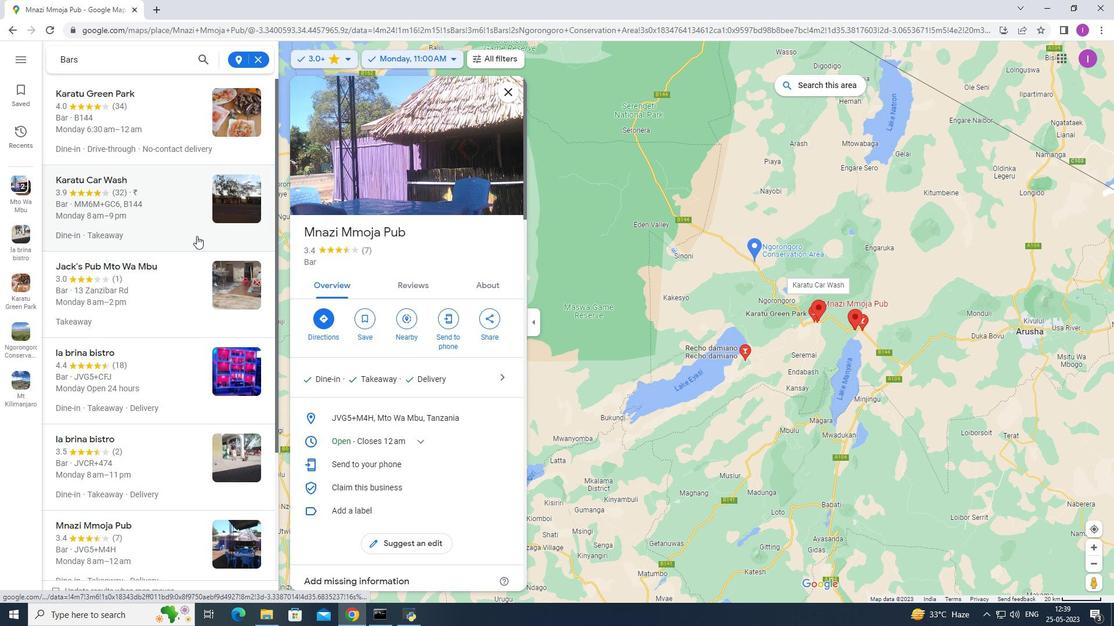 
Action: Mouse scrolled (196, 239) with delta (0, 0)
Screenshot: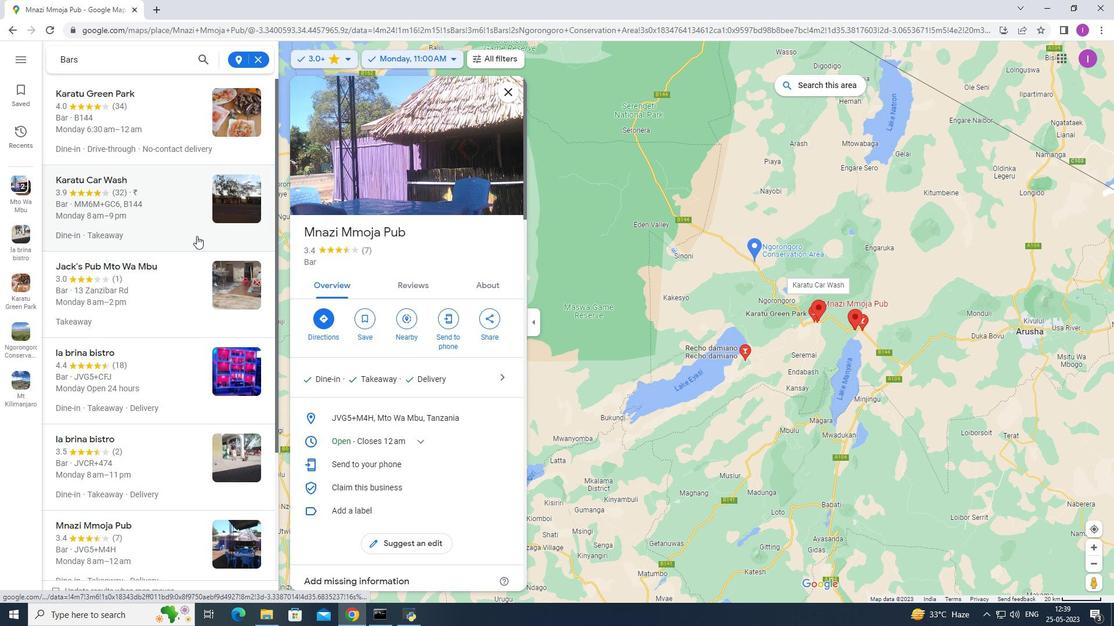 
Action: Mouse scrolled (196, 240) with delta (0, 0)
Screenshot: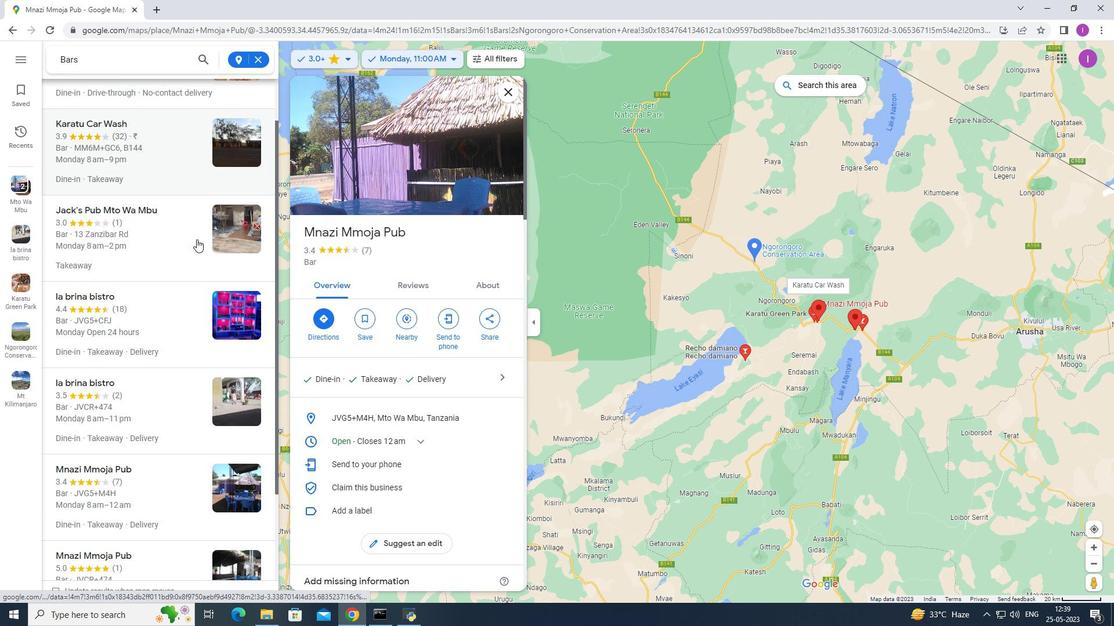 
Action: Mouse scrolled (196, 240) with delta (0, 0)
Screenshot: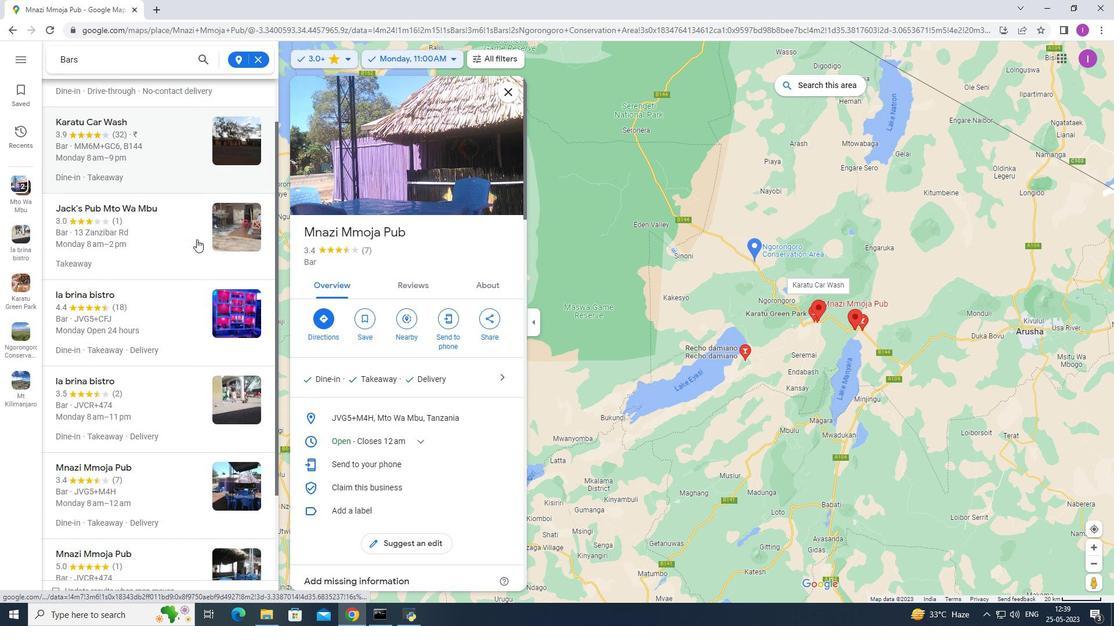 
Action: Mouse moved to (156, 99)
Screenshot: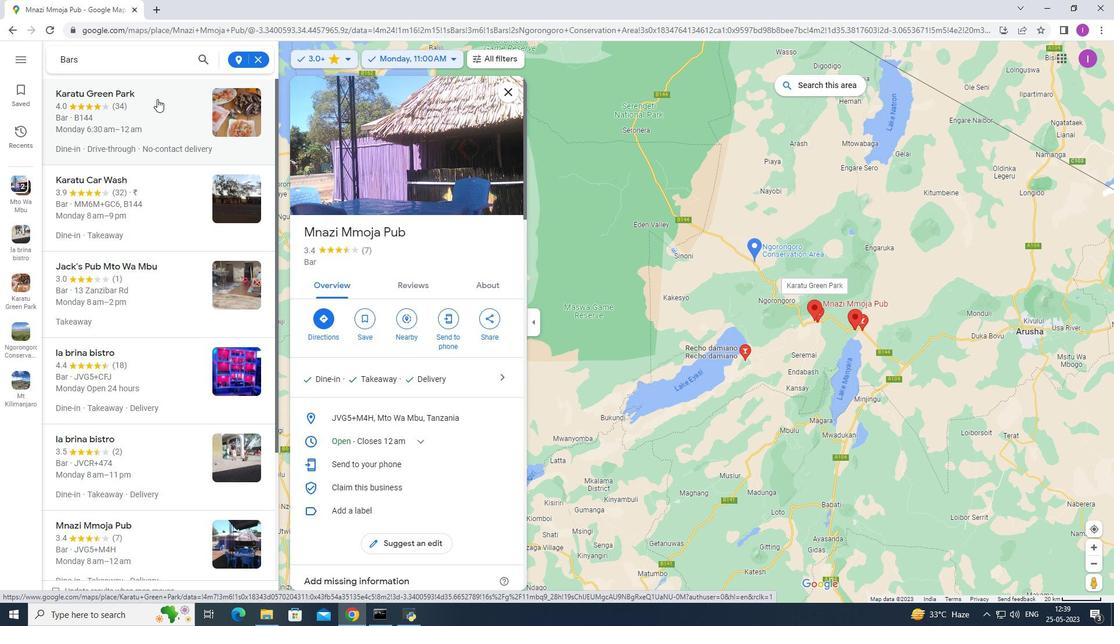 
Action: Mouse pressed left at (156, 99)
Screenshot: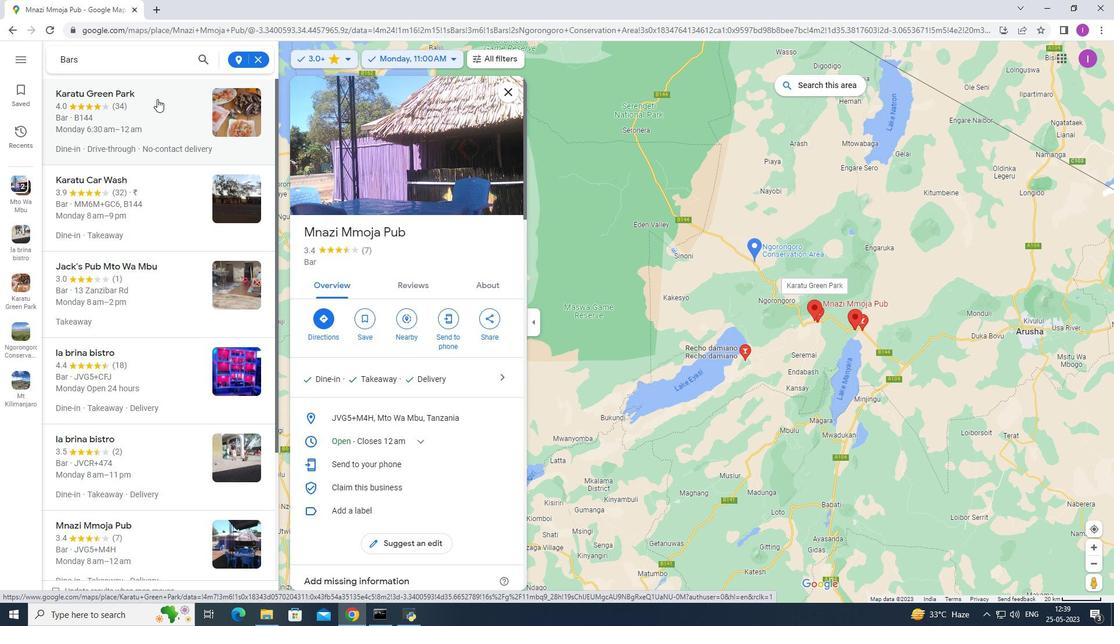 
Action: Mouse moved to (383, 147)
Screenshot: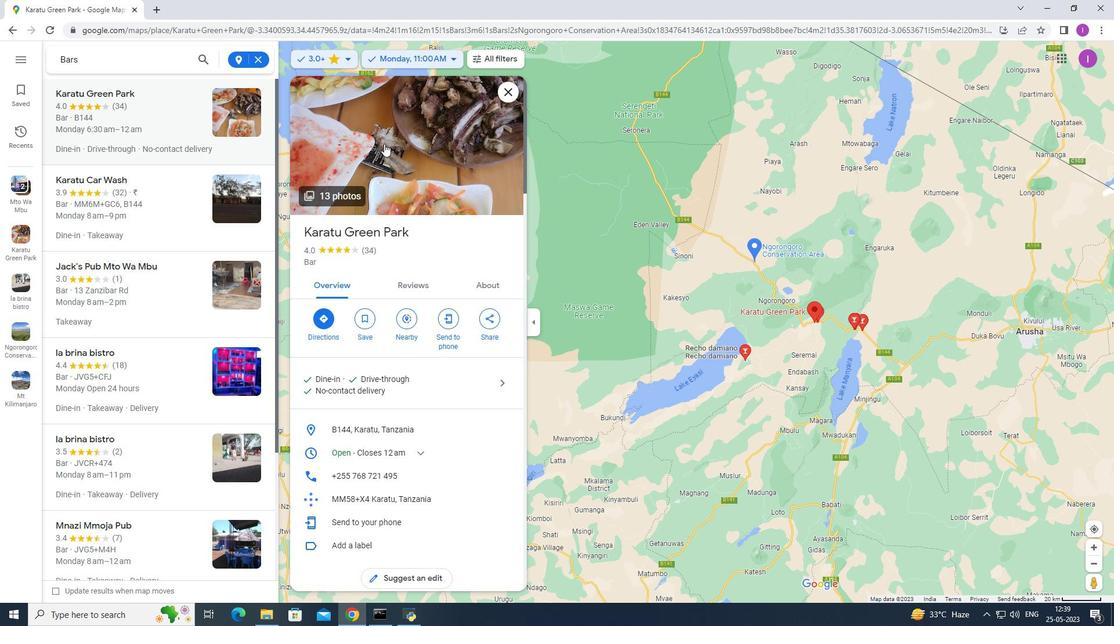 
Action: Mouse pressed left at (383, 147)
Screenshot: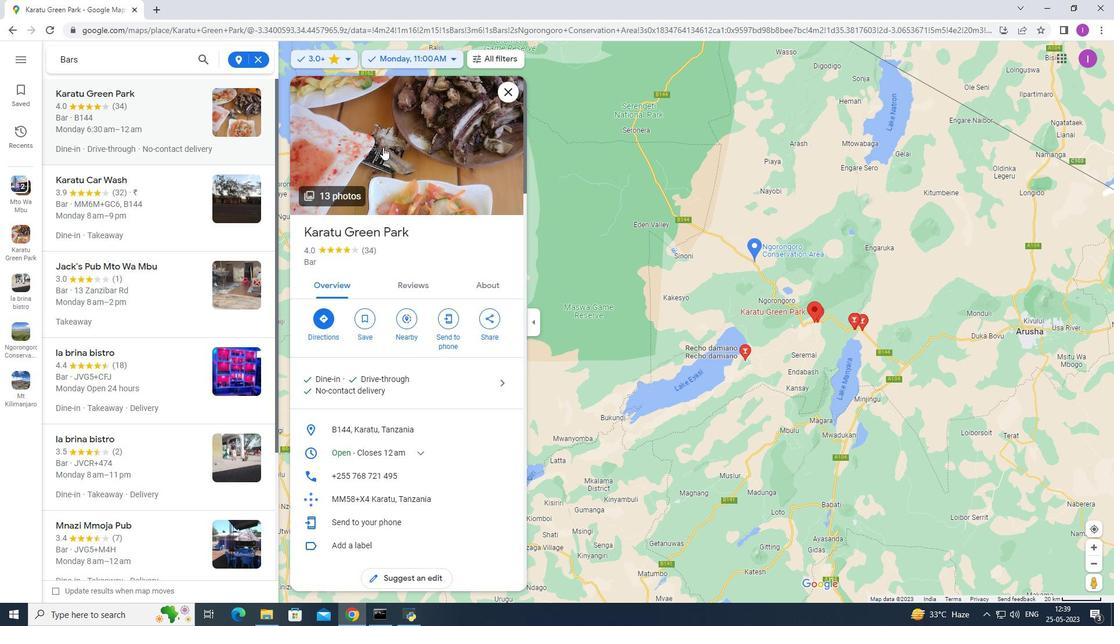 
Action: Mouse moved to (778, 298)
Screenshot: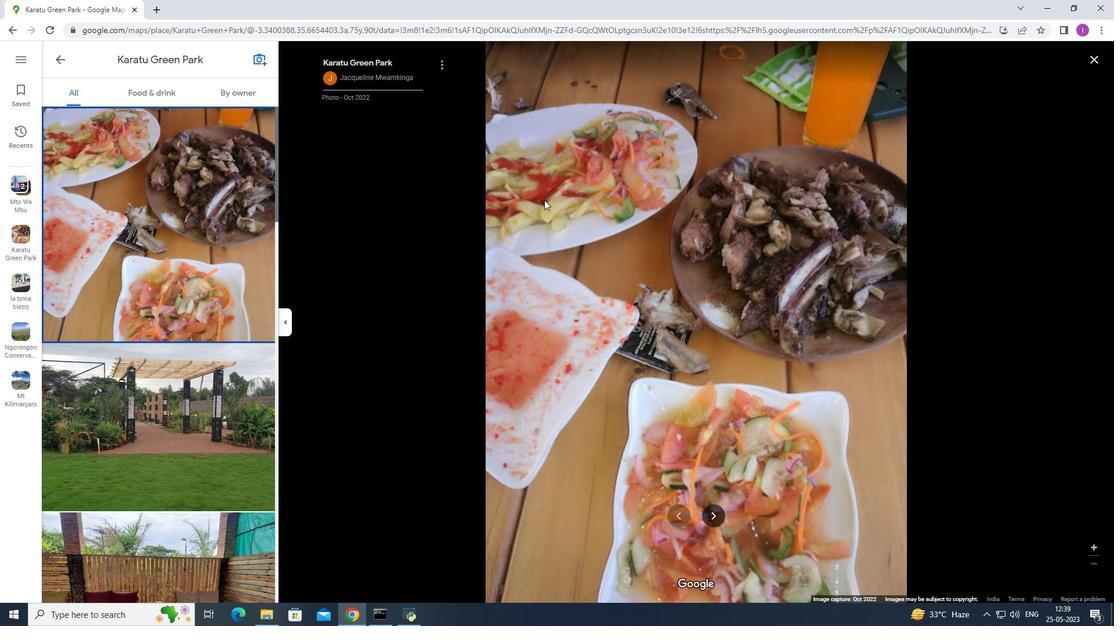 
Action: Key pressed <Key.right><Key.right><Key.right><Key.right><Key.right><Key.right><Key.right><Key.right><Key.right><Key.right><Key.right>
Screenshot: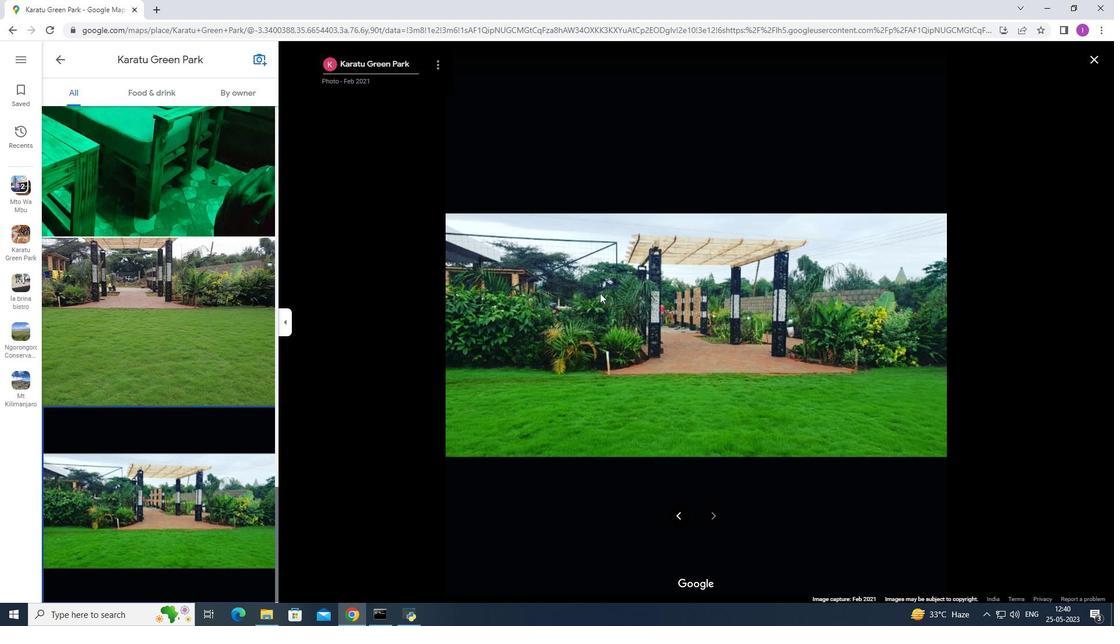 
Action: Mouse moved to (11, 26)
Screenshot: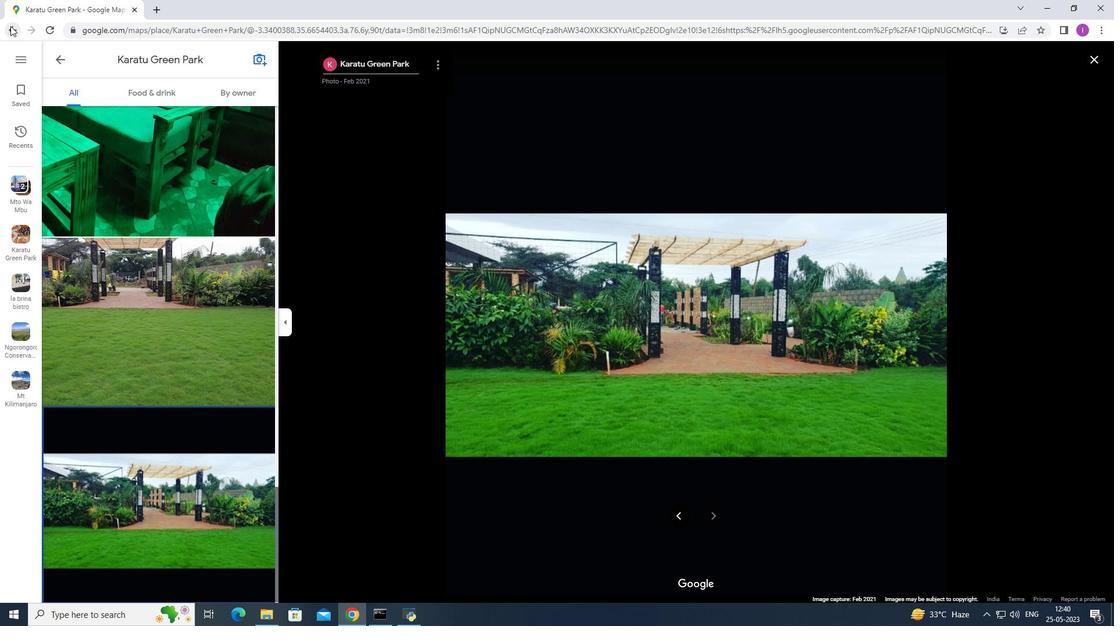 
Action: Mouse pressed left at (11, 26)
Screenshot: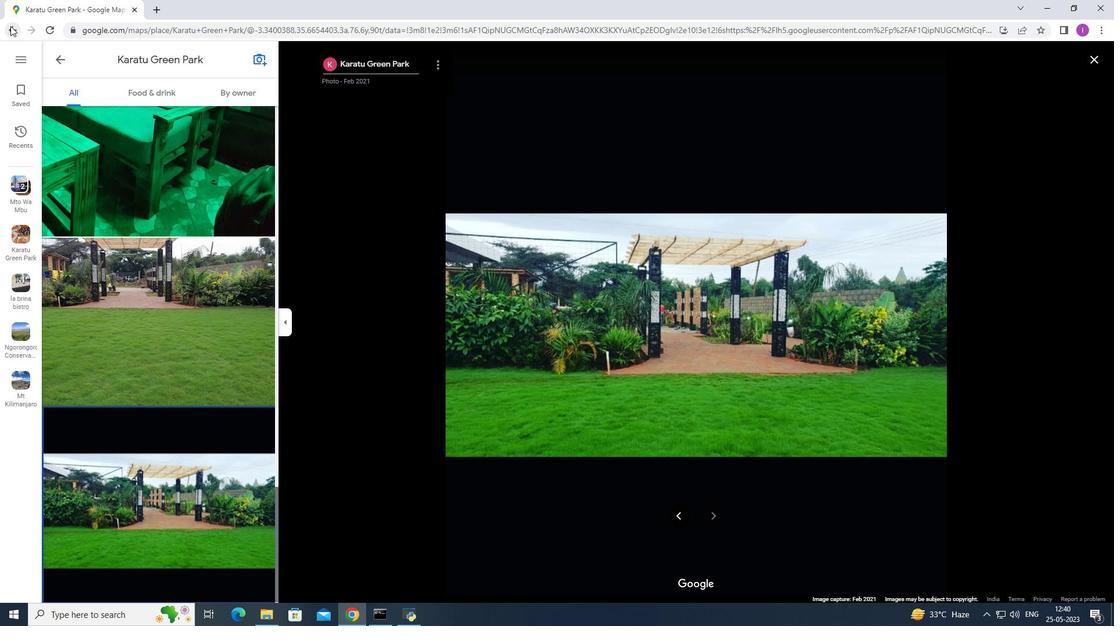
Action: Mouse moved to (8, 29)
Screenshot: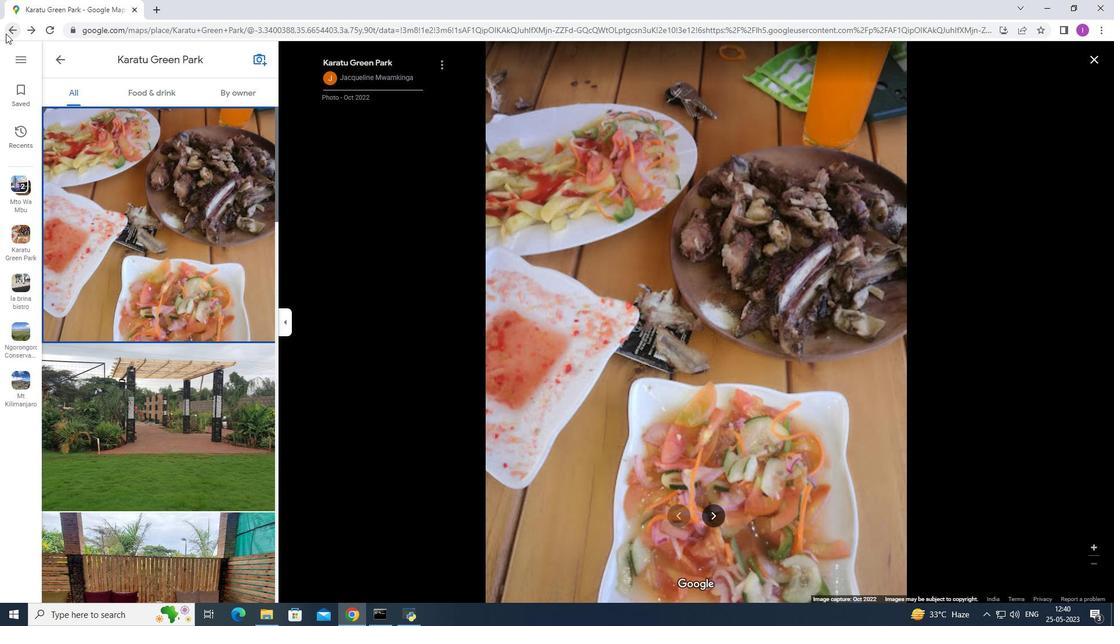 
Action: Mouse pressed left at (8, 29)
Screenshot: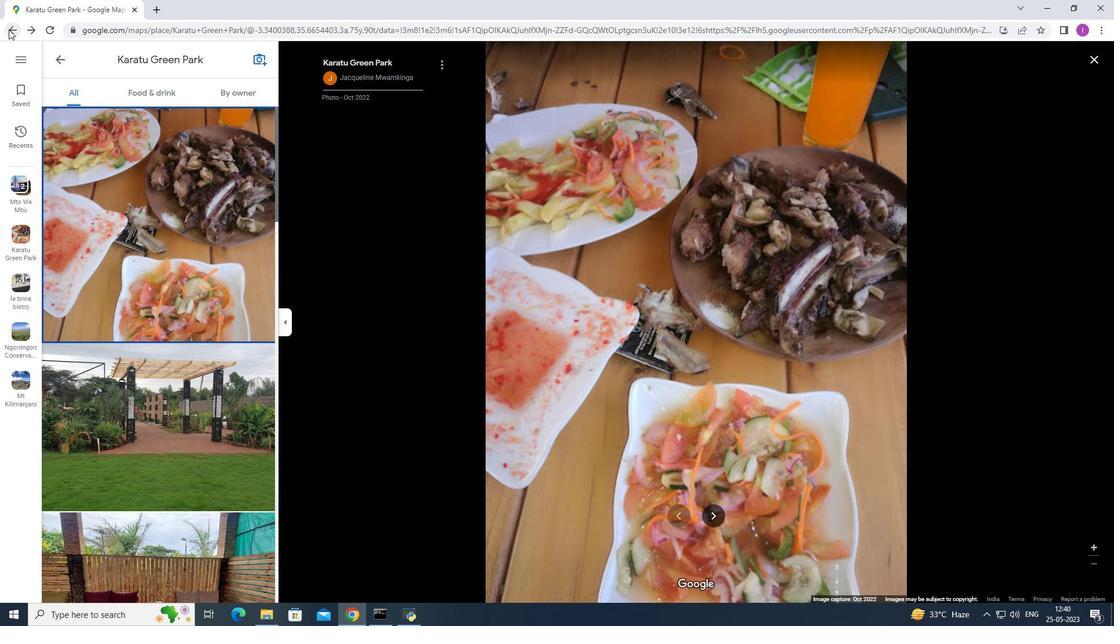 
Action: Mouse moved to (152, 320)
Screenshot: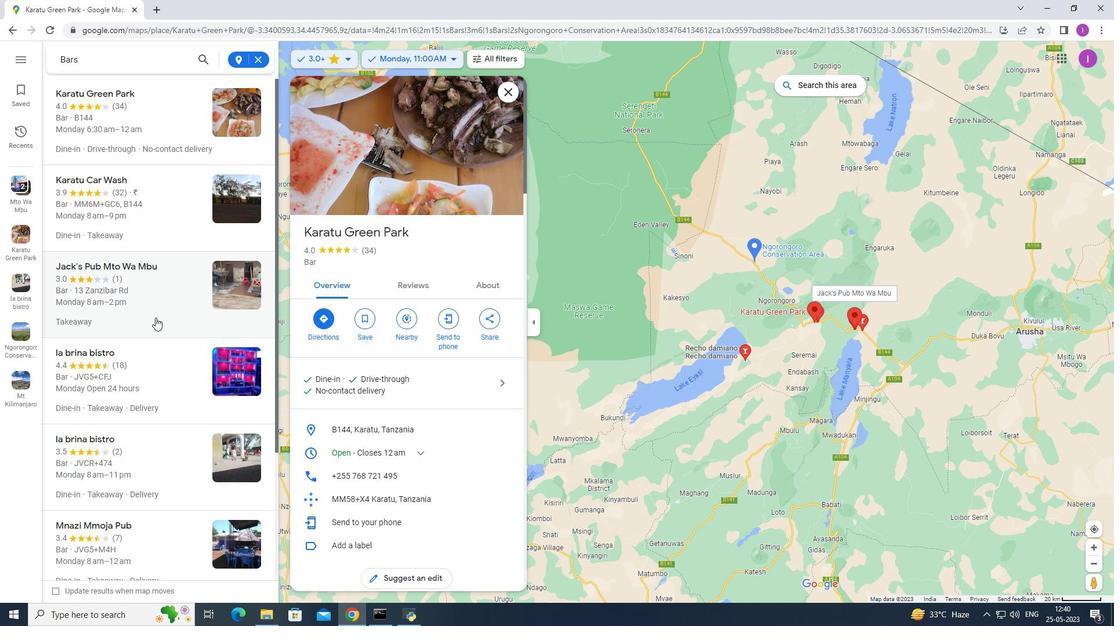 
Action: Mouse scrolled (152, 320) with delta (0, 0)
Screenshot: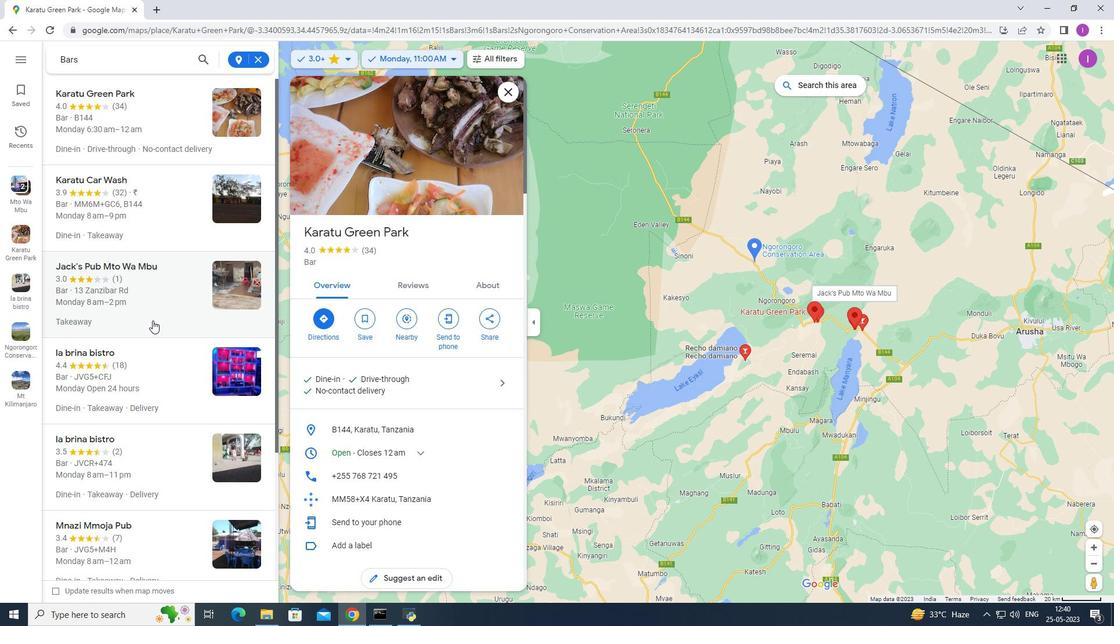 
Action: Mouse moved to (152, 321)
Screenshot: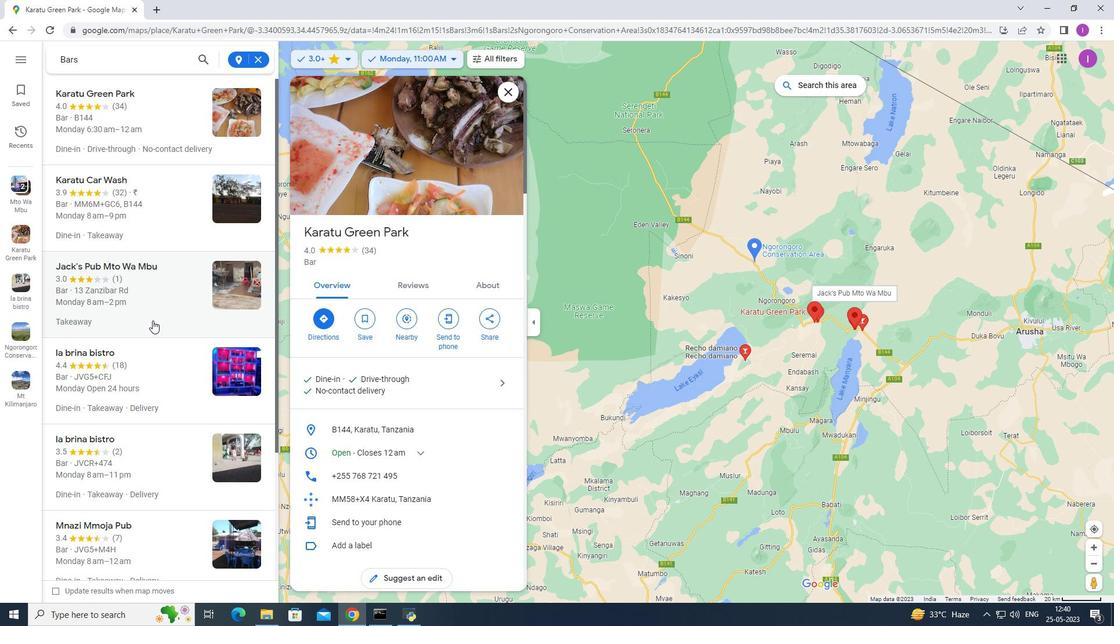 
Action: Mouse scrolled (152, 320) with delta (0, 0)
Screenshot: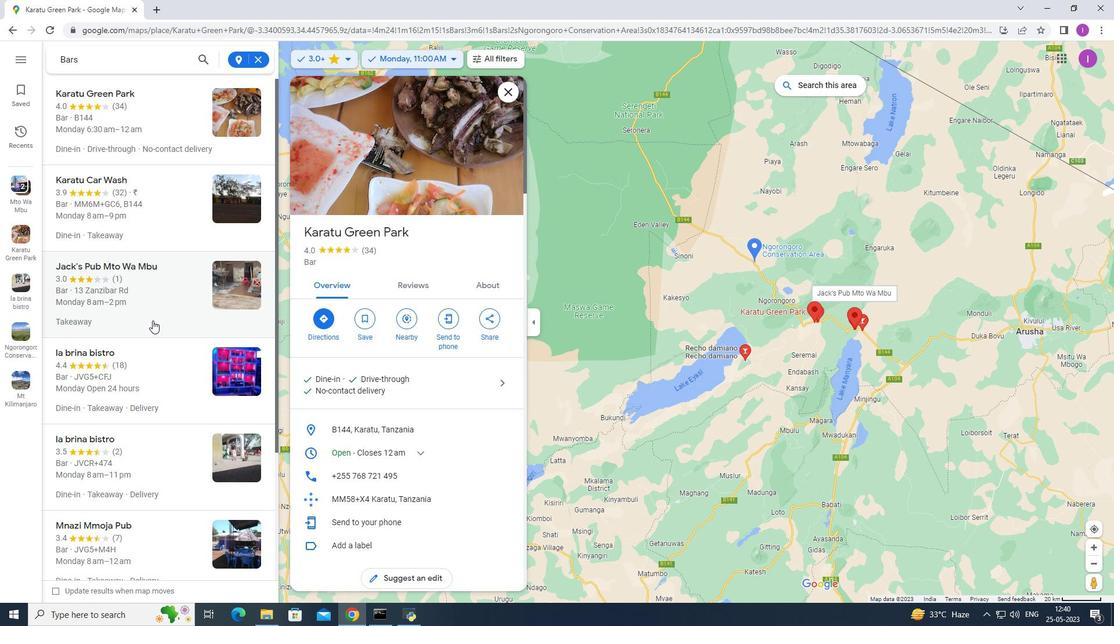 
Action: Mouse scrolled (152, 320) with delta (0, 0)
Screenshot: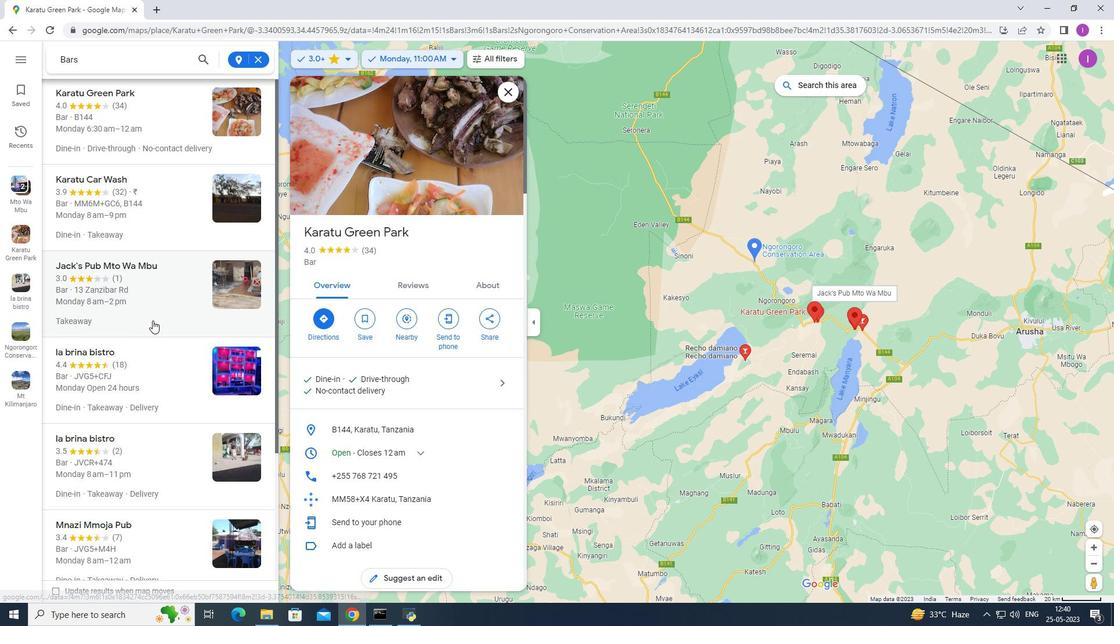 
Action: Mouse scrolled (152, 320) with delta (0, 0)
Screenshot: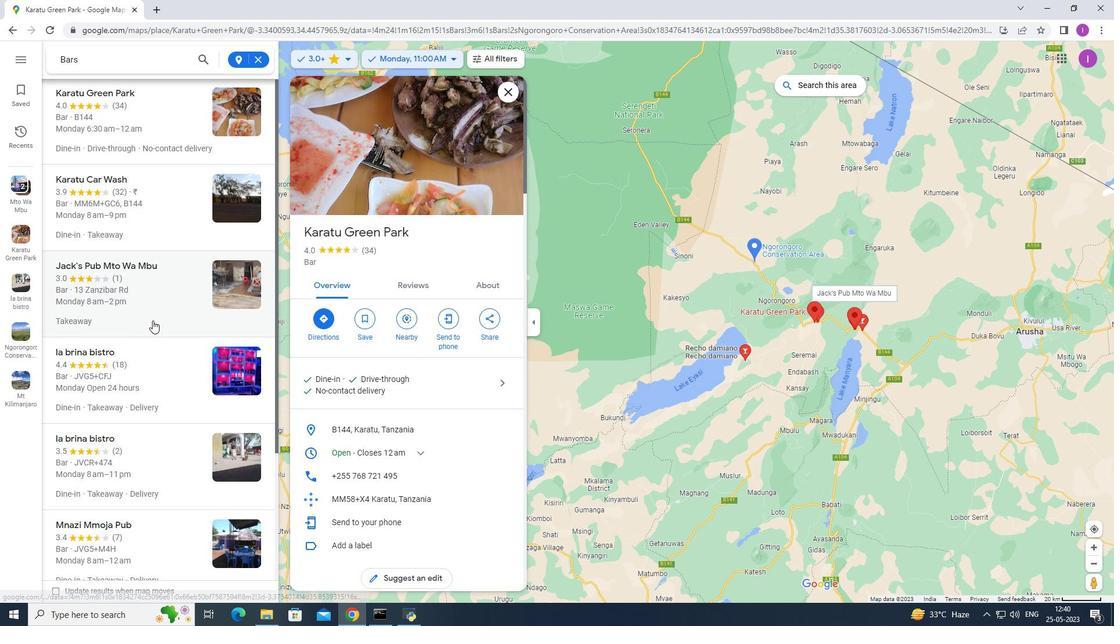 
Action: Mouse moved to (167, 395)
Screenshot: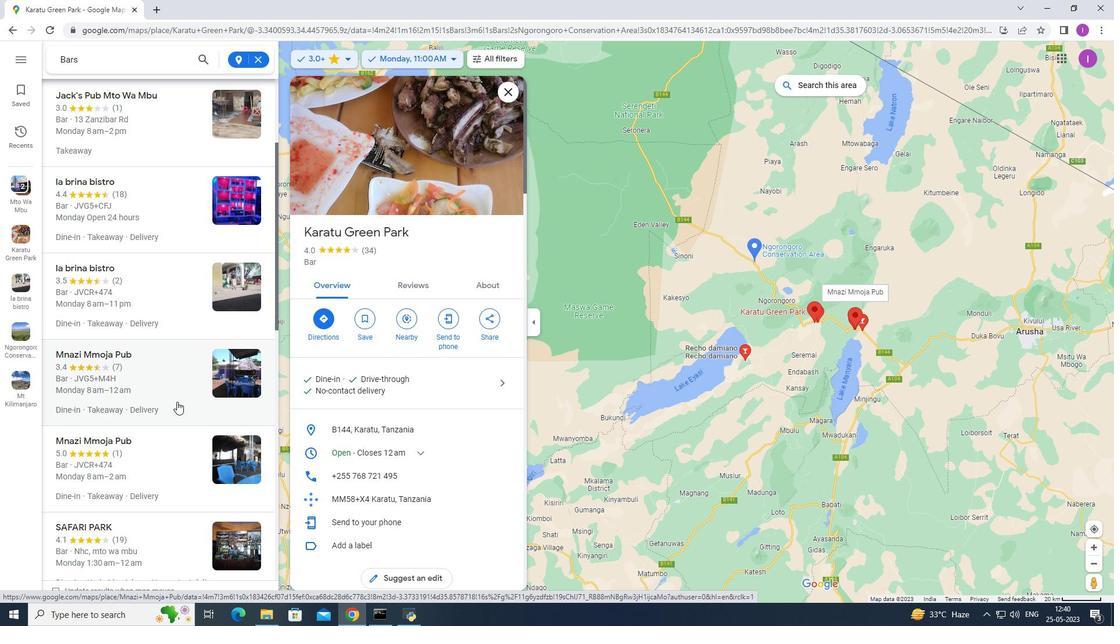
Action: Mouse scrolled (167, 395) with delta (0, 0)
Screenshot: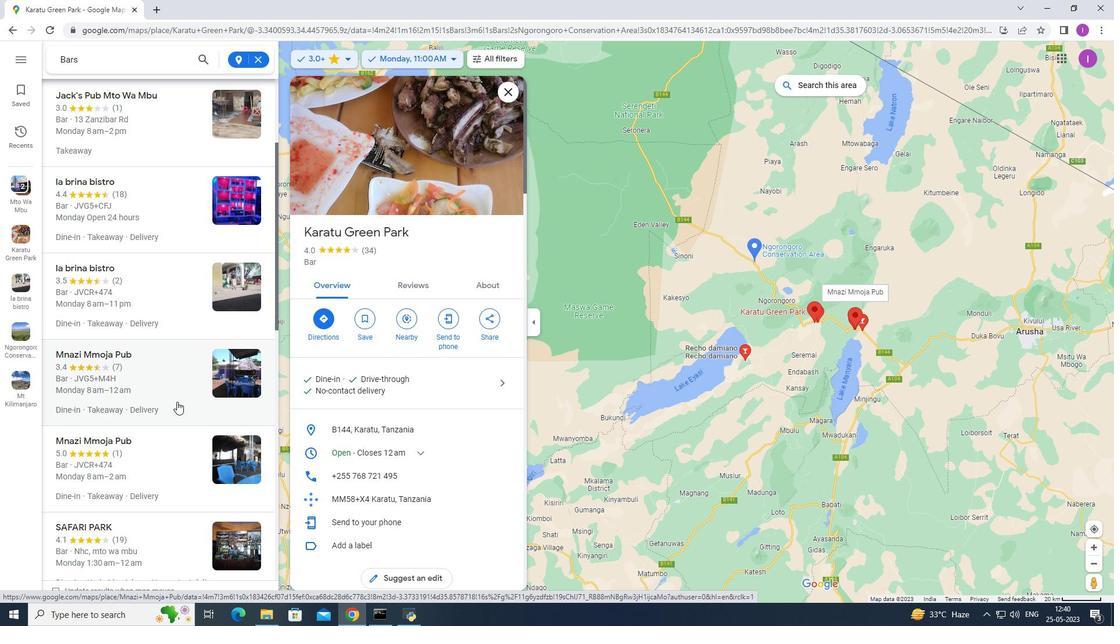 
Action: Mouse moved to (88, 398)
Screenshot: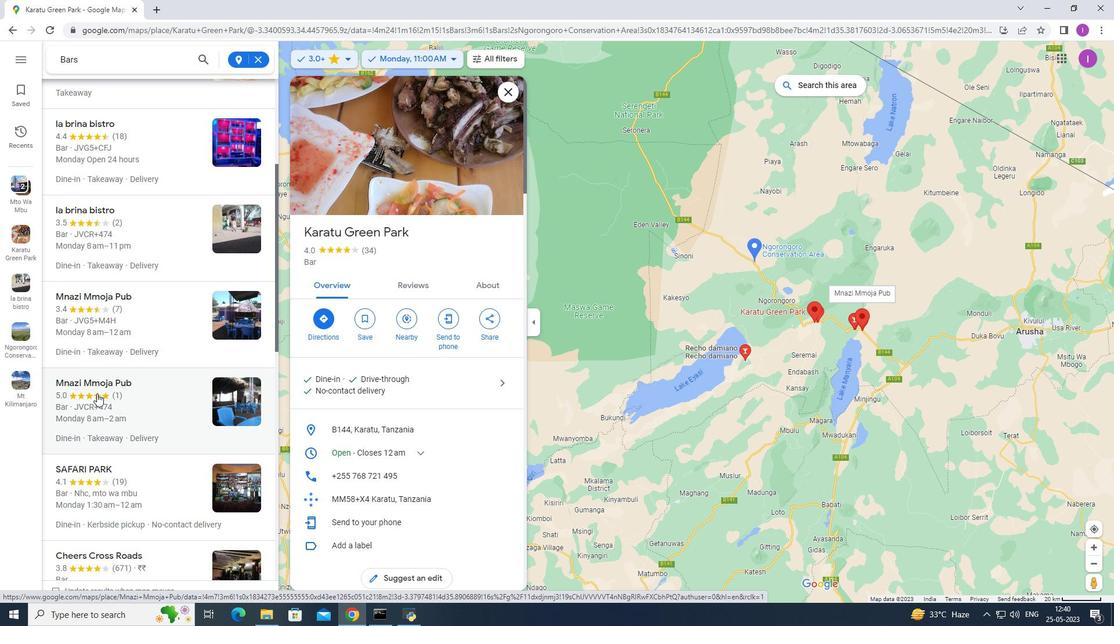 
Action: Mouse pressed left at (88, 398)
Screenshot: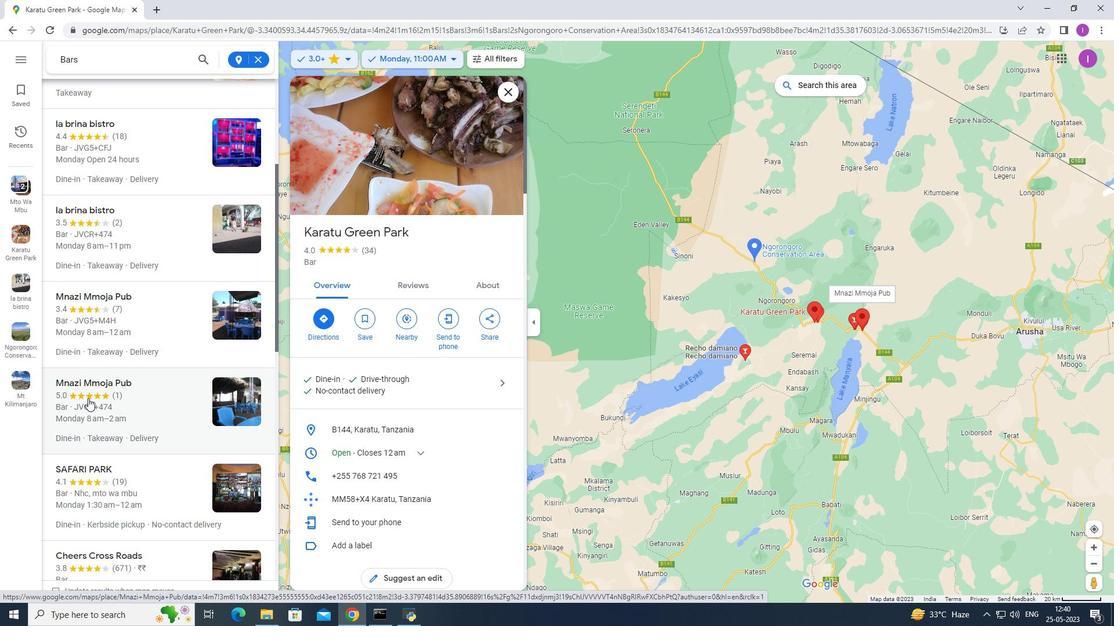 
Action: Mouse moved to (461, 151)
Screenshot: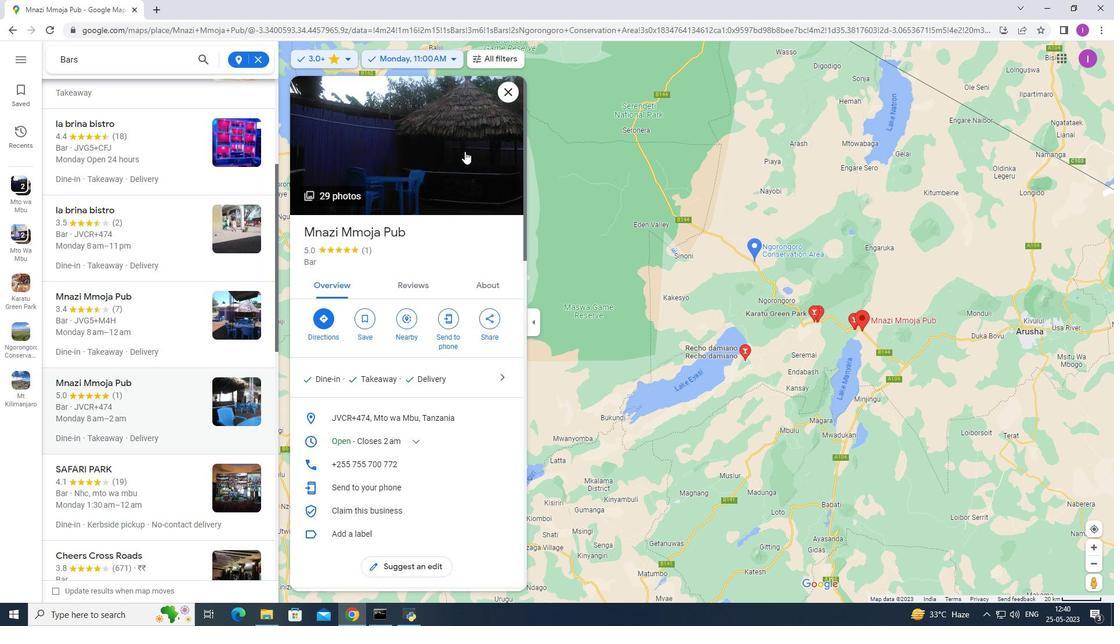 
Action: Mouse pressed left at (461, 151)
Screenshot: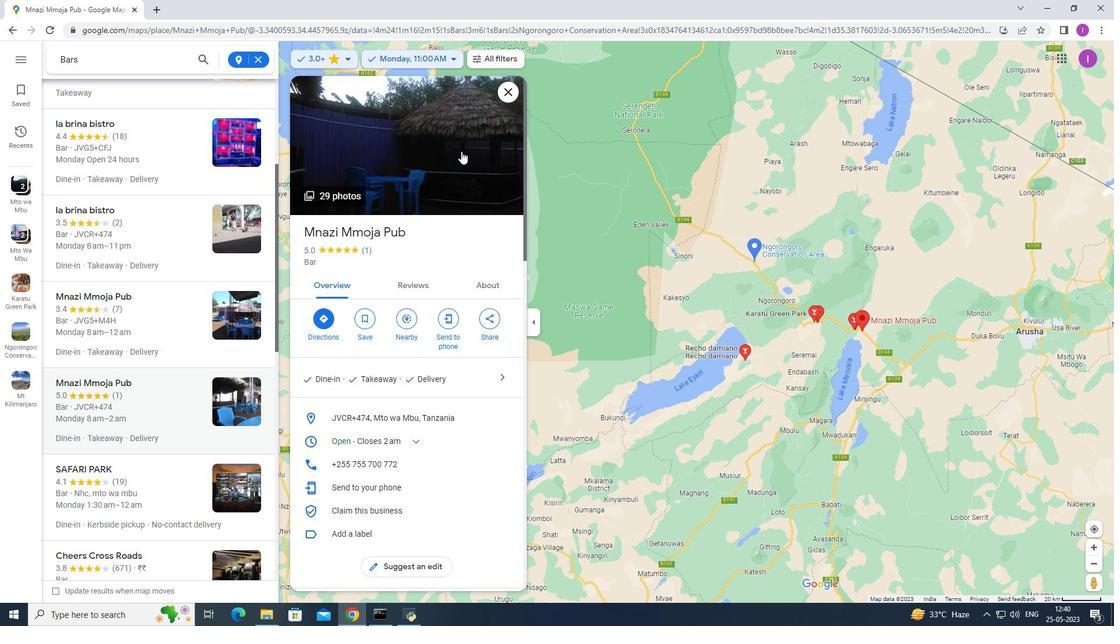 
Action: Mouse moved to (987, 388)
Screenshot: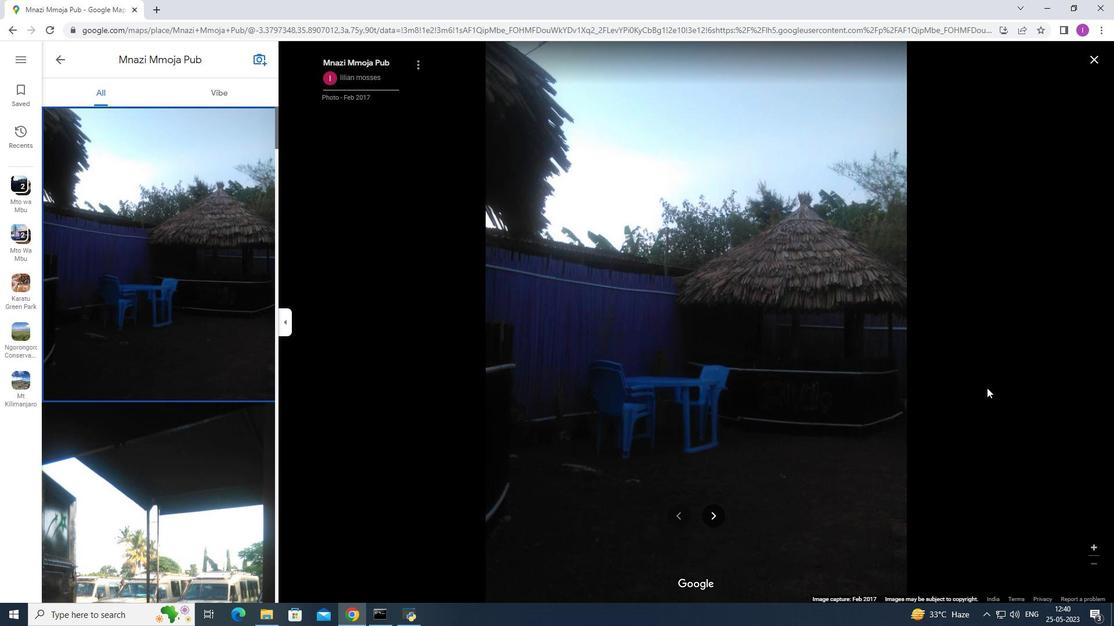 
Action: Key pressed <Key.right><Key.right><Key.right><Key.right><Key.right><Key.right><Key.right><Key.right><Key.right><Key.right><Key.right><Key.right><Key.right><Key.right><Key.right><Key.right>
Screenshot: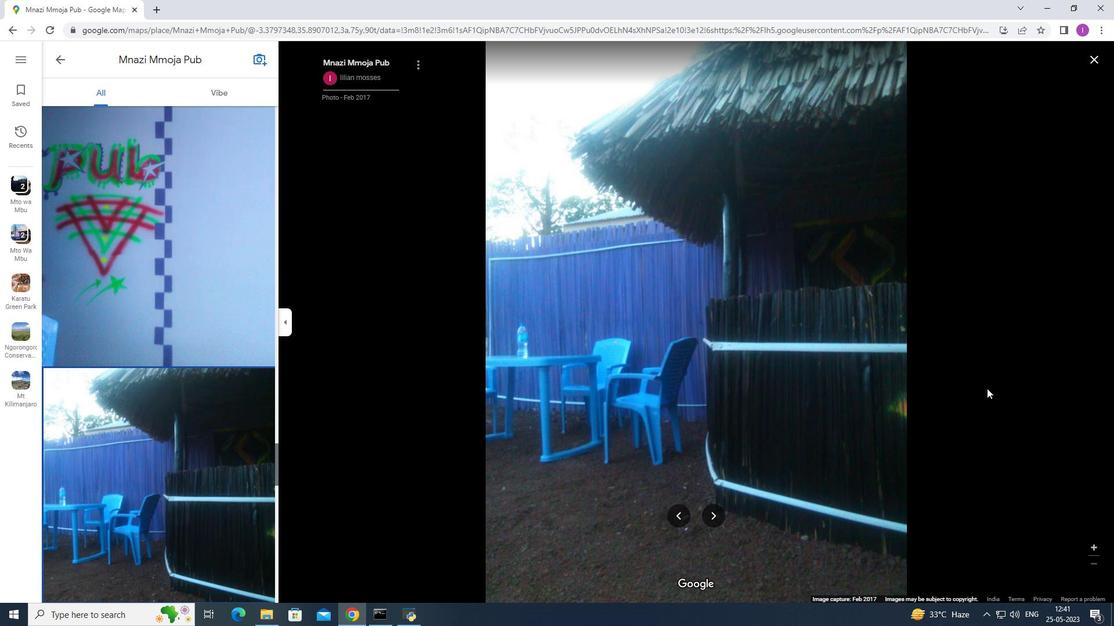 
Action: Mouse moved to (9, 29)
Screenshot: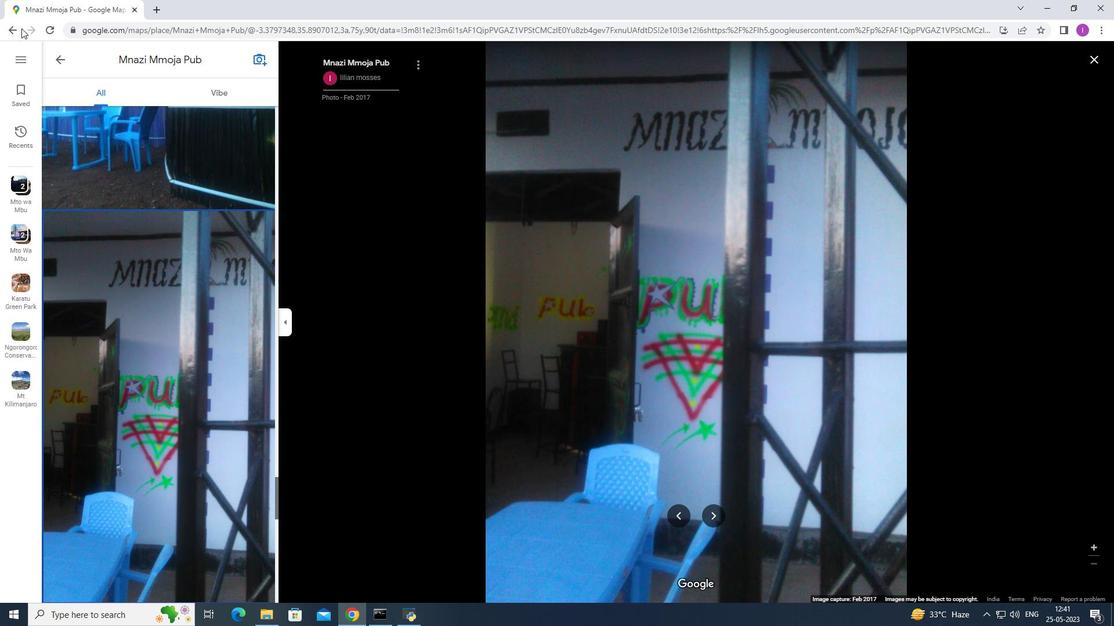 
Action: Mouse pressed left at (9, 29)
Screenshot: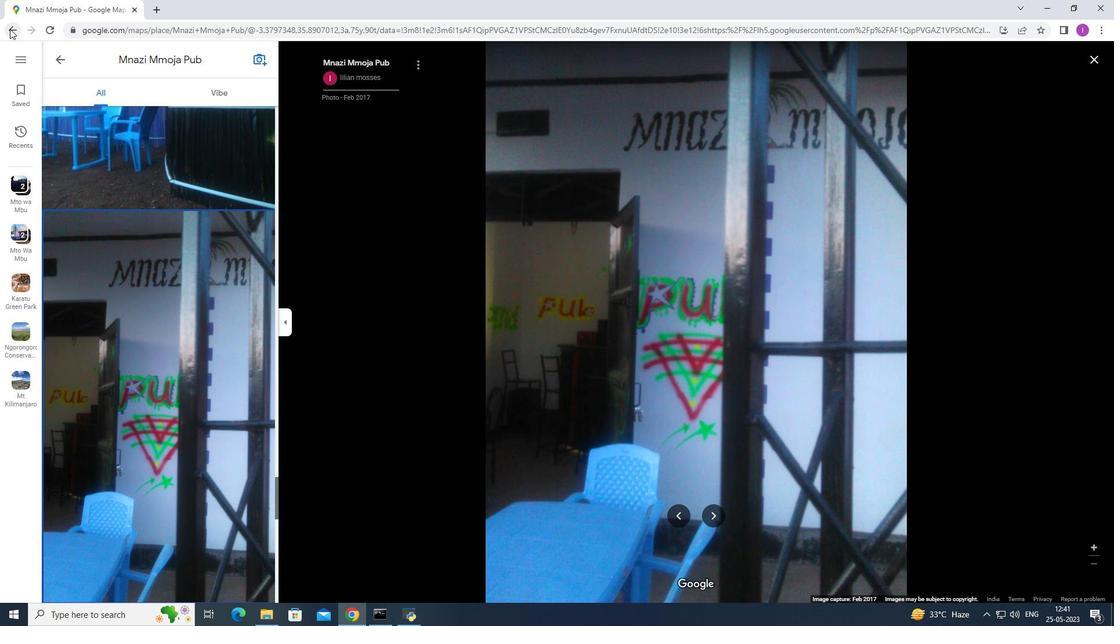 
Action: Mouse moved to (13, 30)
Screenshot: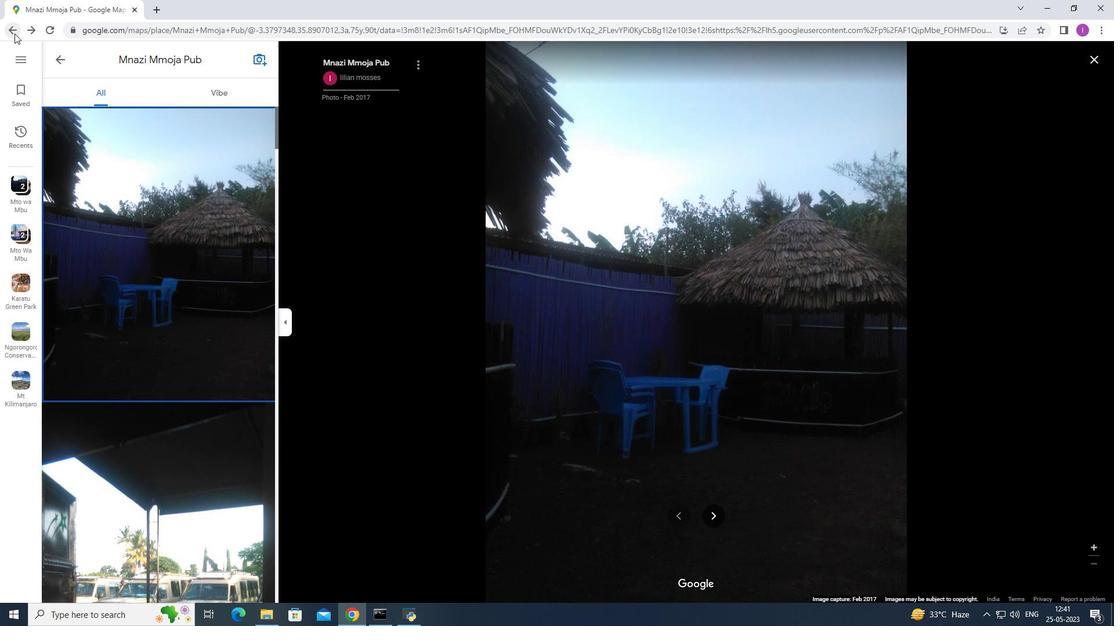 
Action: Mouse pressed left at (13, 30)
Screenshot: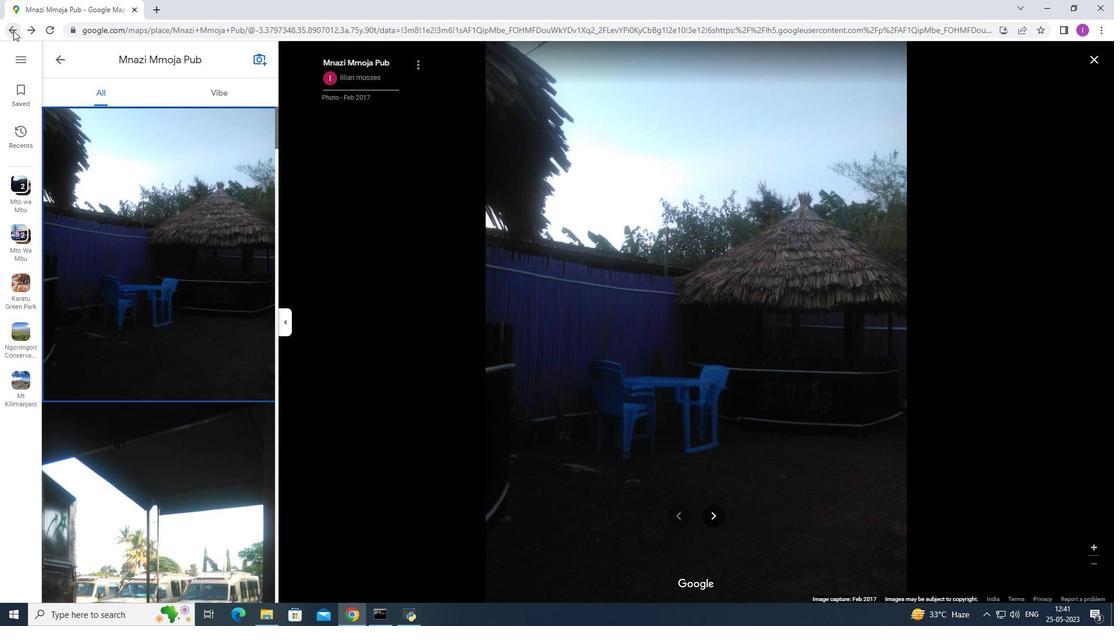
Action: Mouse moved to (123, 228)
Screenshot: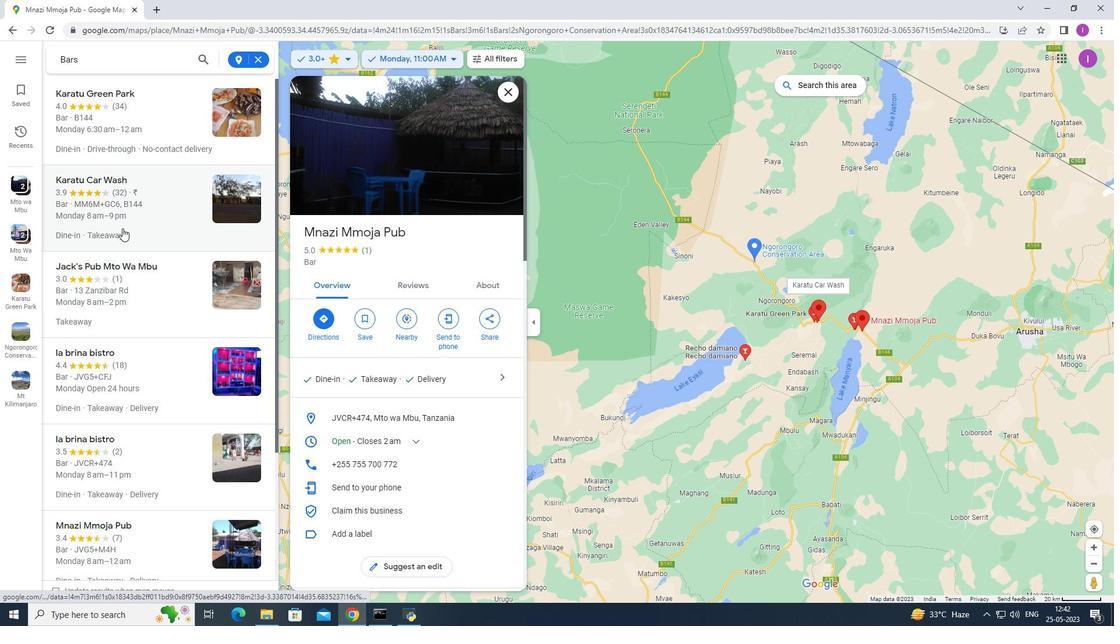 
Action: Mouse scrolled (123, 229) with delta (0, 0)
Screenshot: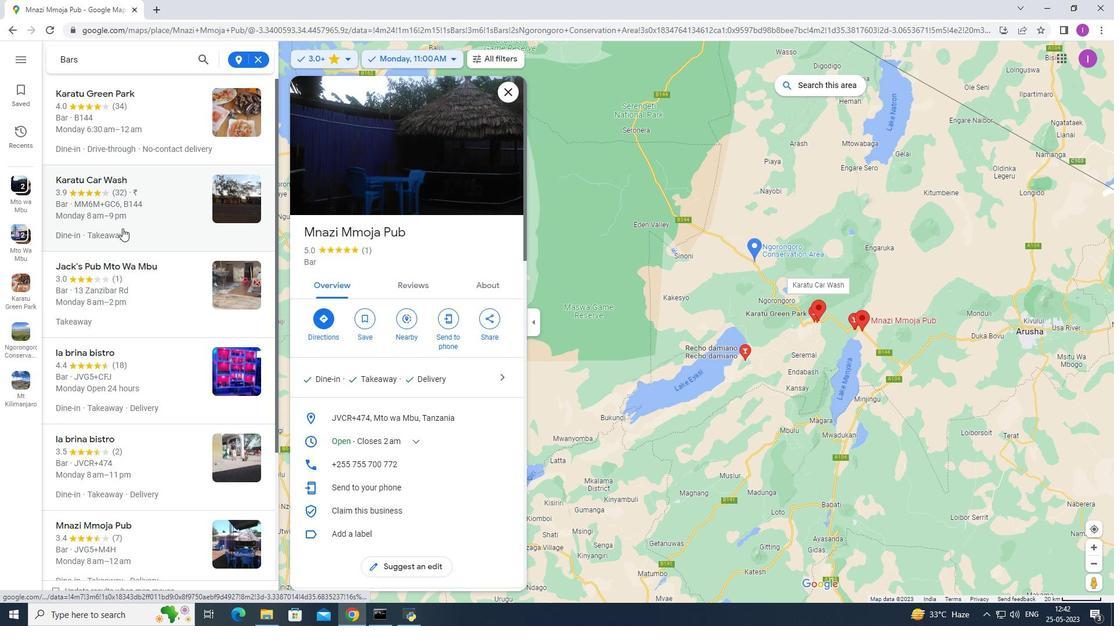 
Action: Mouse moved to (124, 228)
Screenshot: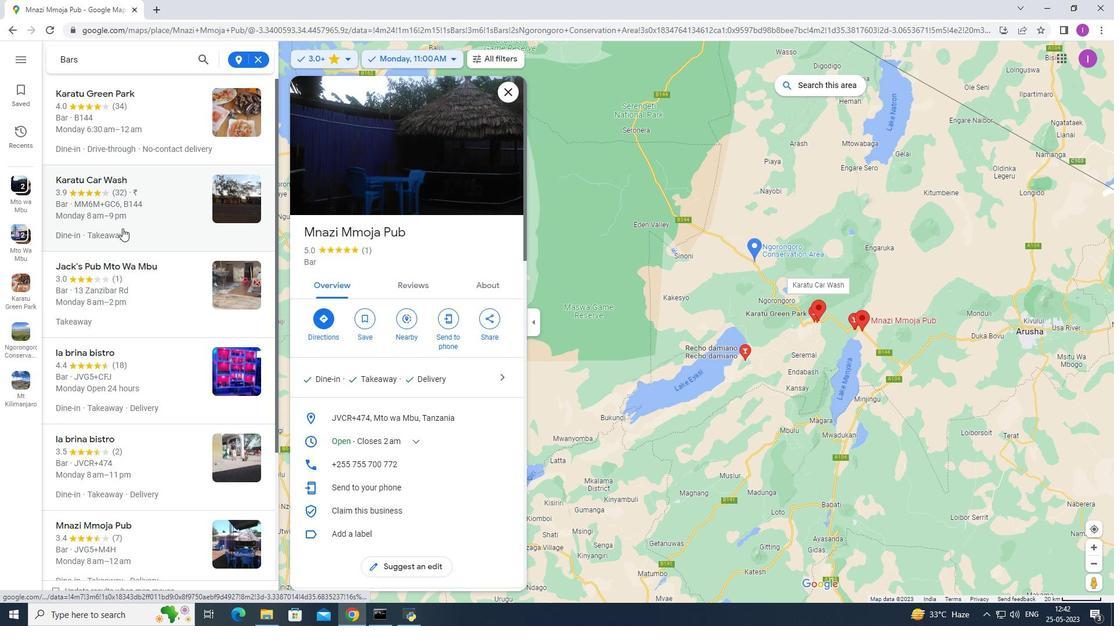 
Action: Mouse scrolled (124, 229) with delta (0, 0)
Screenshot: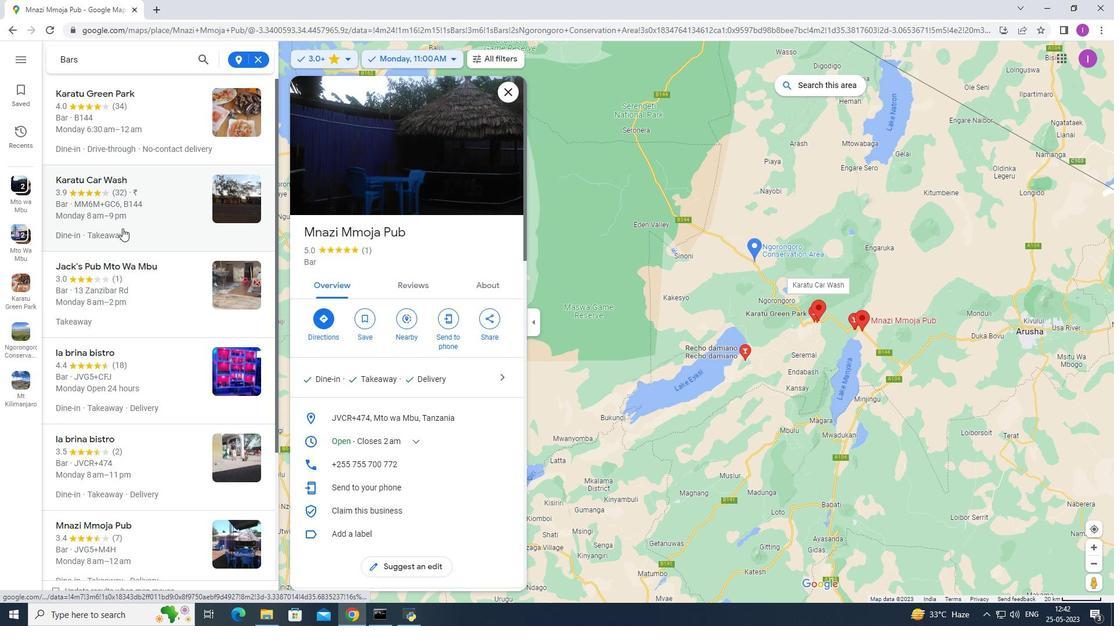 
Action: Mouse moved to (126, 228)
Screenshot: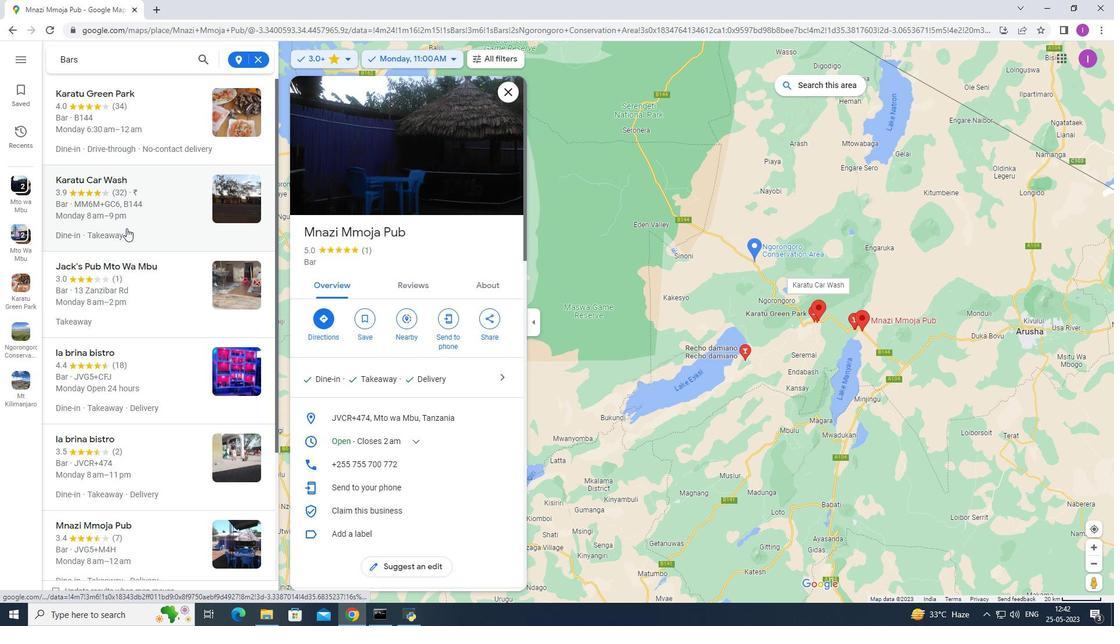 
Action: Mouse scrolled (126, 228) with delta (0, 0)
Screenshot: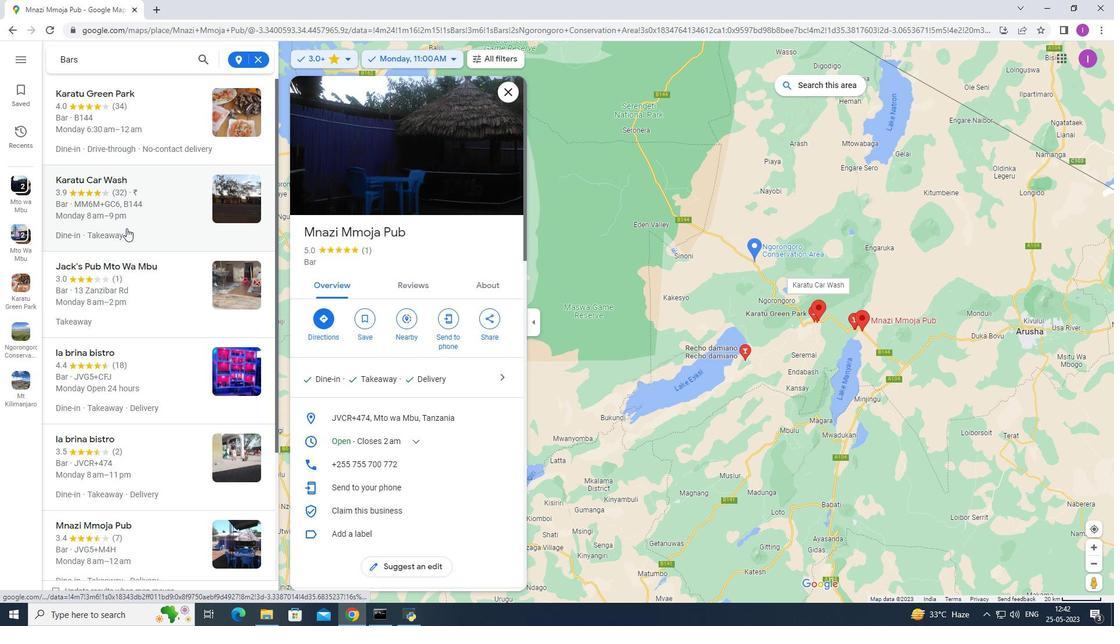 
Action: Mouse scrolled (126, 228) with delta (0, 0)
Screenshot: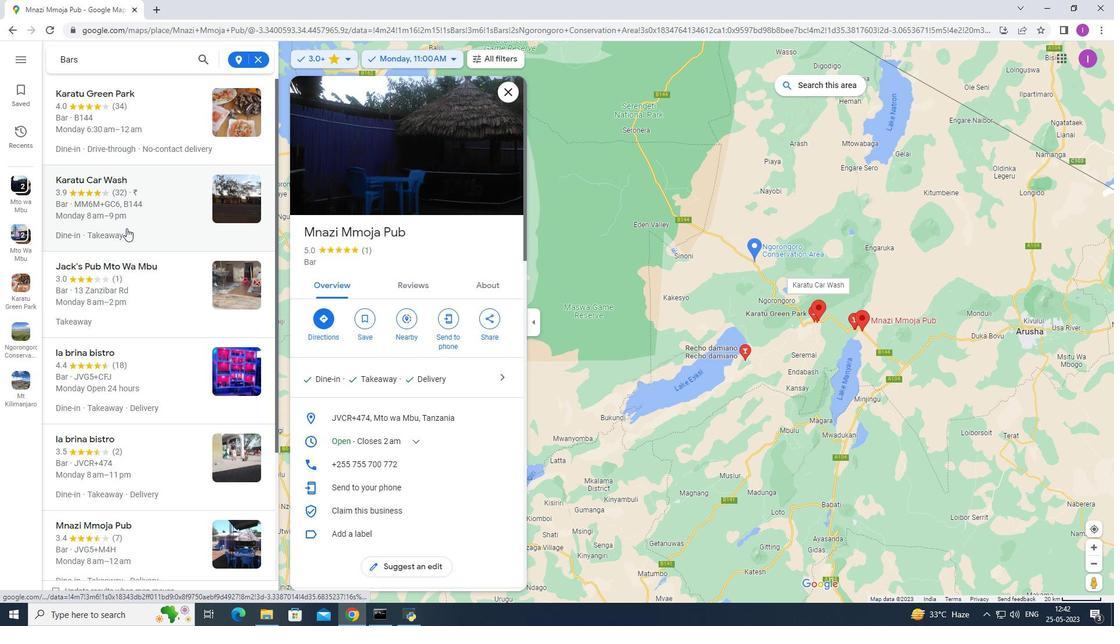 
Action: Mouse moved to (127, 228)
Screenshot: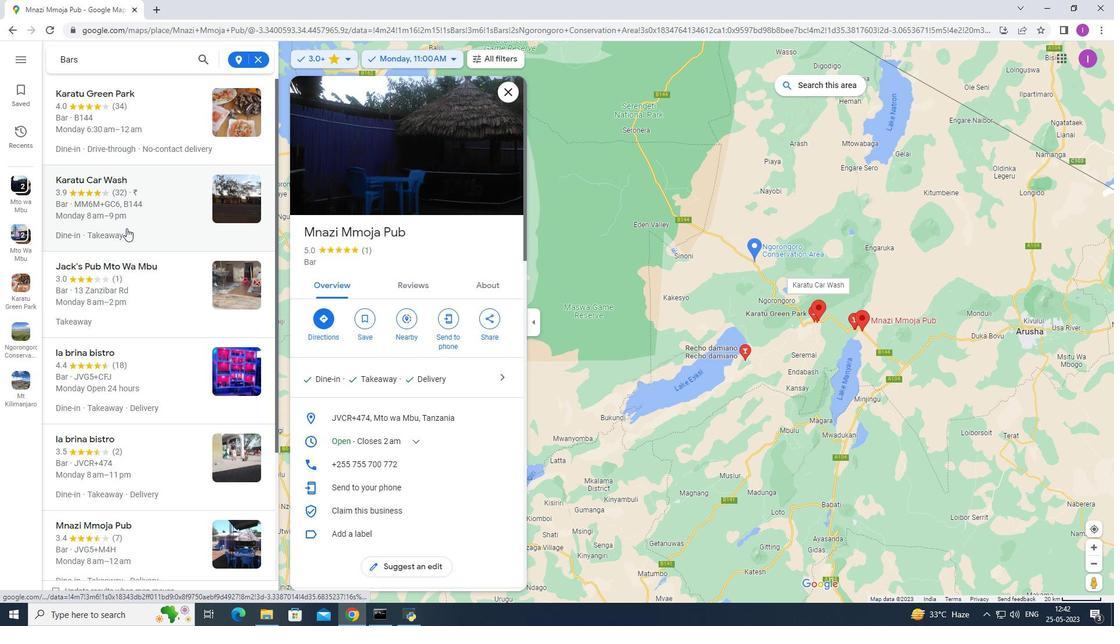 
Action: Mouse scrolled (127, 229) with delta (0, 0)
Screenshot: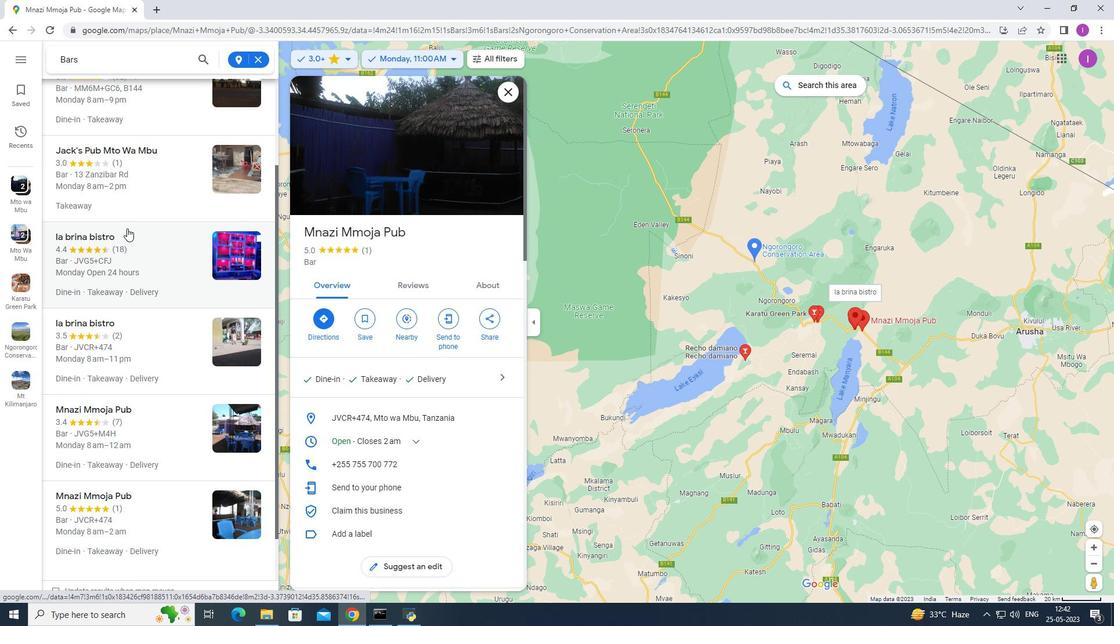 
Action: Mouse scrolled (127, 229) with delta (0, 0)
Screenshot: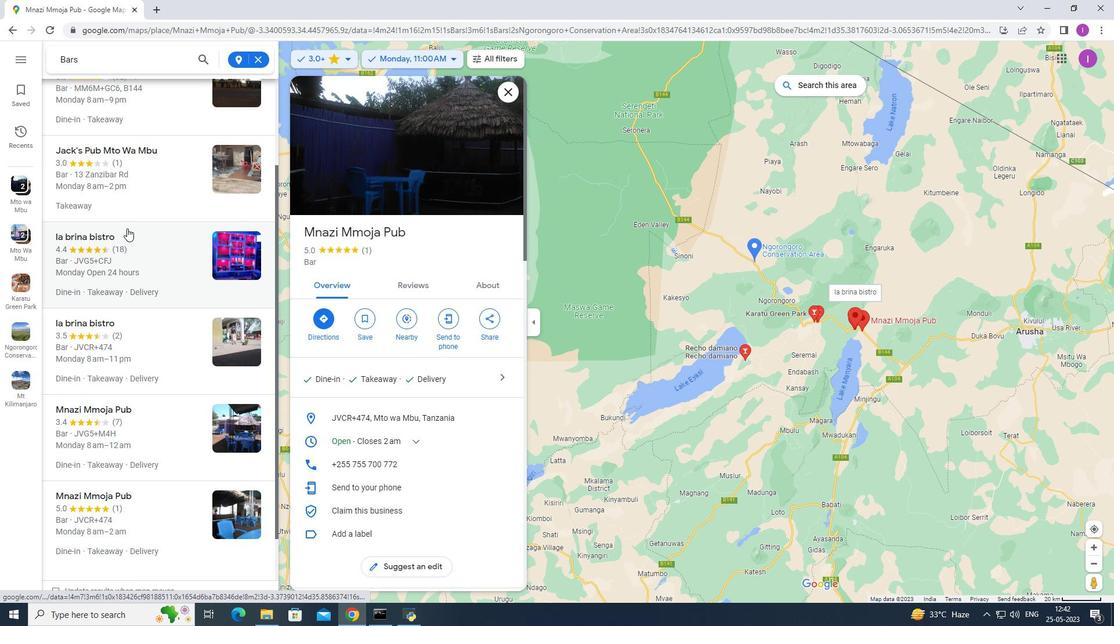 
Action: Mouse moved to (128, 229)
Screenshot: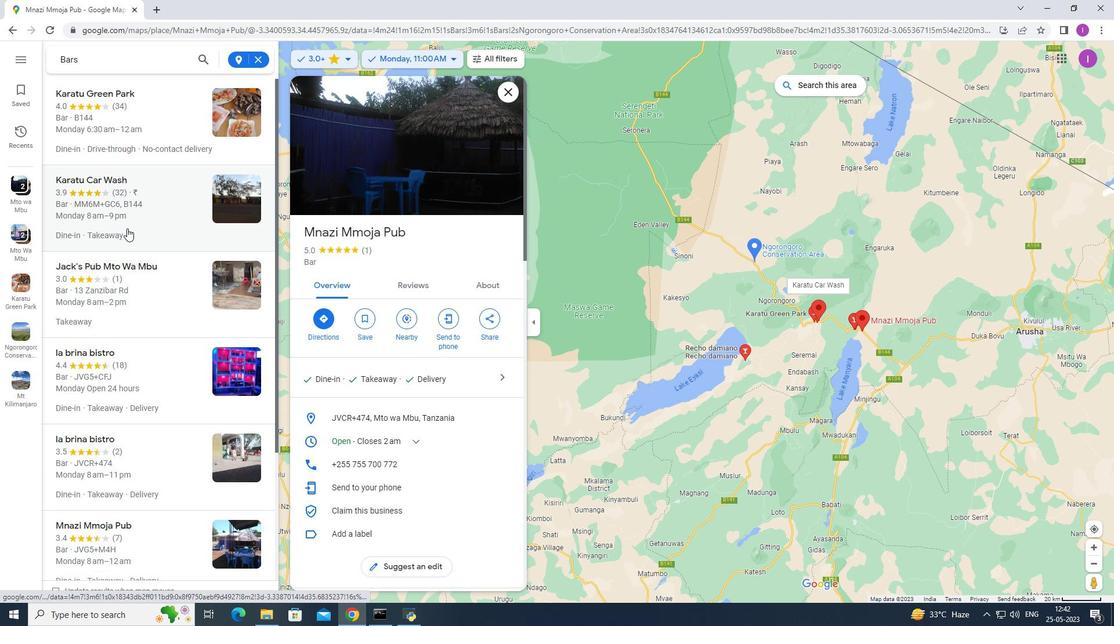 
Action: Mouse scrolled (128, 229) with delta (0, 0)
Screenshot: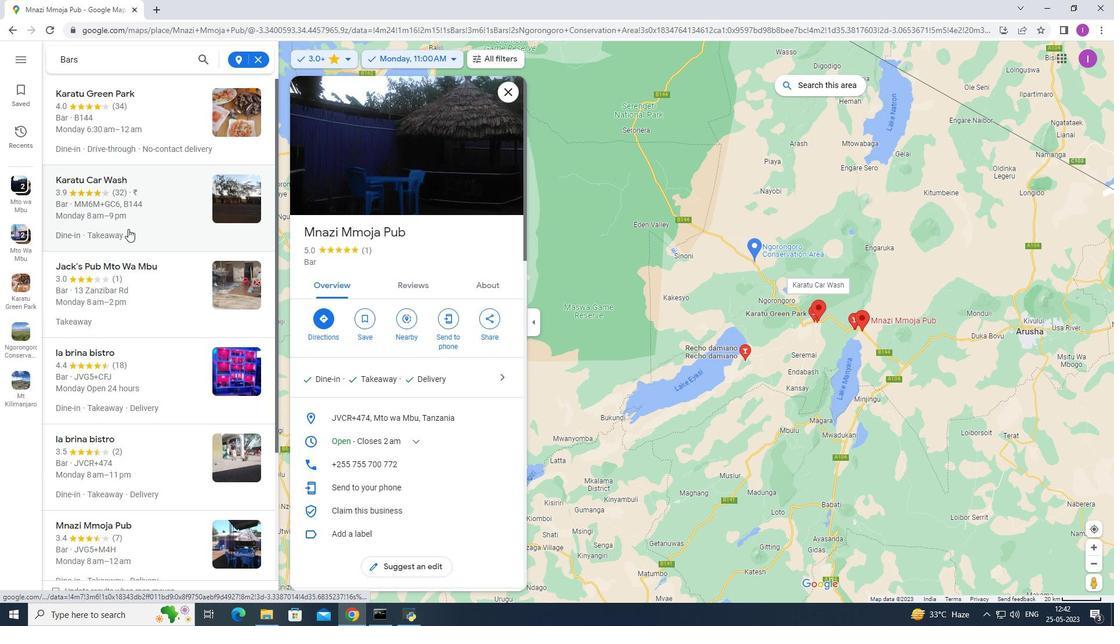 
Action: Mouse scrolled (128, 229) with delta (0, 0)
Screenshot: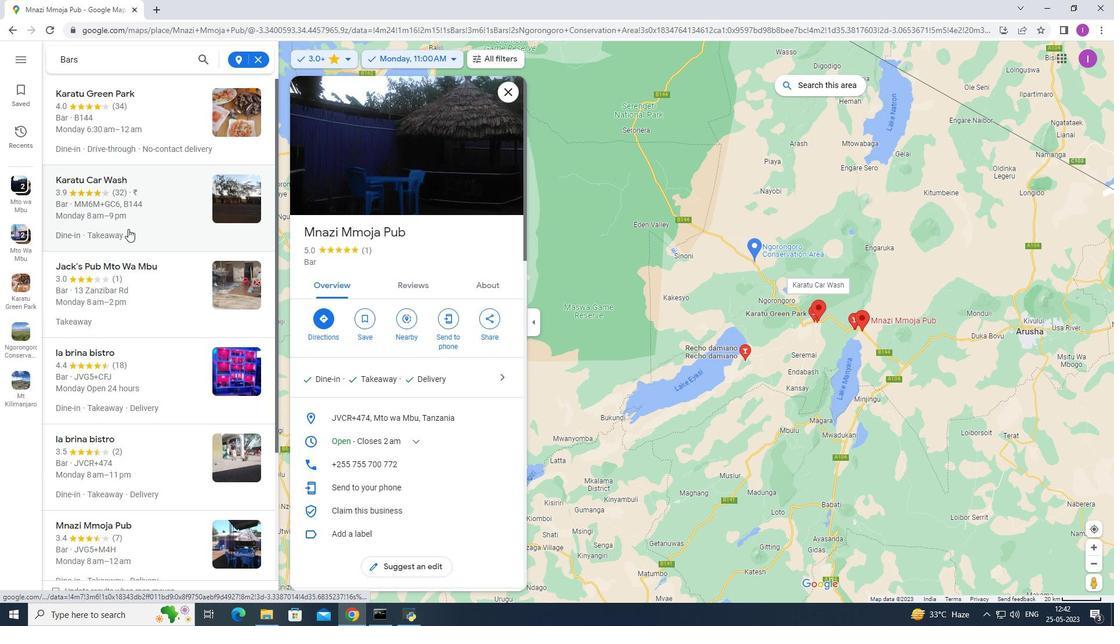 
Action: Mouse moved to (118, 250)
Screenshot: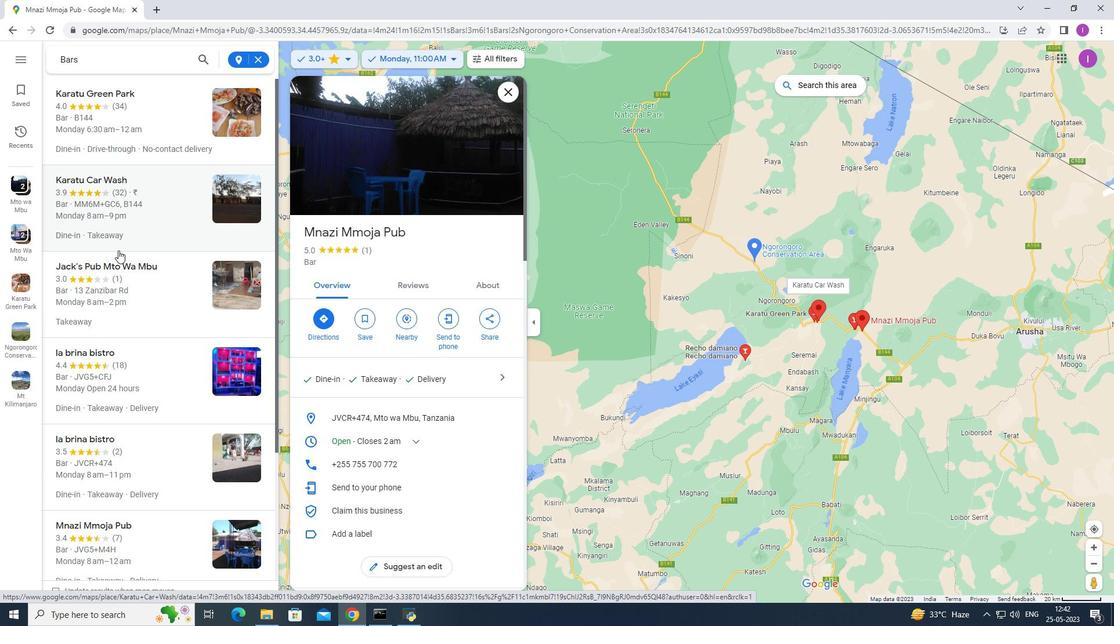 
Action: Mouse scrolled (118, 250) with delta (0, 0)
Screenshot: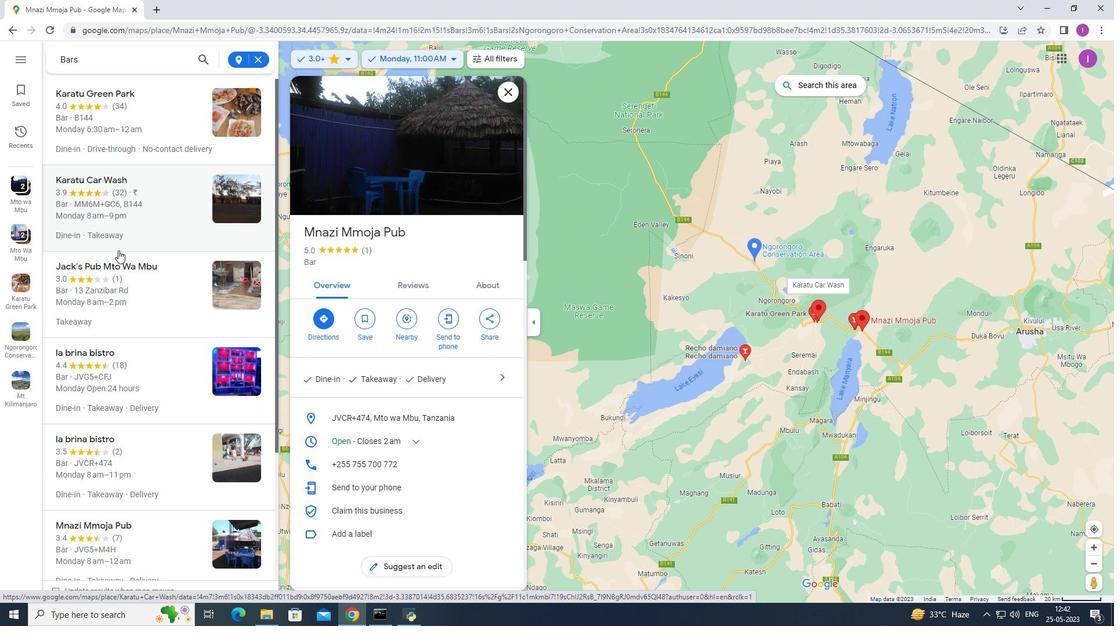 
Action: Mouse scrolled (118, 251) with delta (0, 0)
Screenshot: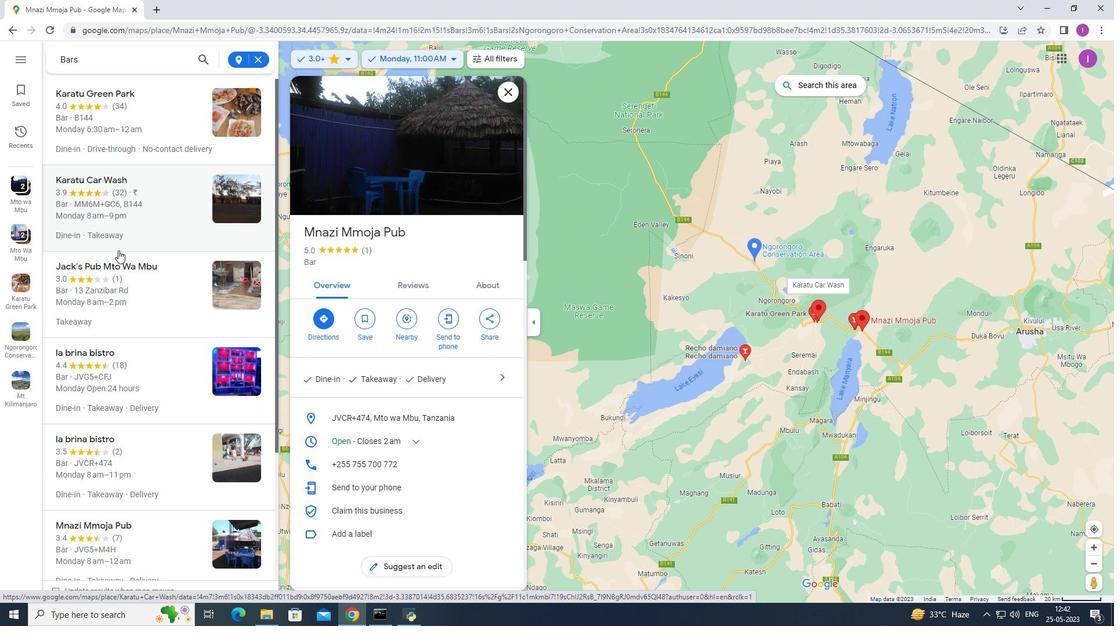 
Action: Mouse scrolled (118, 250) with delta (0, 0)
Screenshot: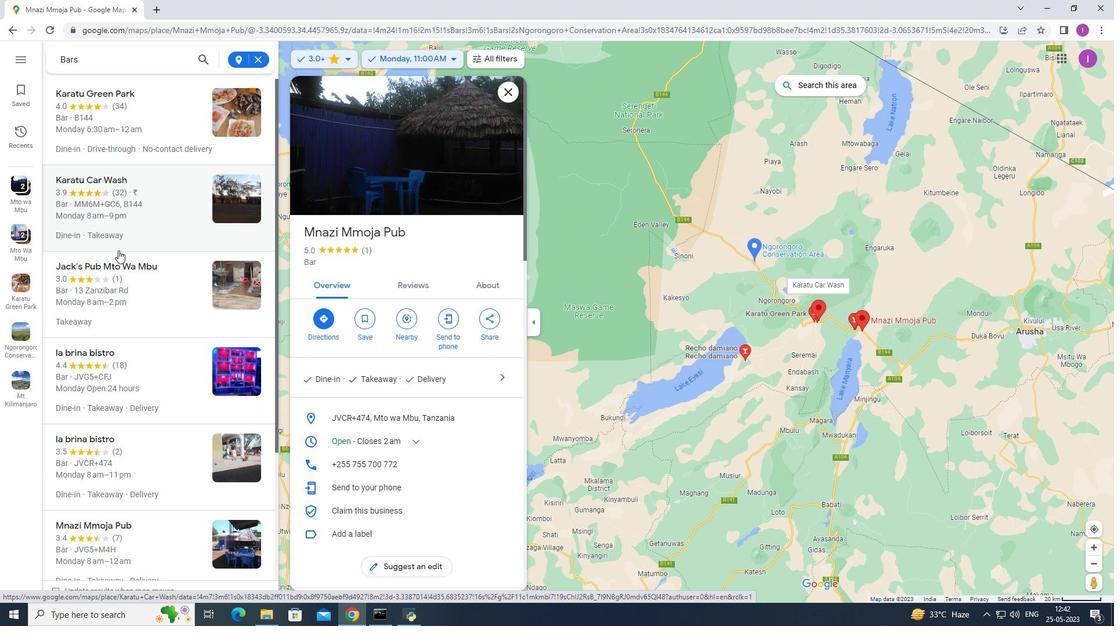 
Action: Mouse scrolled (118, 250) with delta (0, 0)
Screenshot: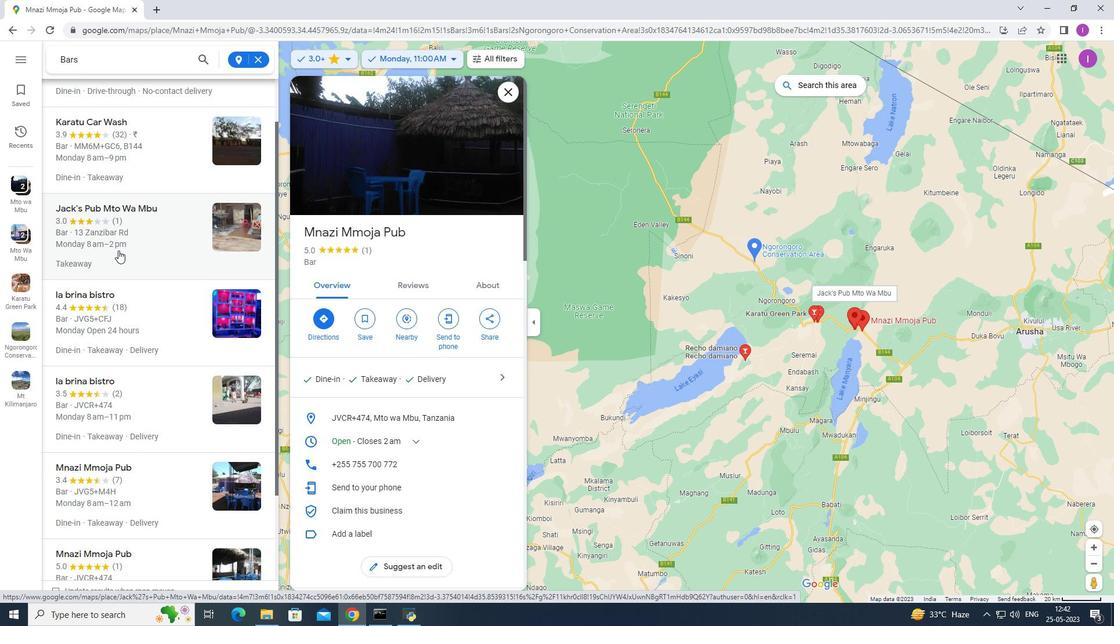
Action: Mouse scrolled (118, 250) with delta (0, 0)
